 Task: Explore Airbnb accommodation in Laur, Philippines from 5th January 2024 to 13th January 2024 for 6 adults. Place can be entire room with 3 bedrooms having 3 beds and 3 bathrooms. Property type can be house.
Action: Mouse moved to (559, 143)
Screenshot: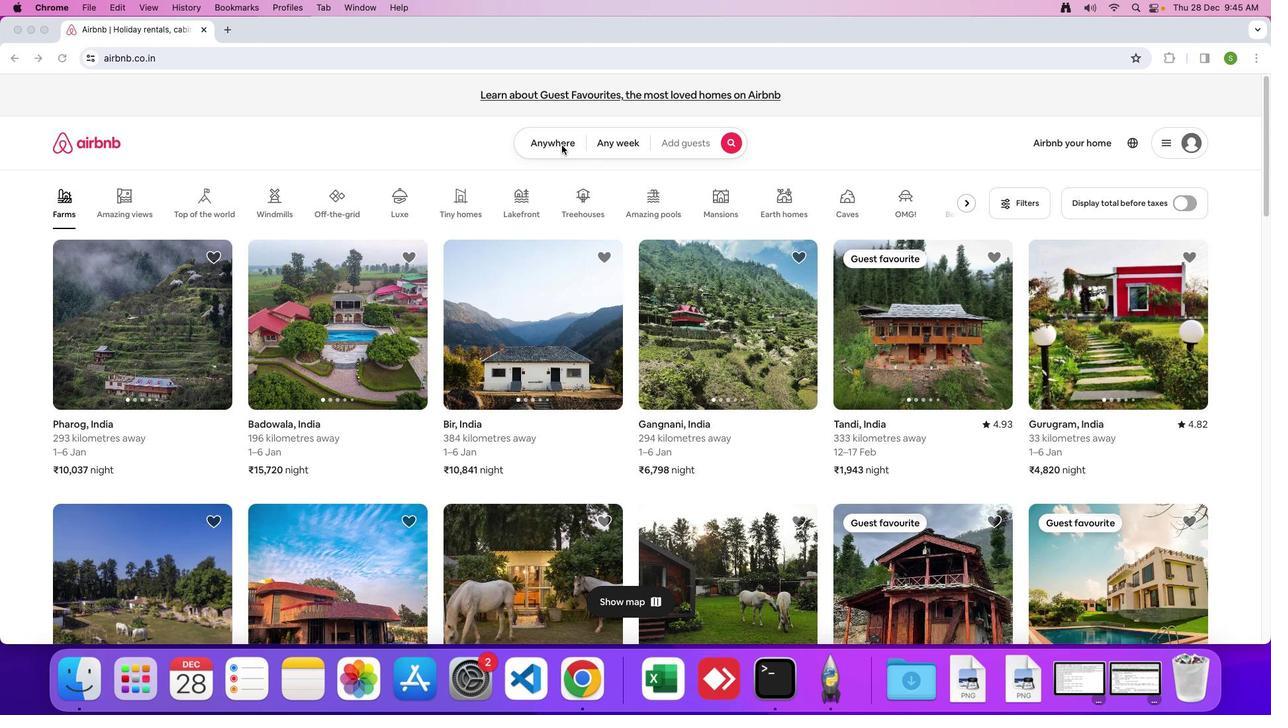 
Action: Mouse pressed left at (559, 143)
Screenshot: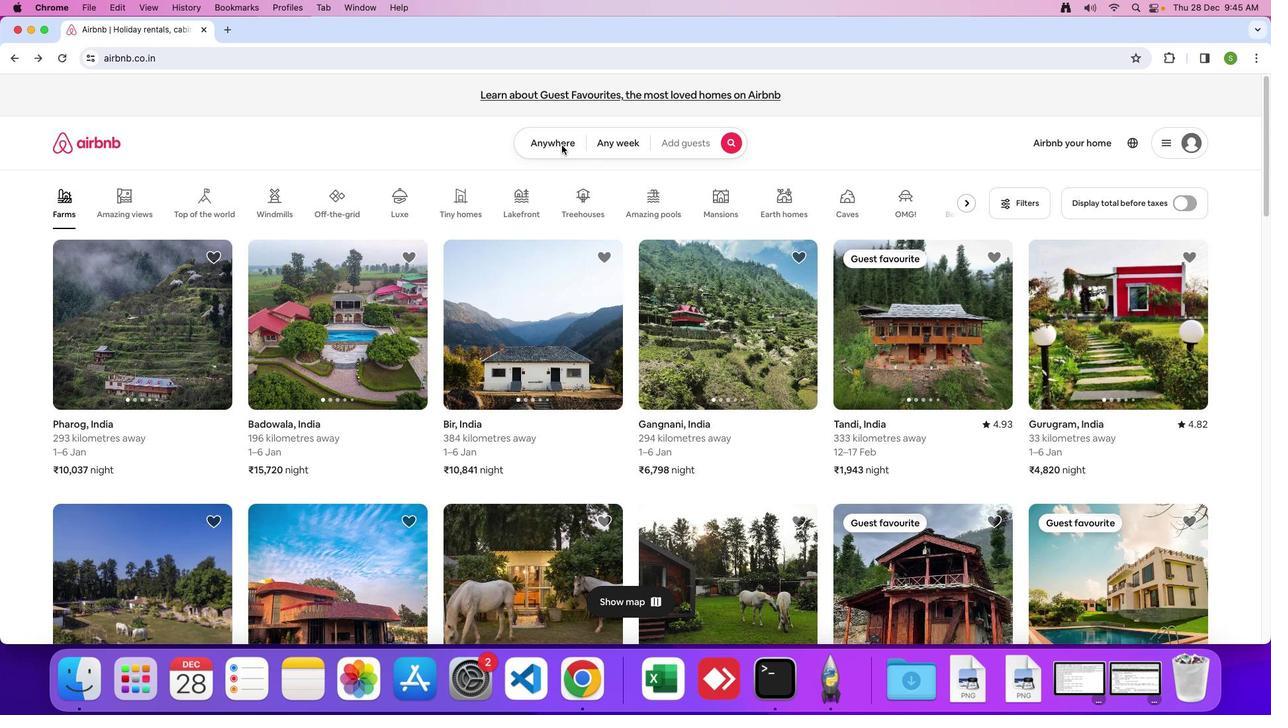 
Action: Mouse moved to (525, 144)
Screenshot: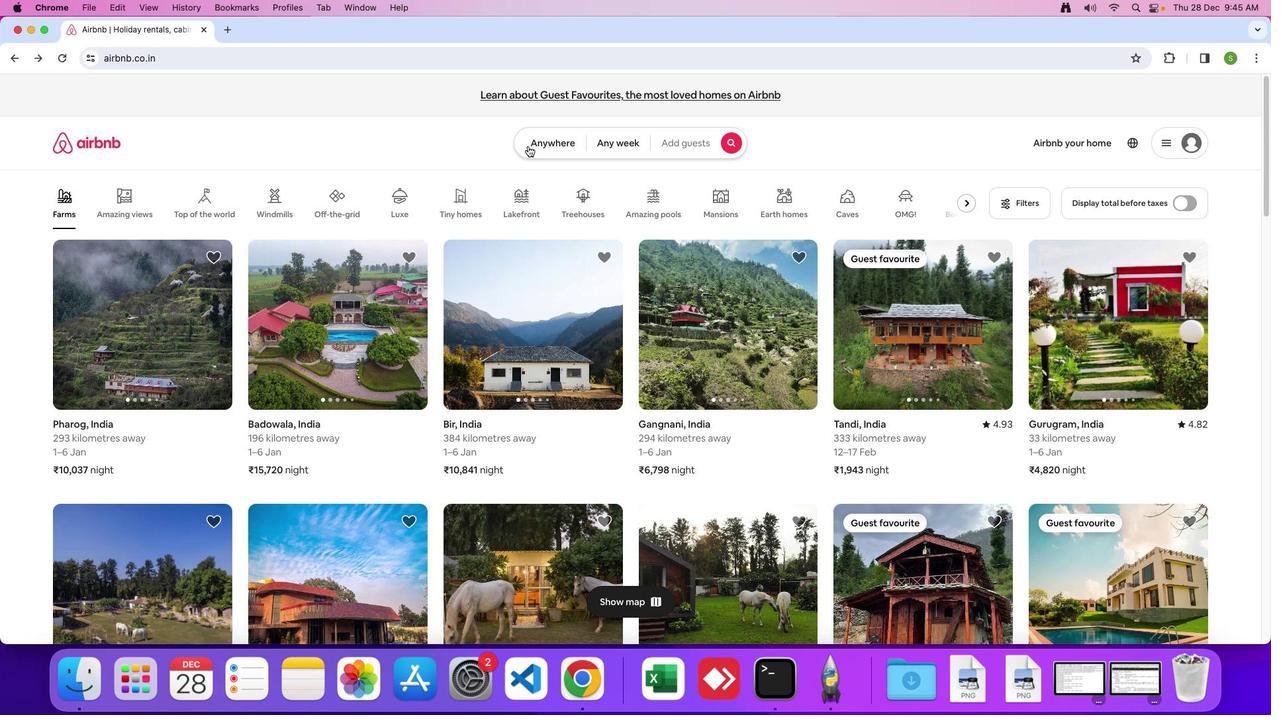 
Action: Mouse pressed left at (525, 144)
Screenshot: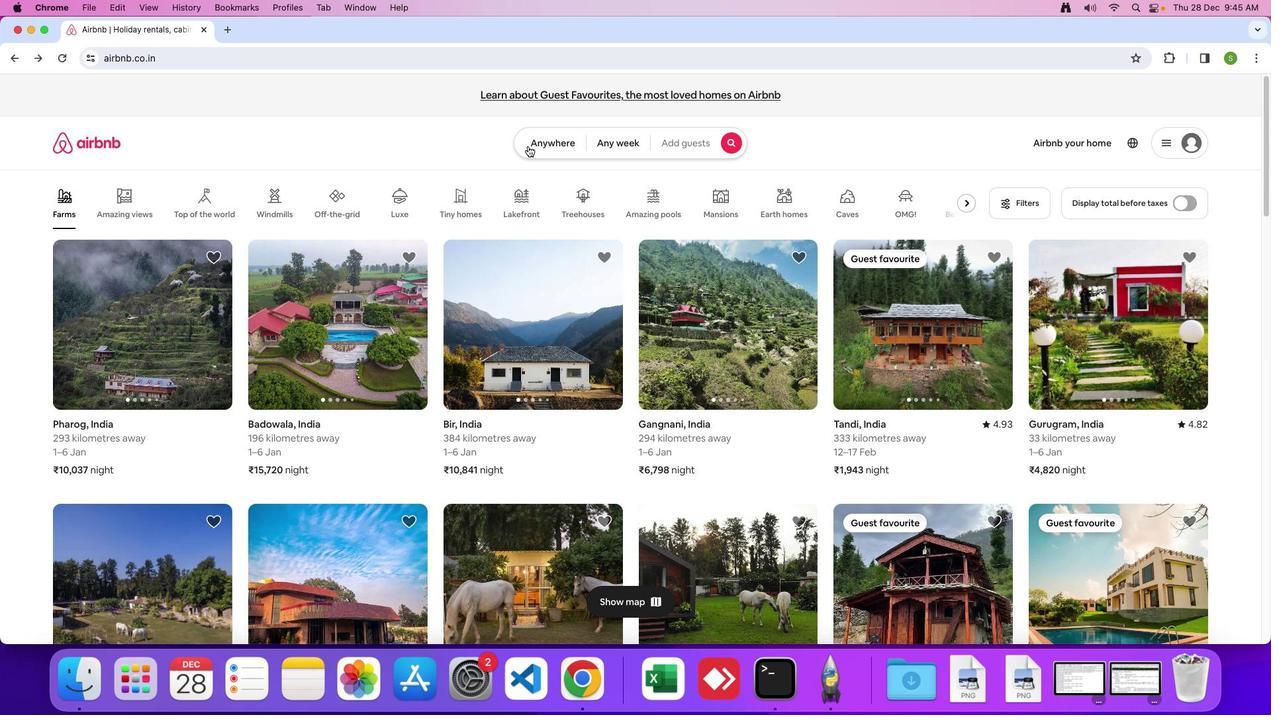 
Action: Mouse moved to (491, 183)
Screenshot: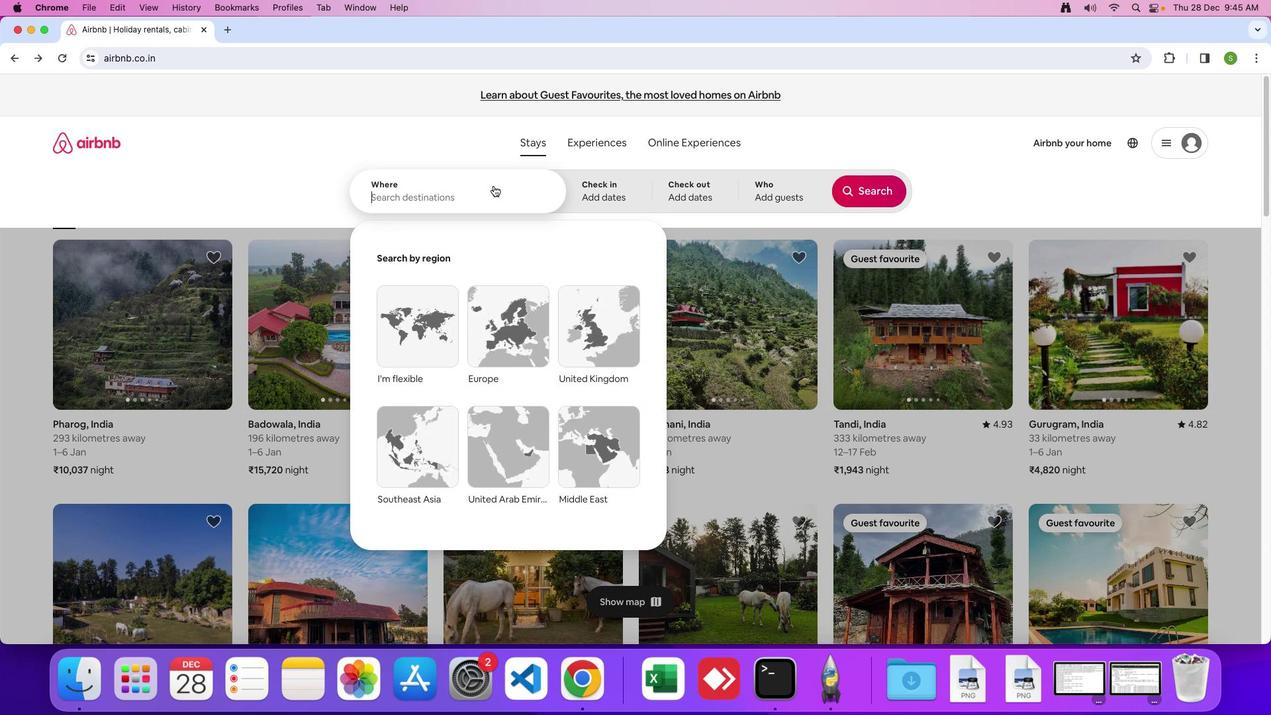 
Action: Mouse pressed left at (491, 183)
Screenshot: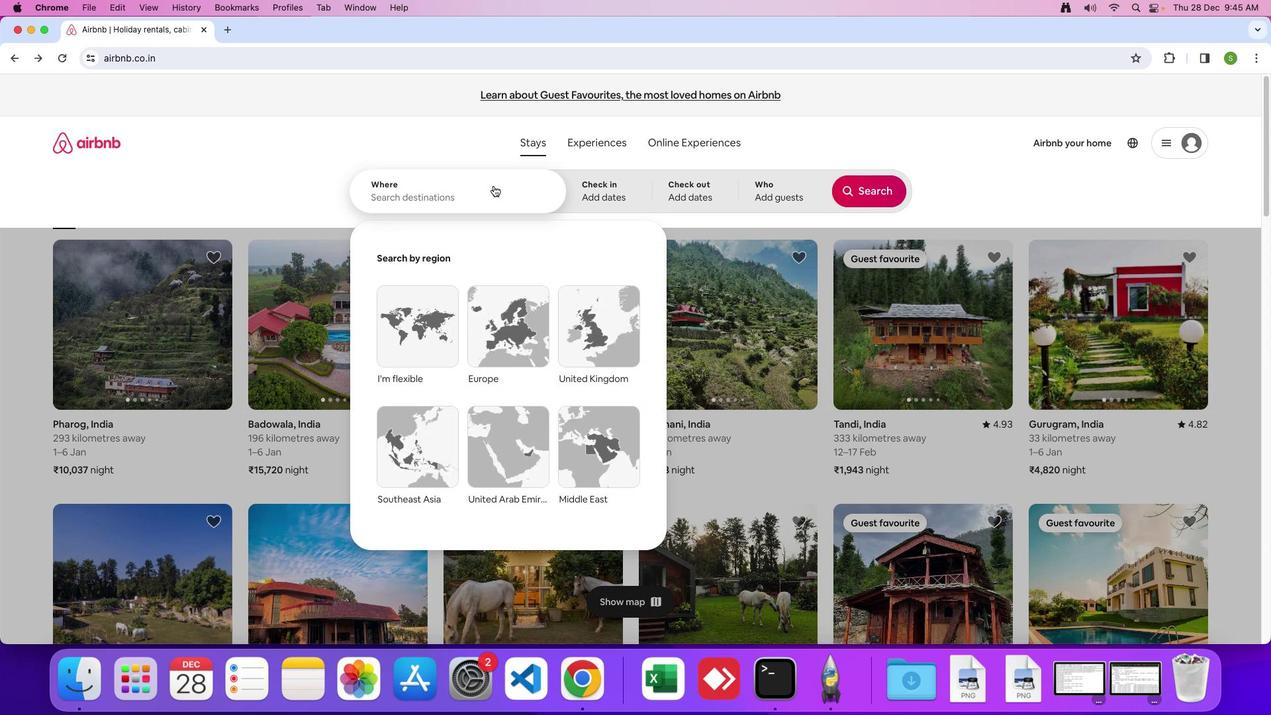 
Action: Key pressed 'L'Key.caps_lock'a''u''r'','Key.spaceKey.shift'P''h''i''l''i''p''p''i''n''e''s'Key.enter
Screenshot: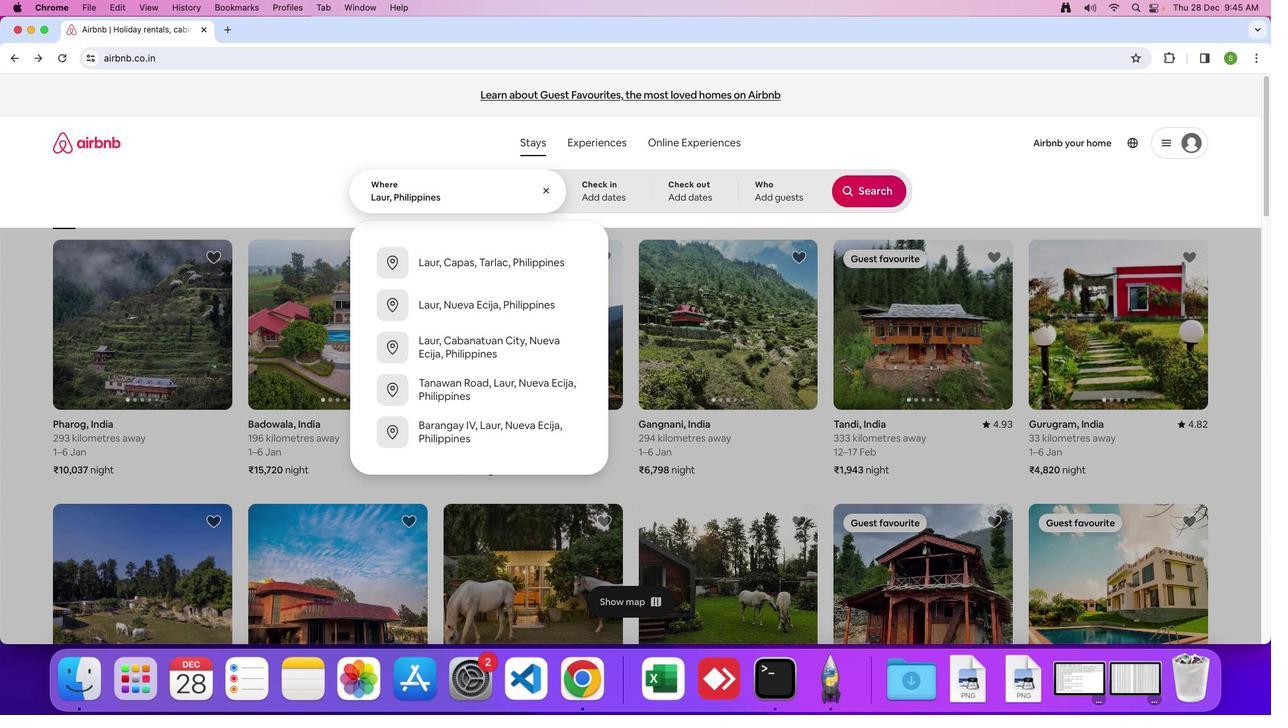 
Action: Mouse moved to (825, 347)
Screenshot: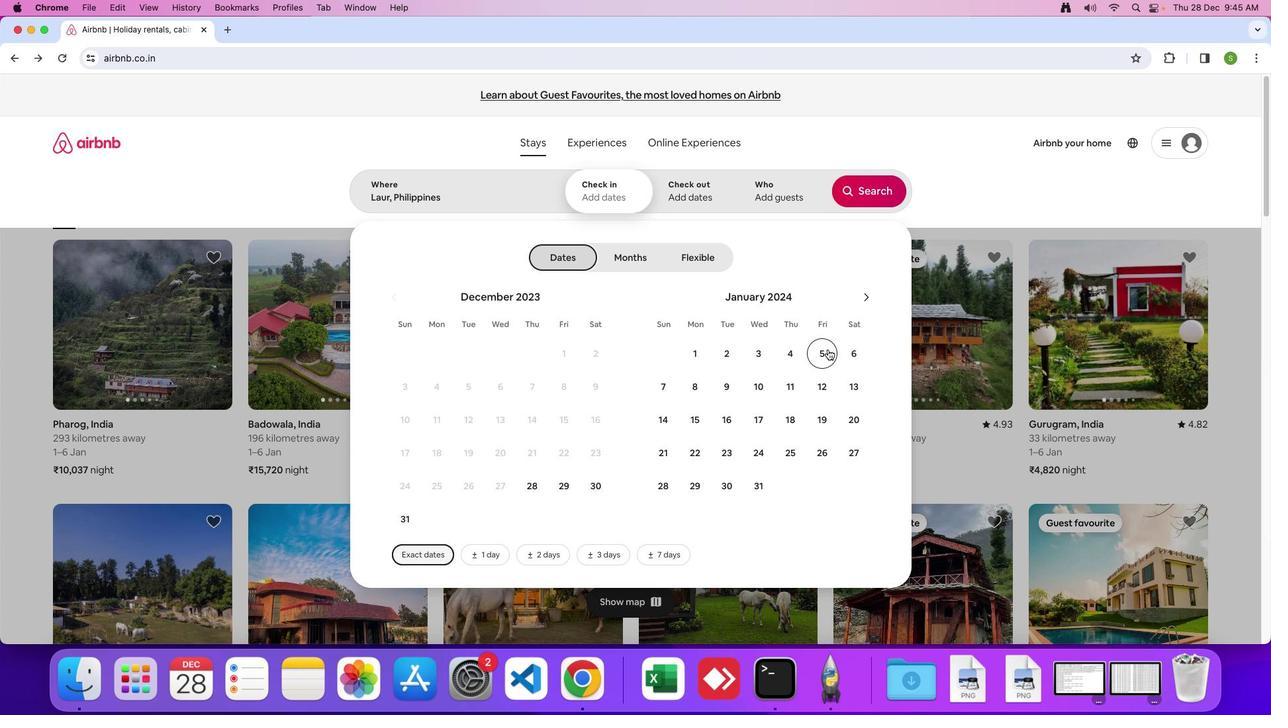 
Action: Mouse pressed left at (825, 347)
Screenshot: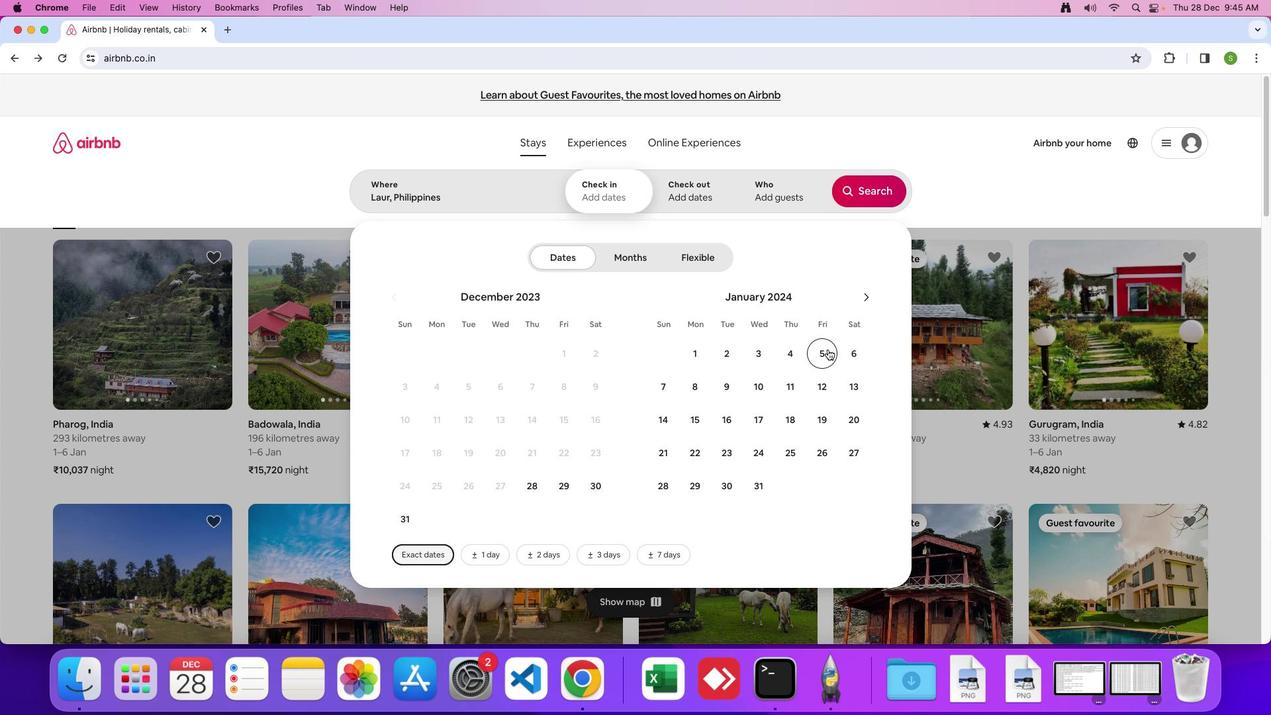
Action: Mouse moved to (841, 381)
Screenshot: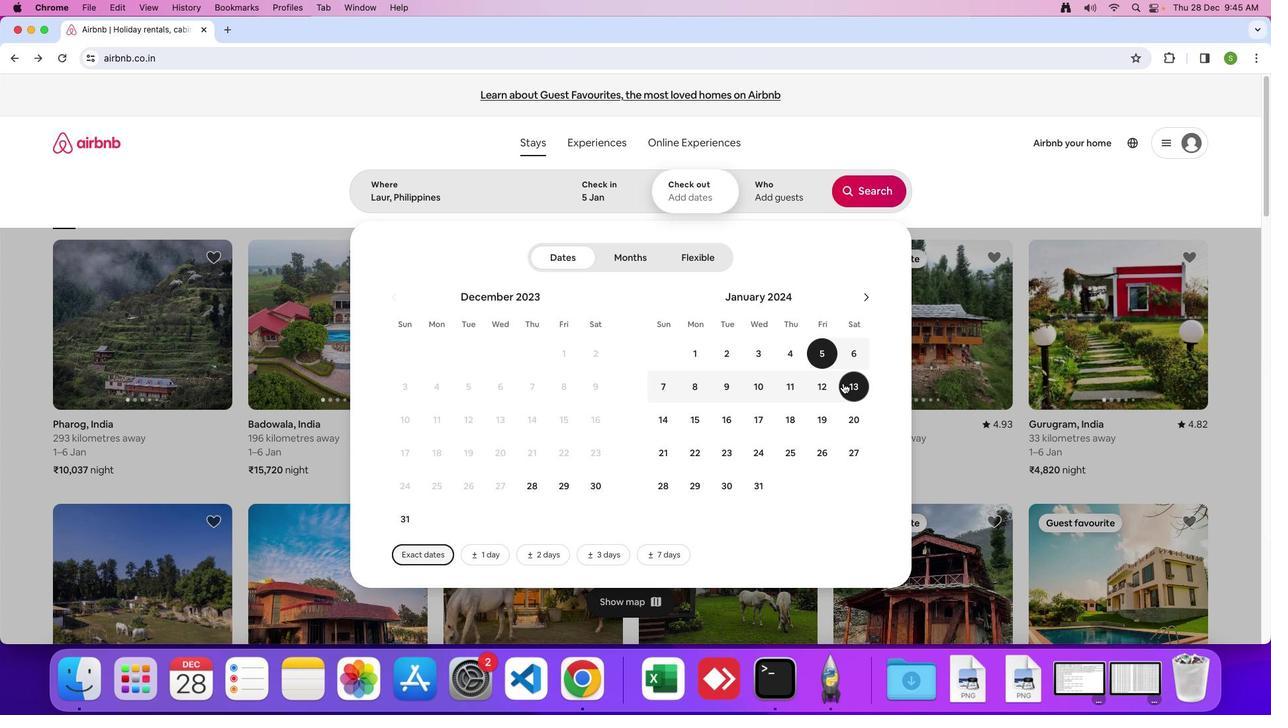
Action: Mouse pressed left at (841, 381)
Screenshot: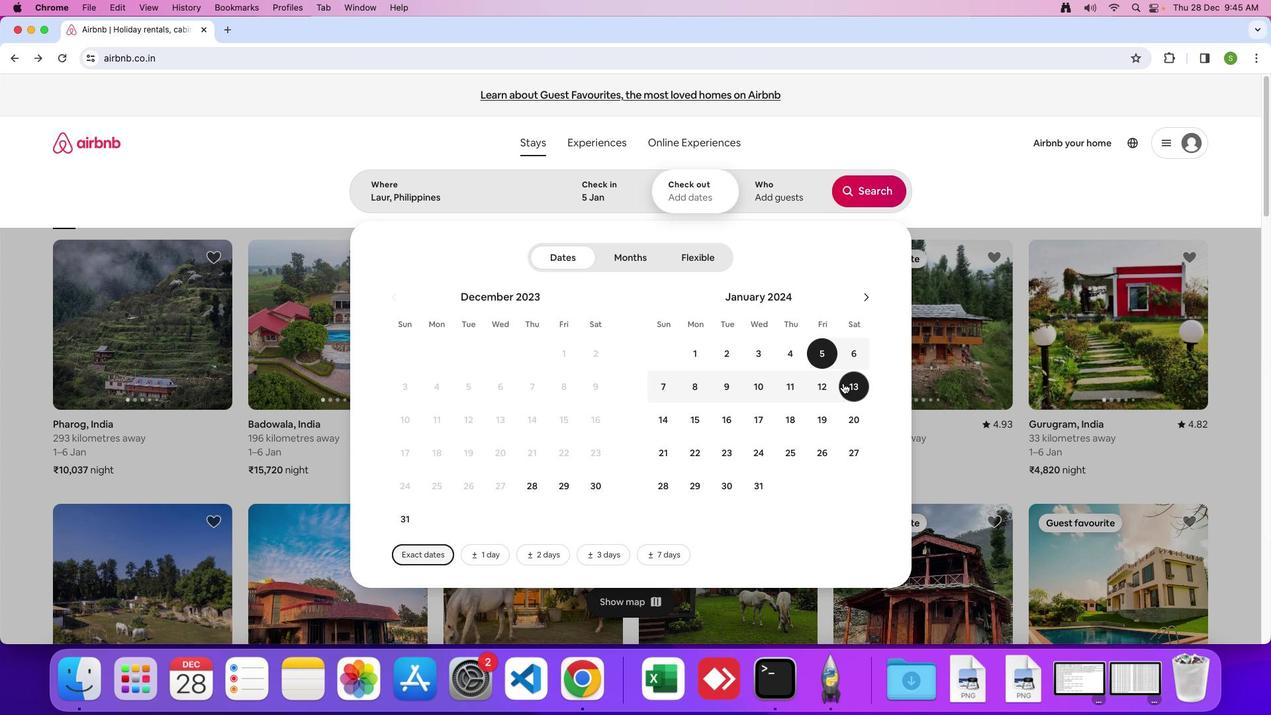 
Action: Mouse moved to (773, 196)
Screenshot: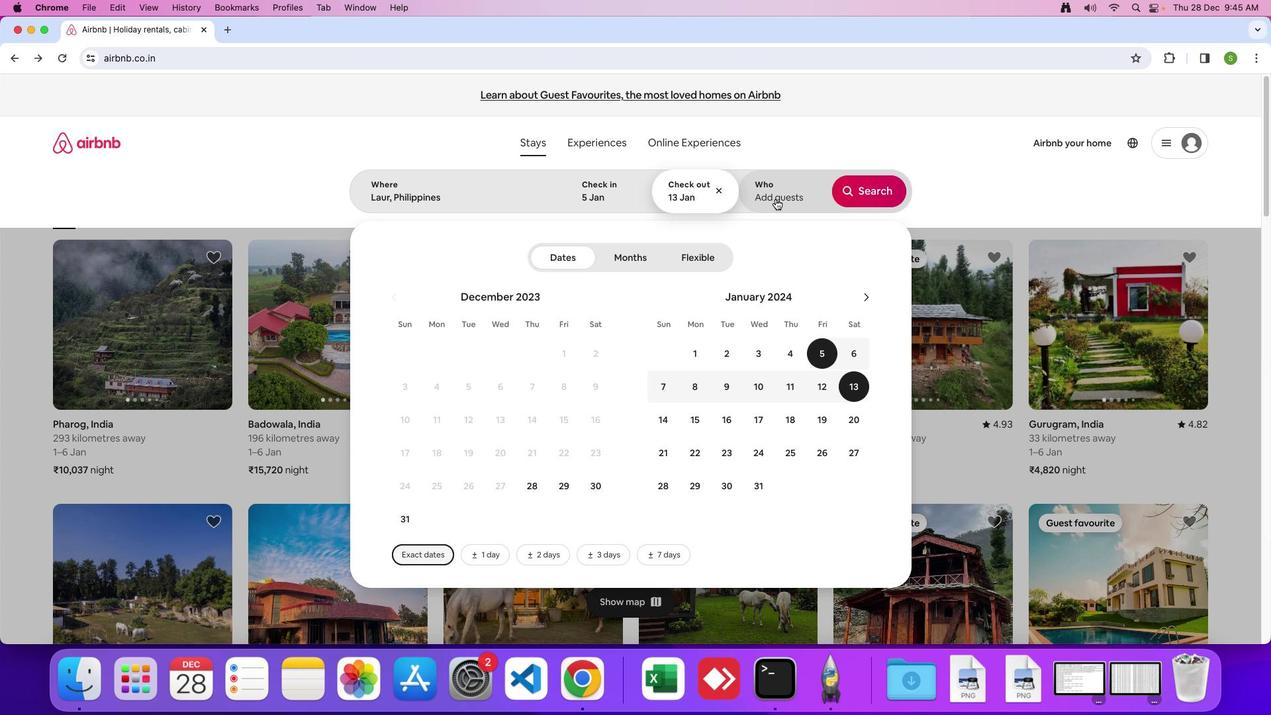 
Action: Mouse pressed left at (773, 196)
Screenshot: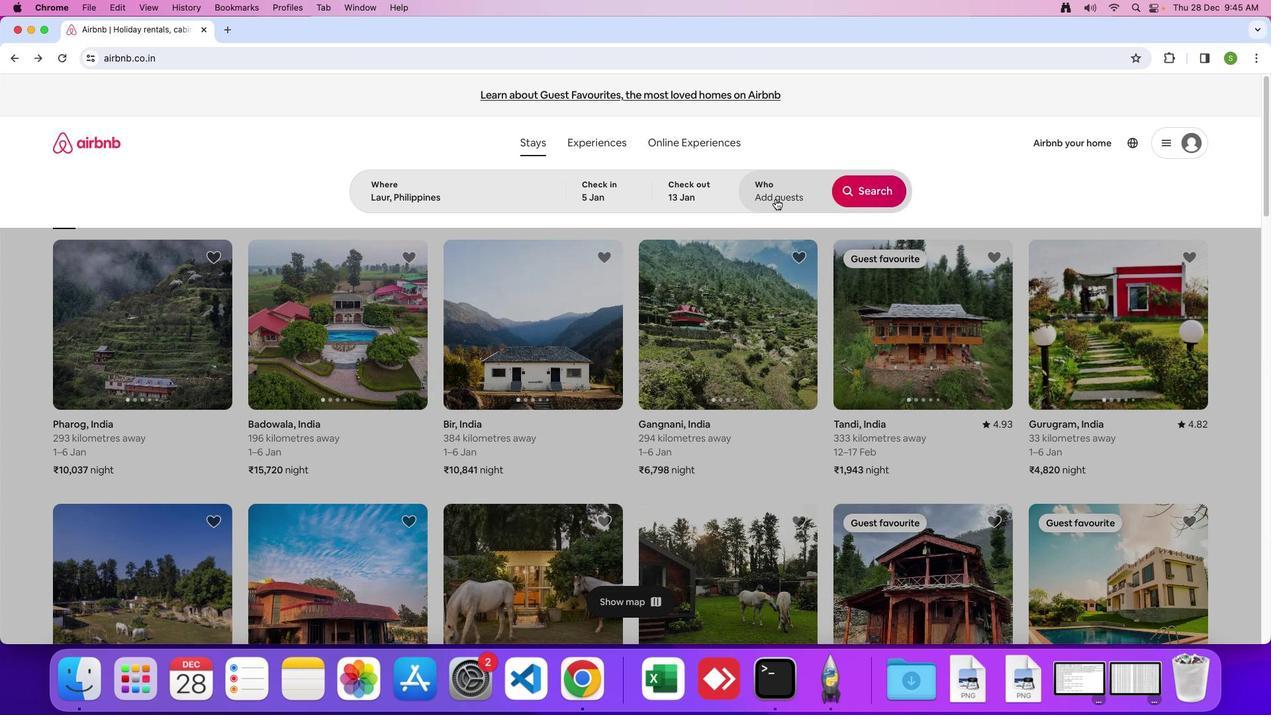 
Action: Mouse moved to (871, 255)
Screenshot: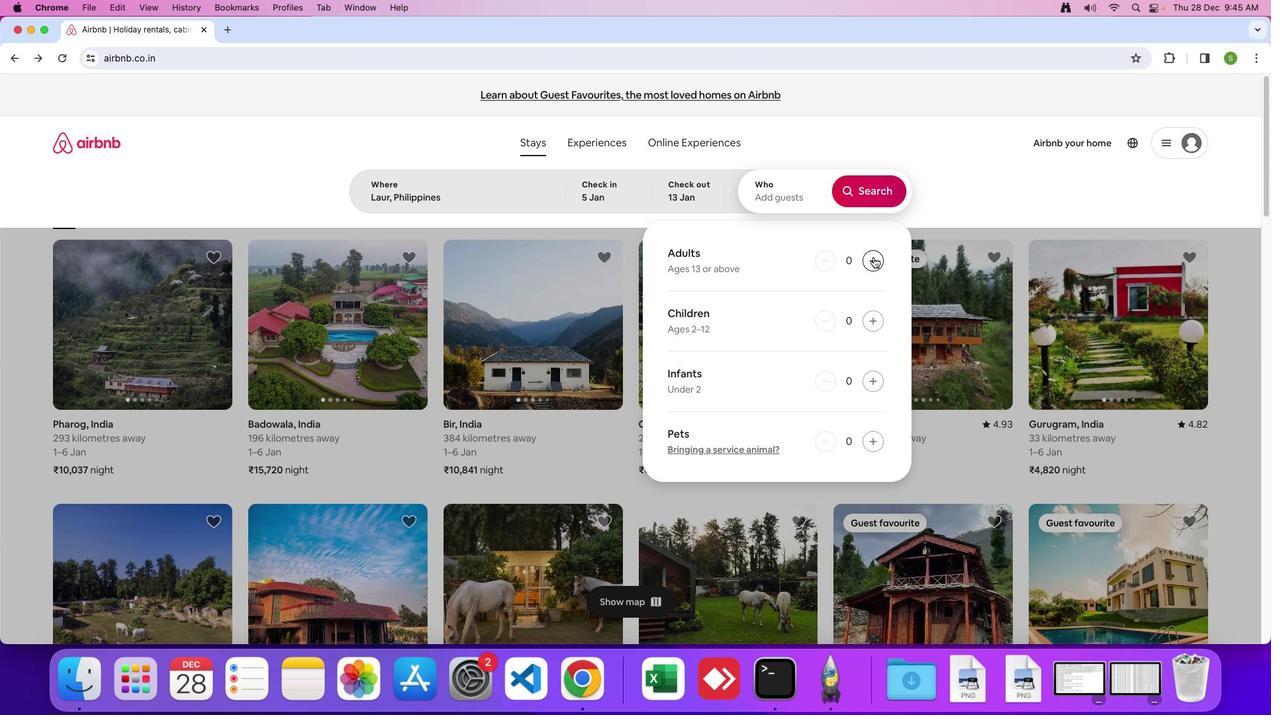 
Action: Mouse pressed left at (871, 255)
Screenshot: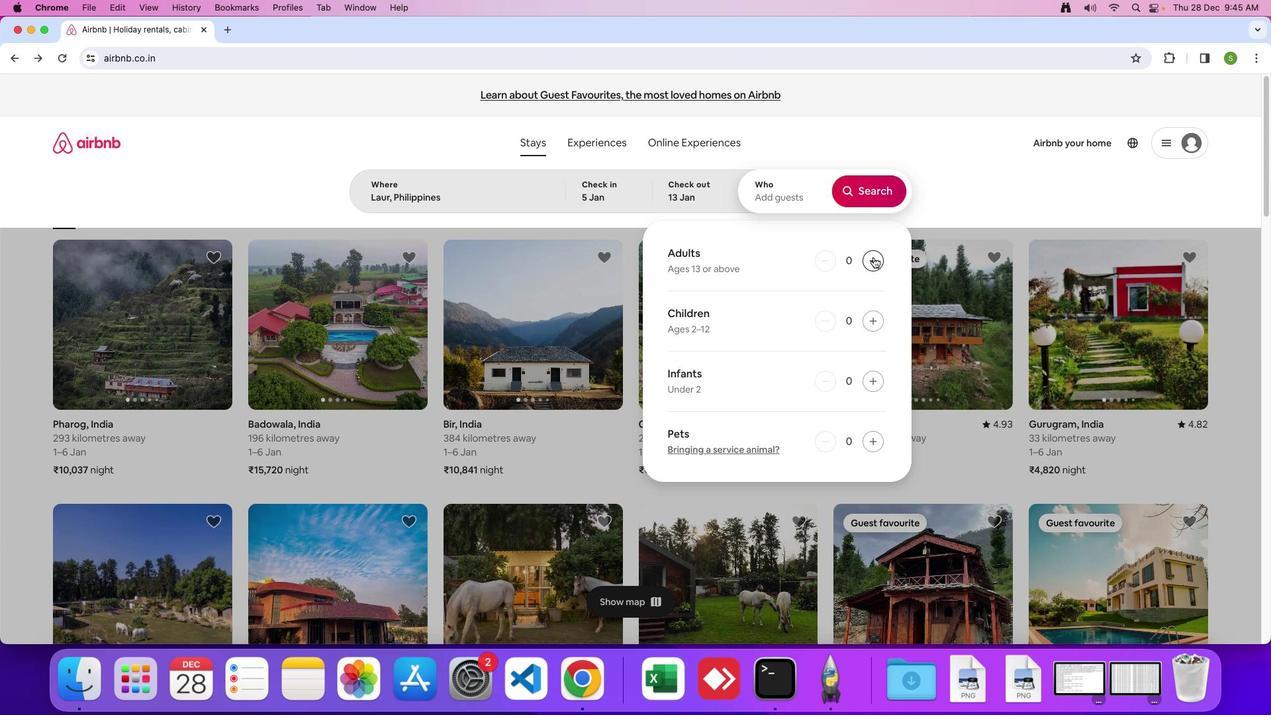 
Action: Mouse pressed left at (871, 255)
Screenshot: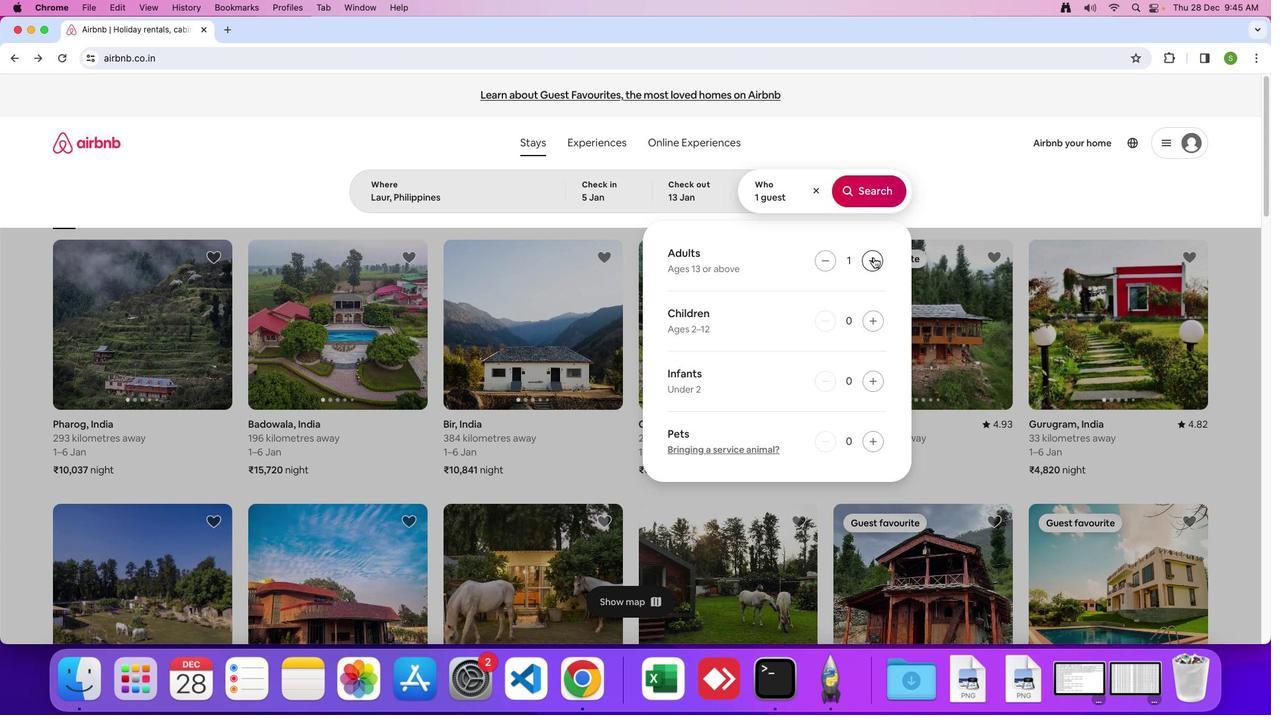 
Action: Mouse pressed left at (871, 255)
Screenshot: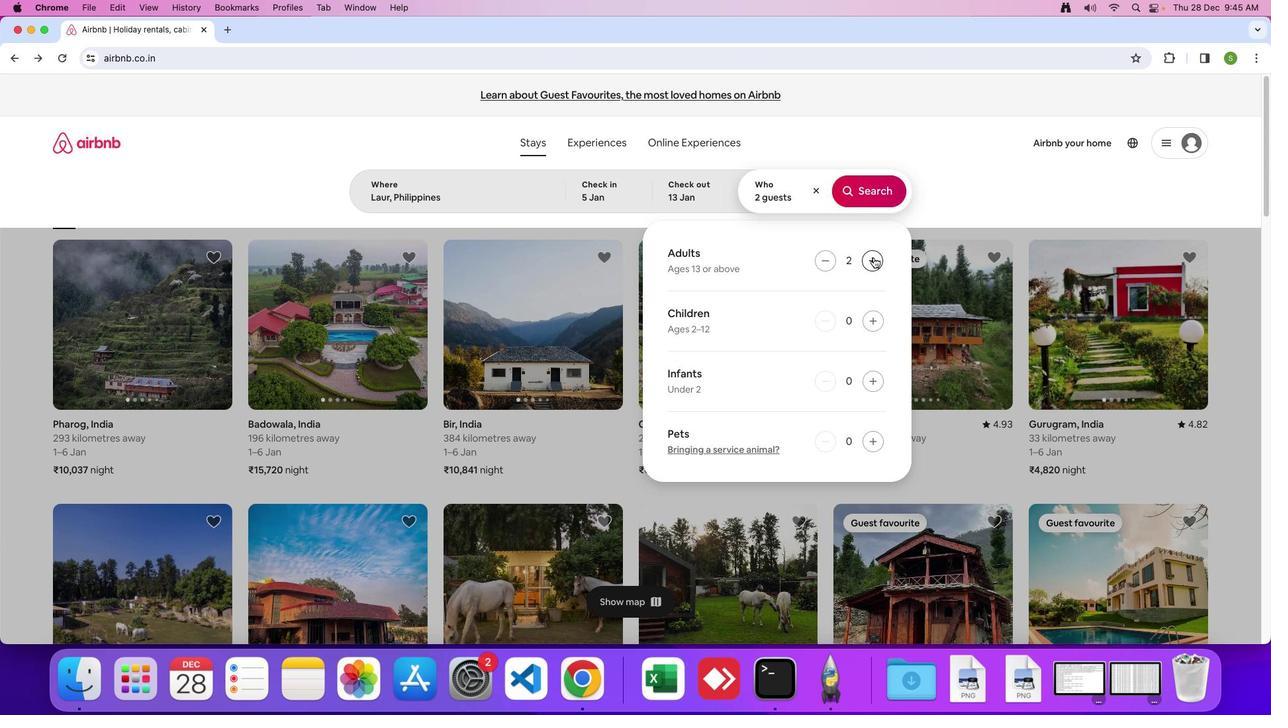 
Action: Mouse pressed left at (871, 255)
Screenshot: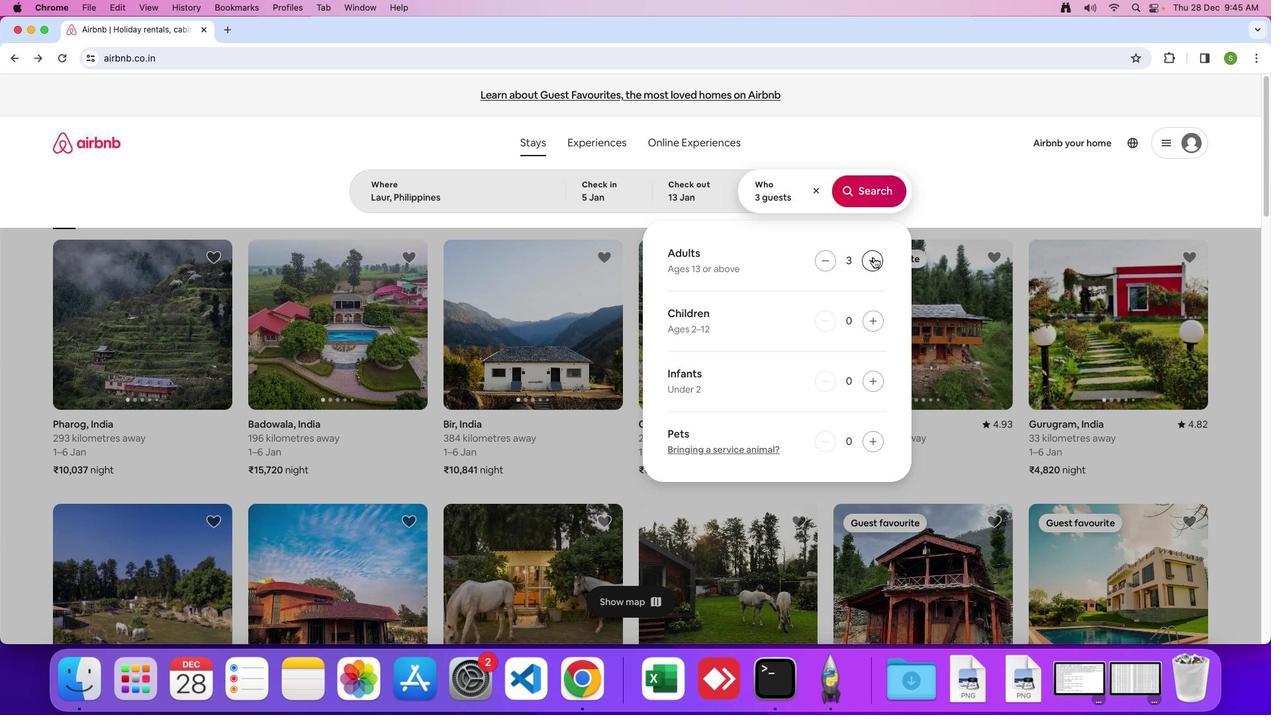 
Action: Mouse pressed left at (871, 255)
Screenshot: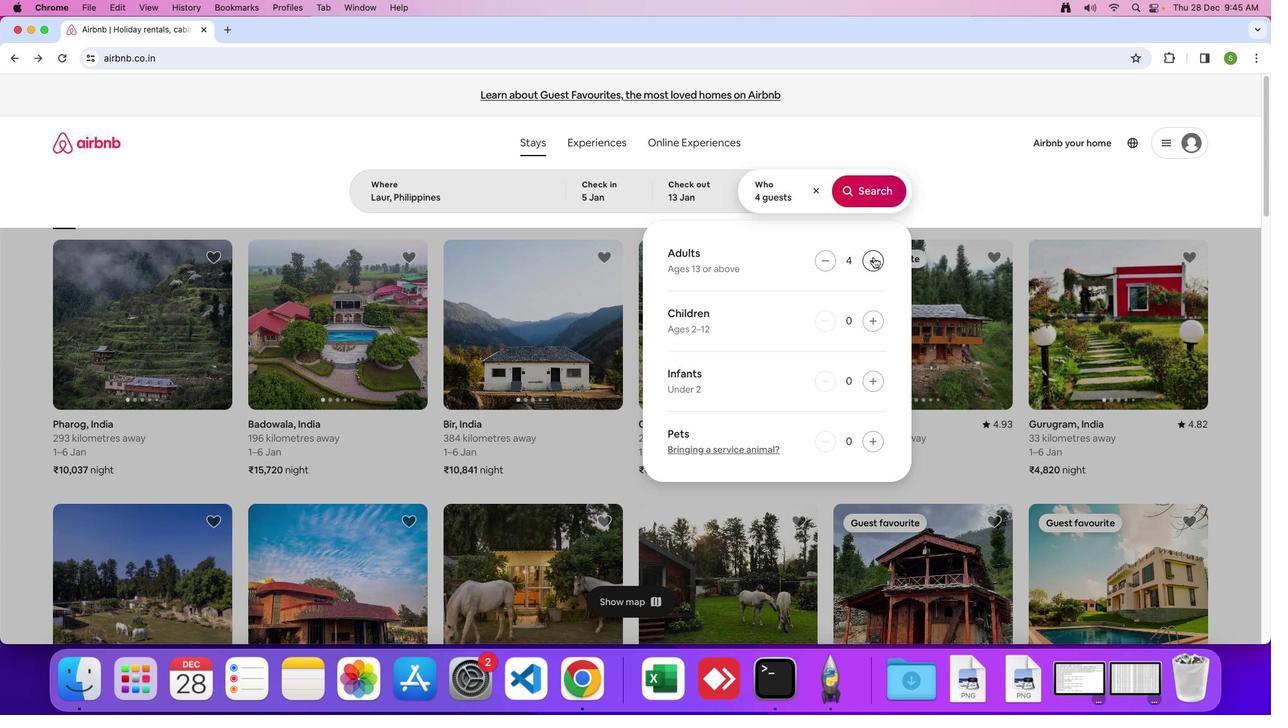 
Action: Mouse pressed left at (871, 255)
Screenshot: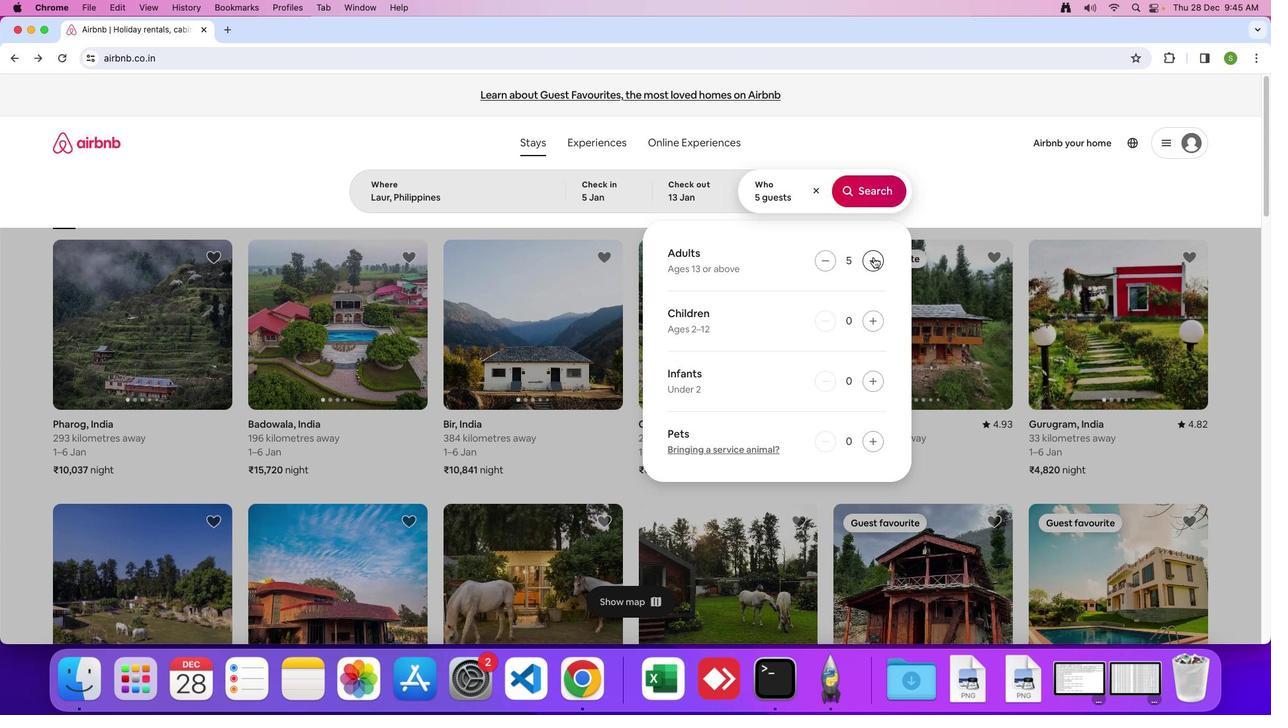 
Action: Mouse moved to (859, 199)
Screenshot: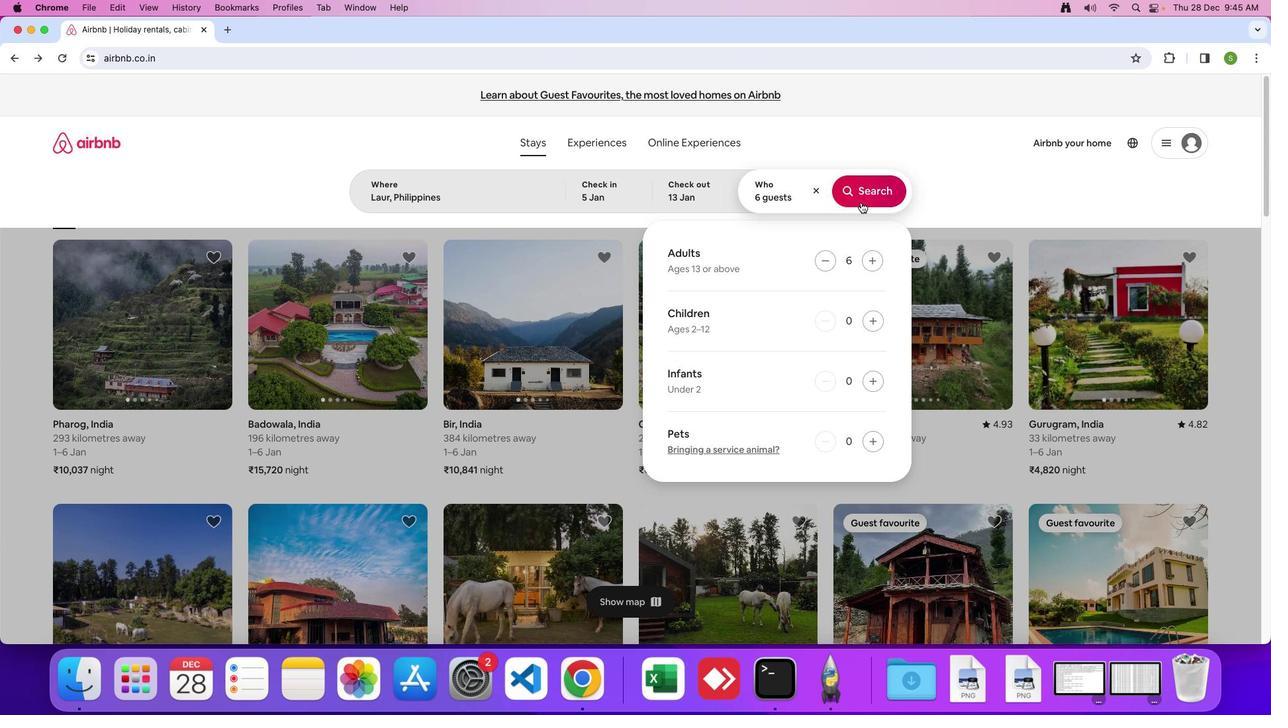 
Action: Mouse pressed left at (859, 199)
Screenshot: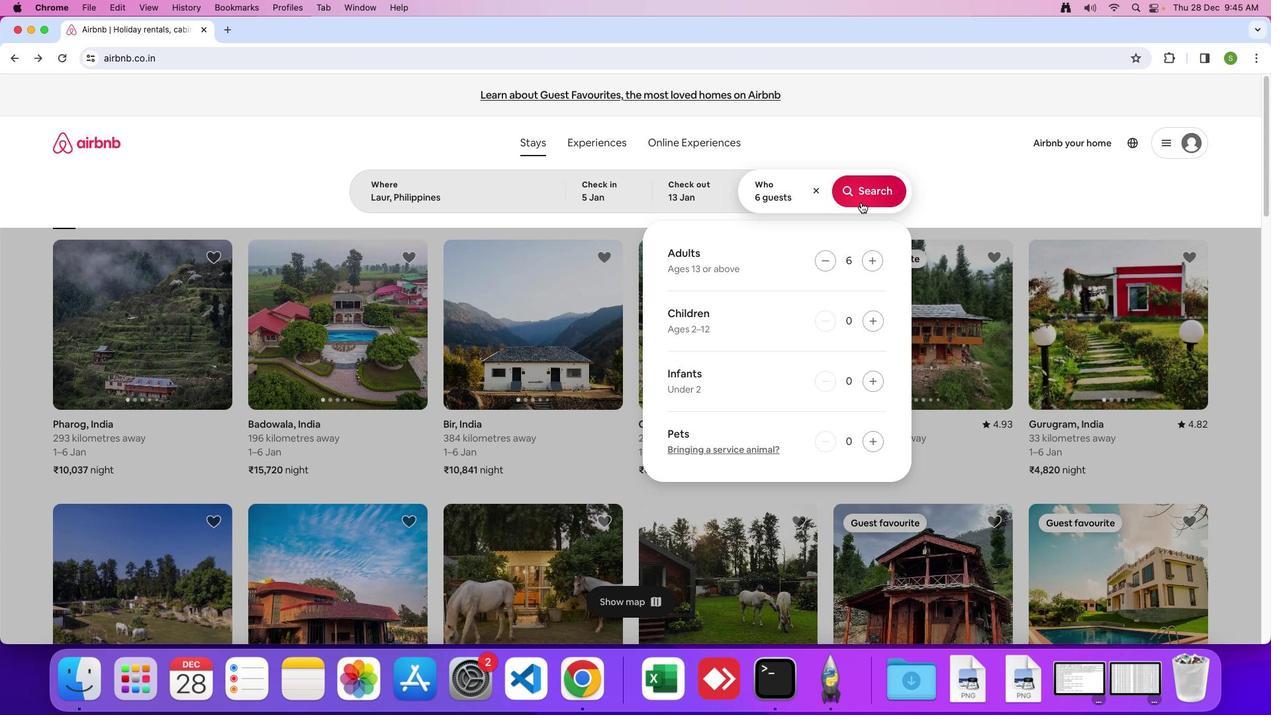 
Action: Mouse moved to (1055, 159)
Screenshot: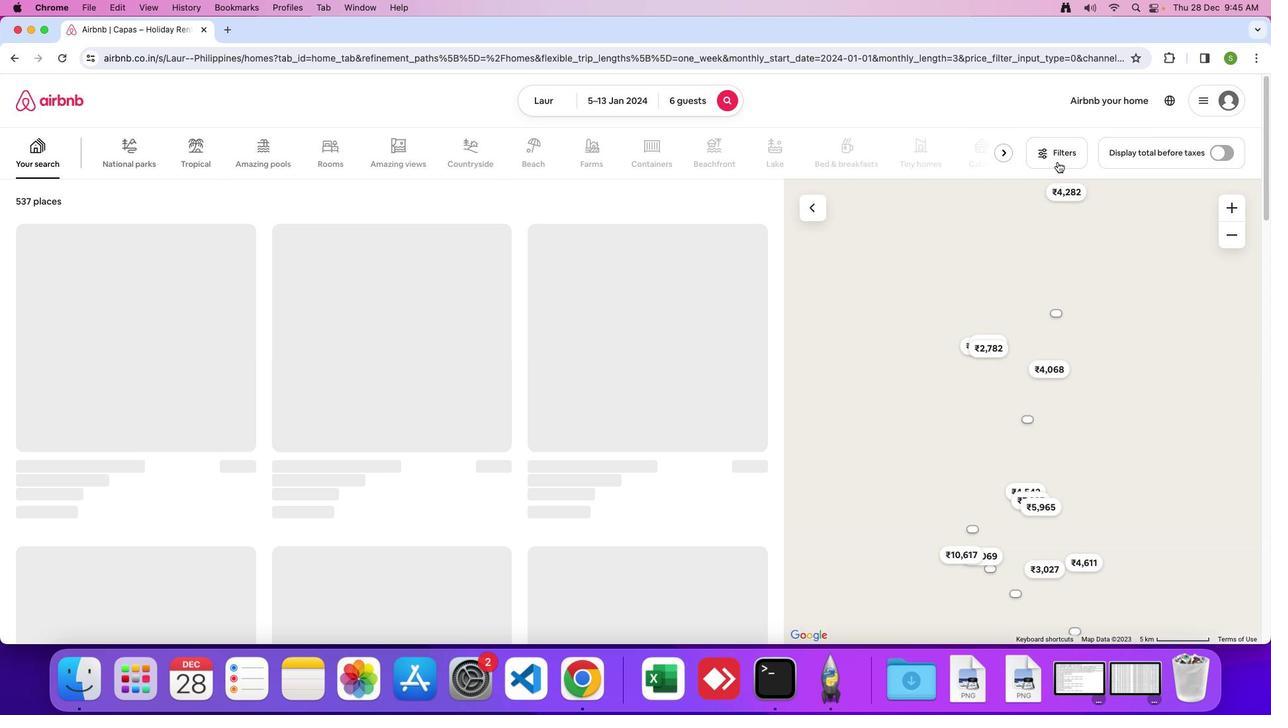 
Action: Mouse pressed left at (1055, 159)
Screenshot: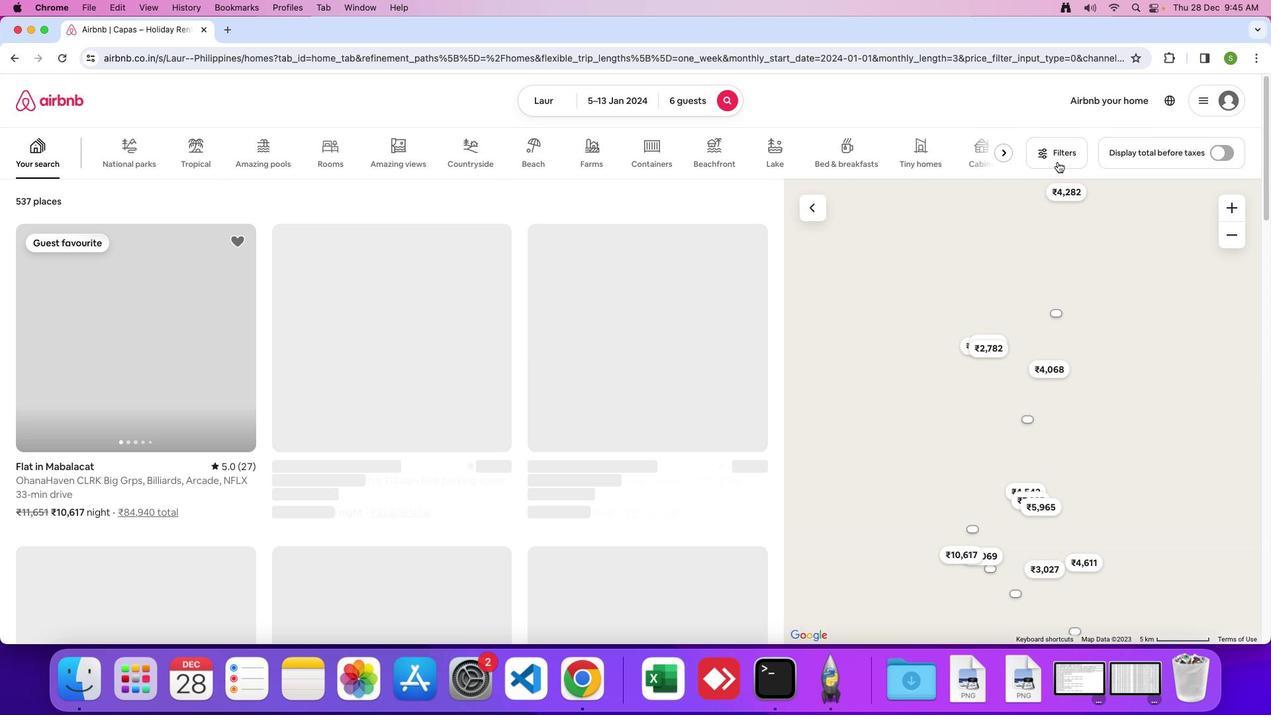 
Action: Mouse moved to (633, 461)
Screenshot: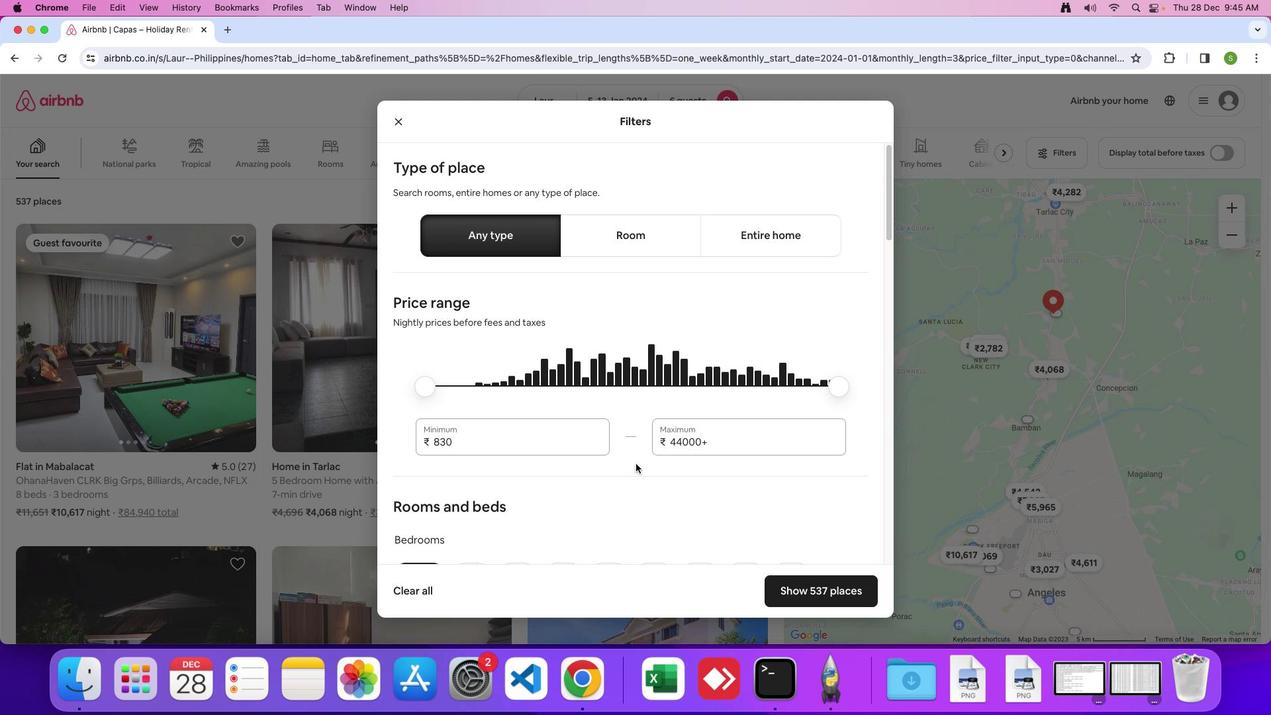 
Action: Mouse scrolled (633, 461) with delta (-1, -1)
Screenshot: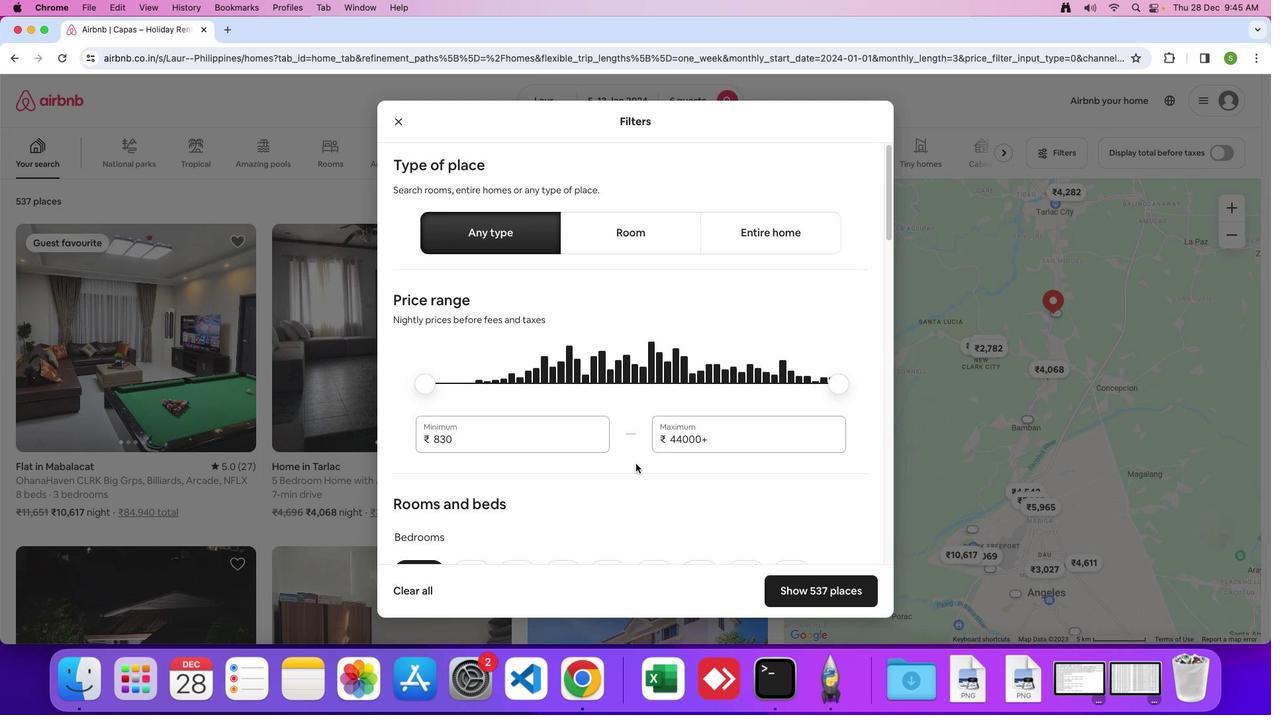 
Action: Mouse scrolled (633, 461) with delta (-1, -1)
Screenshot: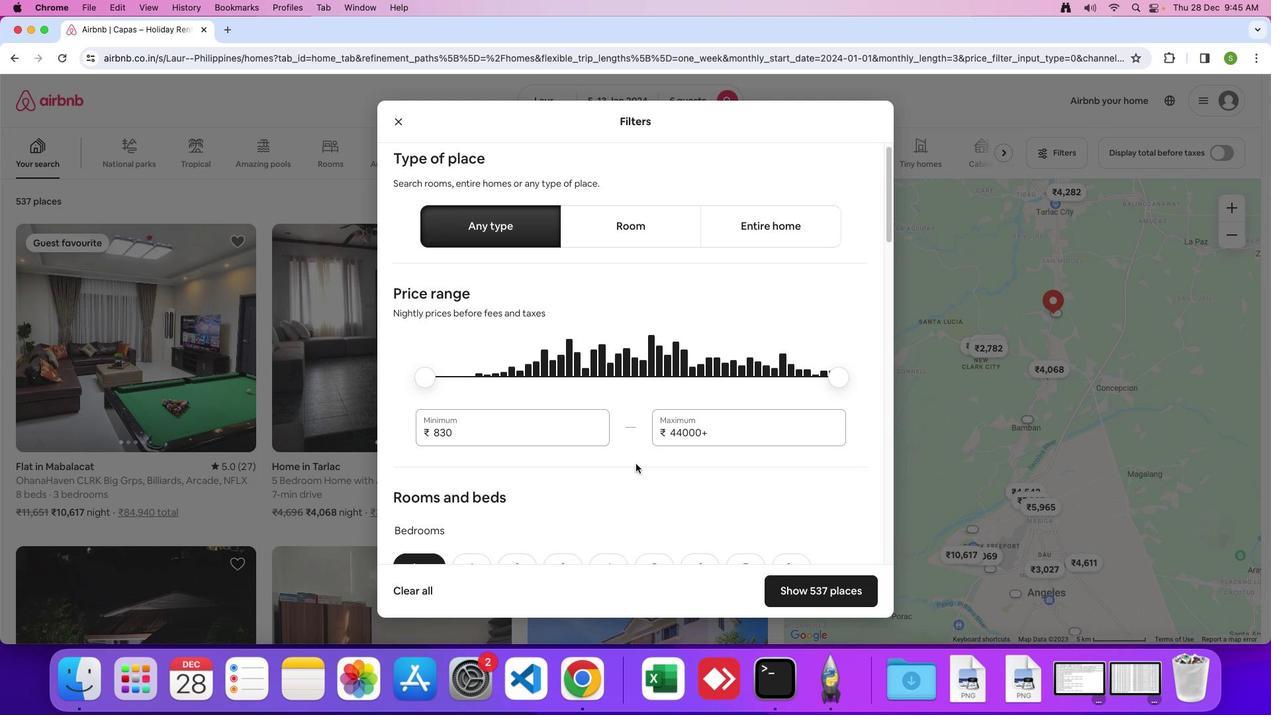 
Action: Mouse scrolled (633, 461) with delta (-1, -1)
Screenshot: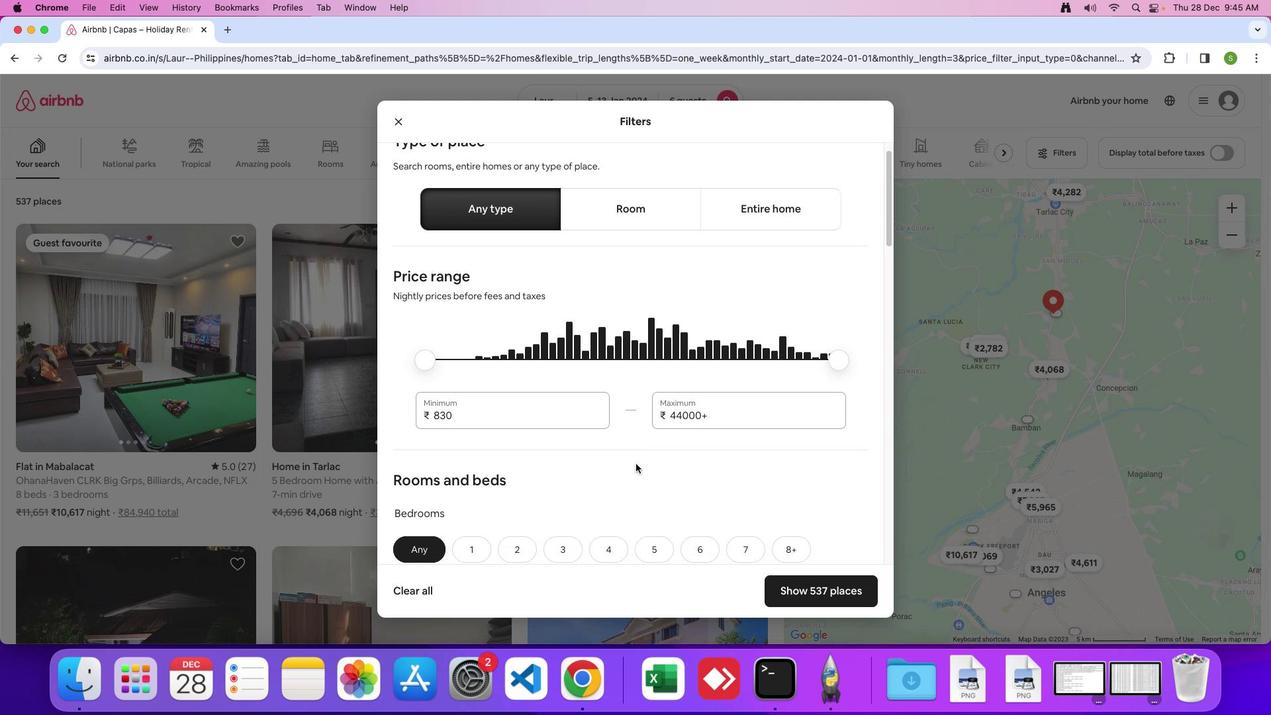 
Action: Mouse scrolled (633, 461) with delta (-1, -1)
Screenshot: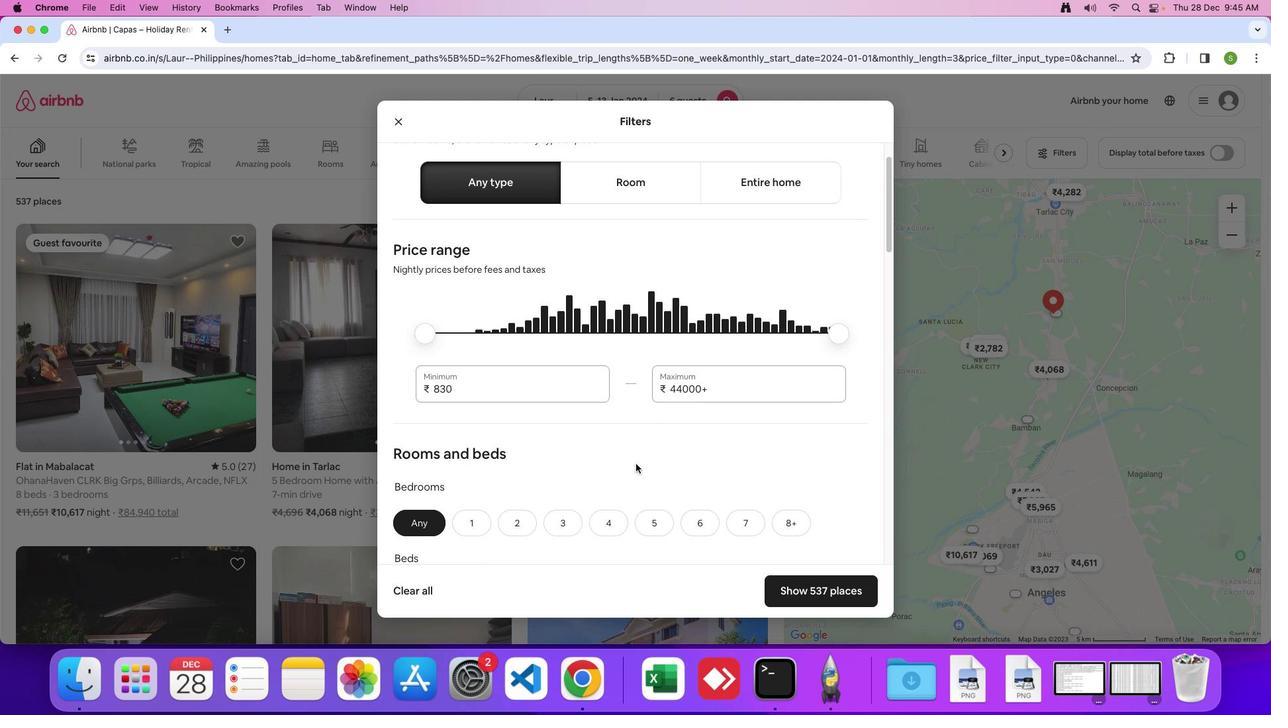 
Action: Mouse scrolled (633, 461) with delta (-1, -1)
Screenshot: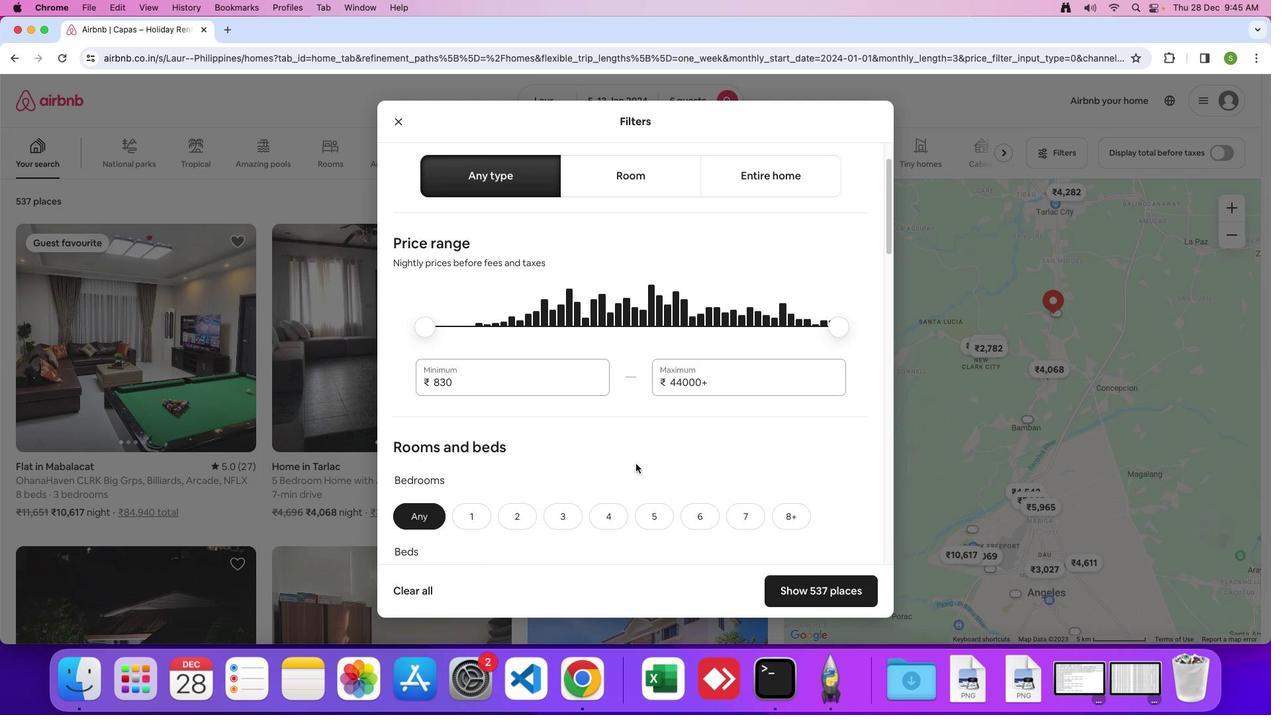 
Action: Mouse scrolled (633, 461) with delta (-1, -1)
Screenshot: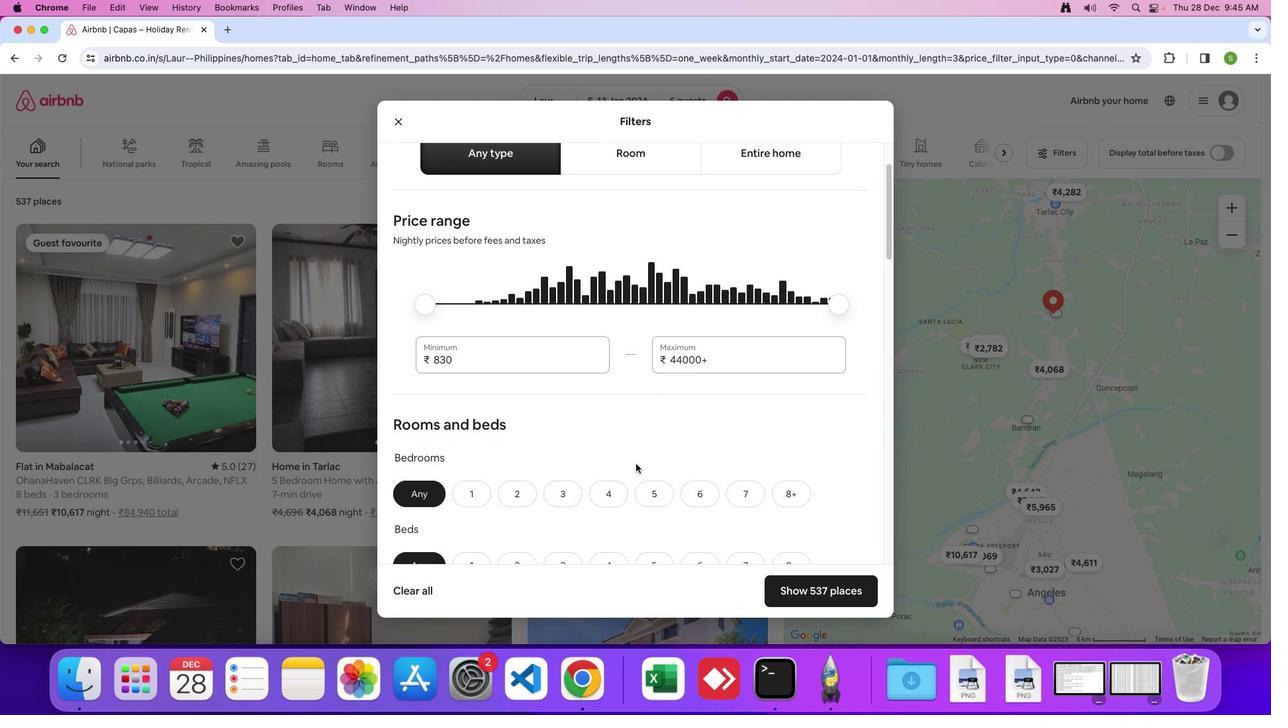 
Action: Mouse scrolled (633, 461) with delta (-1, -1)
Screenshot: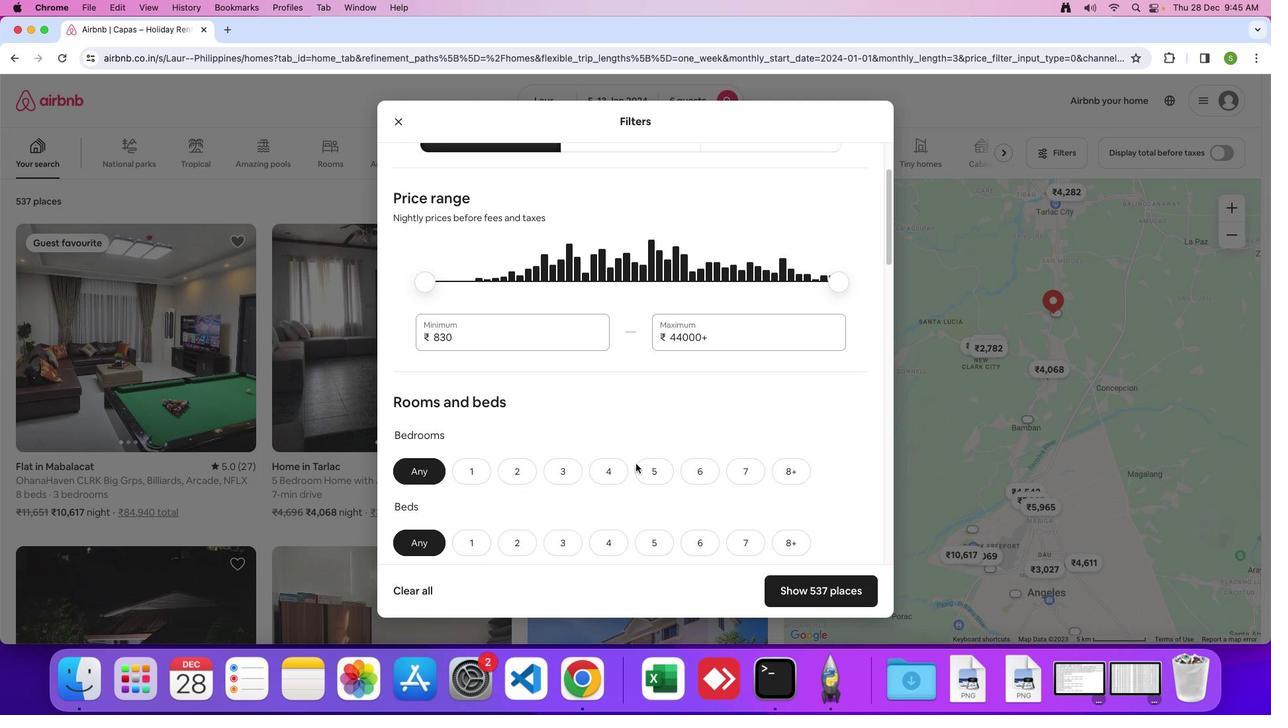 
Action: Mouse scrolled (633, 461) with delta (-1, -1)
Screenshot: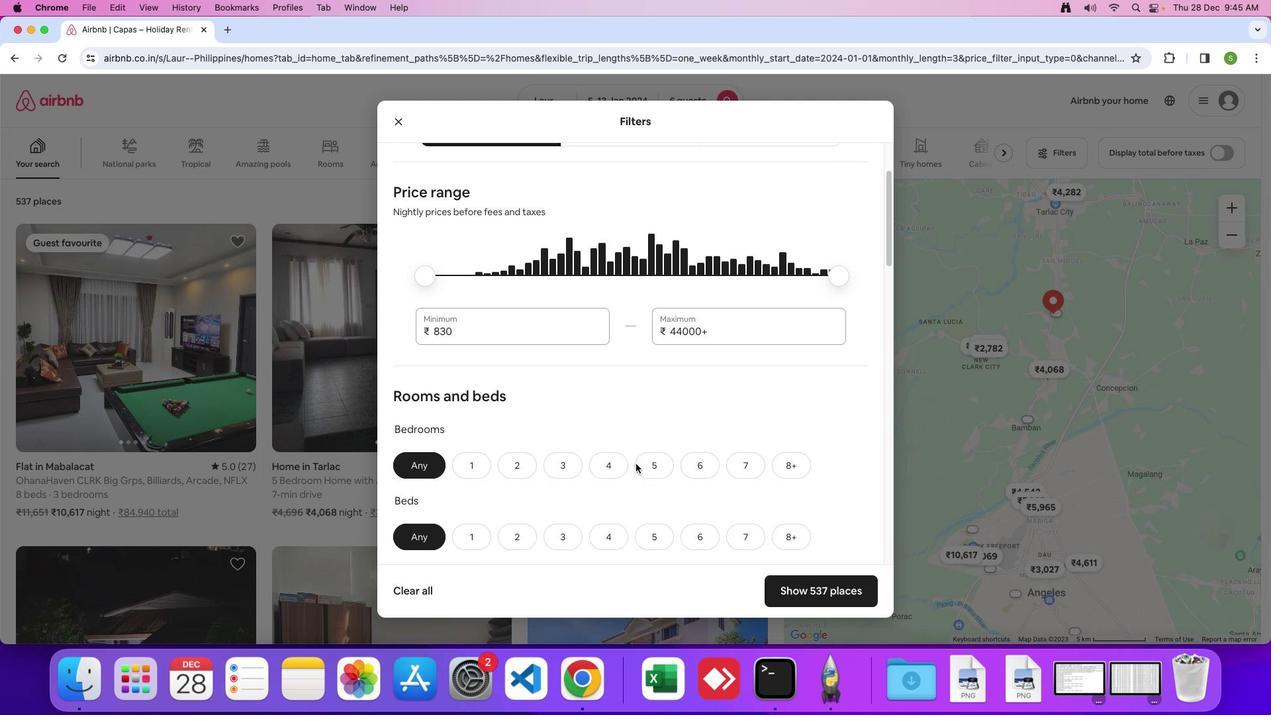 
Action: Mouse scrolled (633, 461) with delta (-1, -1)
Screenshot: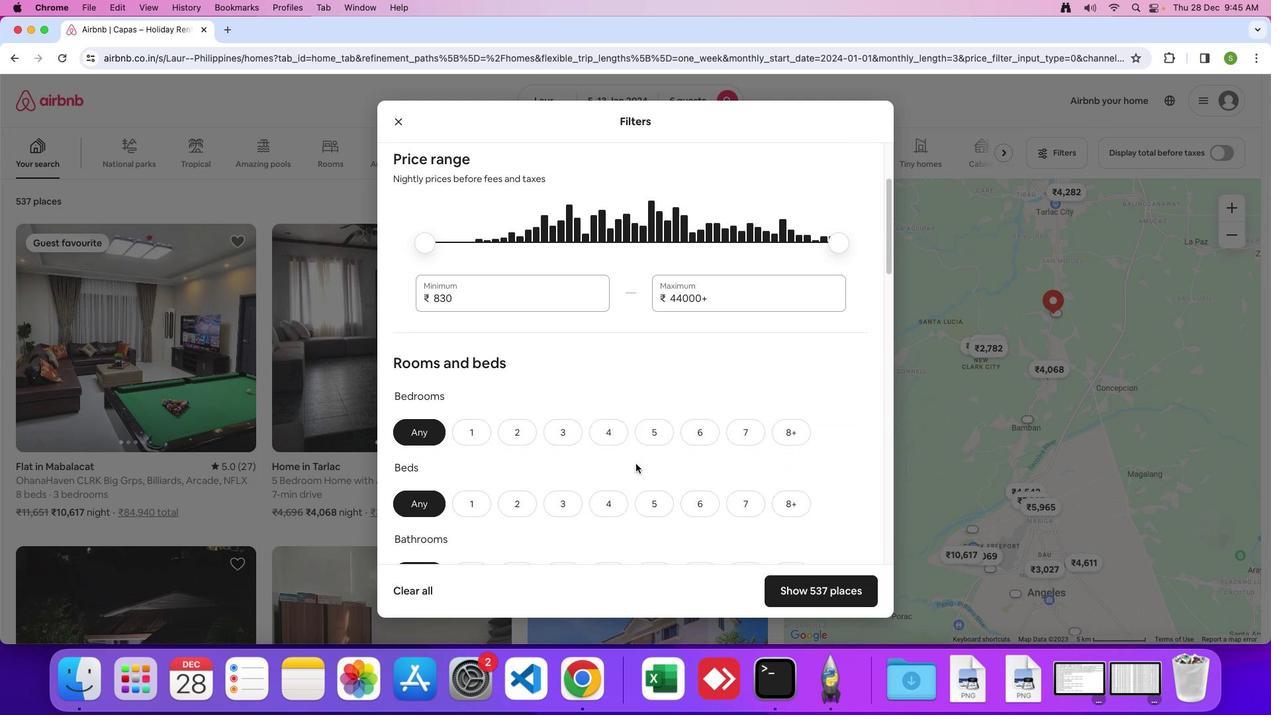 
Action: Mouse scrolled (633, 461) with delta (-1, -1)
Screenshot: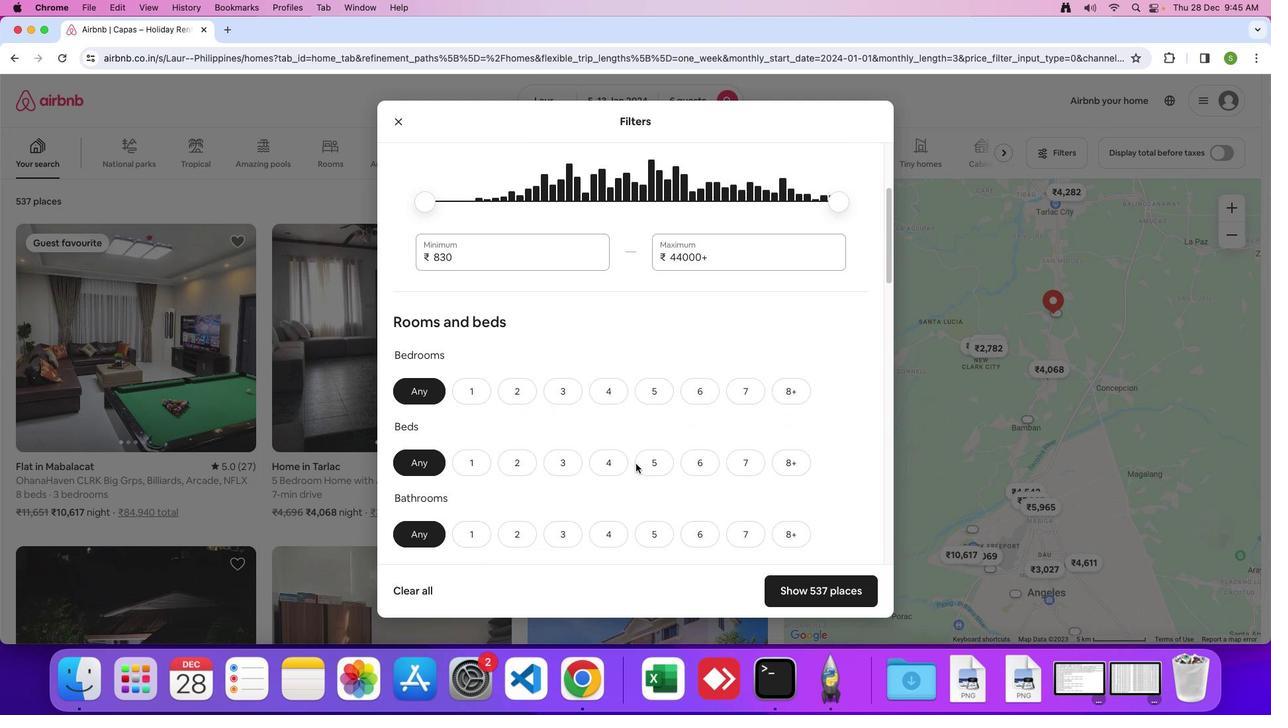 
Action: Mouse scrolled (633, 461) with delta (-1, -1)
Screenshot: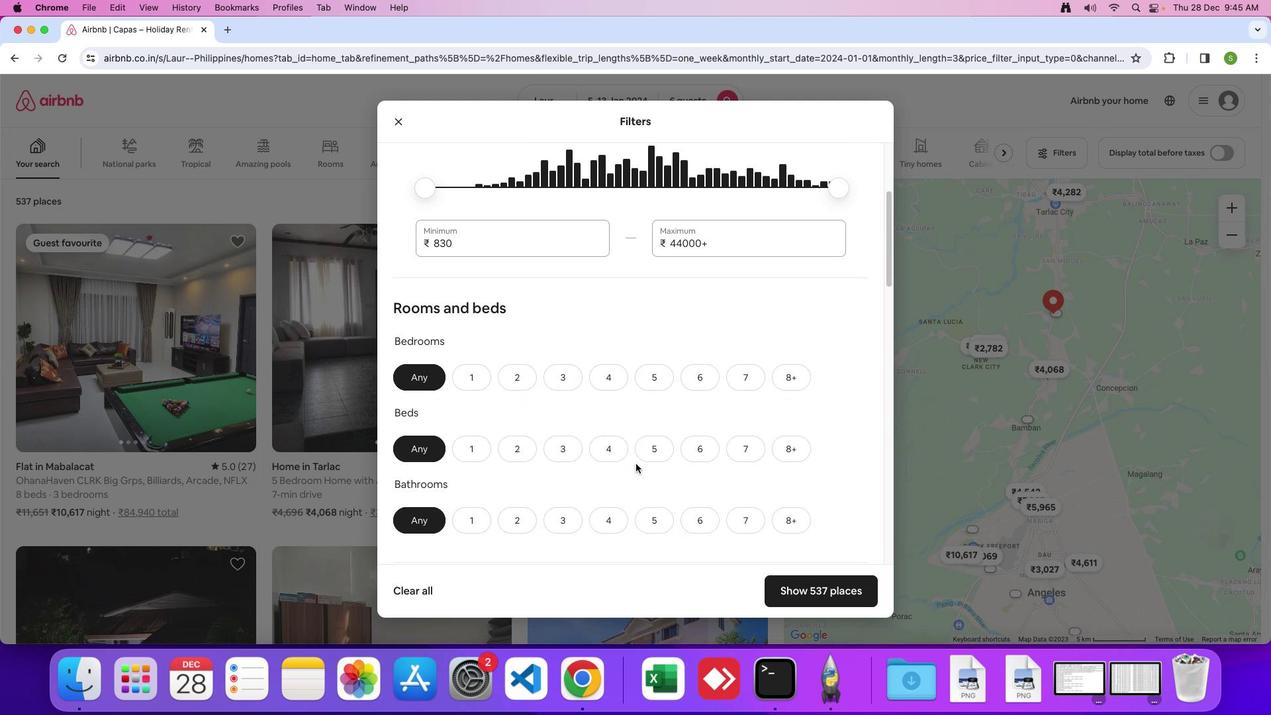 
Action: Mouse scrolled (633, 461) with delta (-1, -3)
Screenshot: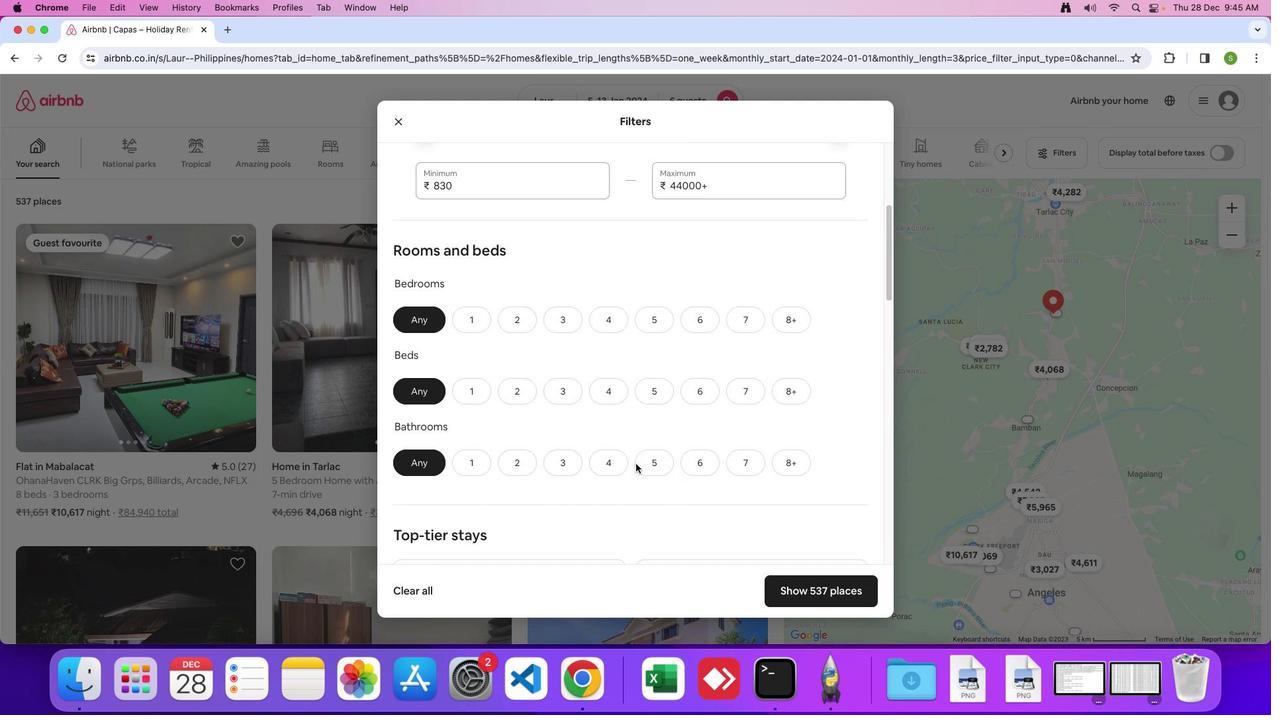 
Action: Mouse moved to (552, 283)
Screenshot: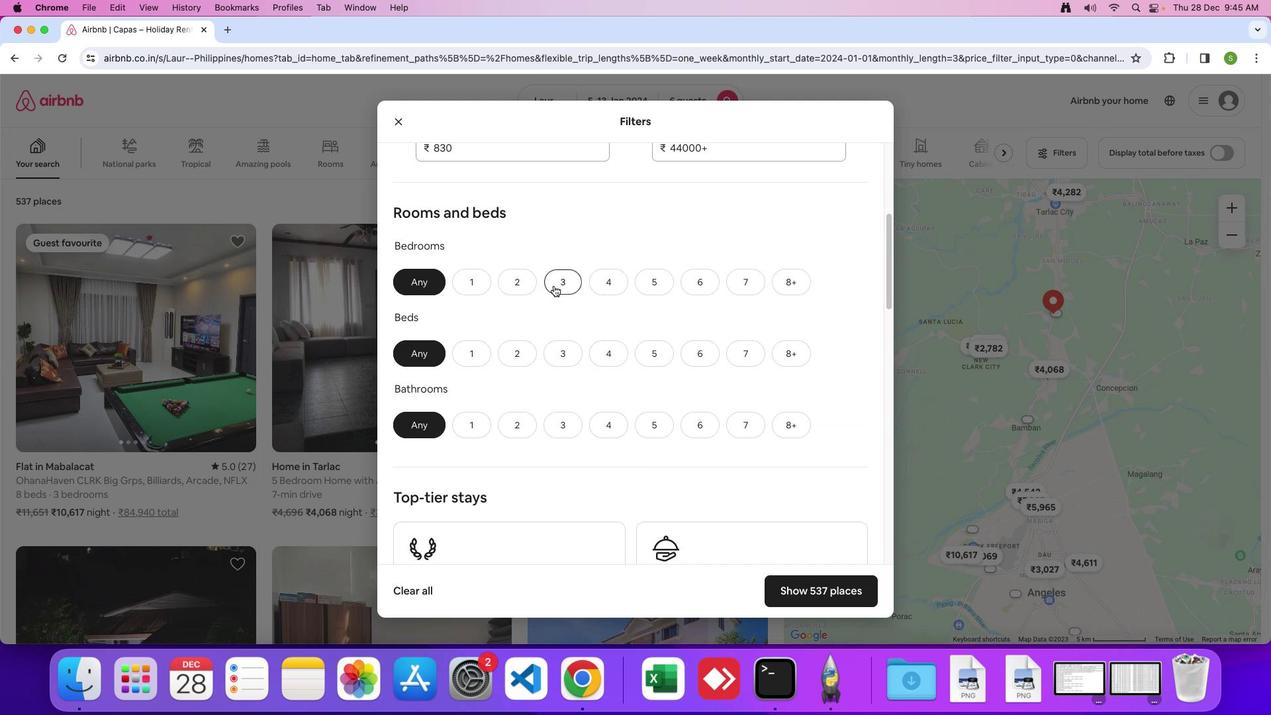
Action: Mouse pressed left at (552, 283)
Screenshot: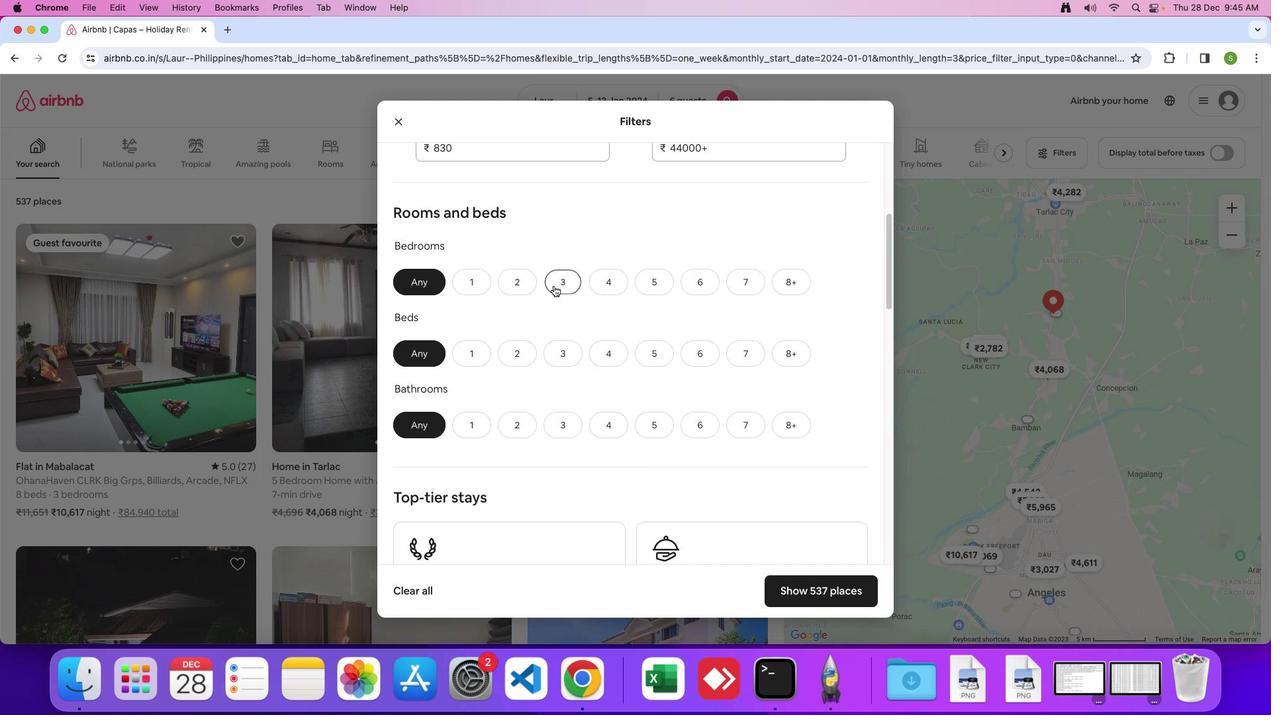 
Action: Mouse moved to (566, 340)
Screenshot: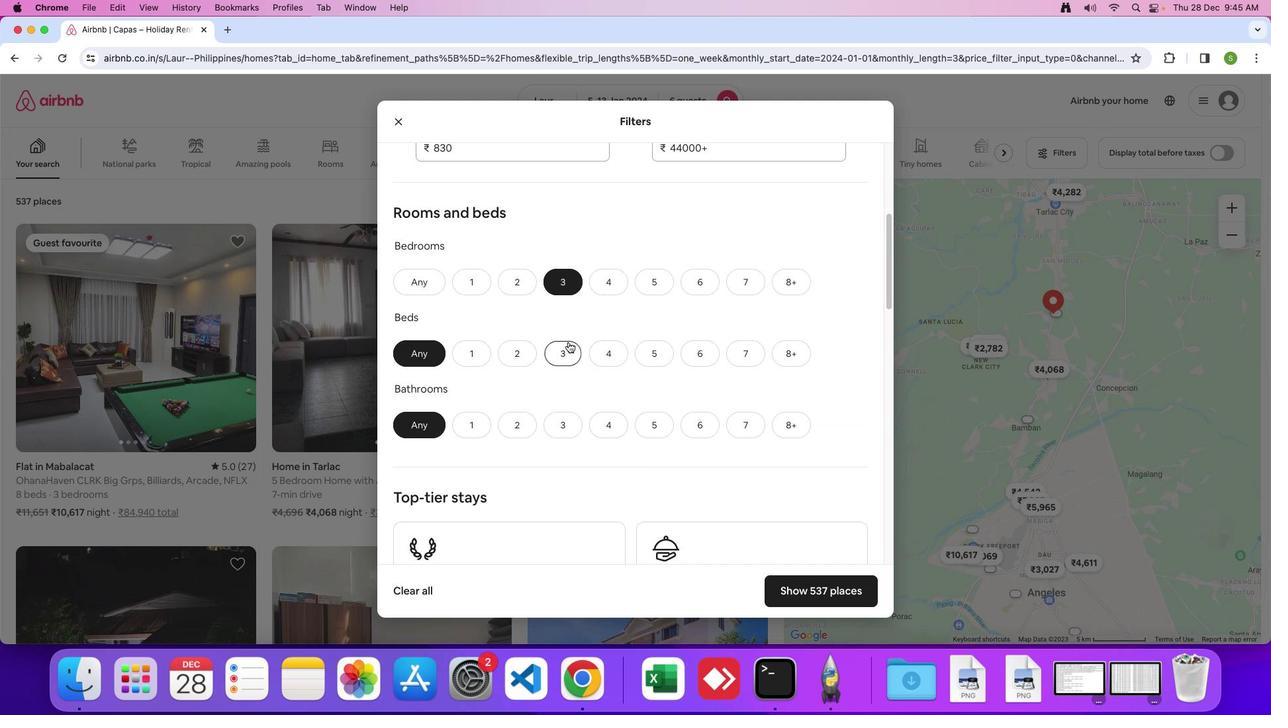 
Action: Mouse pressed left at (566, 340)
Screenshot: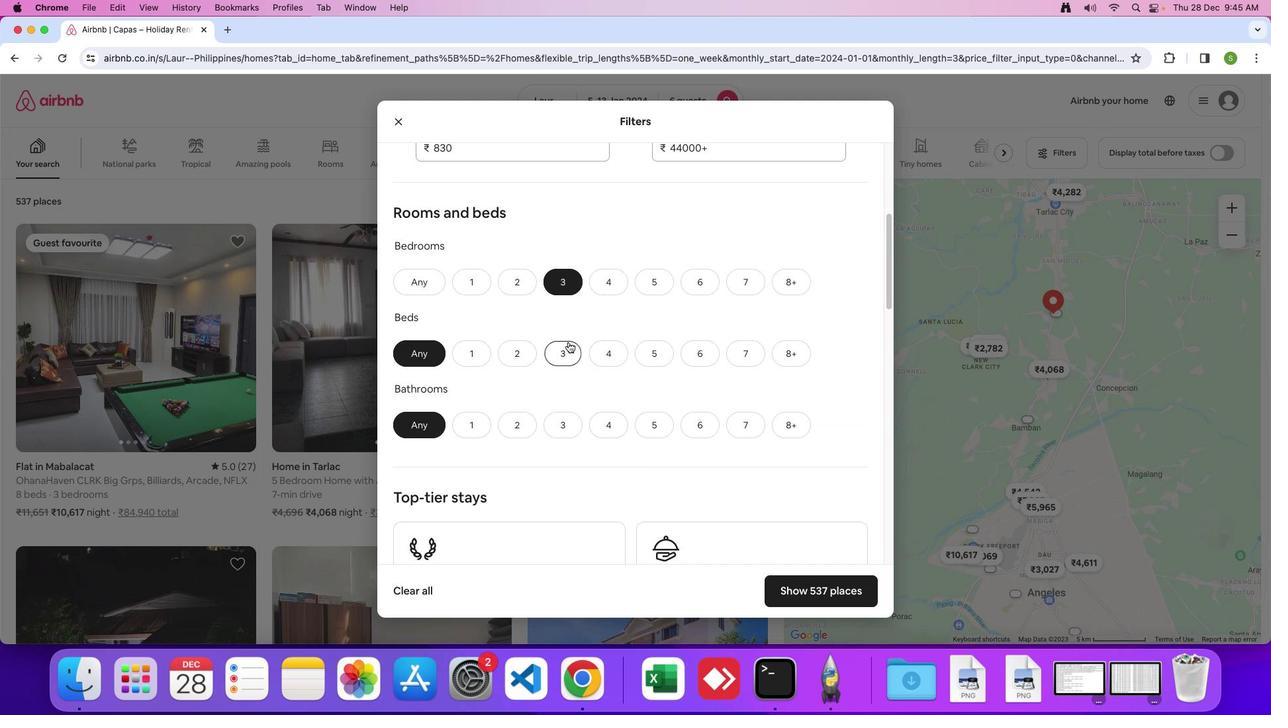 
Action: Mouse moved to (565, 413)
Screenshot: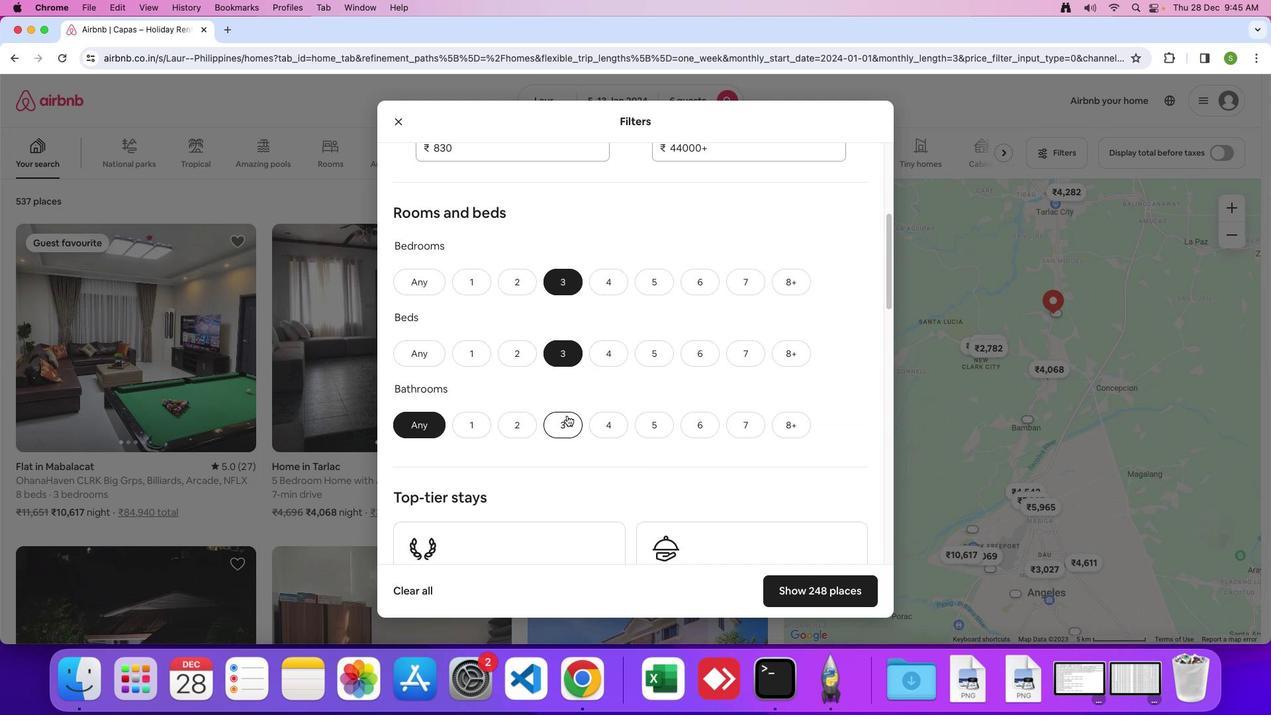 
Action: Mouse pressed left at (565, 413)
Screenshot: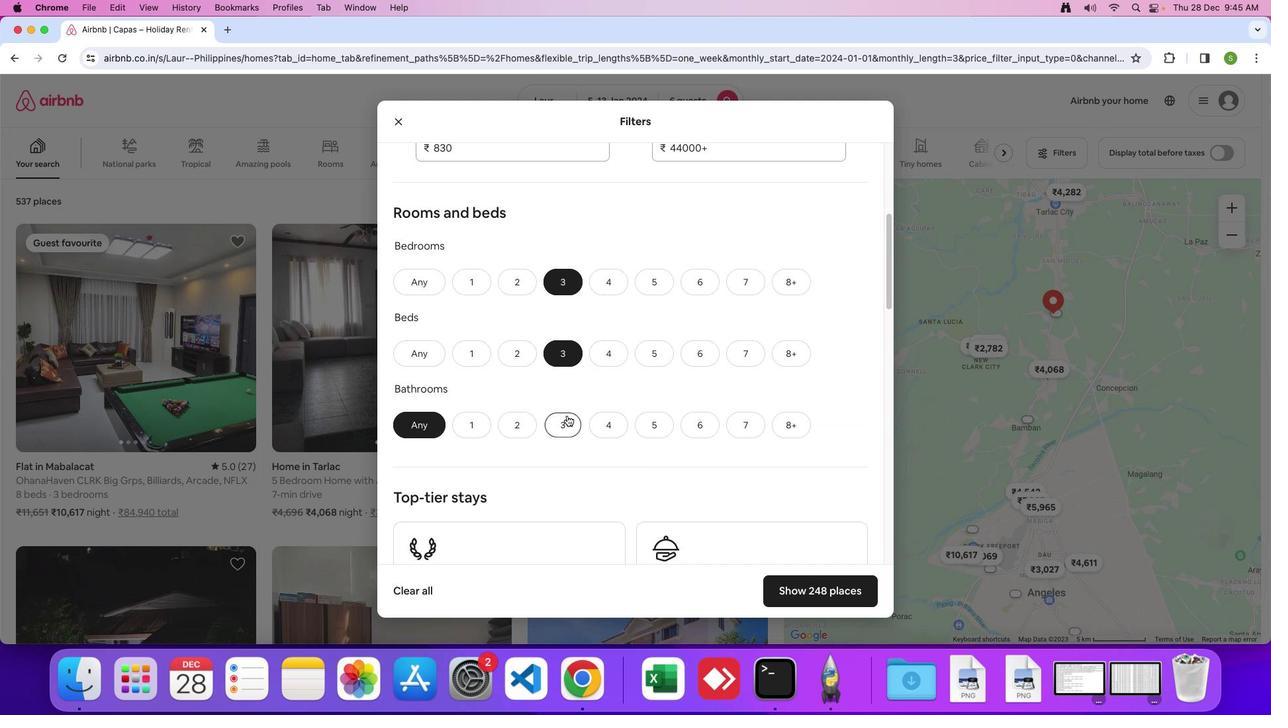 
Action: Mouse moved to (604, 390)
Screenshot: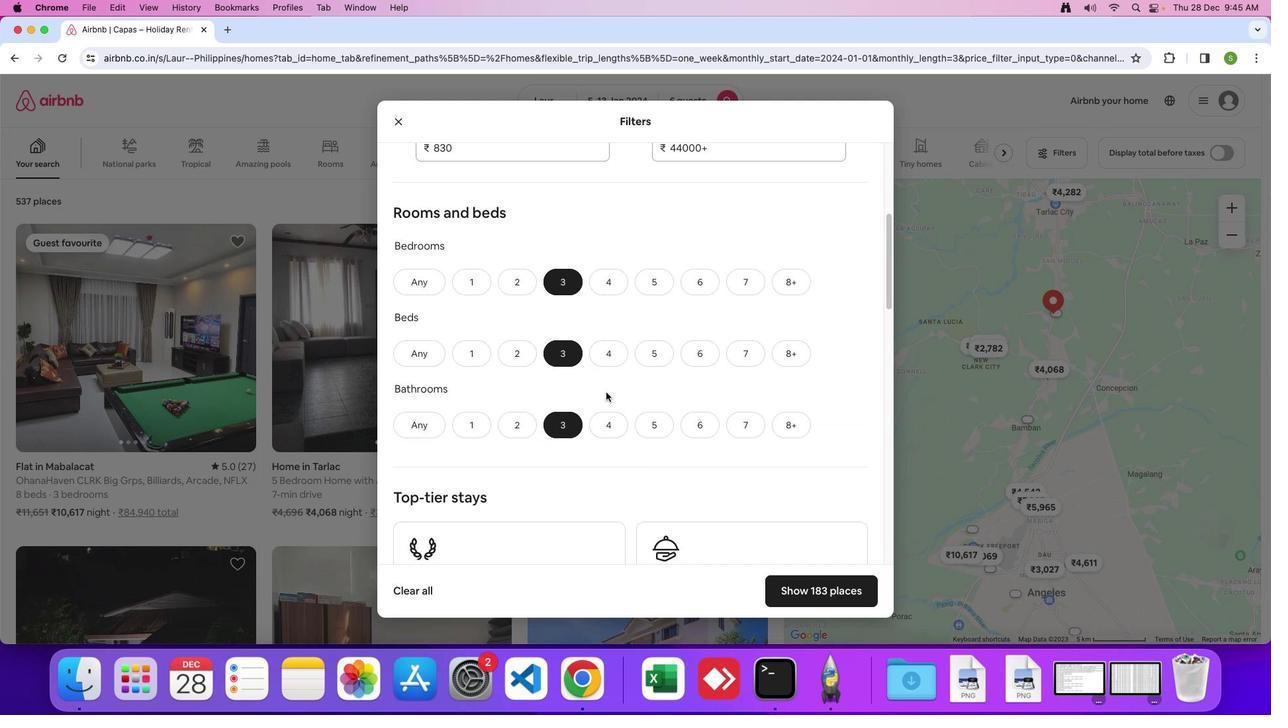 
Action: Mouse scrolled (604, 390) with delta (-1, -1)
Screenshot: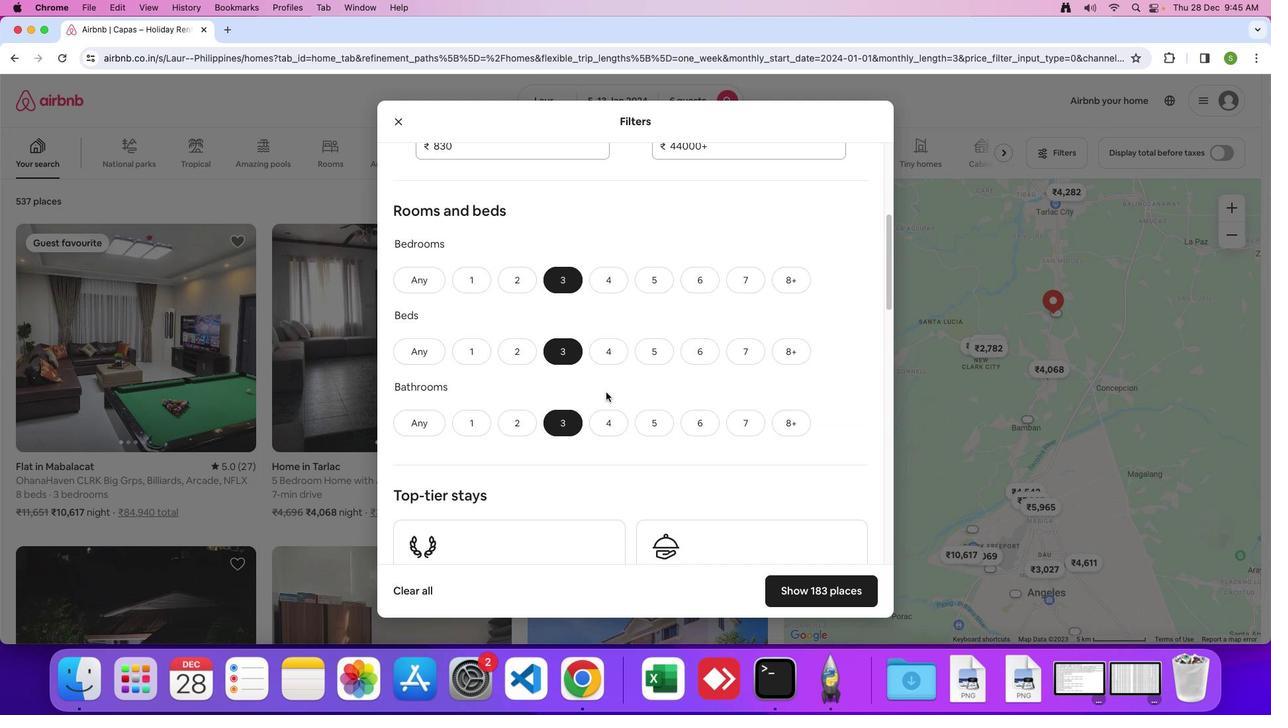 
Action: Mouse scrolled (604, 390) with delta (-1, -1)
Screenshot: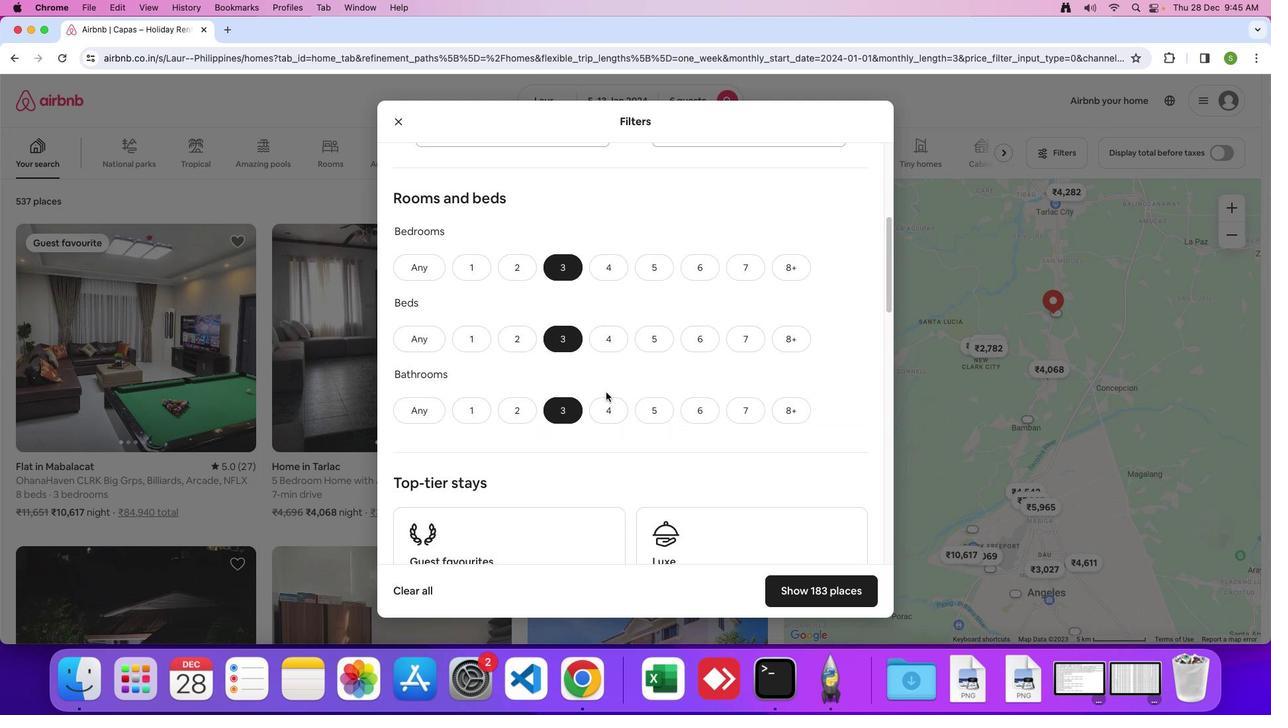
Action: Mouse scrolled (604, 390) with delta (-1, -1)
Screenshot: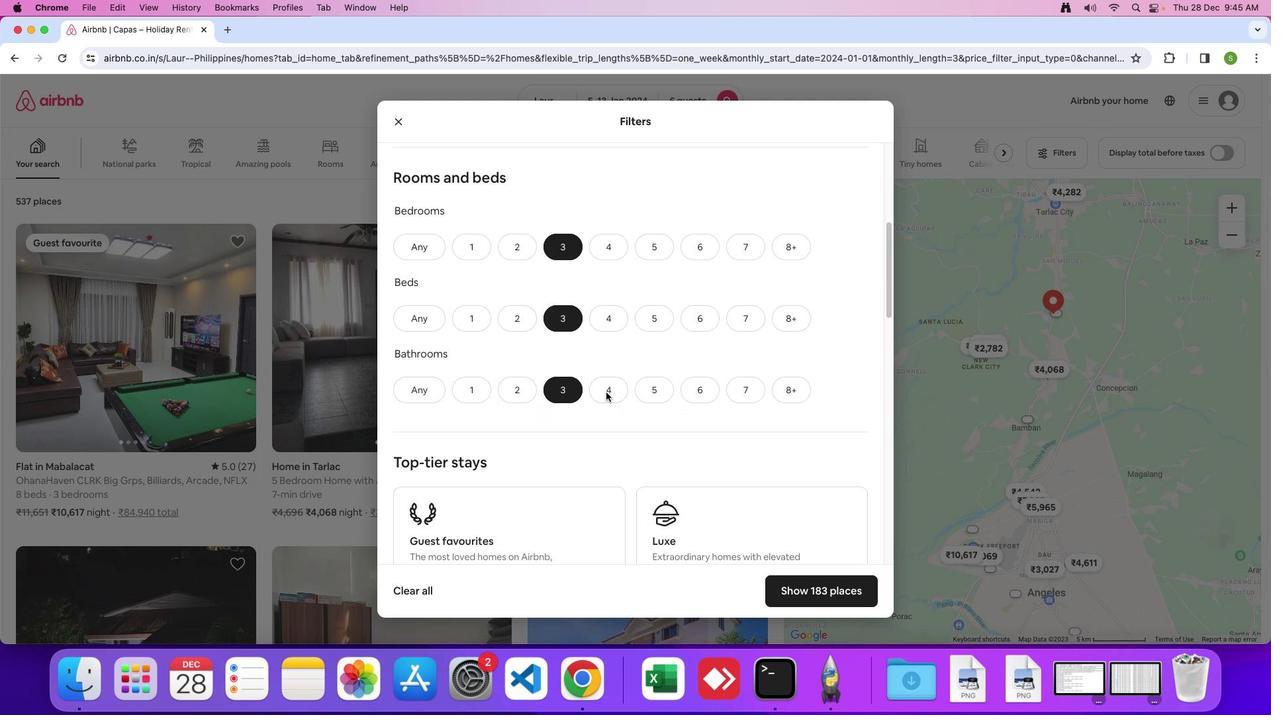 
Action: Mouse scrolled (604, 390) with delta (-1, -1)
Screenshot: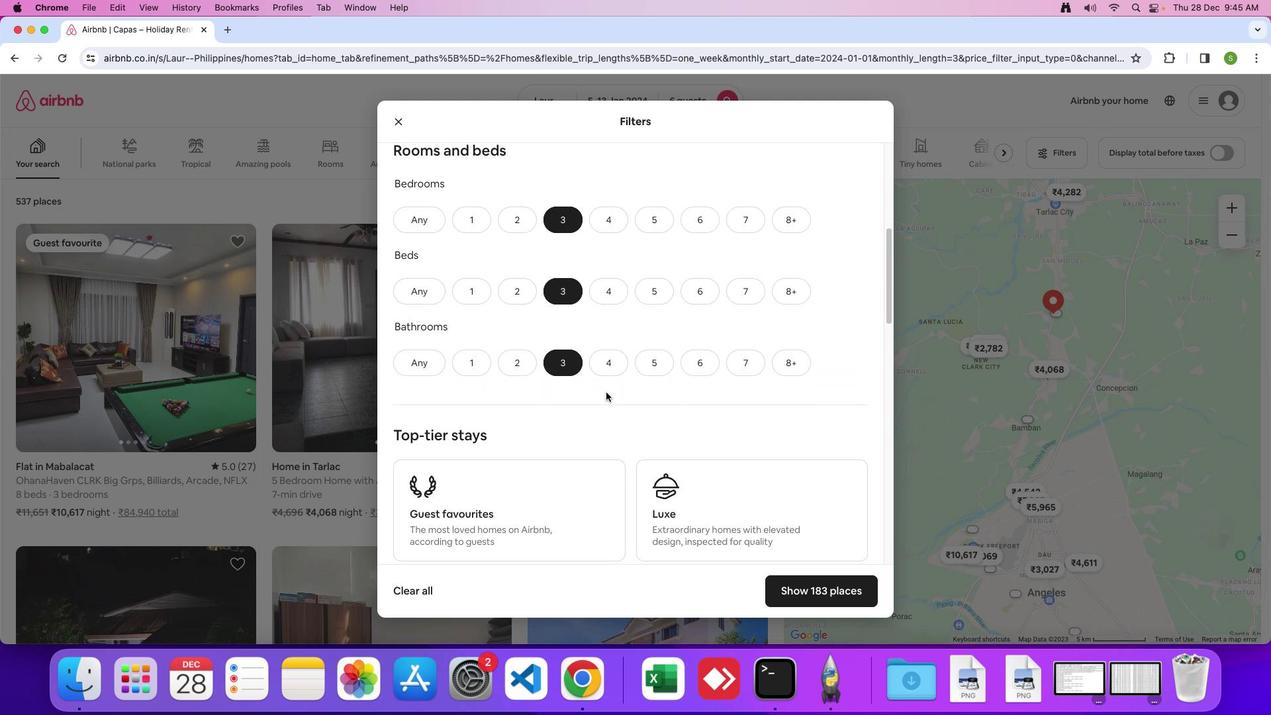 
Action: Mouse scrolled (604, 390) with delta (-1, -1)
Screenshot: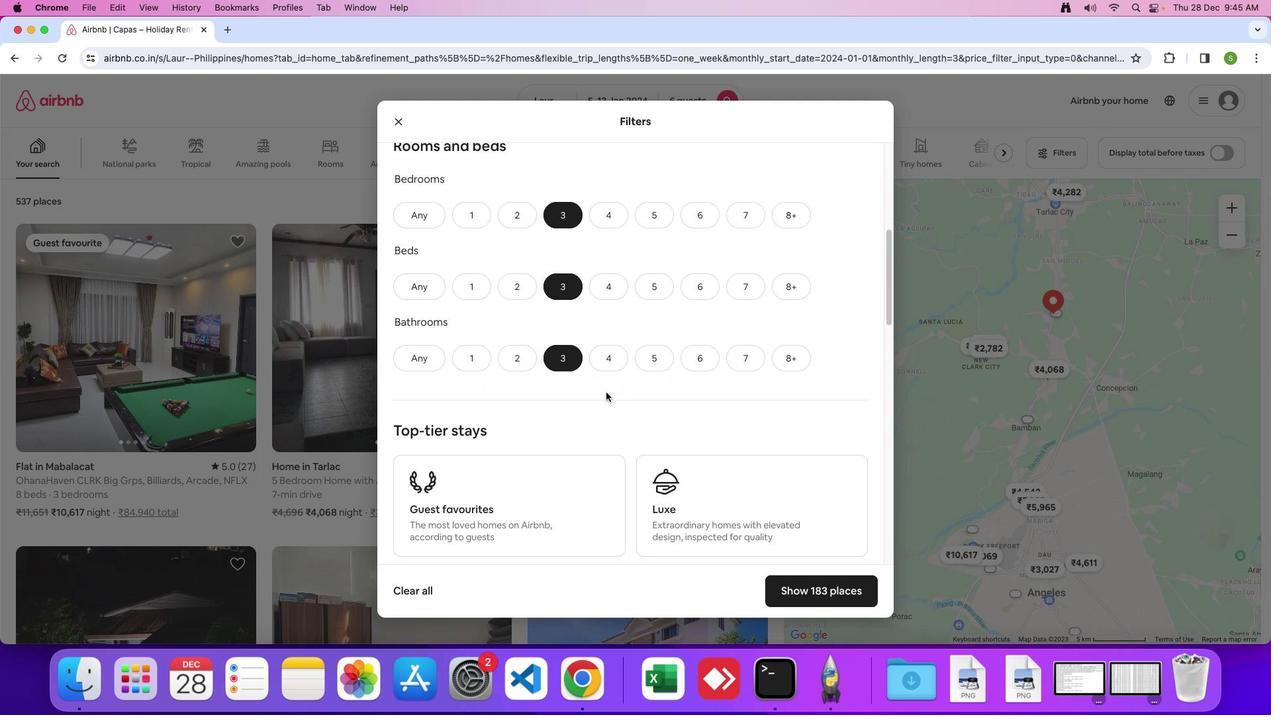 
Action: Mouse scrolled (604, 390) with delta (-1, -1)
Screenshot: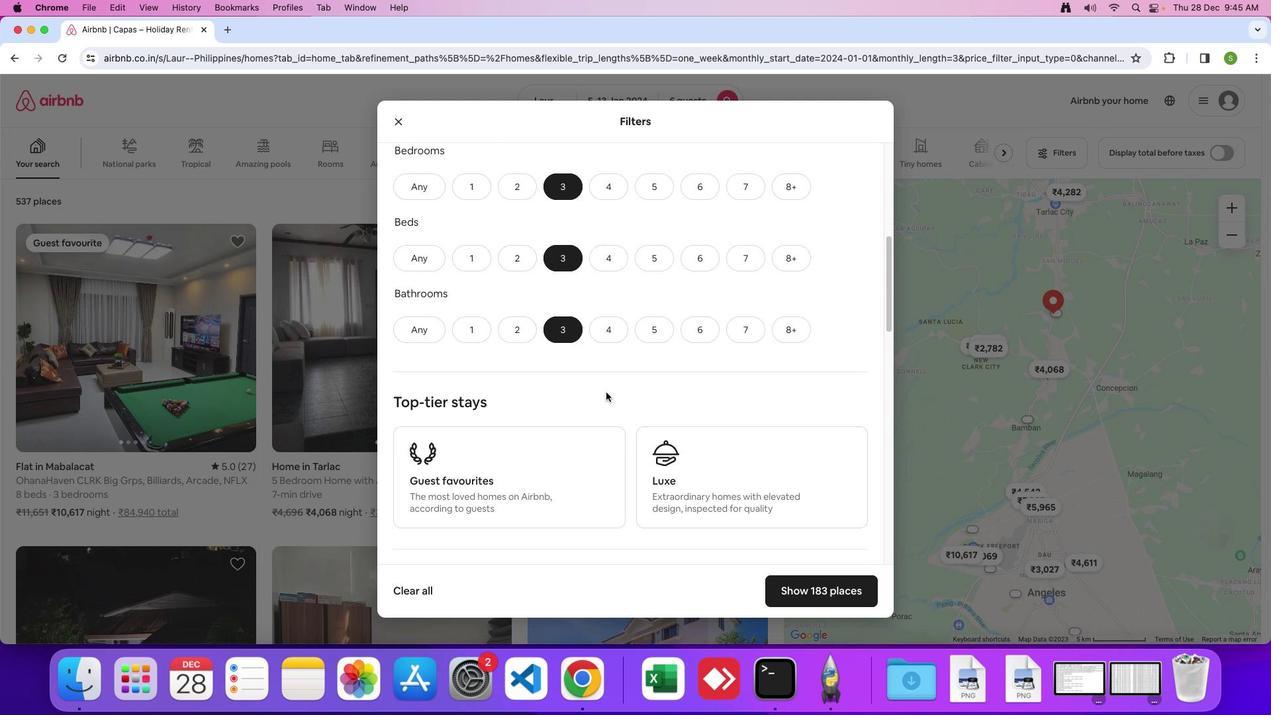 
Action: Mouse scrolled (604, 390) with delta (-1, -1)
Screenshot: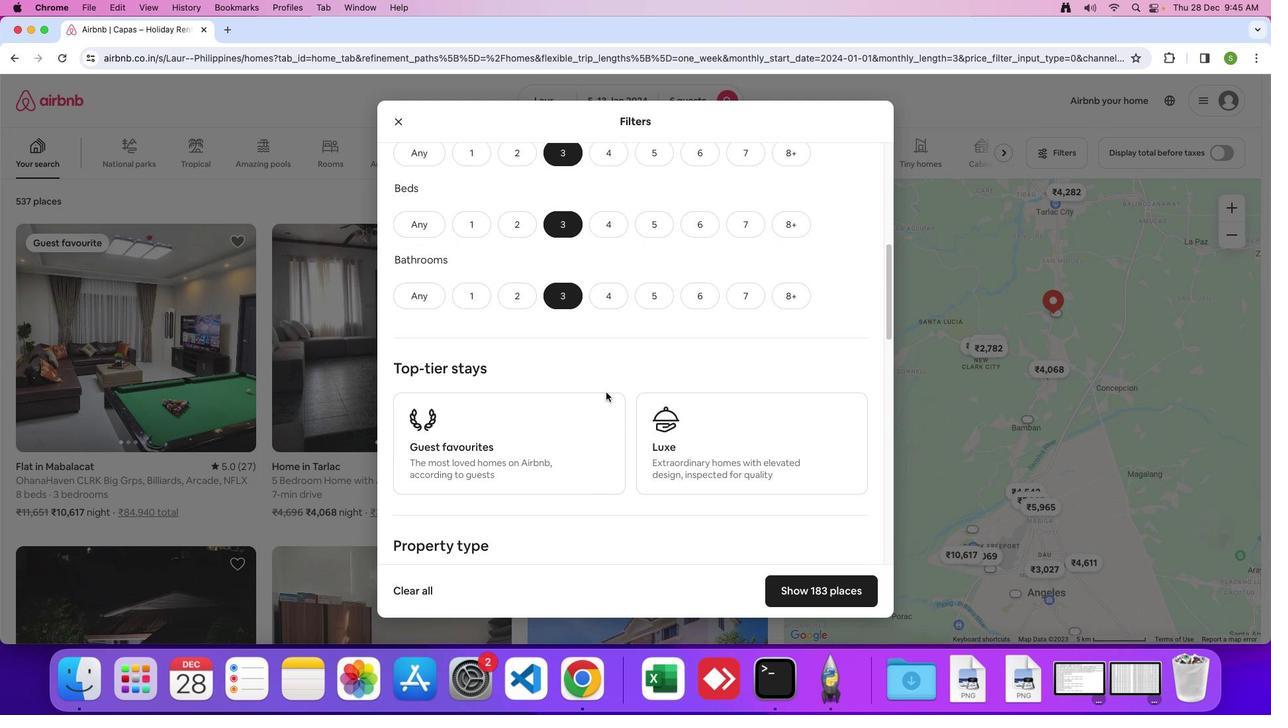 
Action: Mouse scrolled (604, 390) with delta (-1, -1)
Screenshot: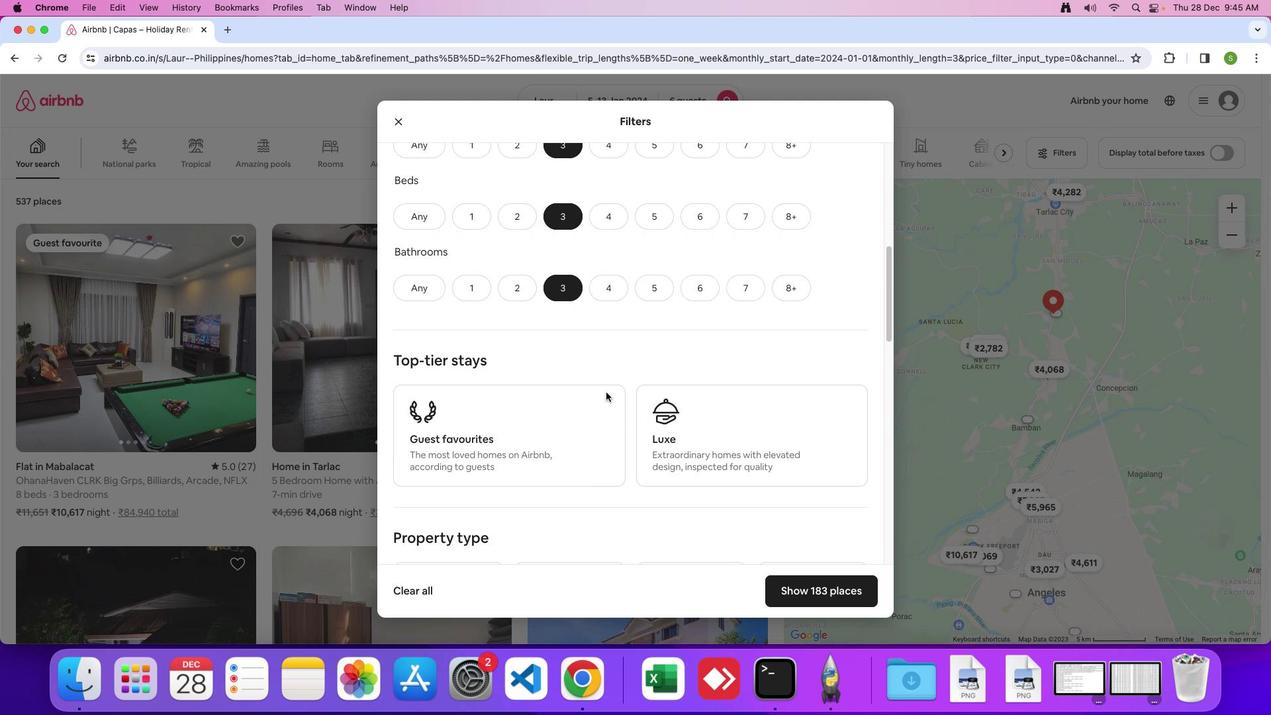
Action: Mouse scrolled (604, 390) with delta (-1, -1)
Screenshot: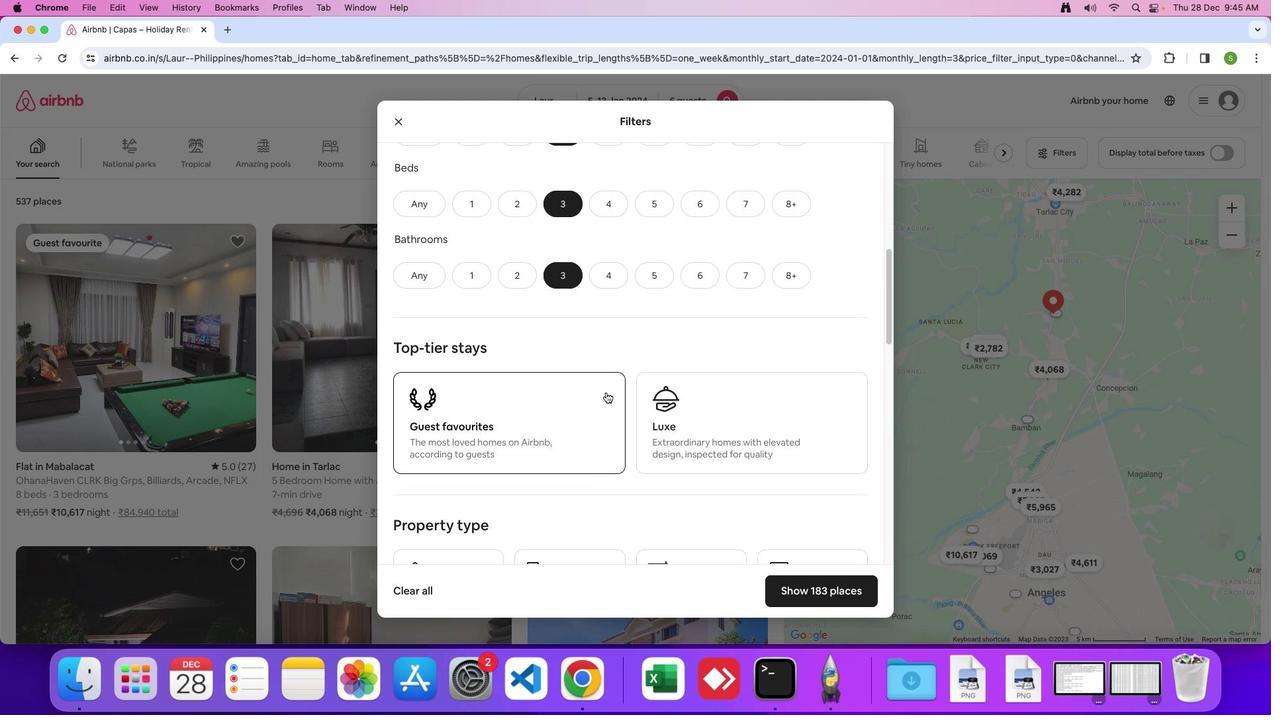 
Action: Mouse scrolled (604, 390) with delta (-1, -1)
Screenshot: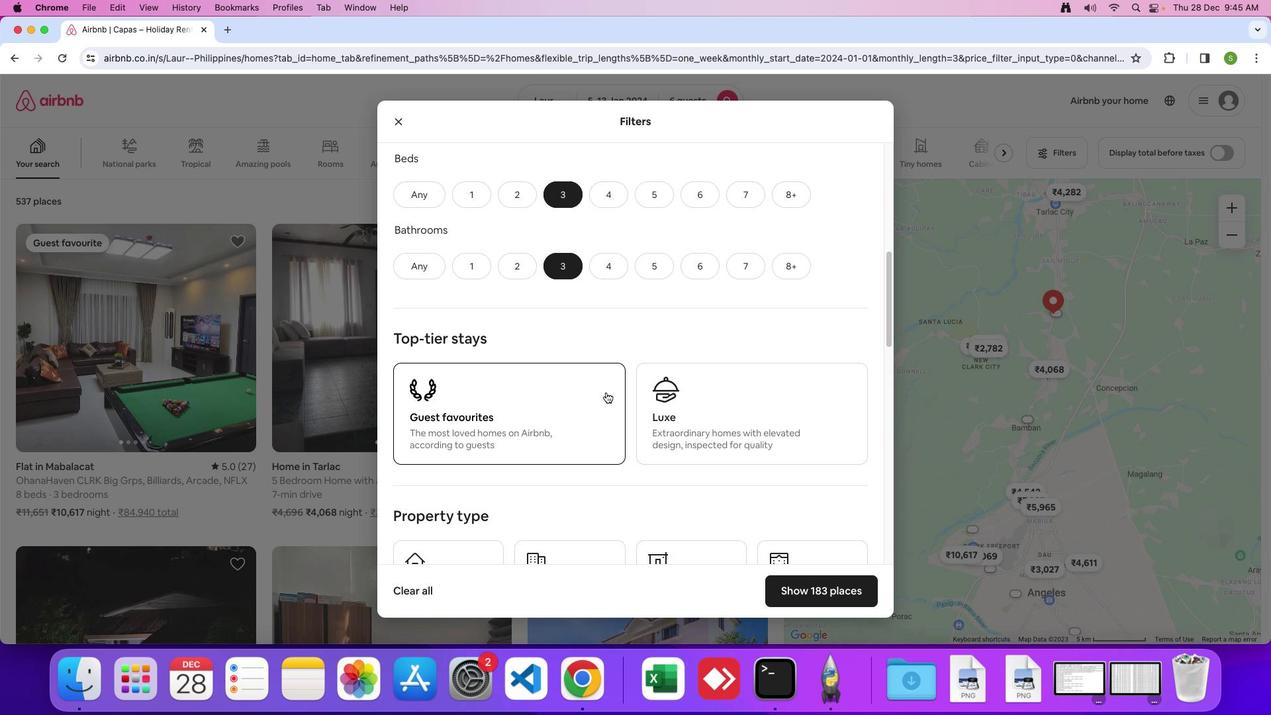
Action: Mouse scrolled (604, 390) with delta (-1, -1)
Screenshot: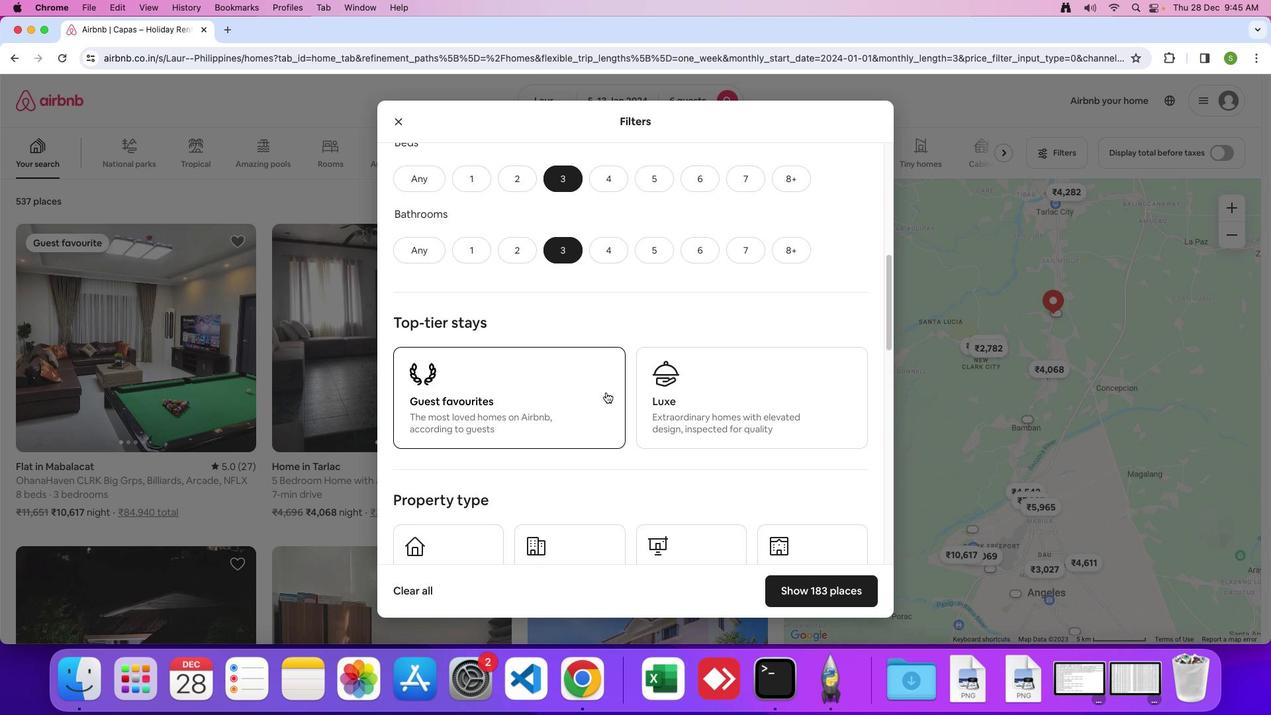 
Action: Mouse scrolled (604, 390) with delta (-1, -1)
Screenshot: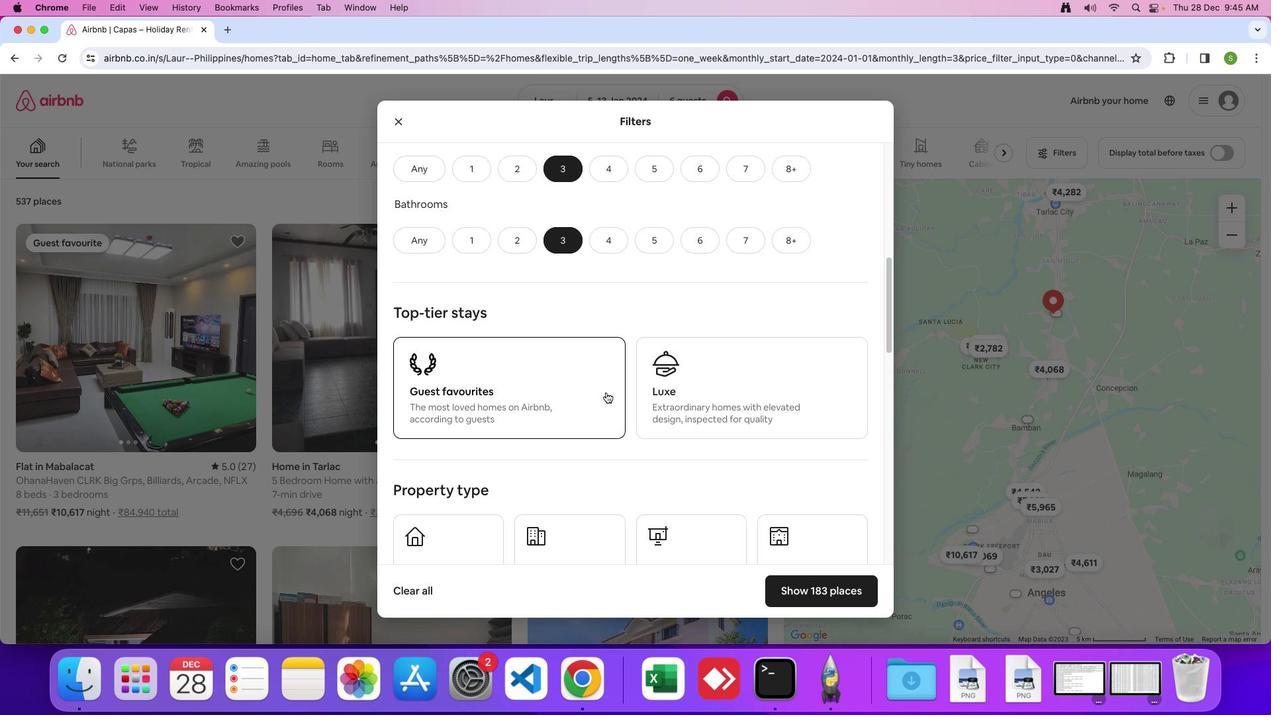 
Action: Mouse scrolled (604, 390) with delta (-1, -2)
Screenshot: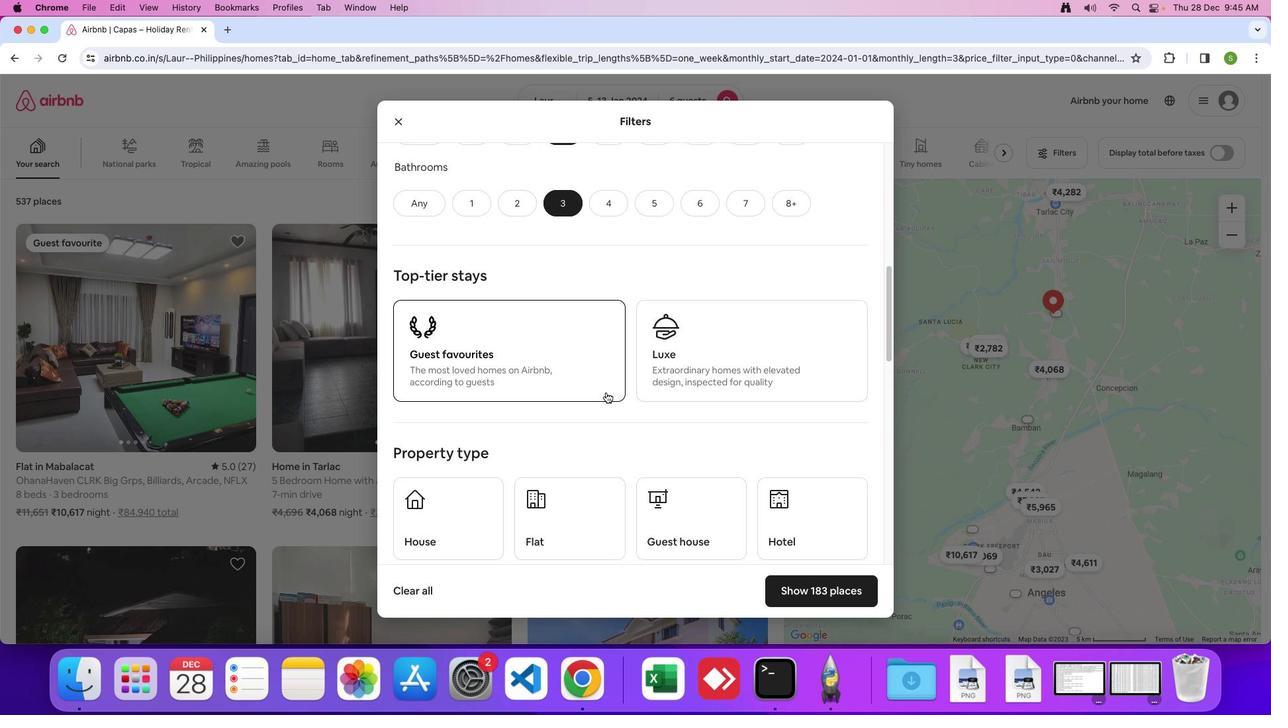 
Action: Mouse scrolled (604, 390) with delta (-1, -1)
Screenshot: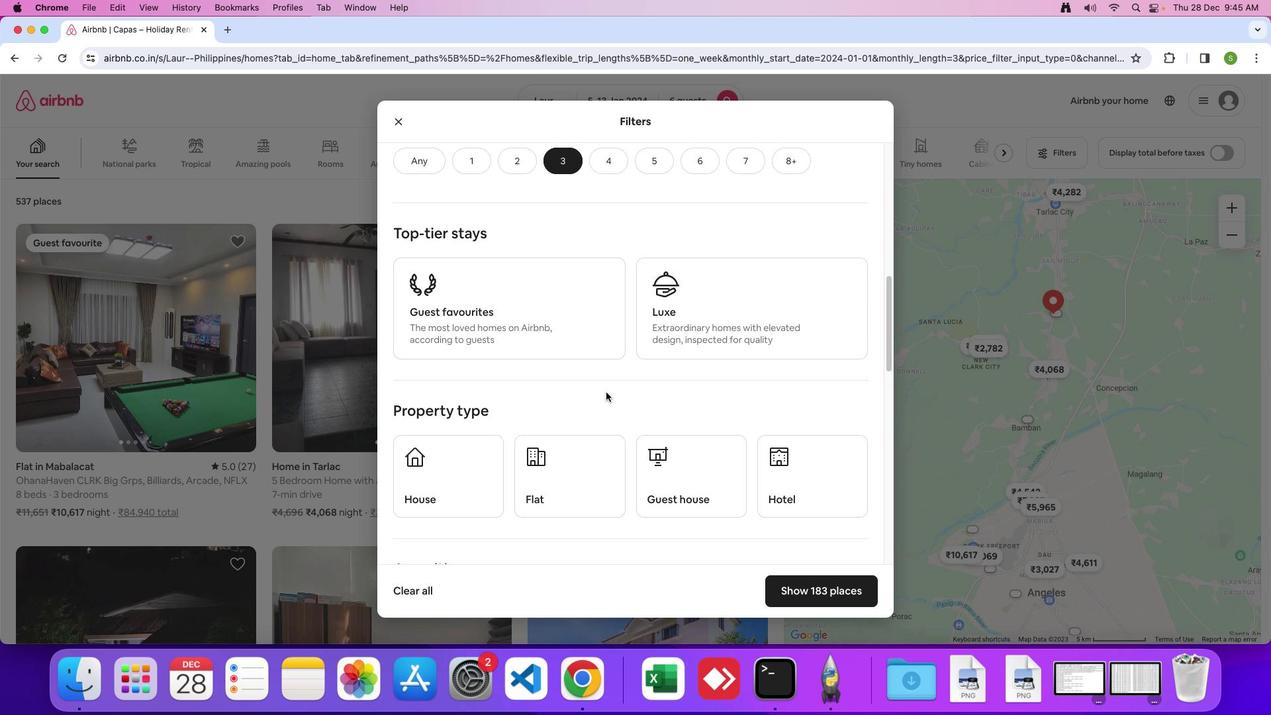 
Action: Mouse scrolled (604, 390) with delta (-1, -1)
Screenshot: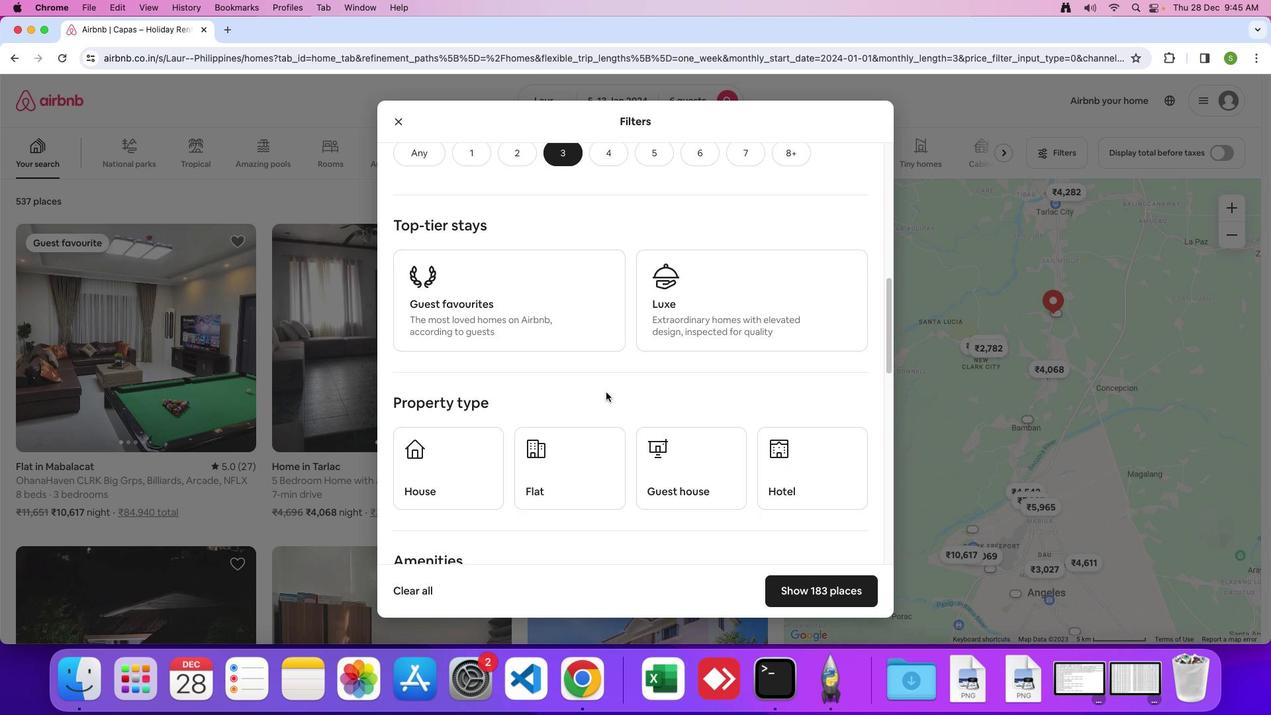 
Action: Mouse scrolled (604, 390) with delta (-1, -1)
Screenshot: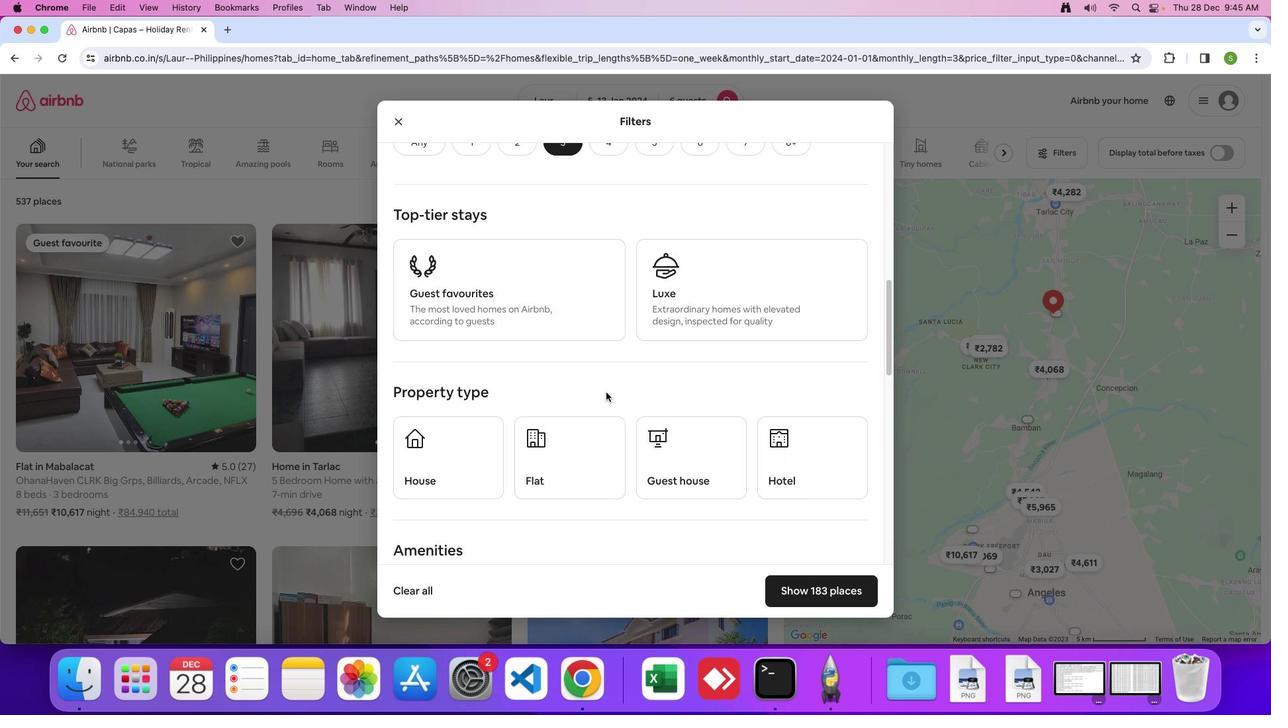 
Action: Mouse scrolled (604, 390) with delta (-1, -1)
Screenshot: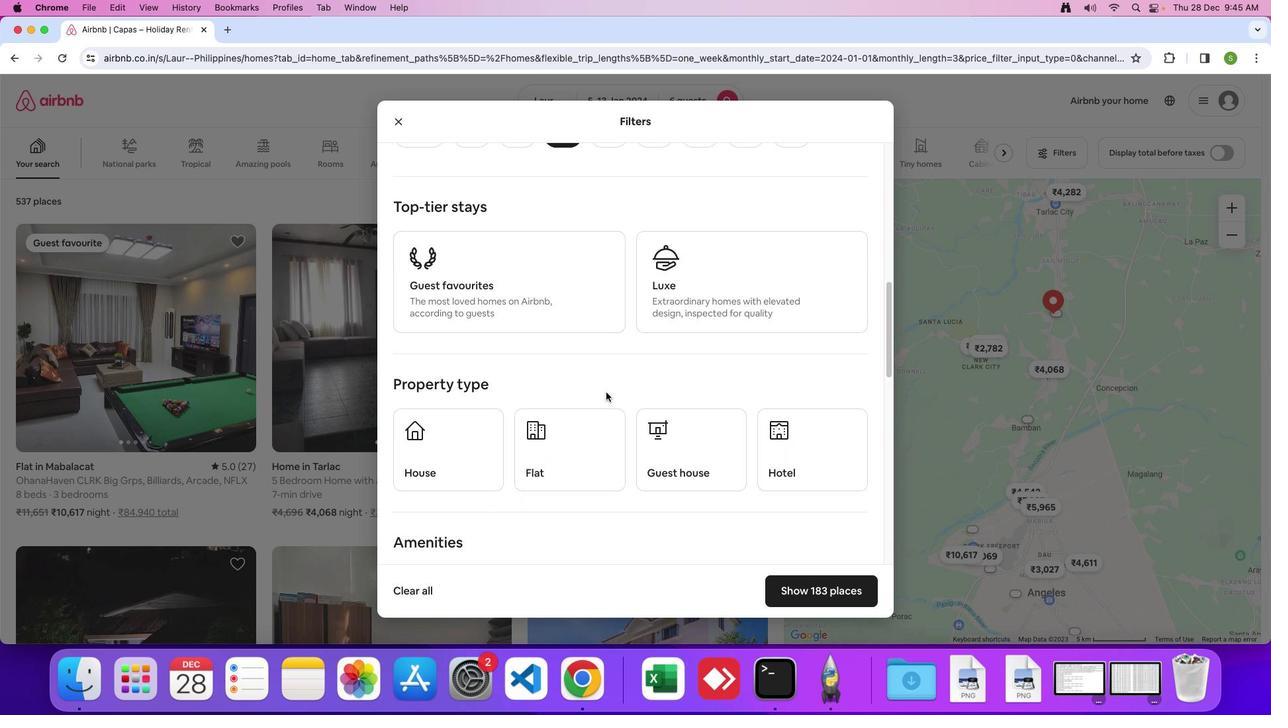 
Action: Mouse moved to (431, 446)
Screenshot: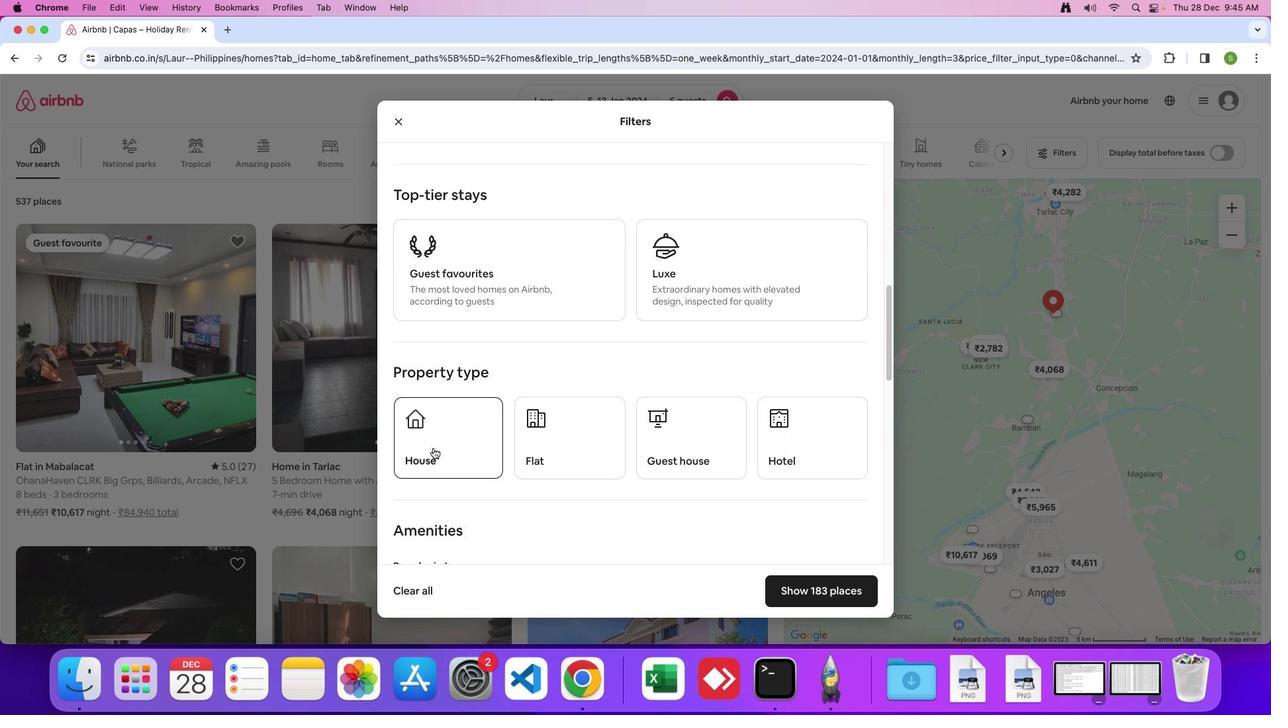 
Action: Mouse pressed left at (431, 446)
Screenshot: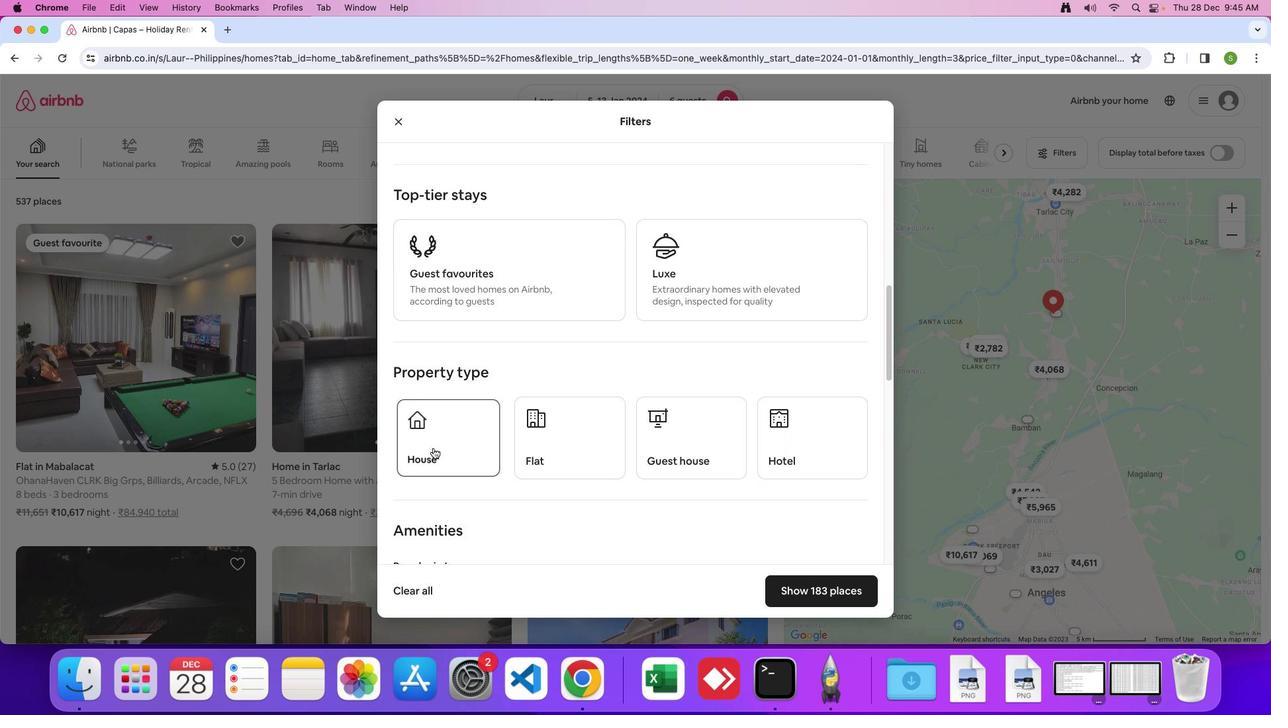 
Action: Mouse moved to (634, 464)
Screenshot: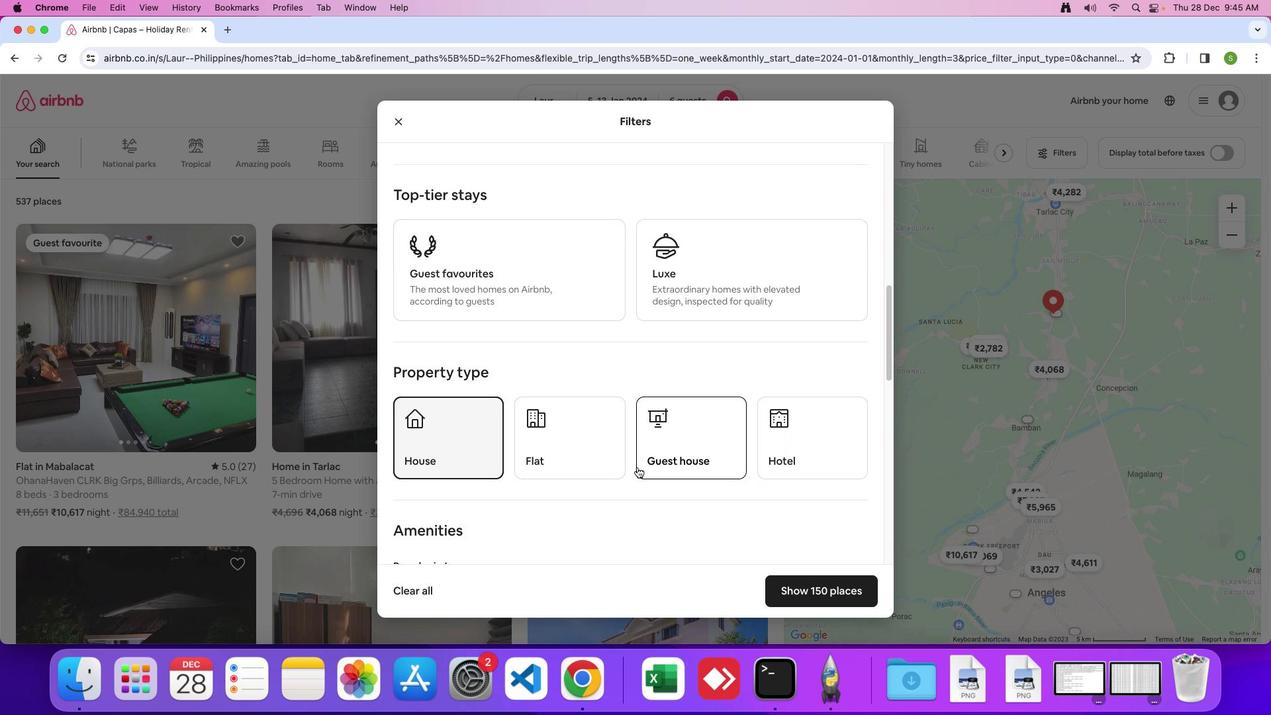
Action: Mouse scrolled (634, 464) with delta (-1, -1)
Screenshot: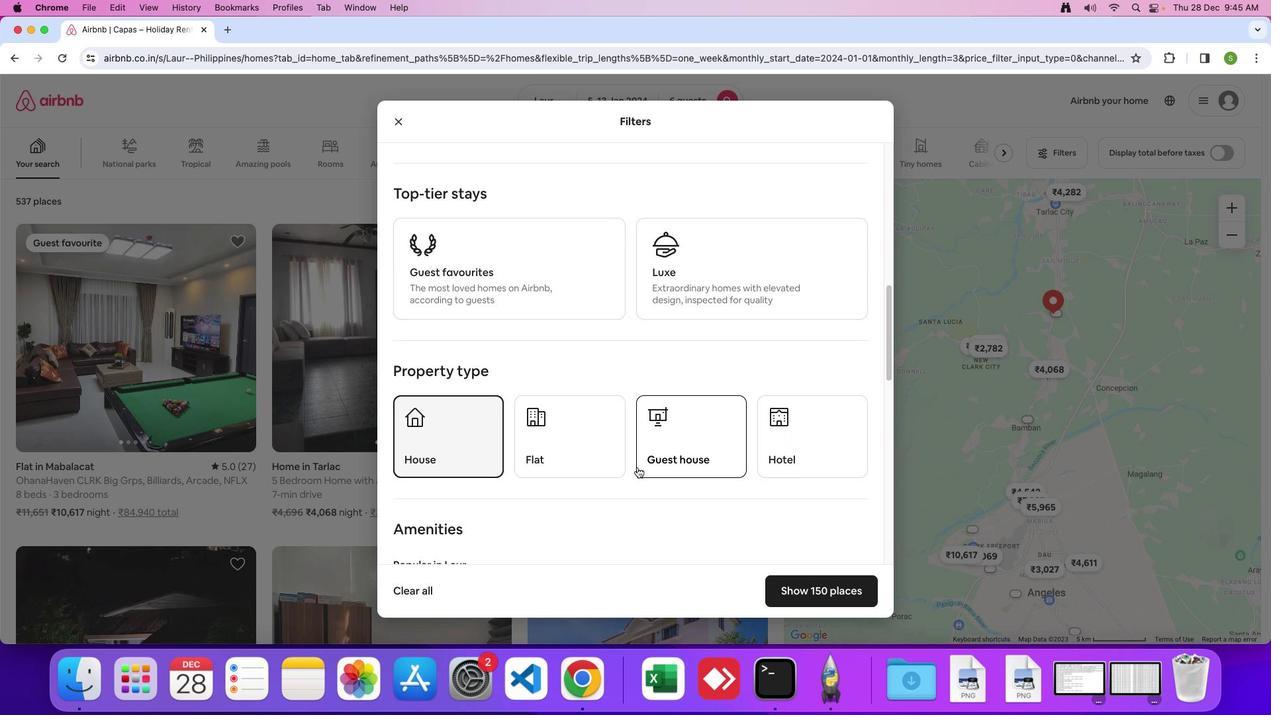
Action: Mouse scrolled (634, 464) with delta (-1, -1)
Screenshot: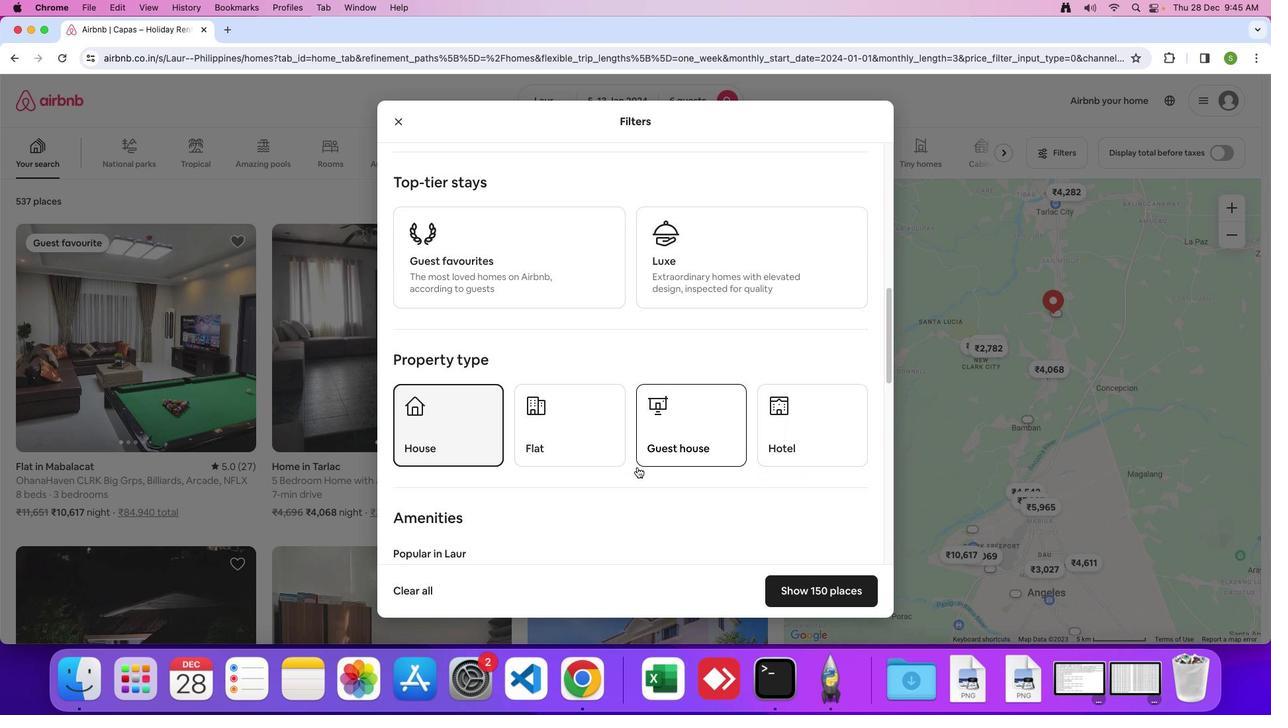 
Action: Mouse scrolled (634, 464) with delta (-1, -1)
Screenshot: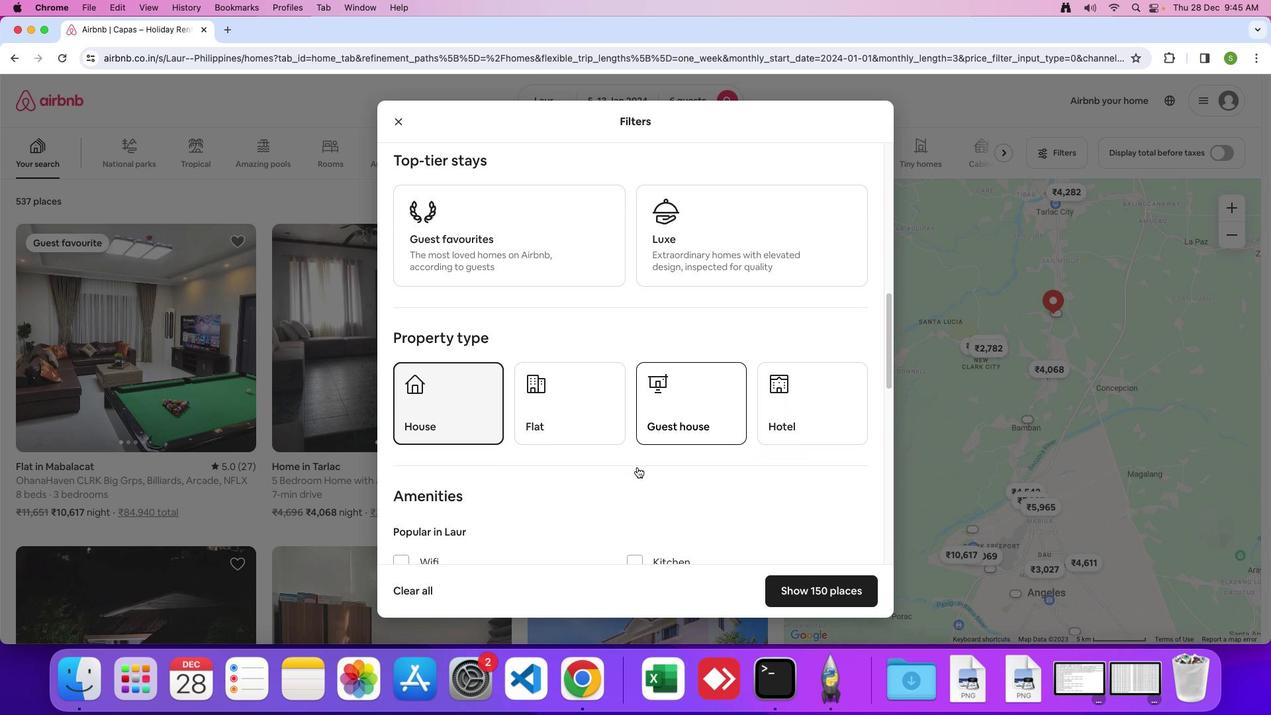 
Action: Mouse moved to (559, 444)
Screenshot: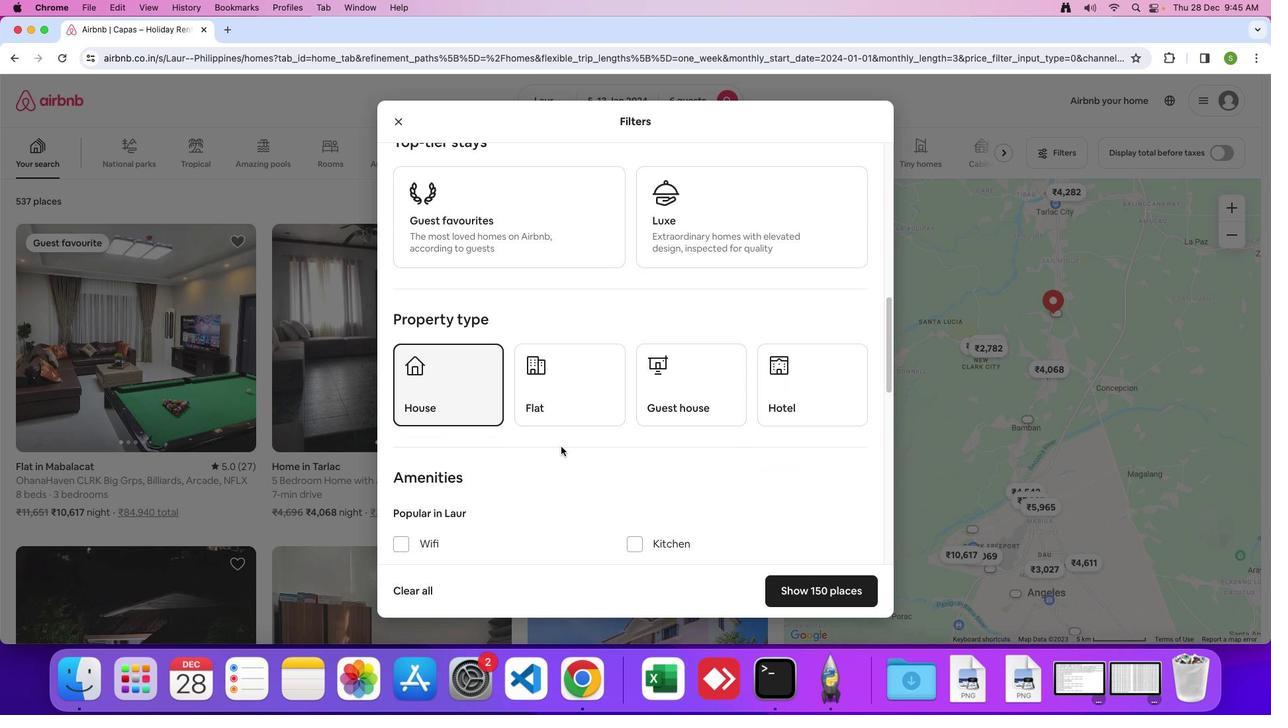 
Action: Mouse scrolled (559, 444) with delta (-1, -1)
Screenshot: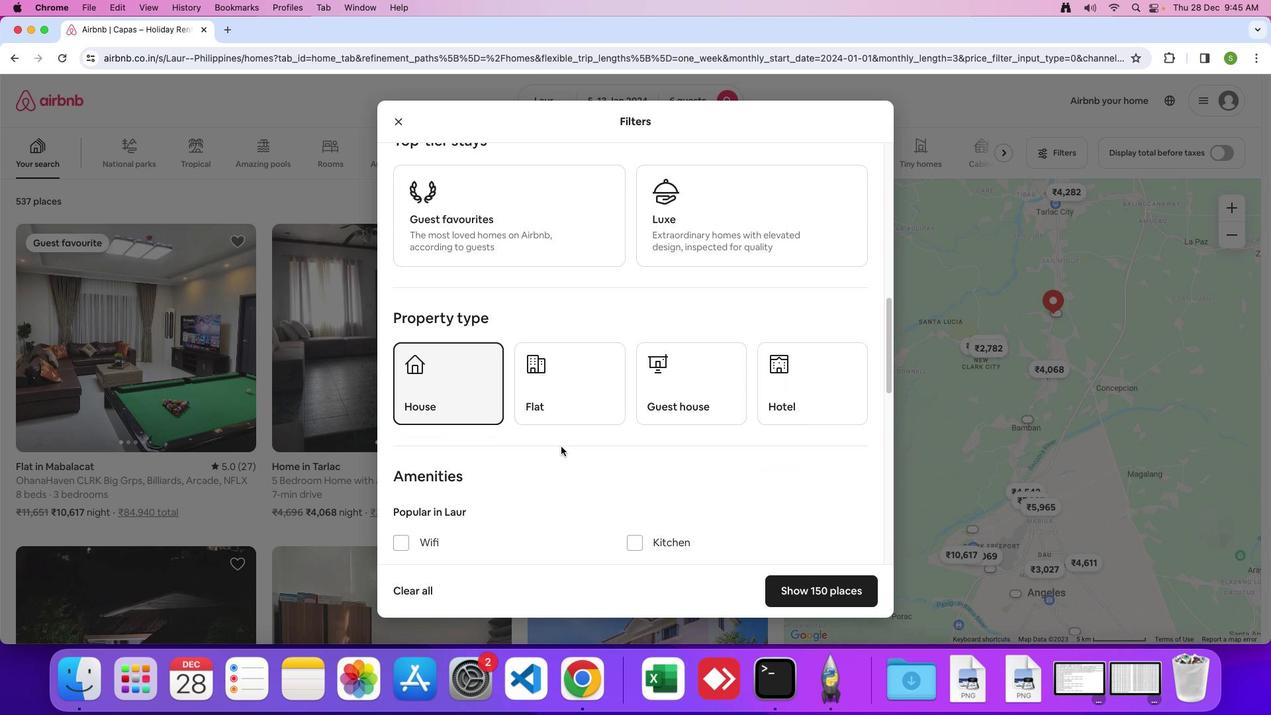 
Action: Mouse scrolled (559, 444) with delta (-1, -1)
Screenshot: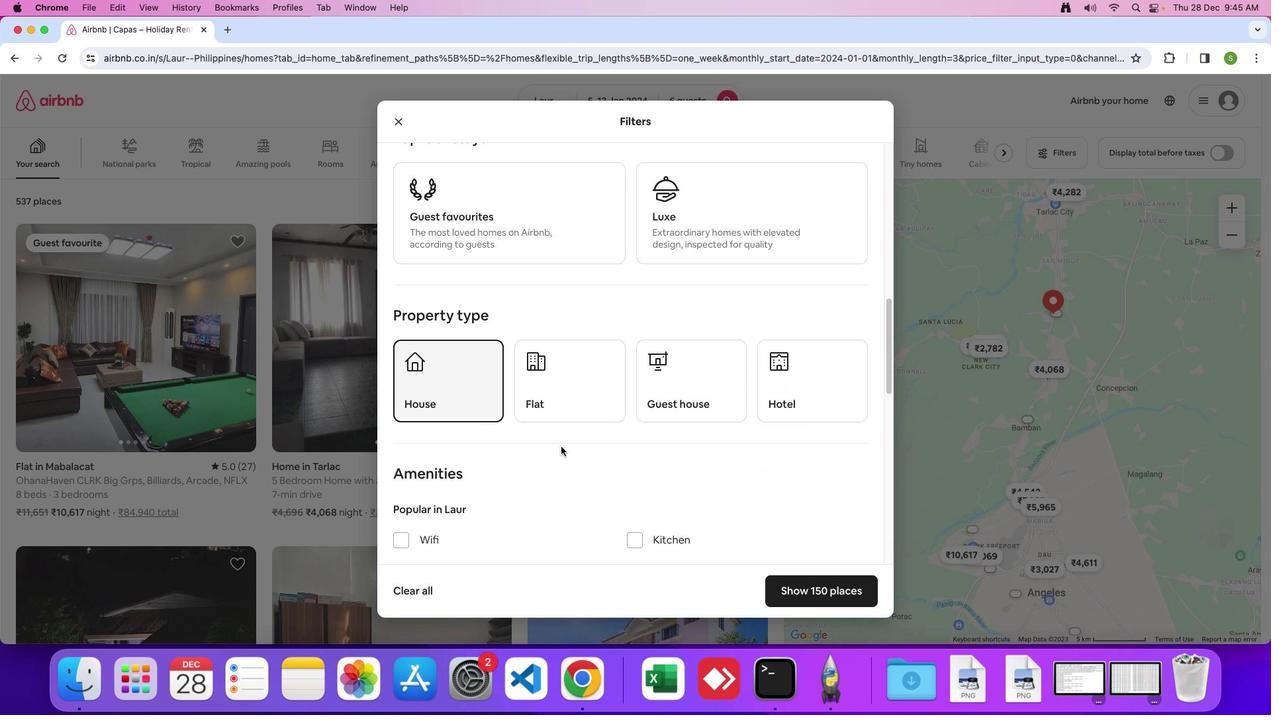 
Action: Mouse scrolled (559, 444) with delta (-1, -1)
Screenshot: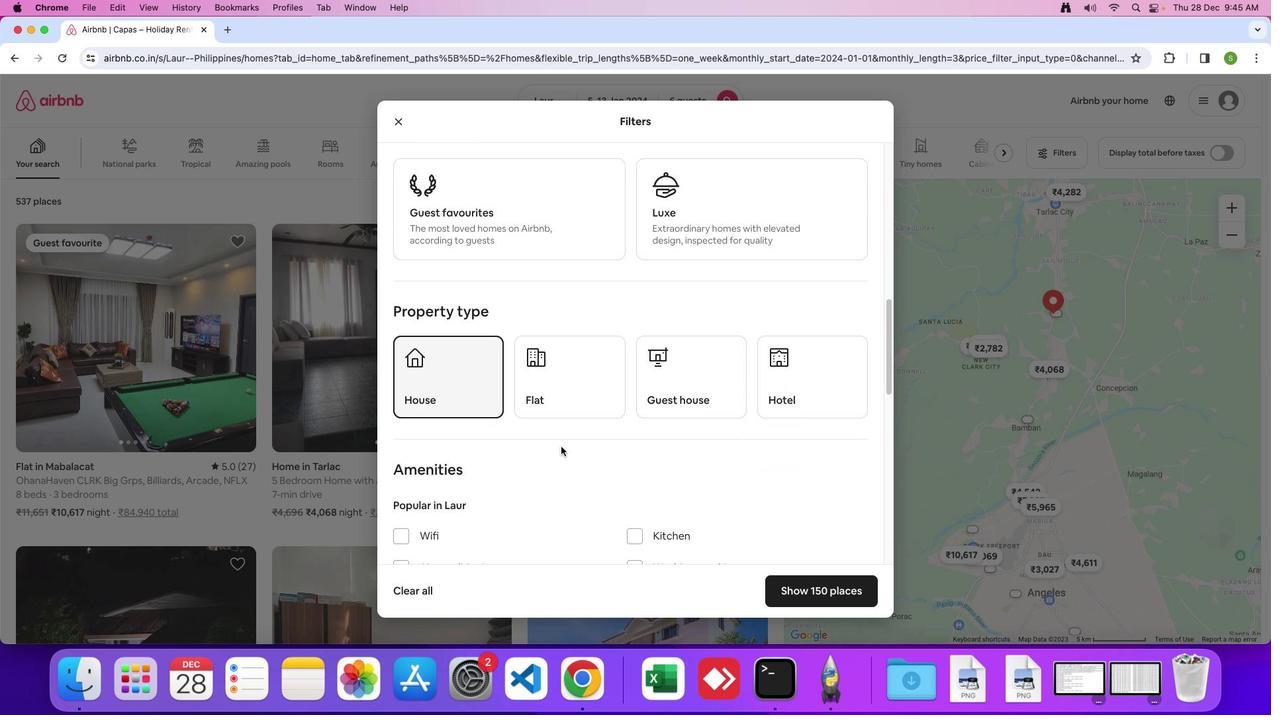 
Action: Mouse scrolled (559, 444) with delta (-1, -1)
Screenshot: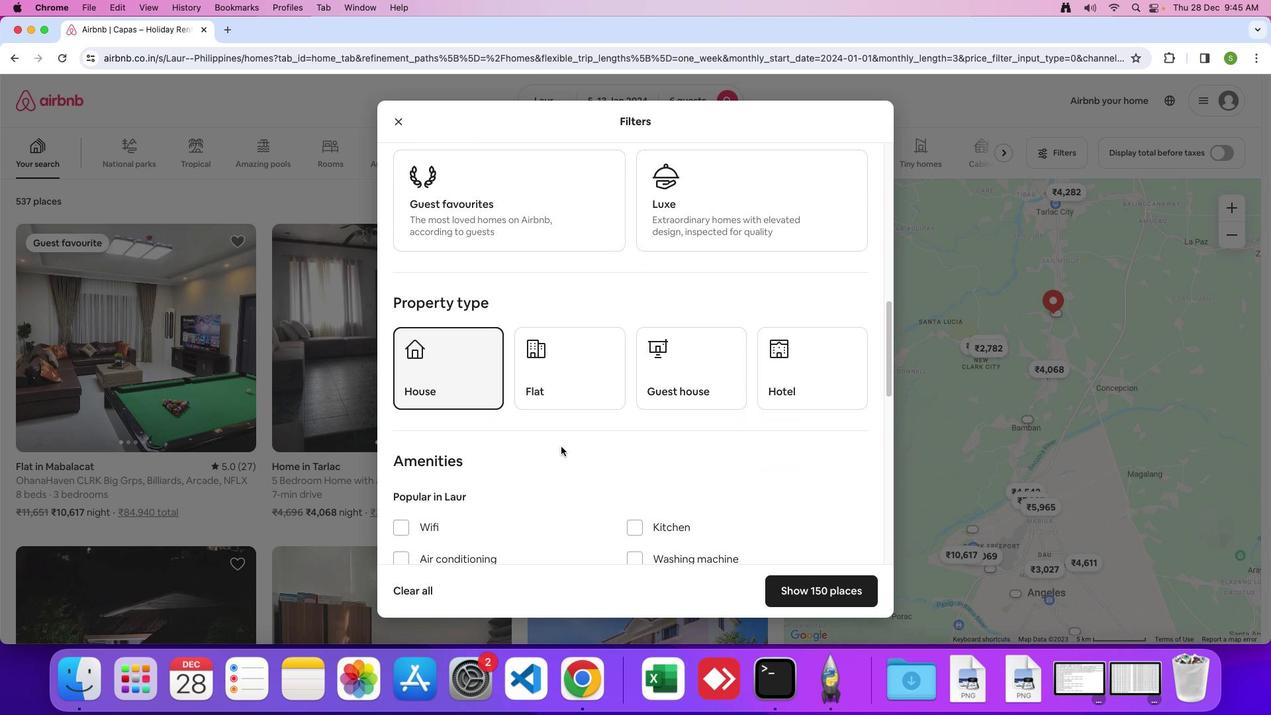 
Action: Mouse scrolled (559, 444) with delta (-1, -1)
Screenshot: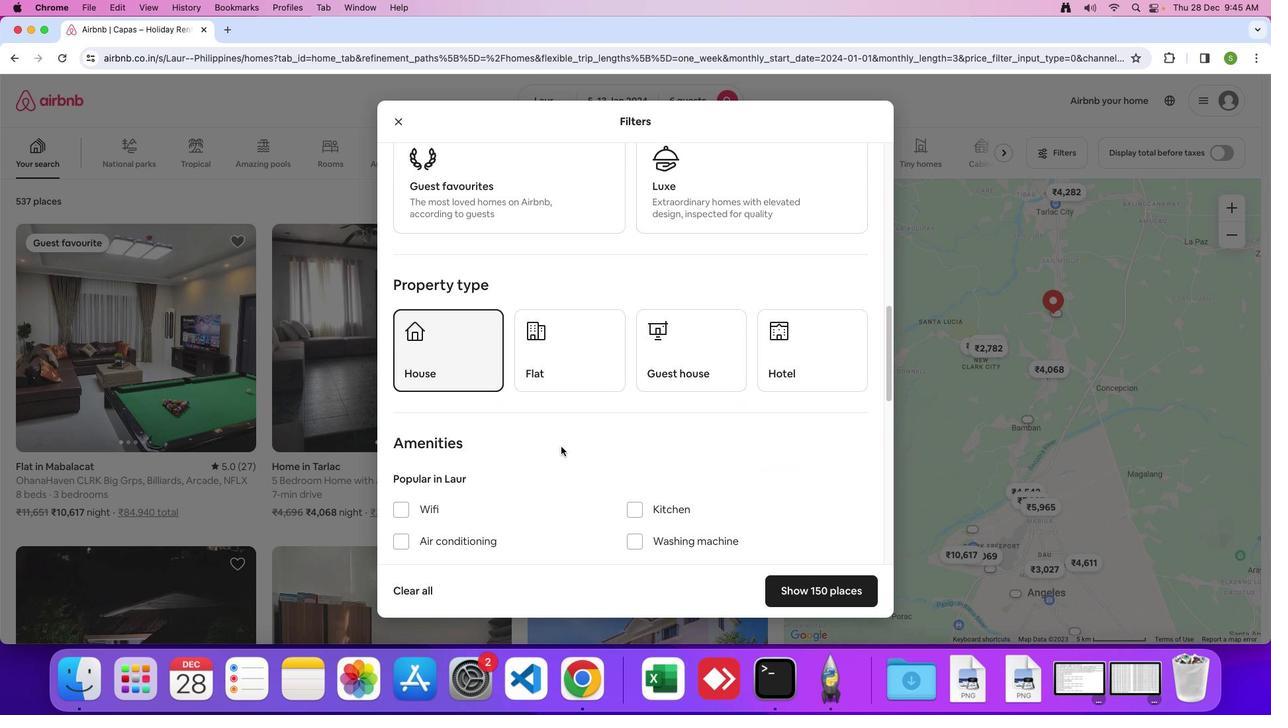 
Action: Mouse scrolled (559, 444) with delta (-1, -1)
Screenshot: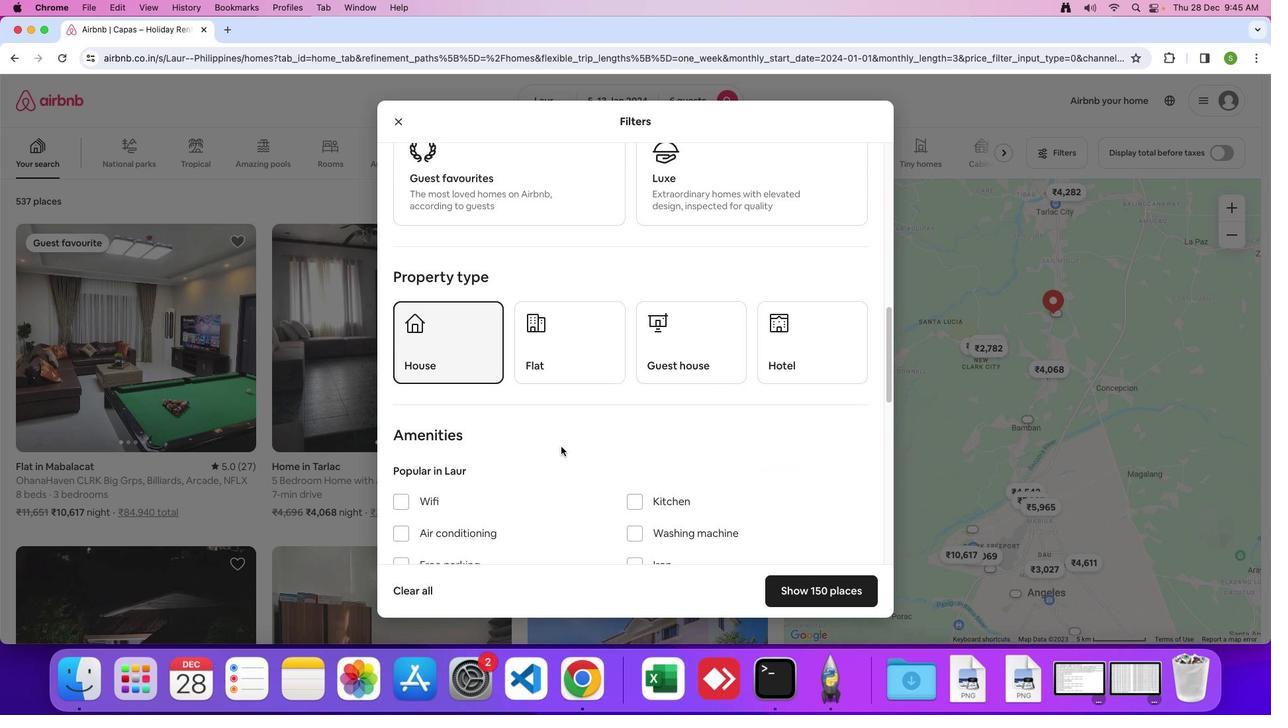 
Action: Mouse scrolled (559, 444) with delta (-1, -1)
Screenshot: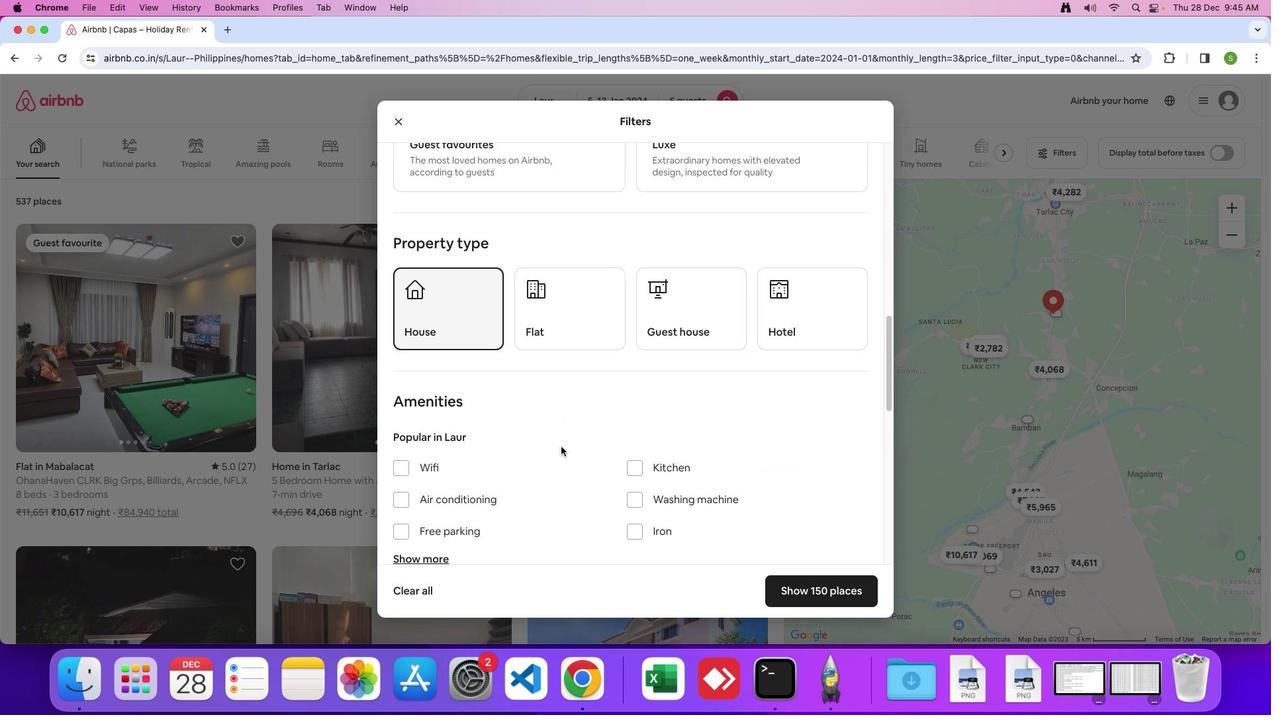 
Action: Mouse scrolled (559, 444) with delta (-1, -1)
Screenshot: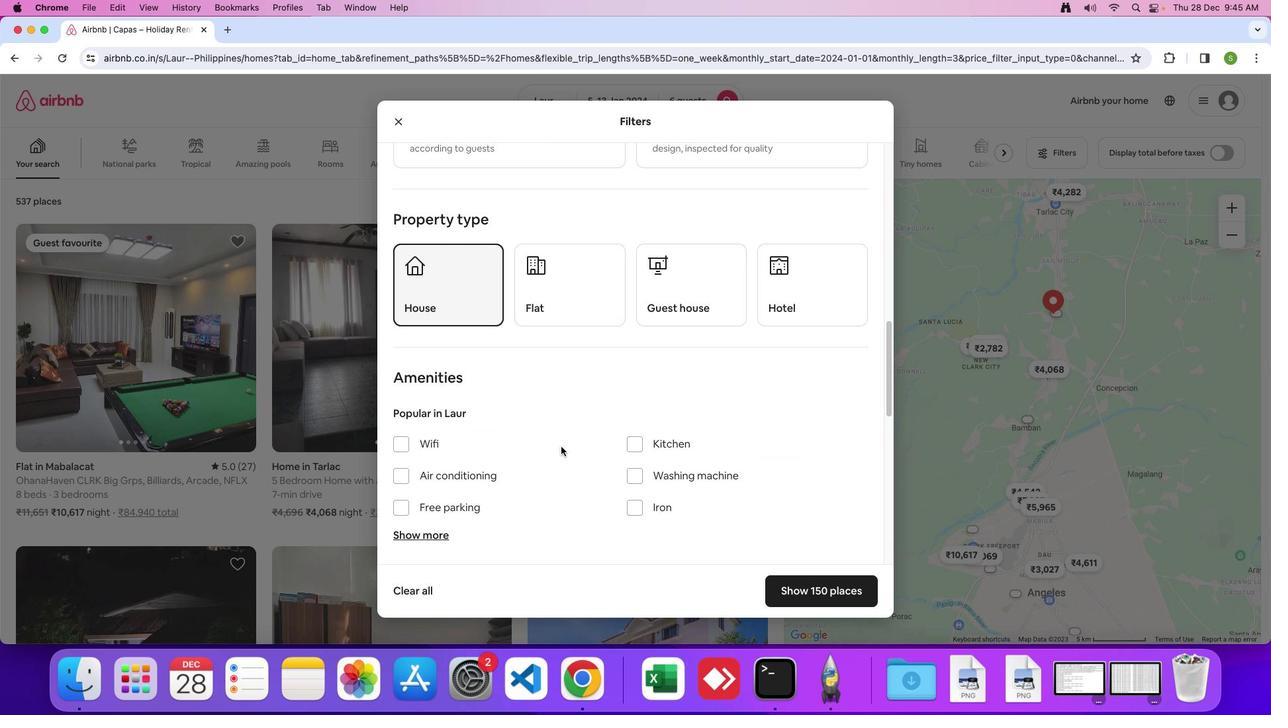 
Action: Mouse scrolled (559, 444) with delta (-1, -1)
Screenshot: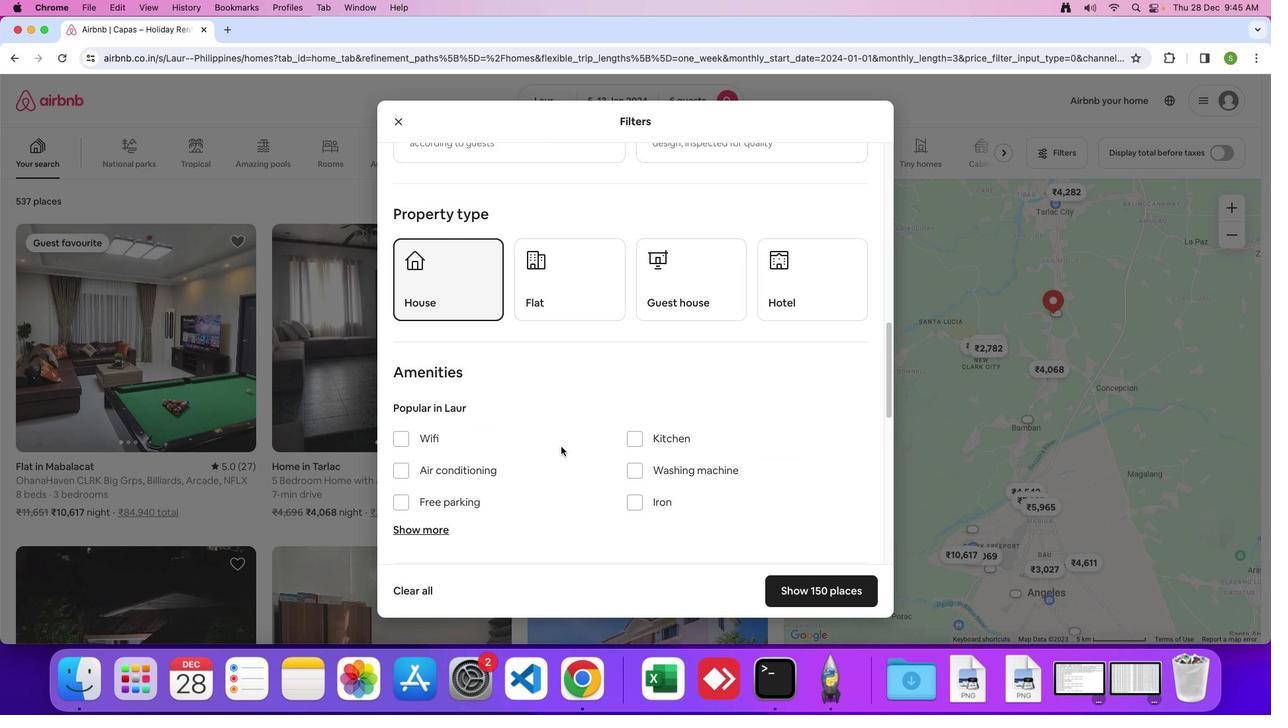 
Action: Mouse scrolled (559, 444) with delta (-1, -1)
Screenshot: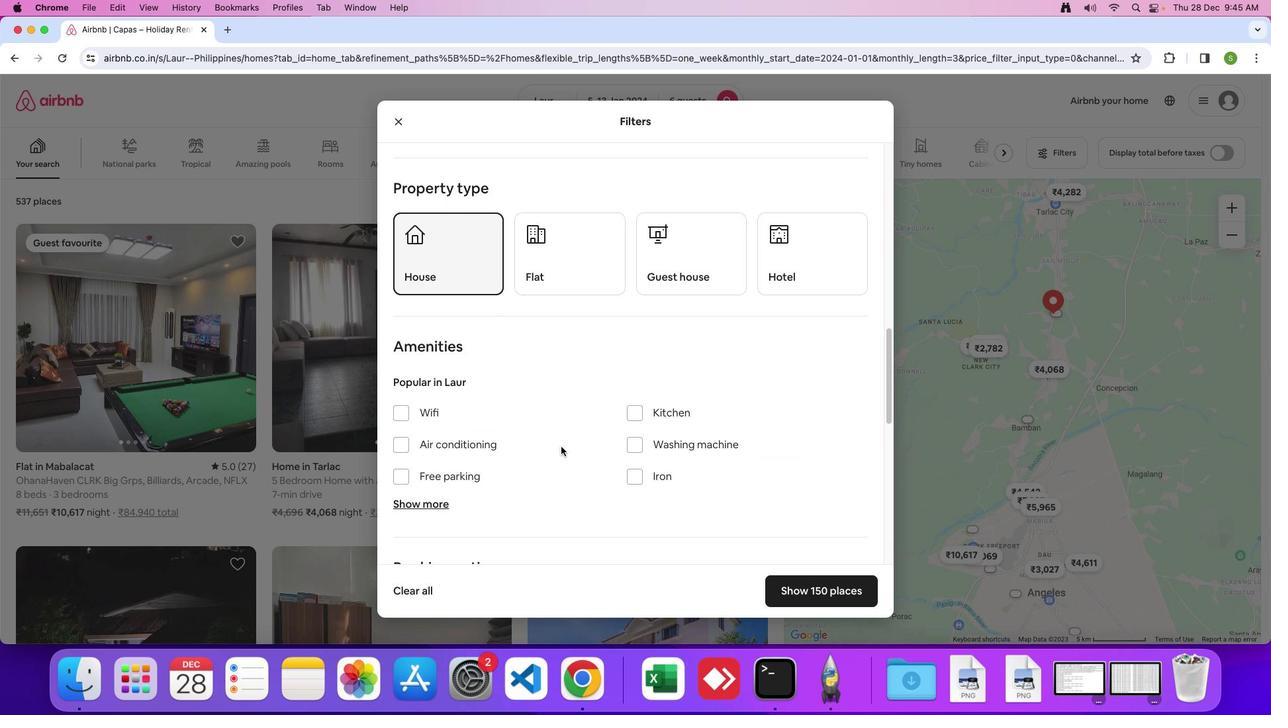 
Action: Mouse scrolled (559, 444) with delta (-1, -1)
Screenshot: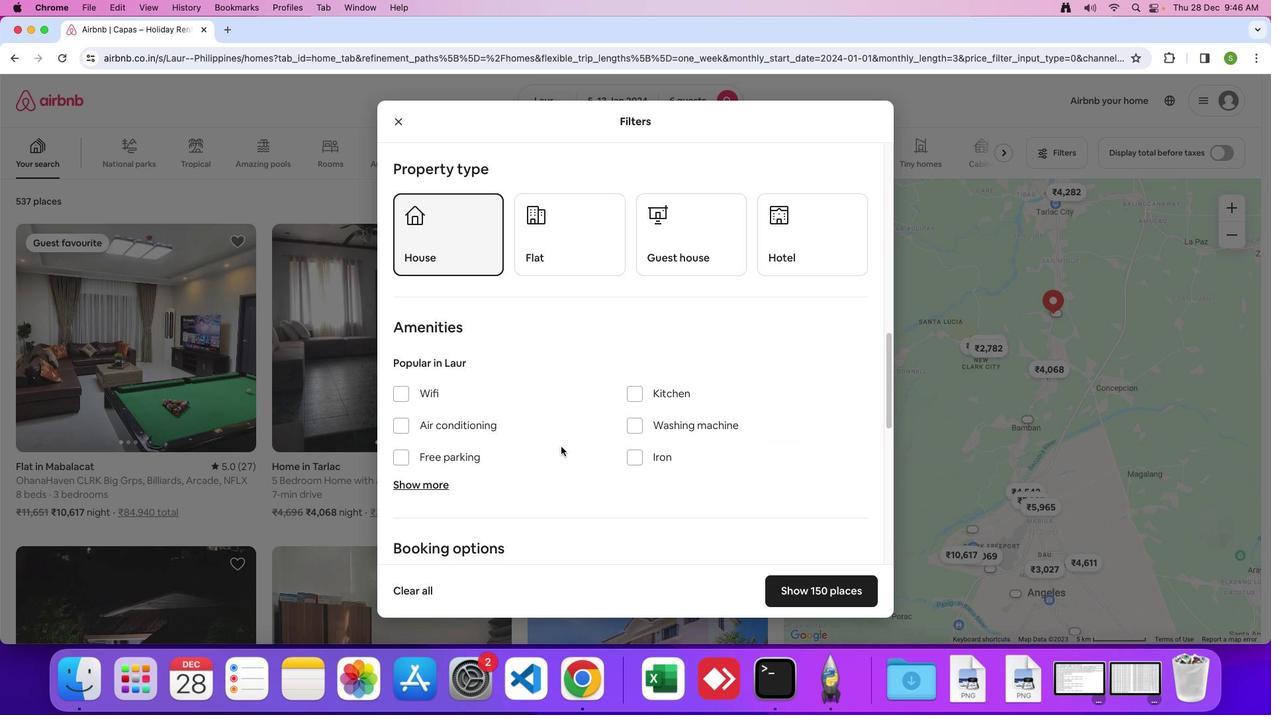 
Action: Mouse scrolled (559, 444) with delta (-1, -1)
Screenshot: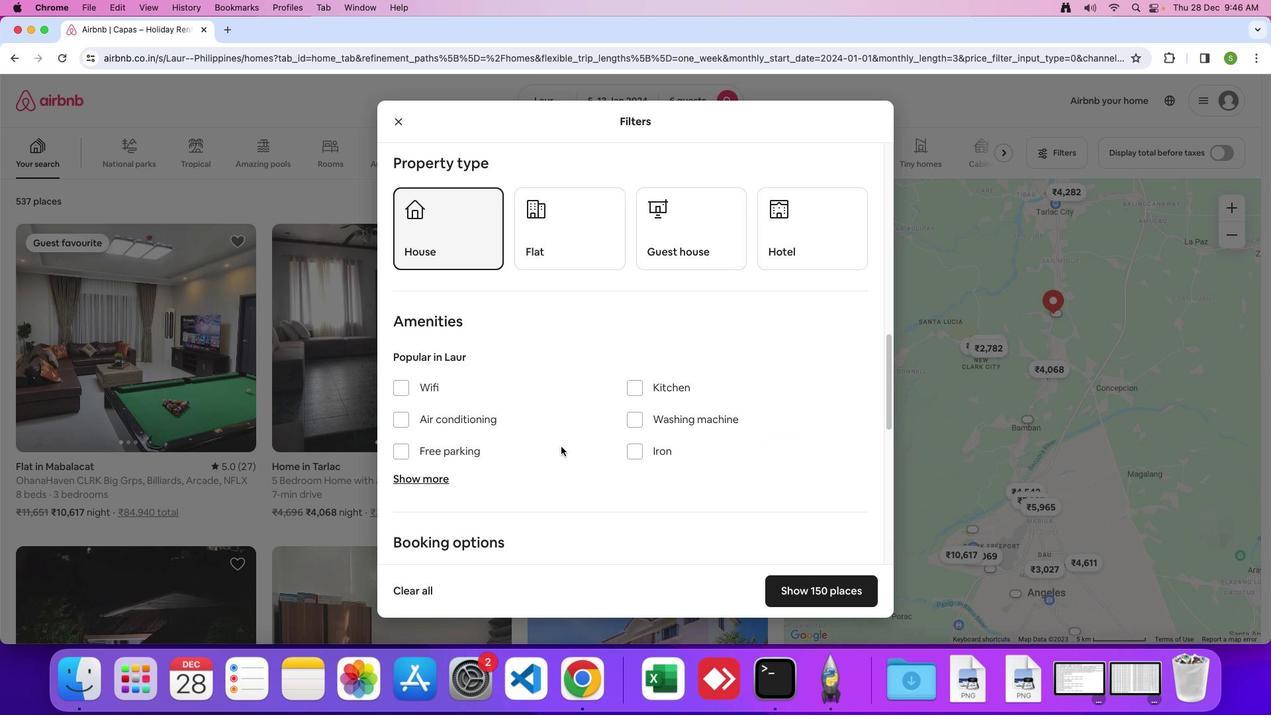 
Action: Mouse moved to (560, 442)
Screenshot: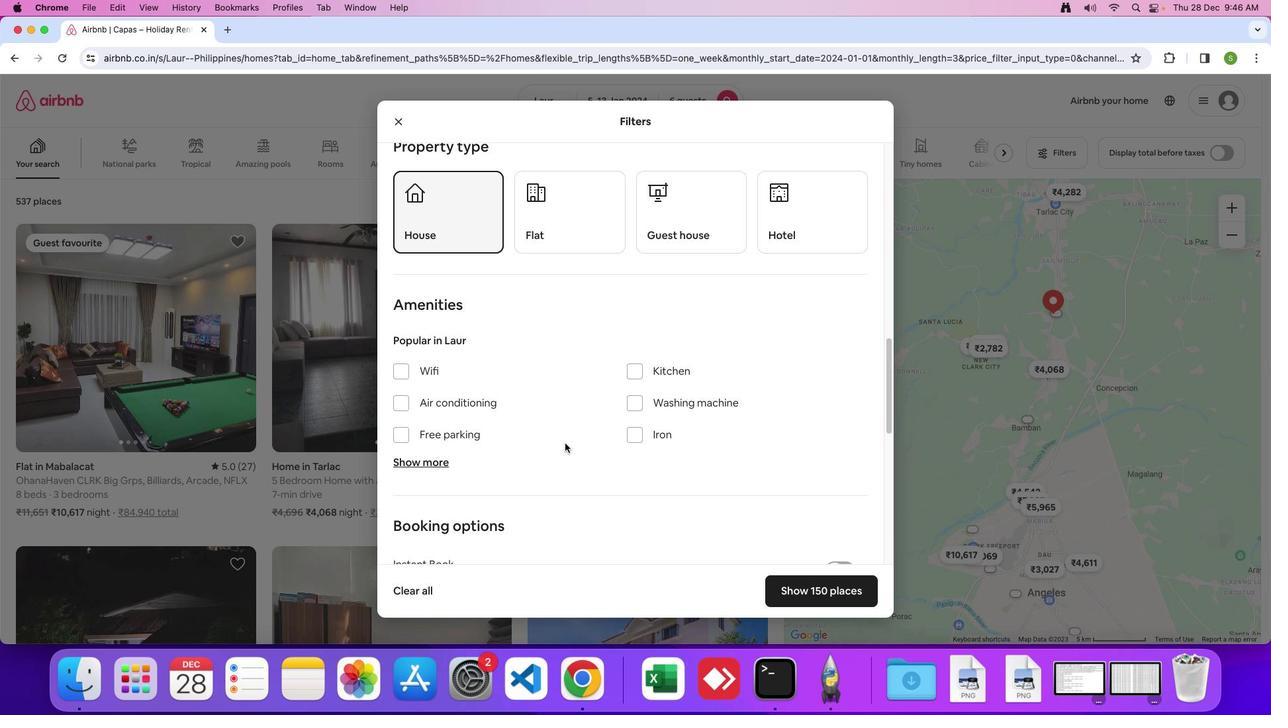 
Action: Mouse scrolled (560, 442) with delta (-1, -1)
Screenshot: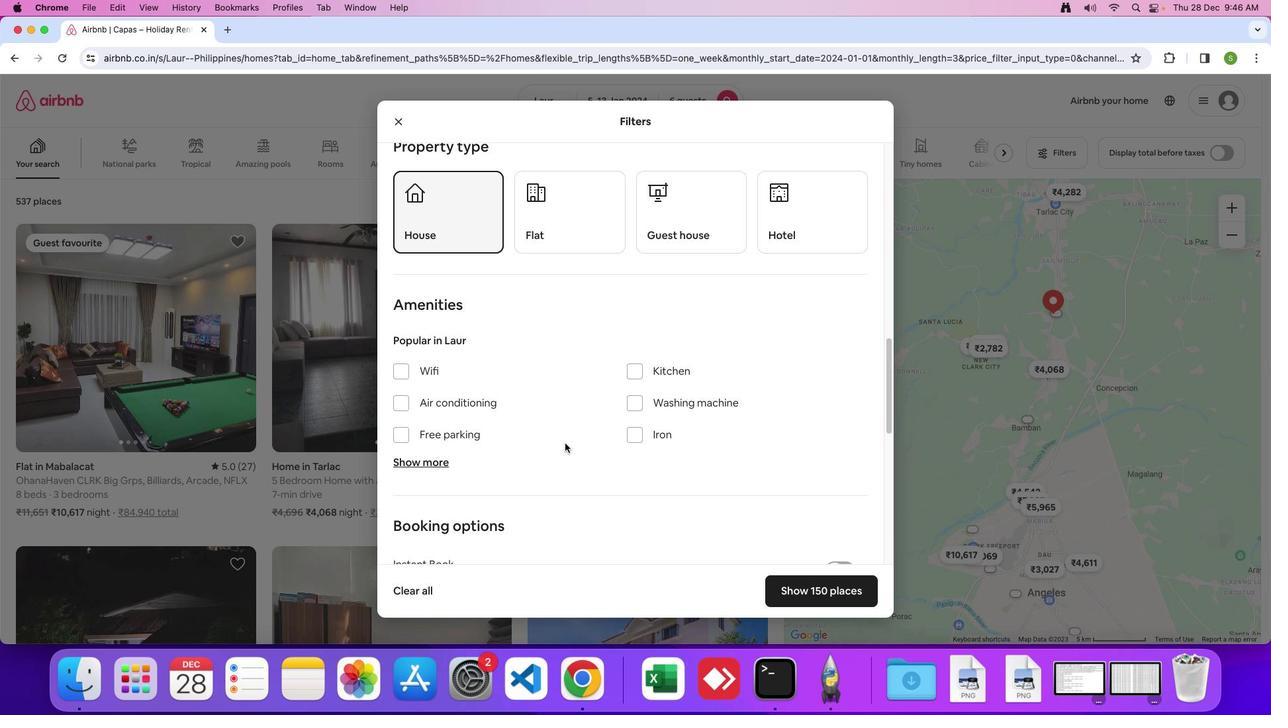 
Action: Mouse moved to (562, 441)
Screenshot: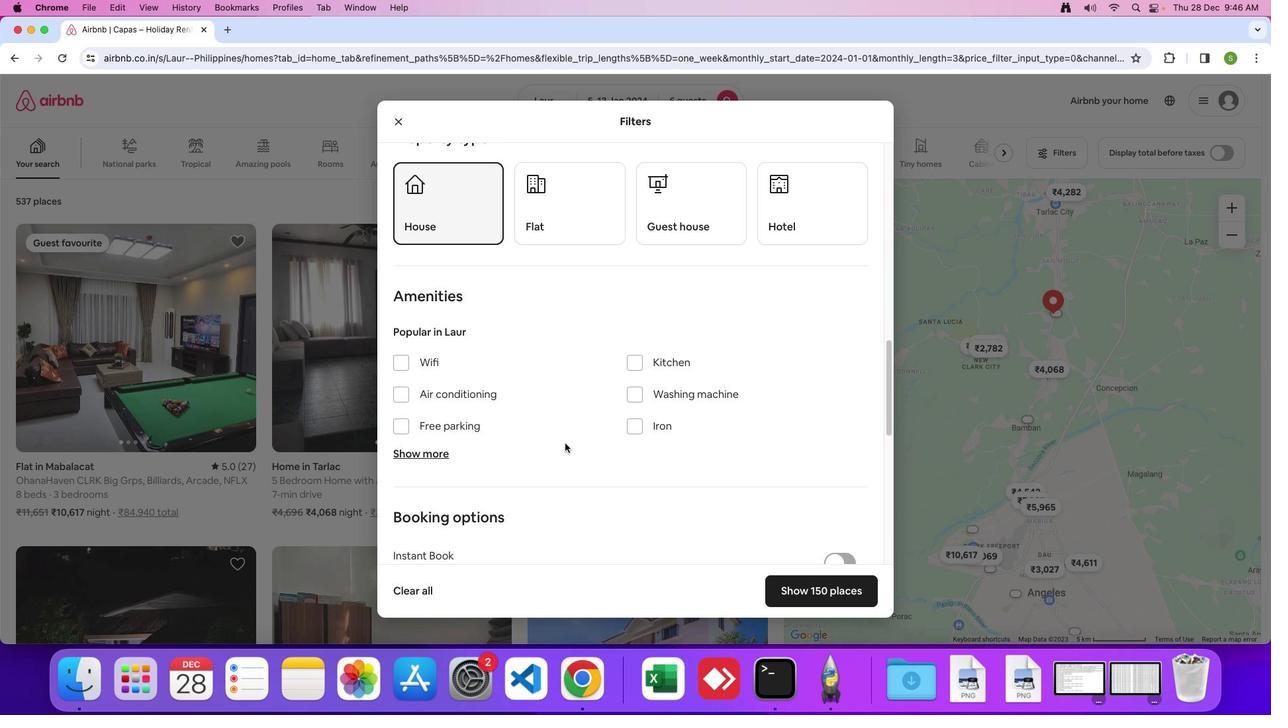 
Action: Mouse scrolled (562, 441) with delta (-1, -1)
Screenshot: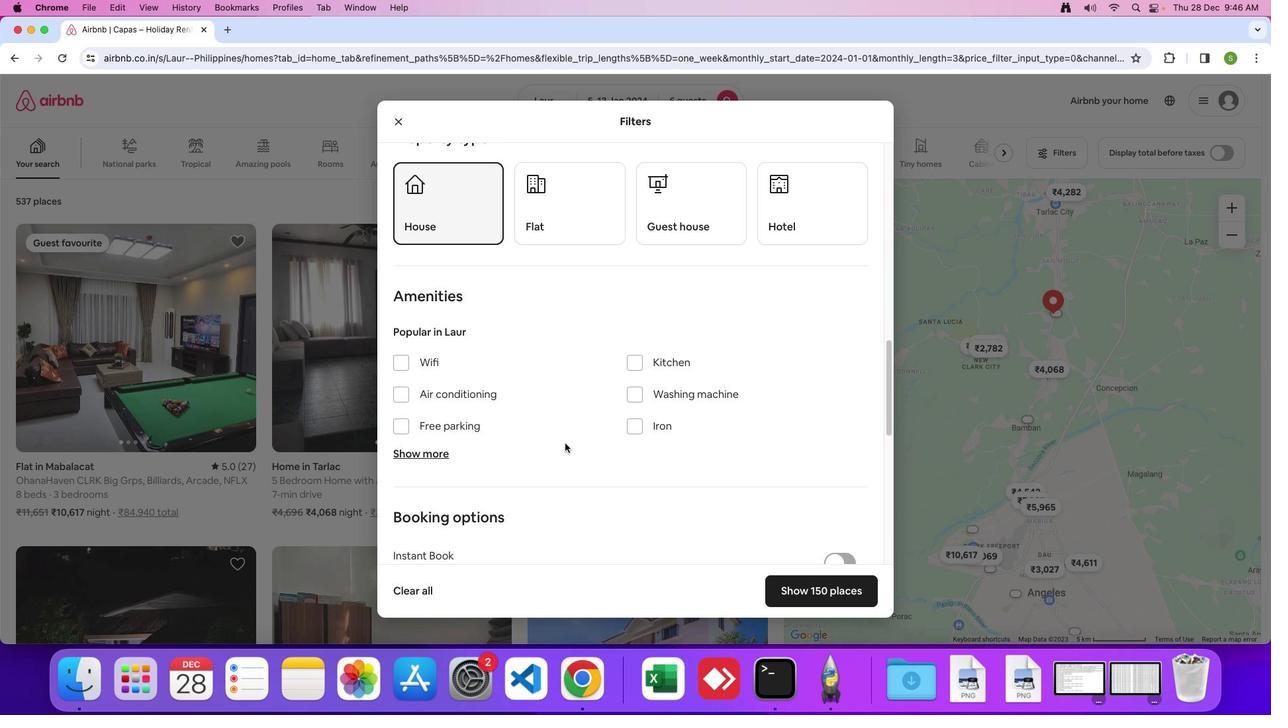 
Action: Mouse moved to (563, 441)
Screenshot: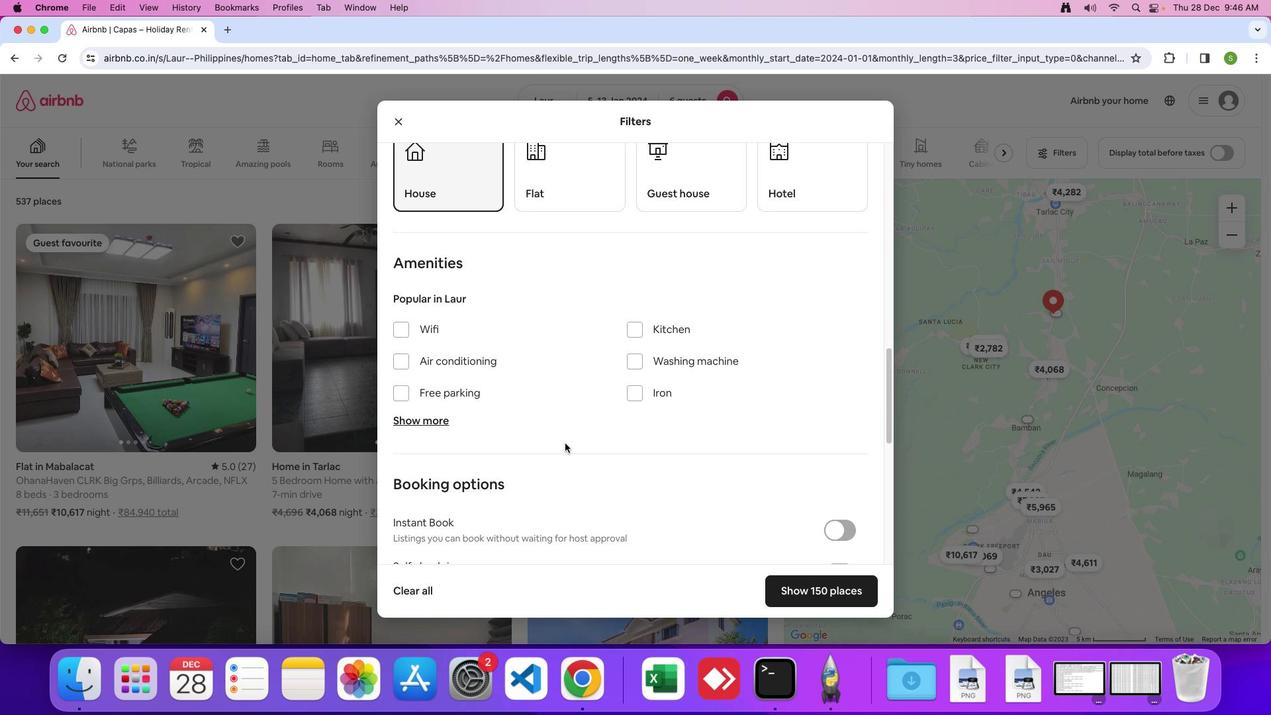 
Action: Mouse scrolled (563, 441) with delta (-1, -2)
Screenshot: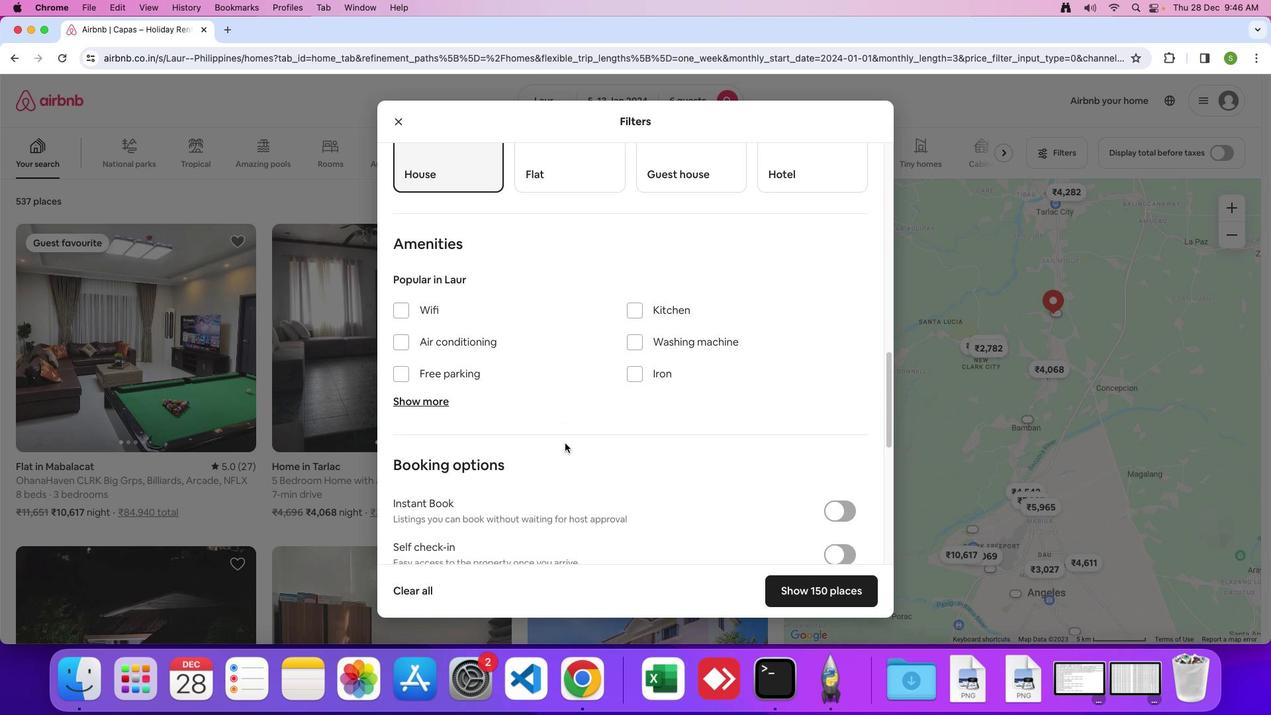 
Action: Mouse moved to (632, 442)
Screenshot: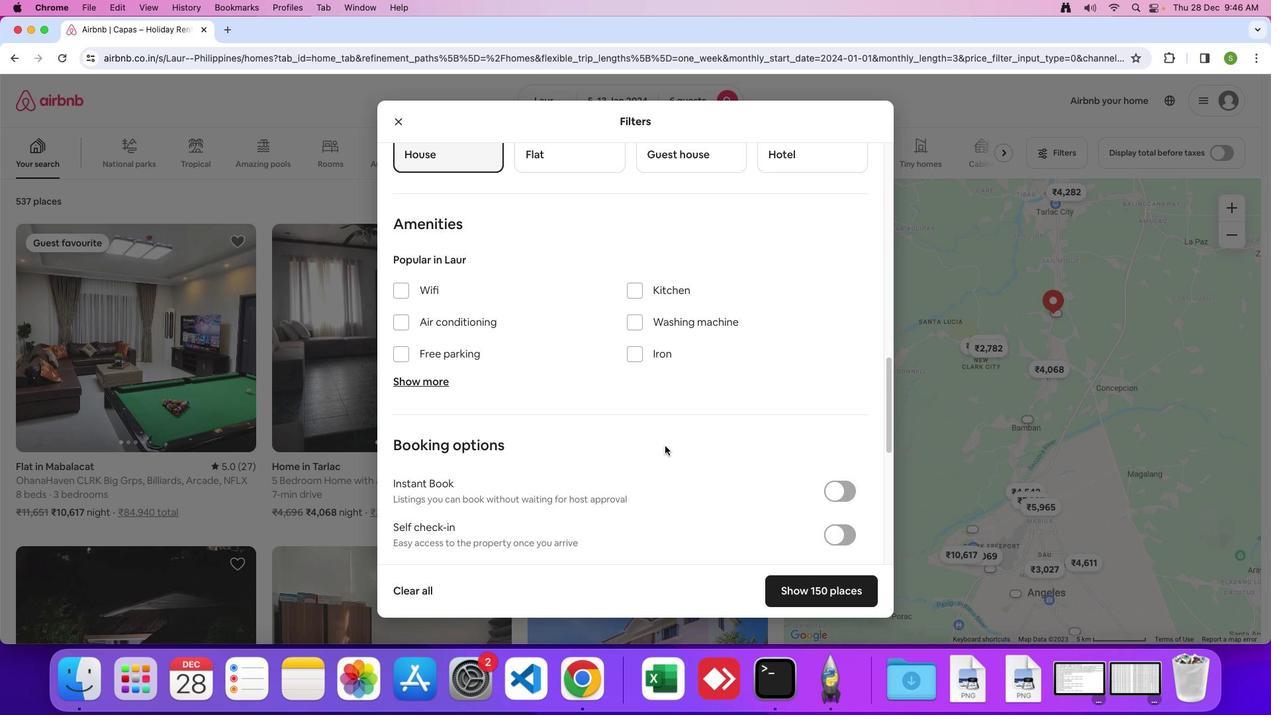 
Action: Mouse scrolled (632, 442) with delta (-1, -1)
Screenshot: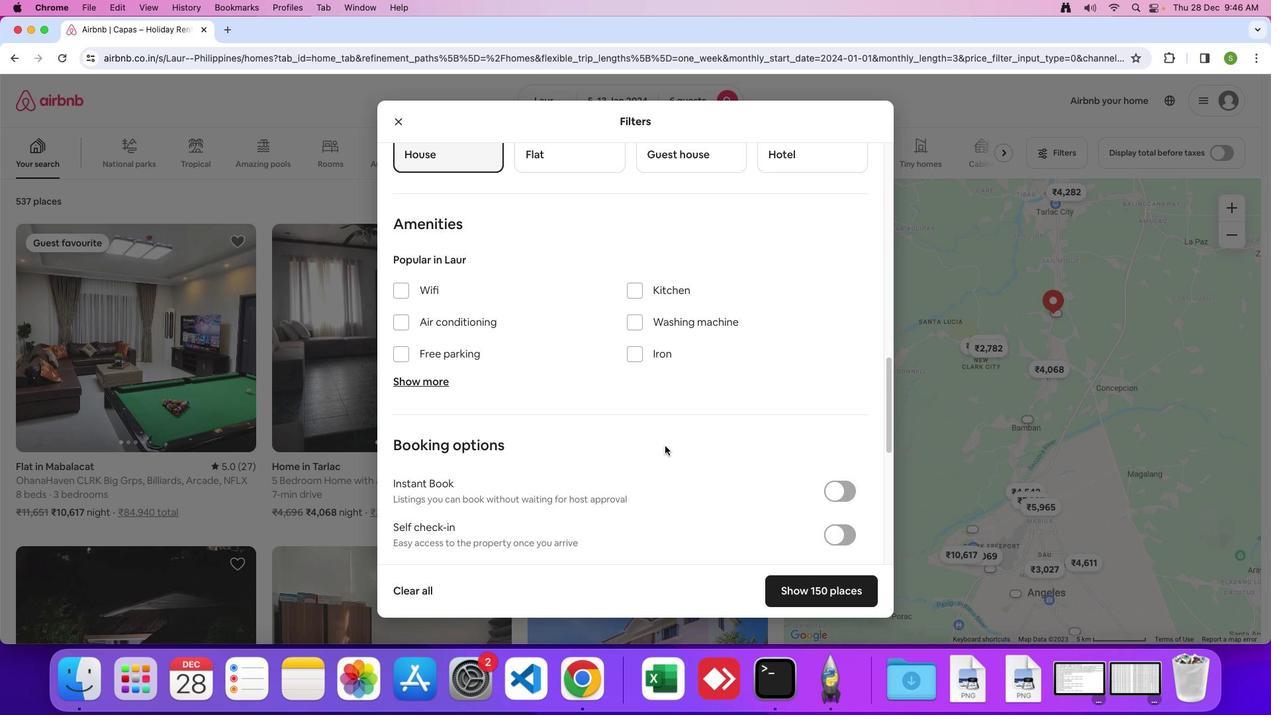 
Action: Mouse moved to (662, 443)
Screenshot: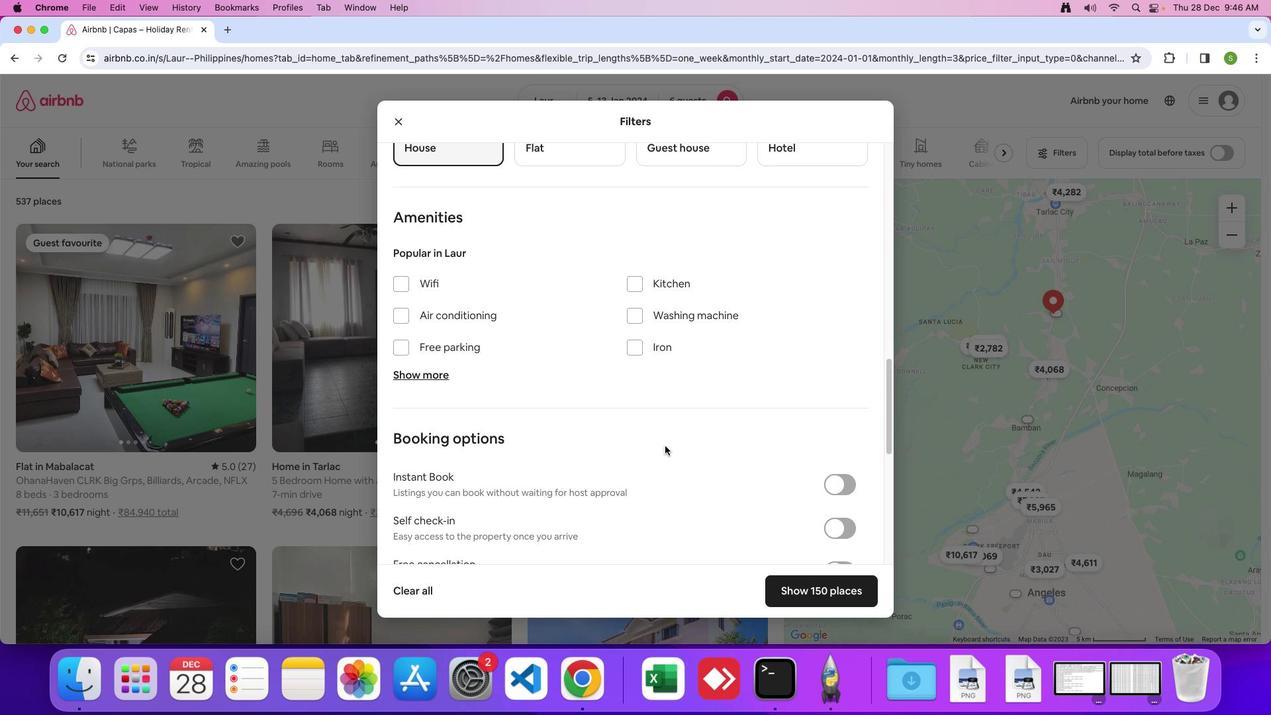 
Action: Mouse scrolled (662, 443) with delta (-1, -1)
Screenshot: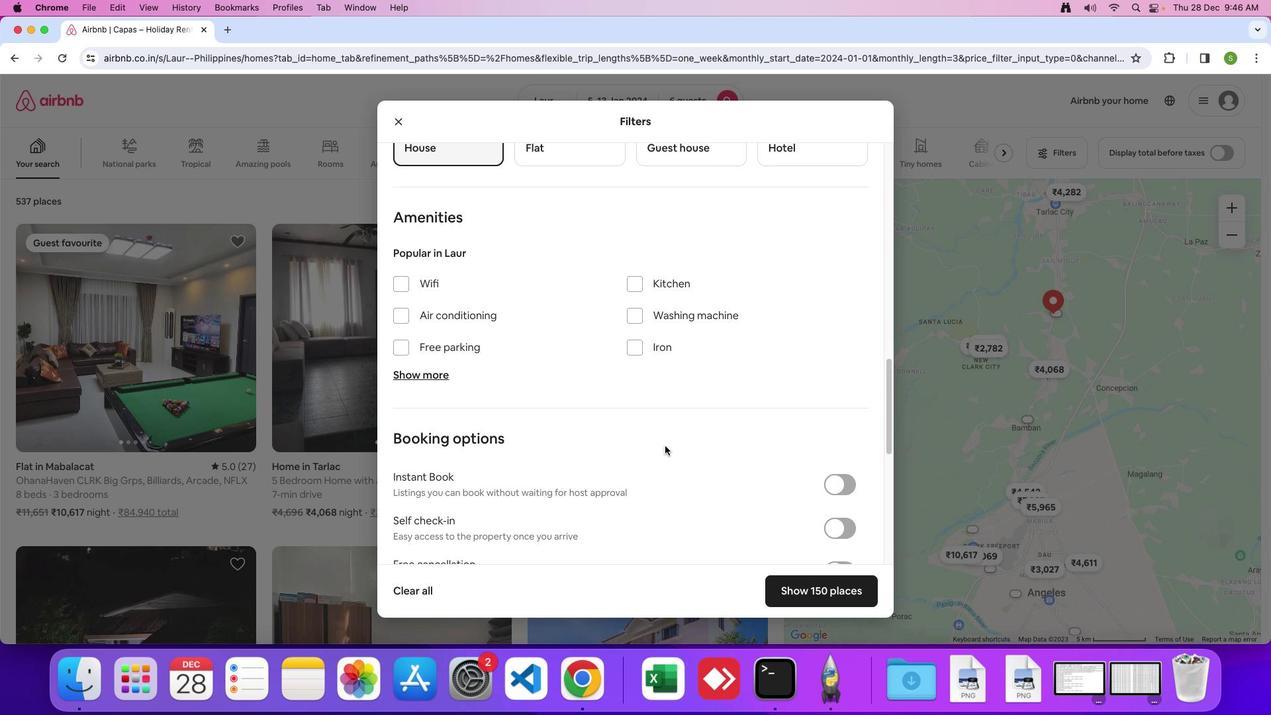 
Action: Mouse moved to (666, 447)
Screenshot: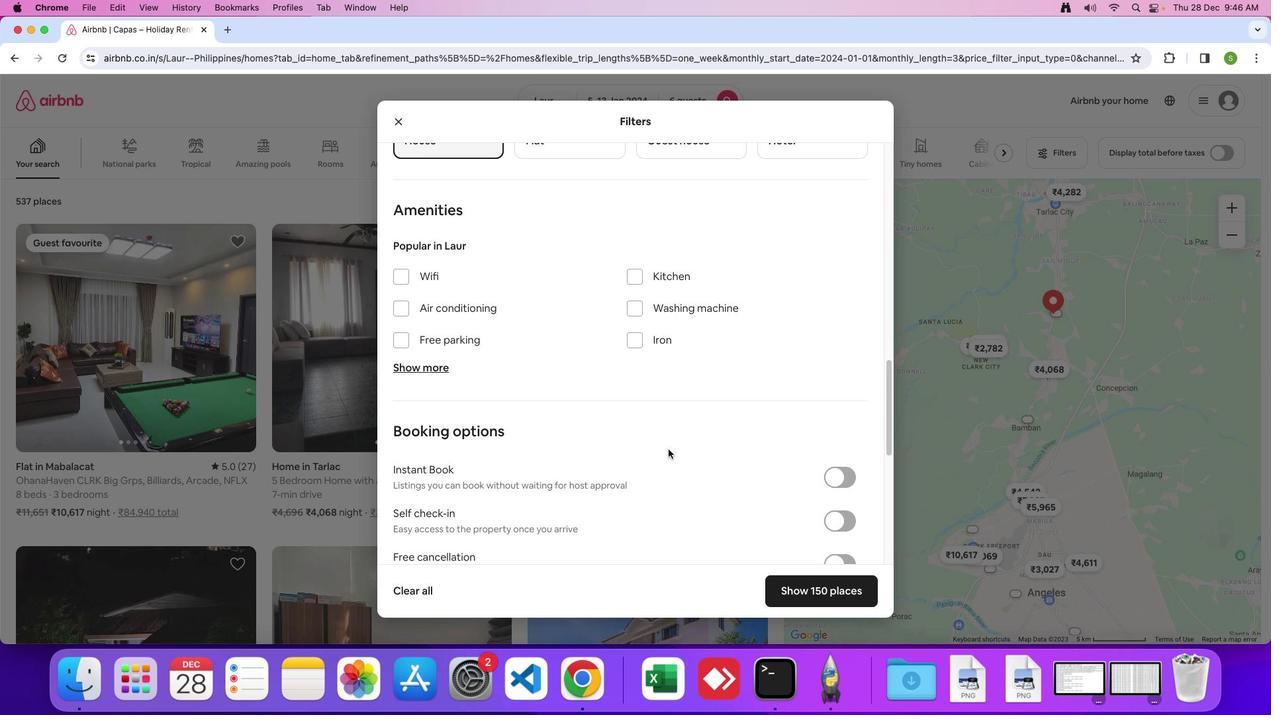 
Action: Mouse scrolled (666, 447) with delta (-1, -1)
Screenshot: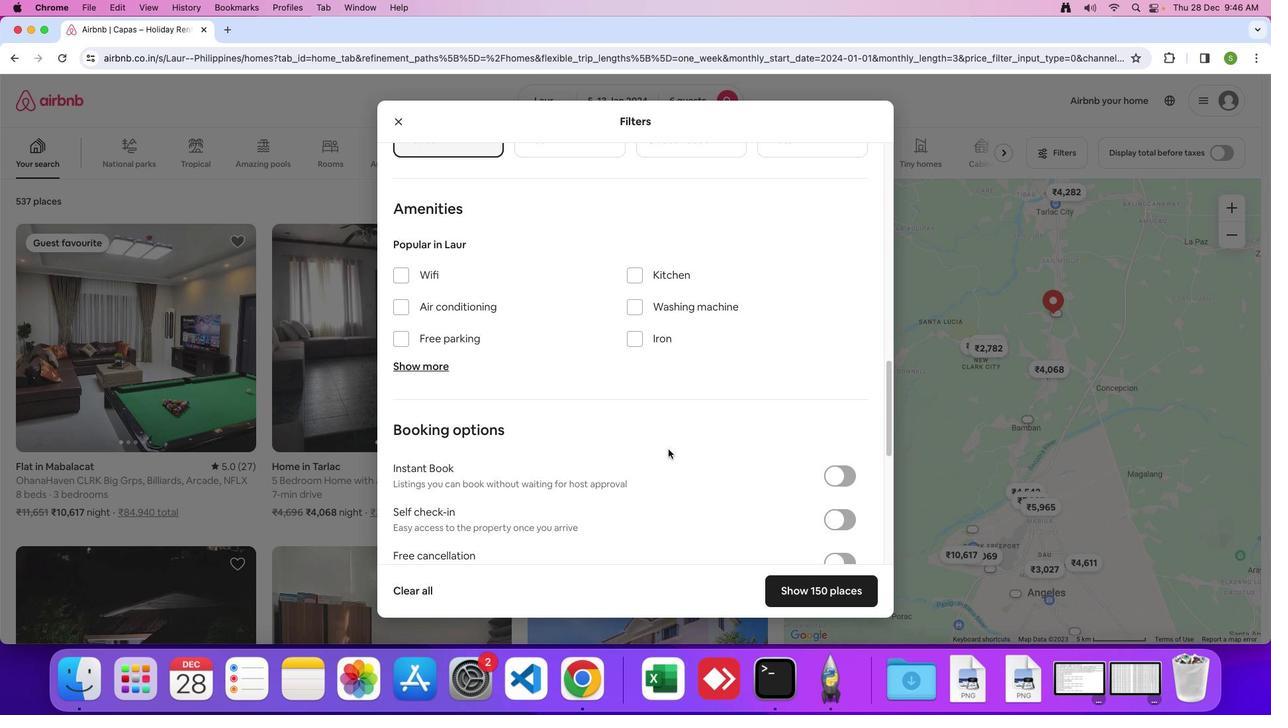 
Action: Mouse scrolled (666, 447) with delta (-1, -1)
Screenshot: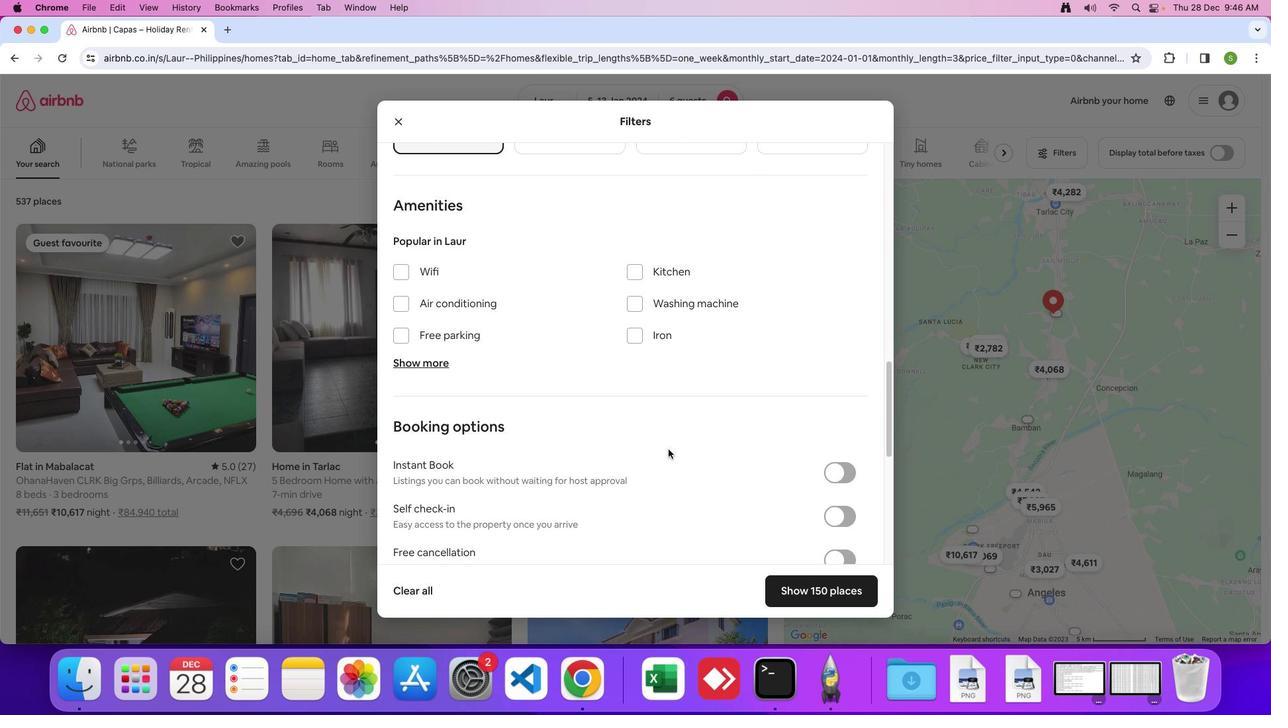 
Action: Mouse moved to (666, 452)
Screenshot: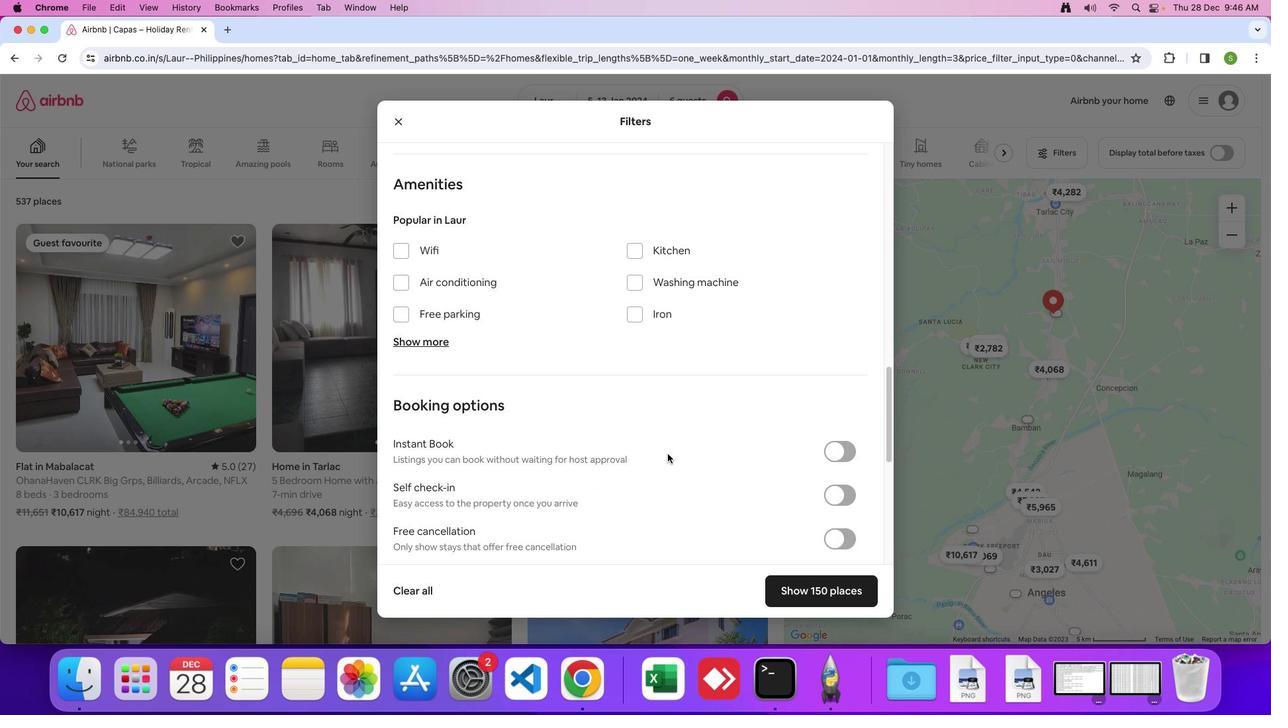 
Action: Mouse scrolled (666, 452) with delta (-1, -1)
Screenshot: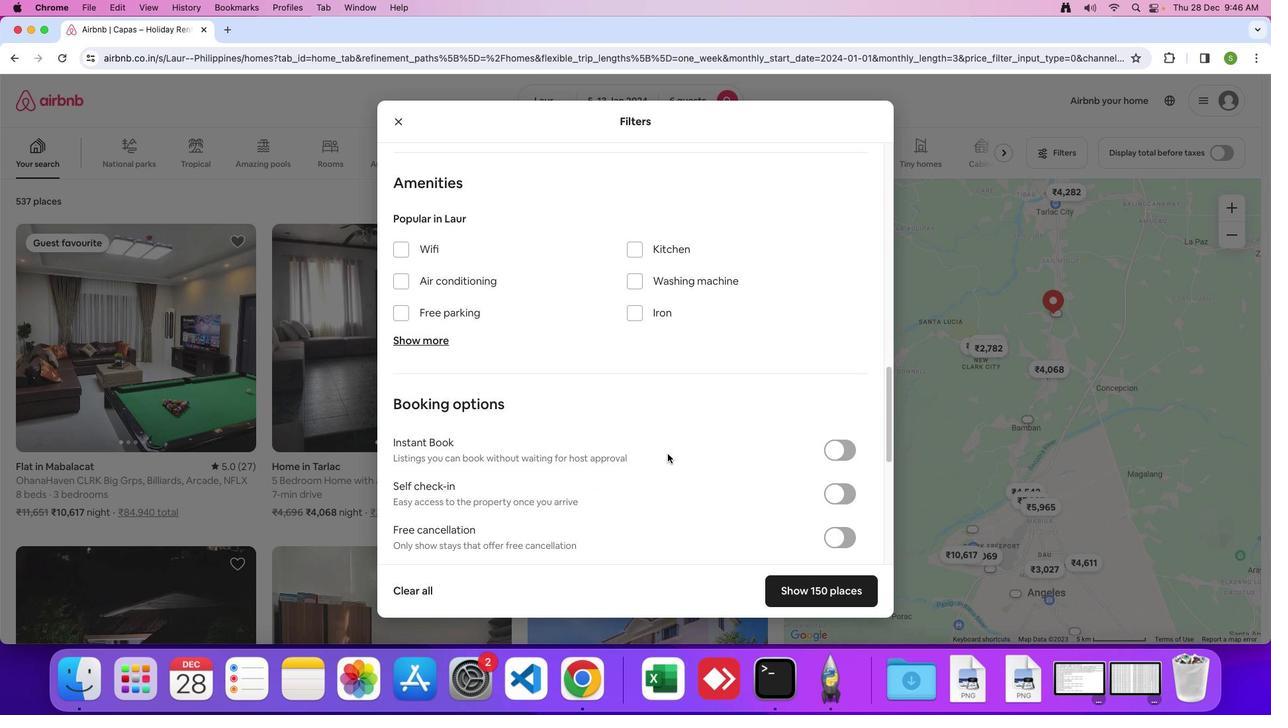 
Action: Mouse scrolled (666, 452) with delta (-1, -1)
Screenshot: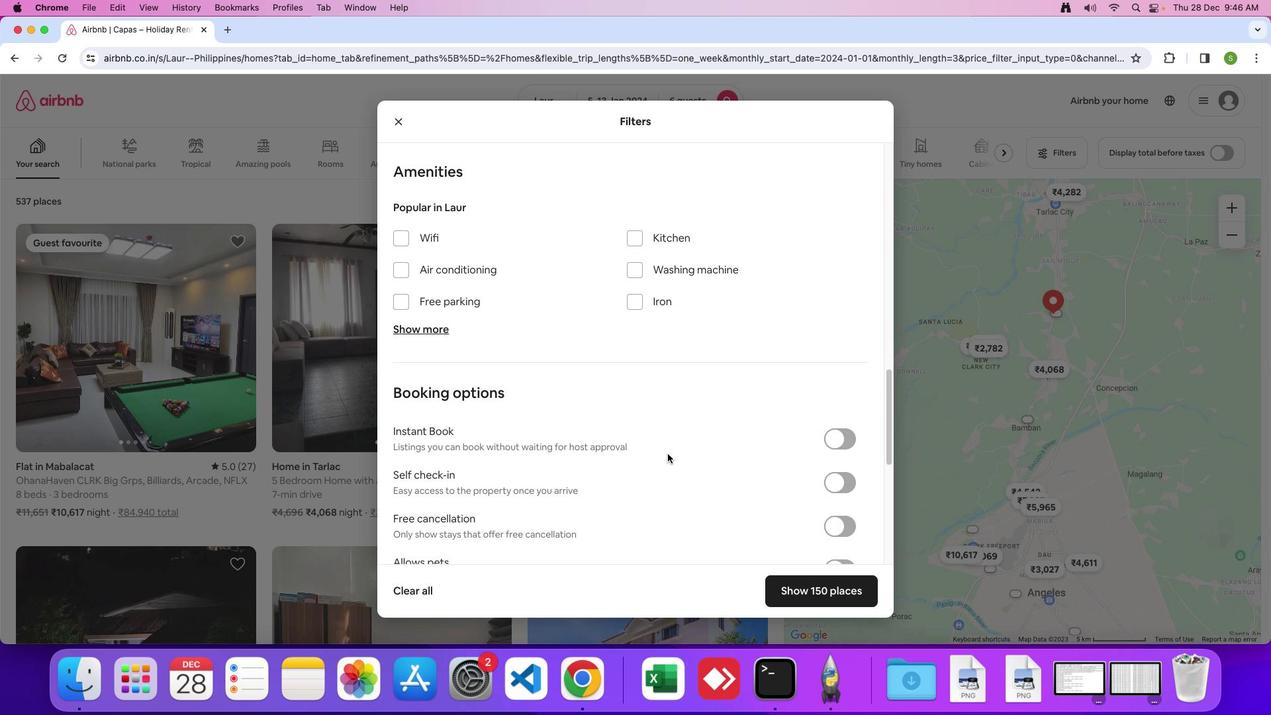 
Action: Mouse scrolled (666, 452) with delta (-1, -2)
Screenshot: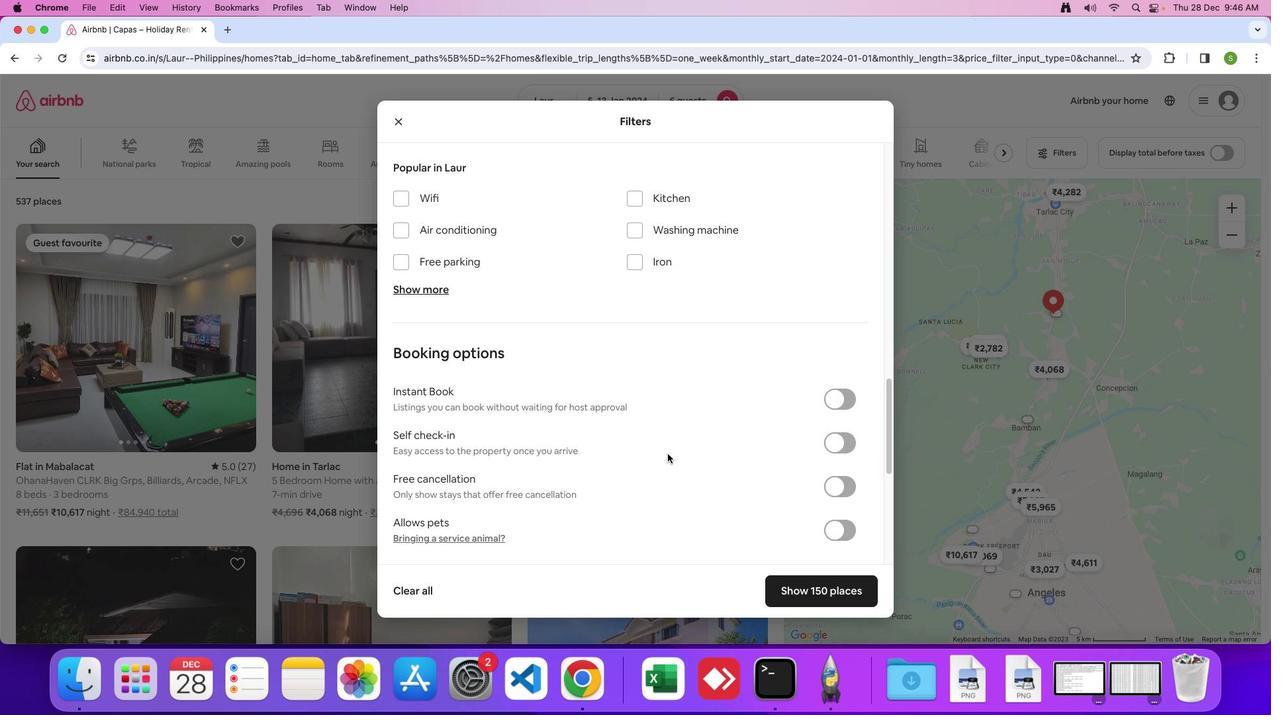 
Action: Mouse scrolled (666, 452) with delta (-1, -1)
Screenshot: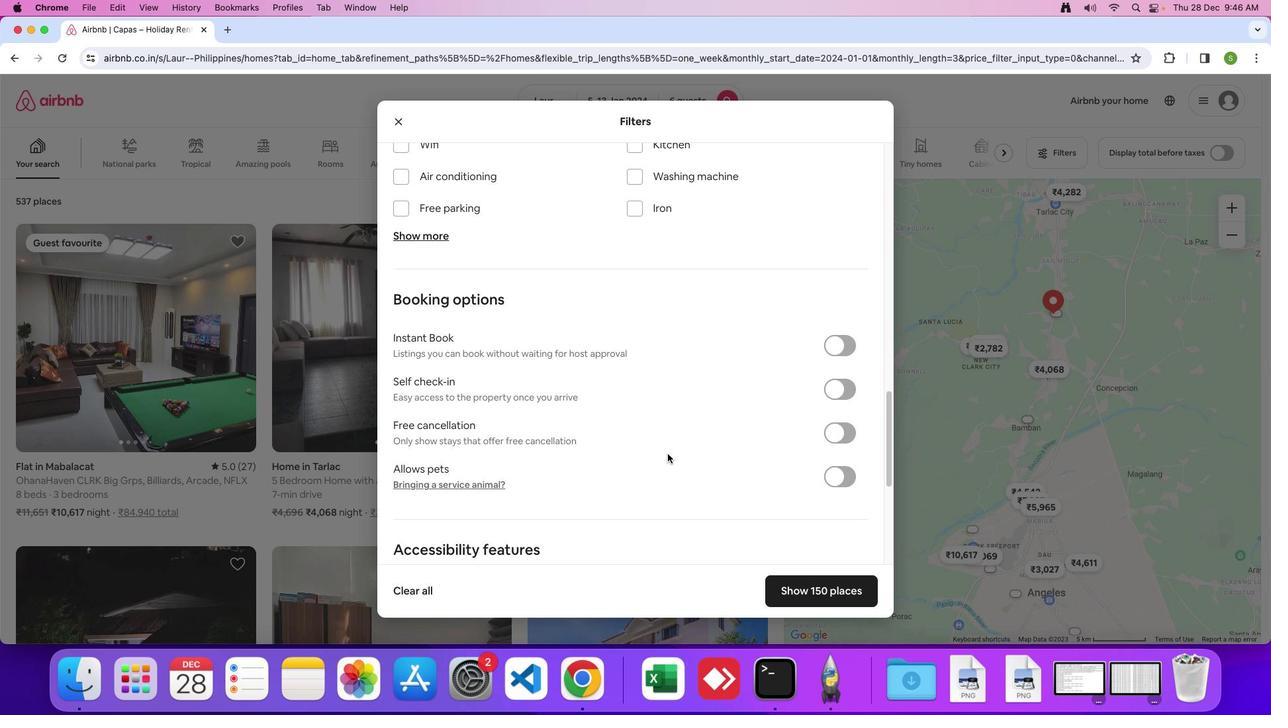 
Action: Mouse scrolled (666, 452) with delta (-1, -1)
Screenshot: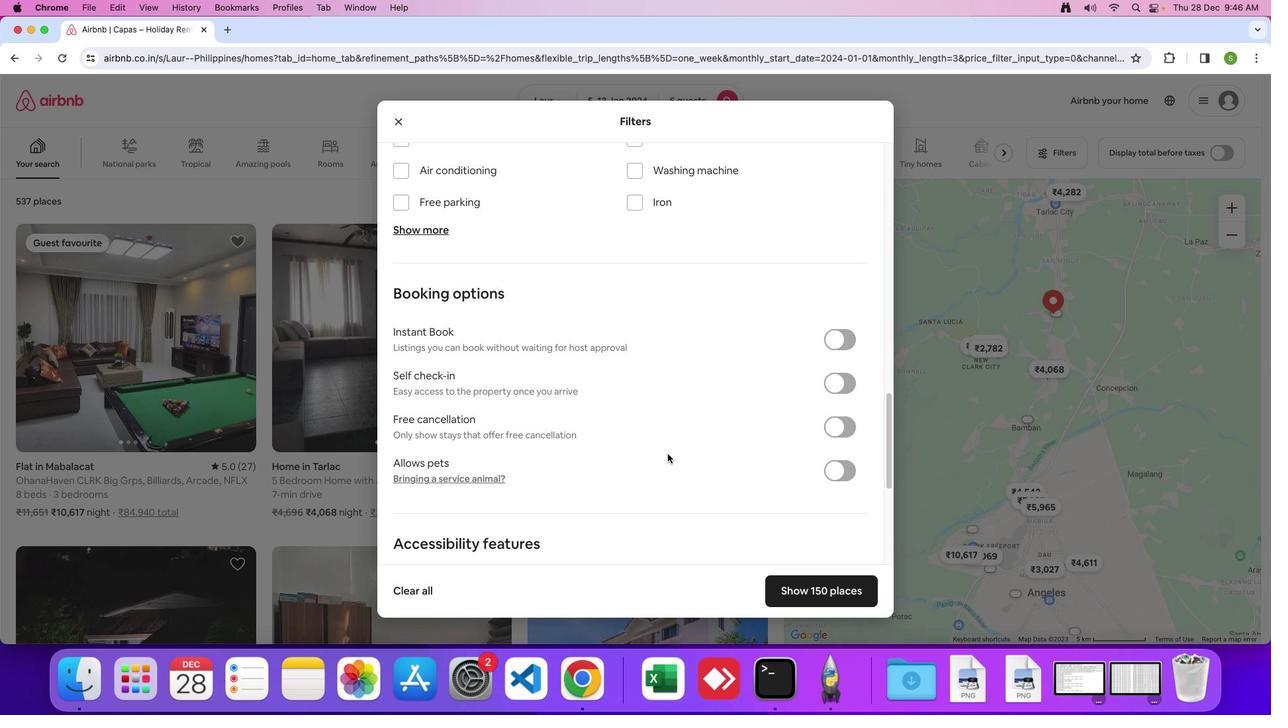 
Action: Mouse scrolled (666, 452) with delta (-1, -1)
Screenshot: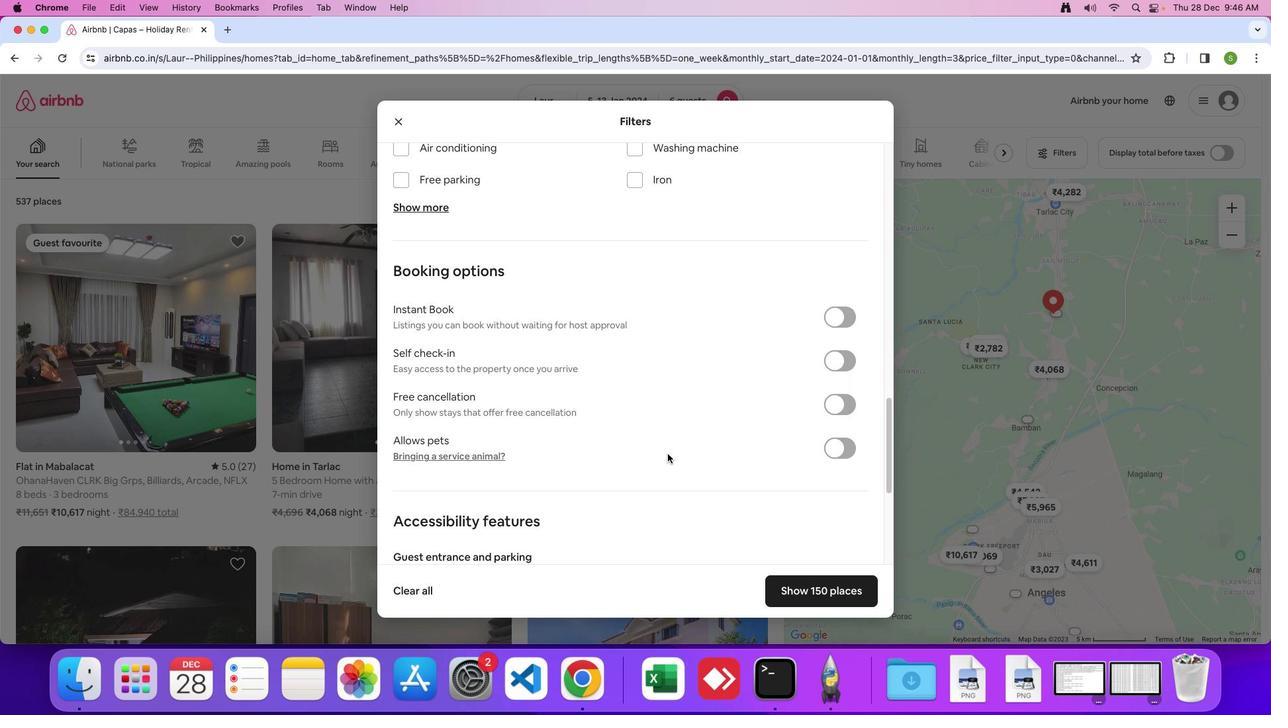 
Action: Mouse scrolled (666, 452) with delta (-1, -1)
Screenshot: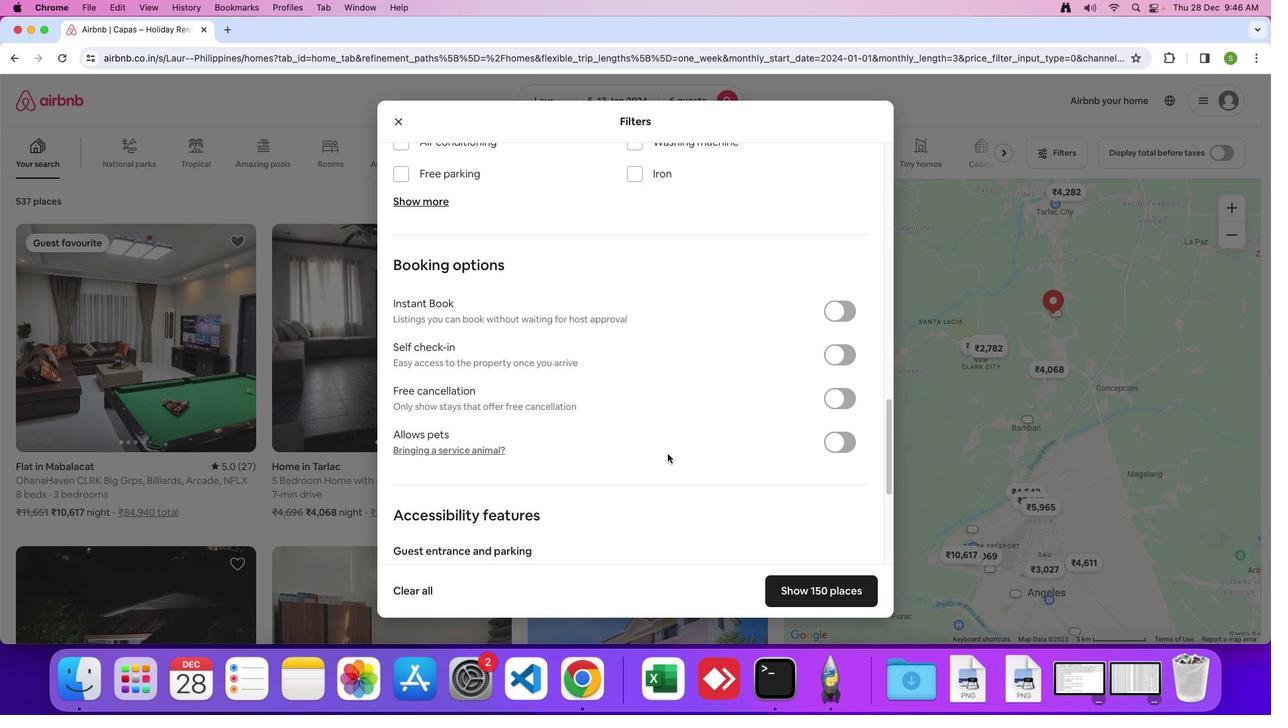 
Action: Mouse scrolled (666, 452) with delta (-1, -3)
Screenshot: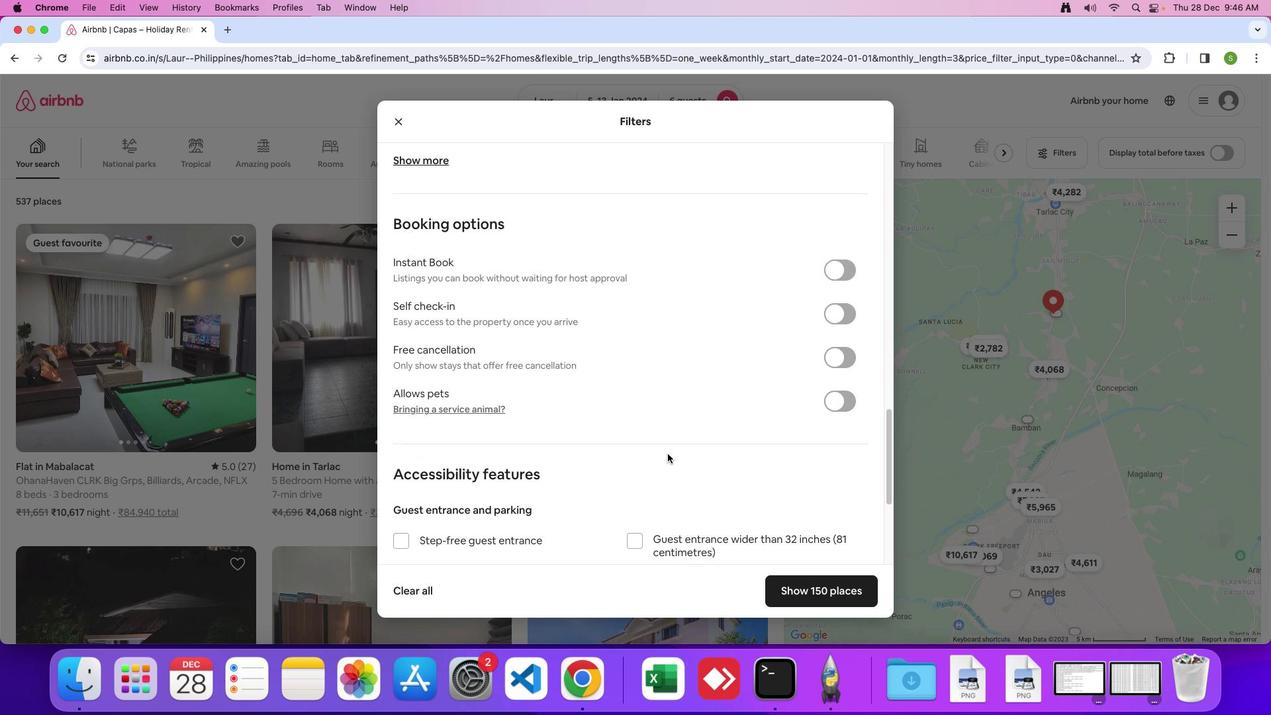 
Action: Mouse moved to (579, 446)
Screenshot: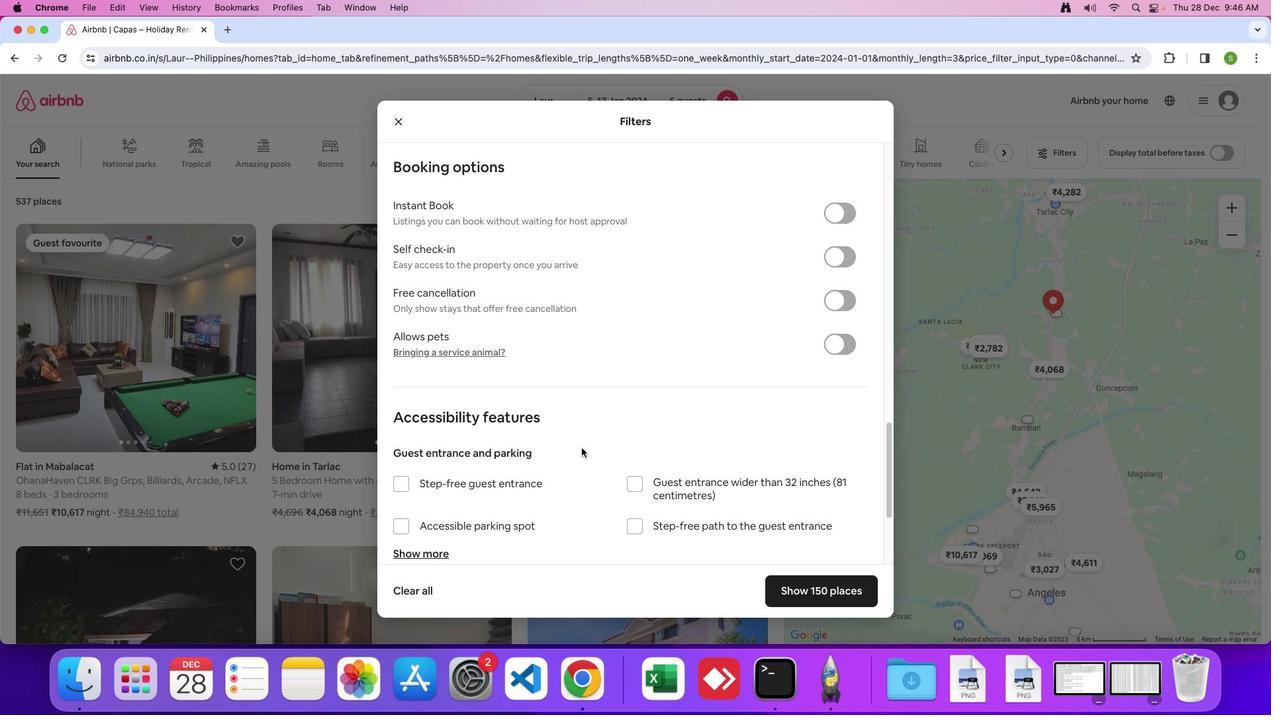 
Action: Mouse scrolled (579, 446) with delta (-1, -1)
Screenshot: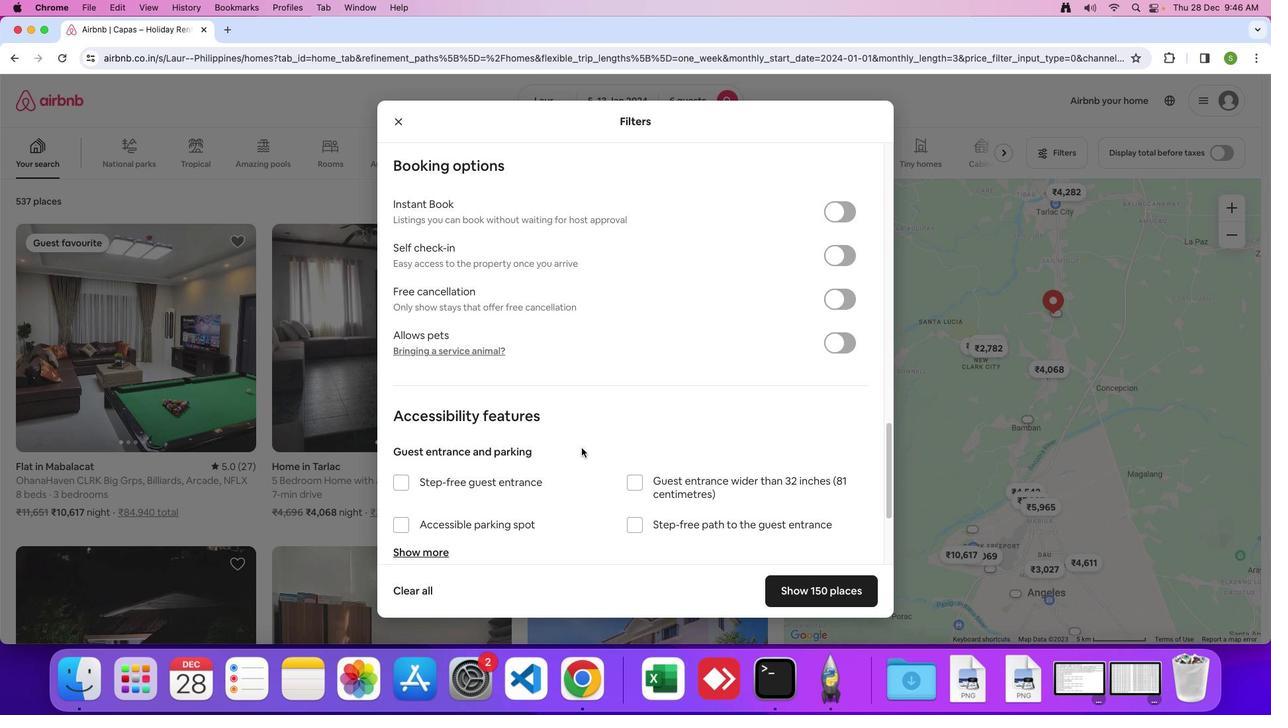 
Action: Mouse scrolled (579, 446) with delta (-1, -1)
Screenshot: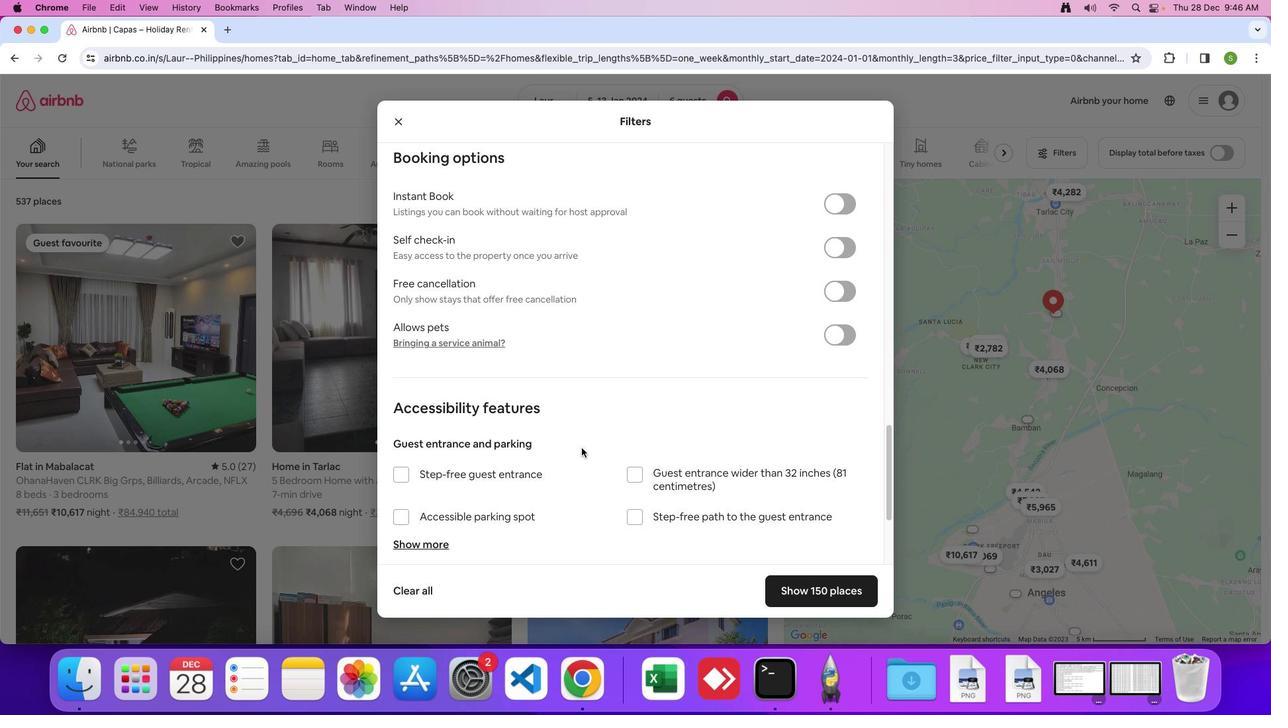 
Action: Mouse scrolled (579, 446) with delta (-1, -1)
Screenshot: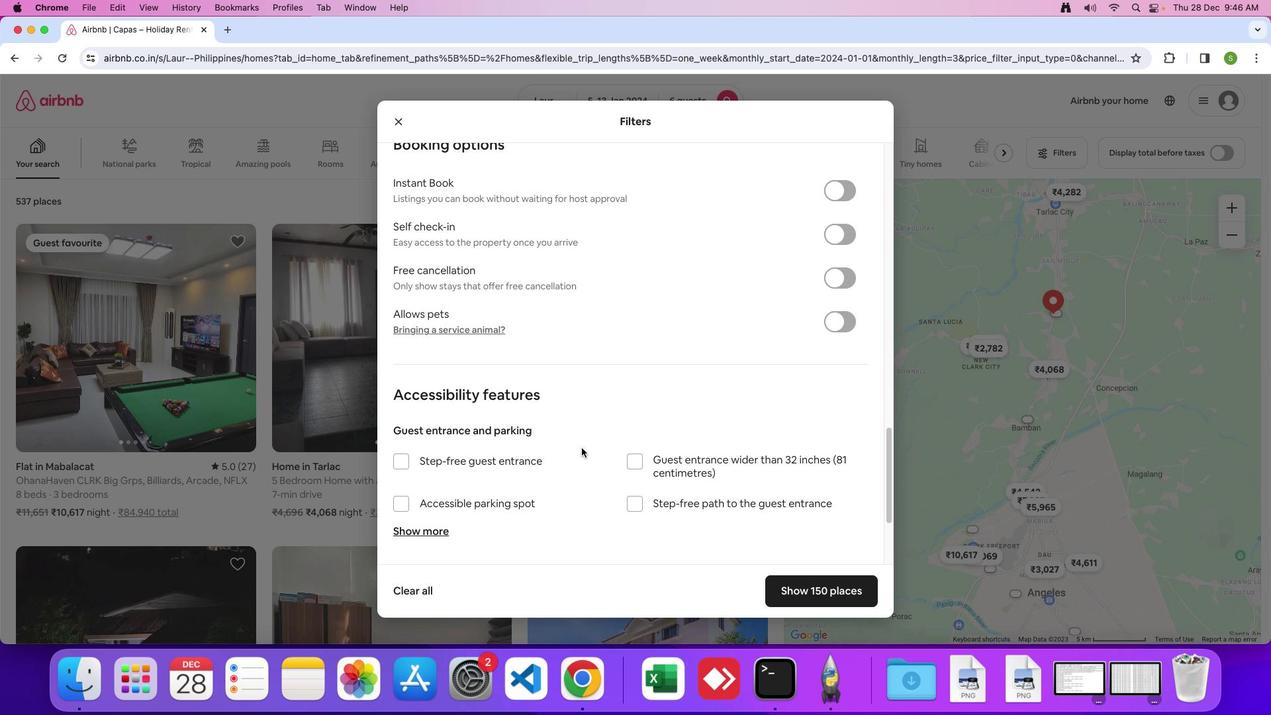 
Action: Mouse scrolled (579, 446) with delta (-1, -1)
Screenshot: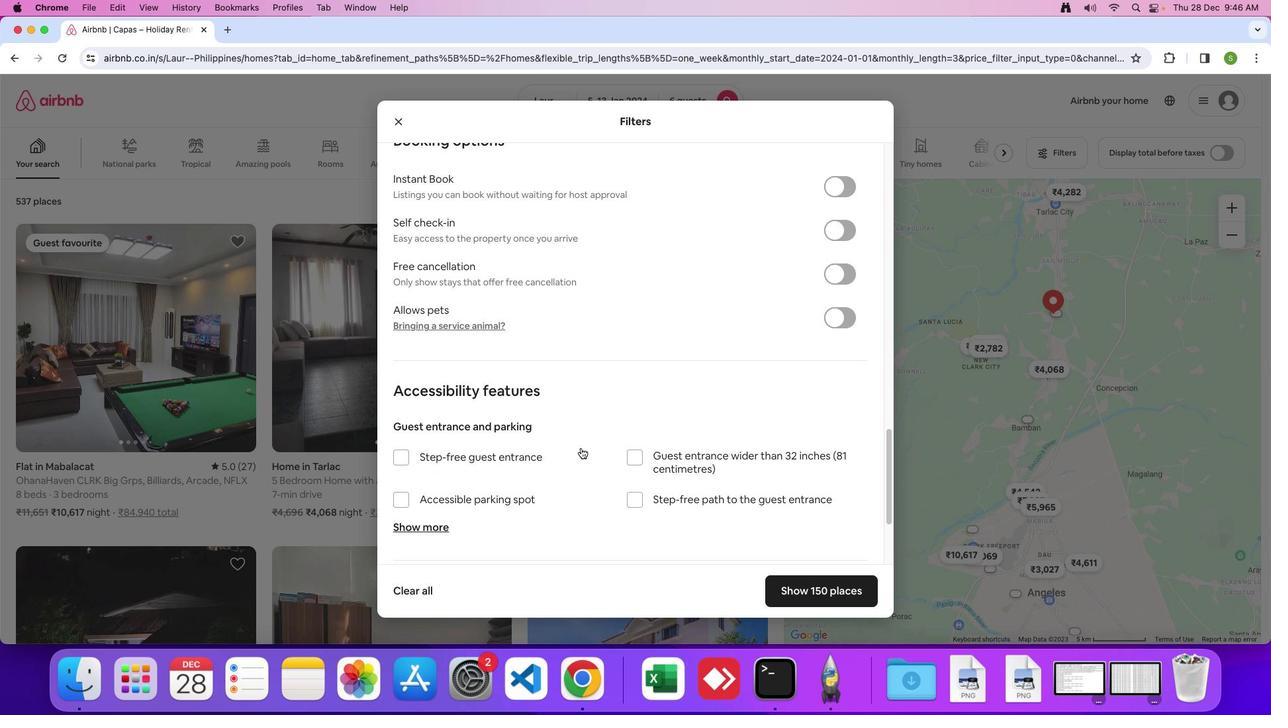 
Action: Mouse scrolled (579, 446) with delta (-1, -1)
Screenshot: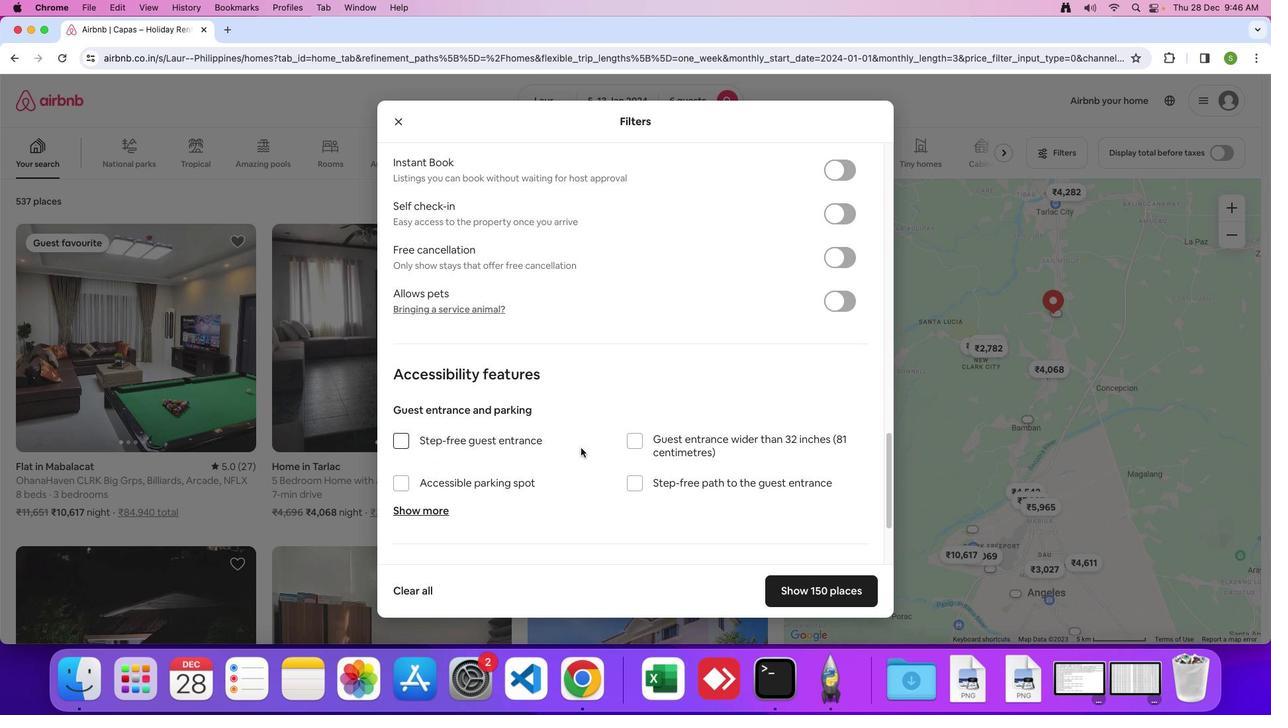 
Action: Mouse moved to (579, 445)
Screenshot: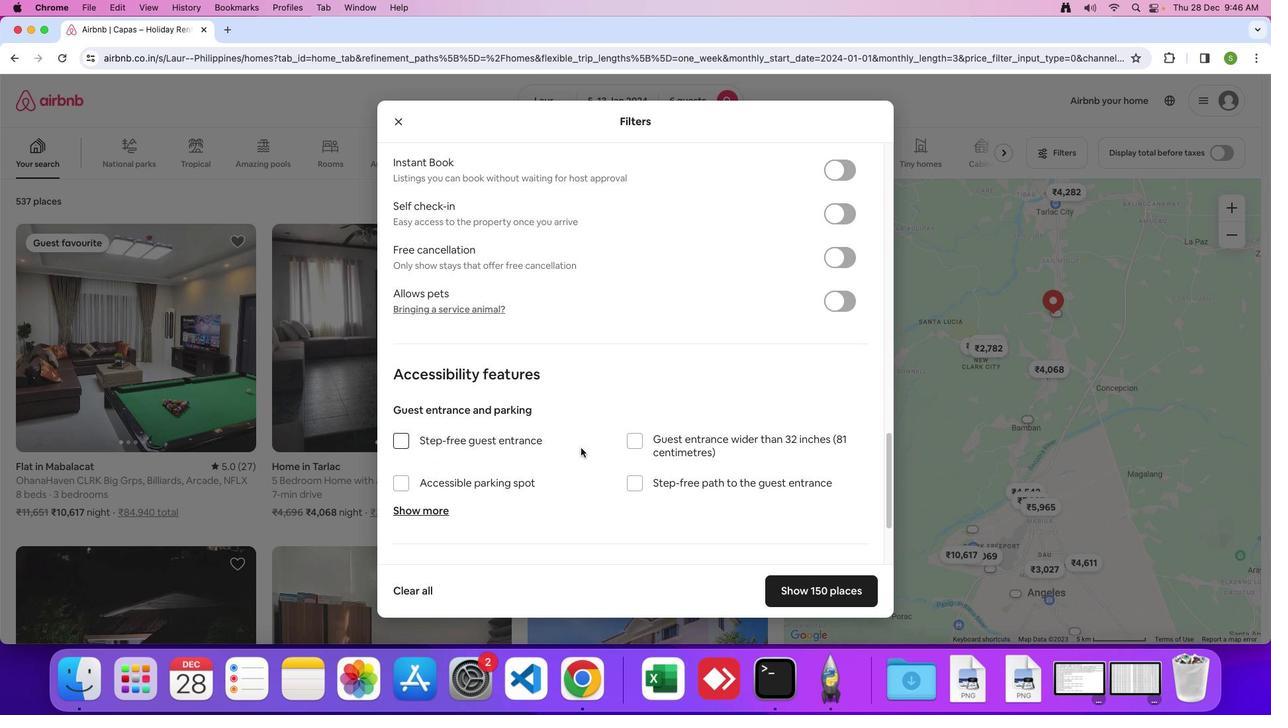 
Action: Mouse scrolled (579, 445) with delta (-1, -1)
Screenshot: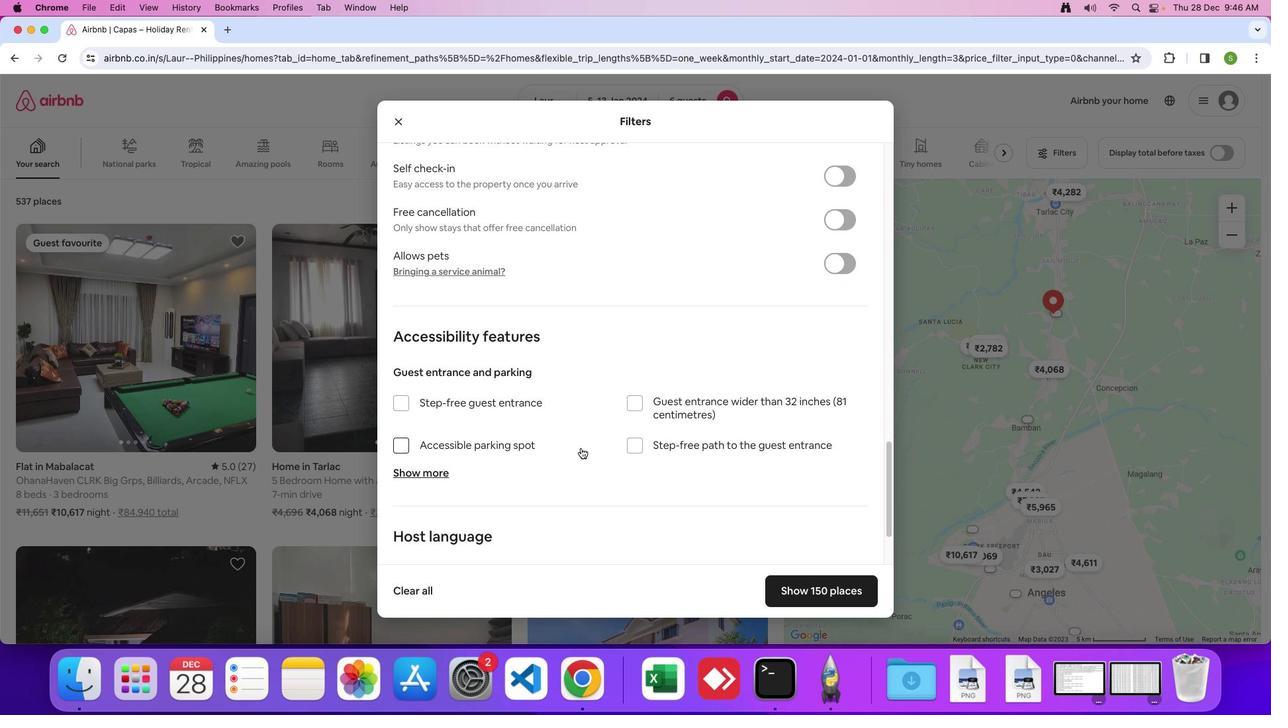 
Action: Mouse scrolled (579, 445) with delta (-1, -1)
Screenshot: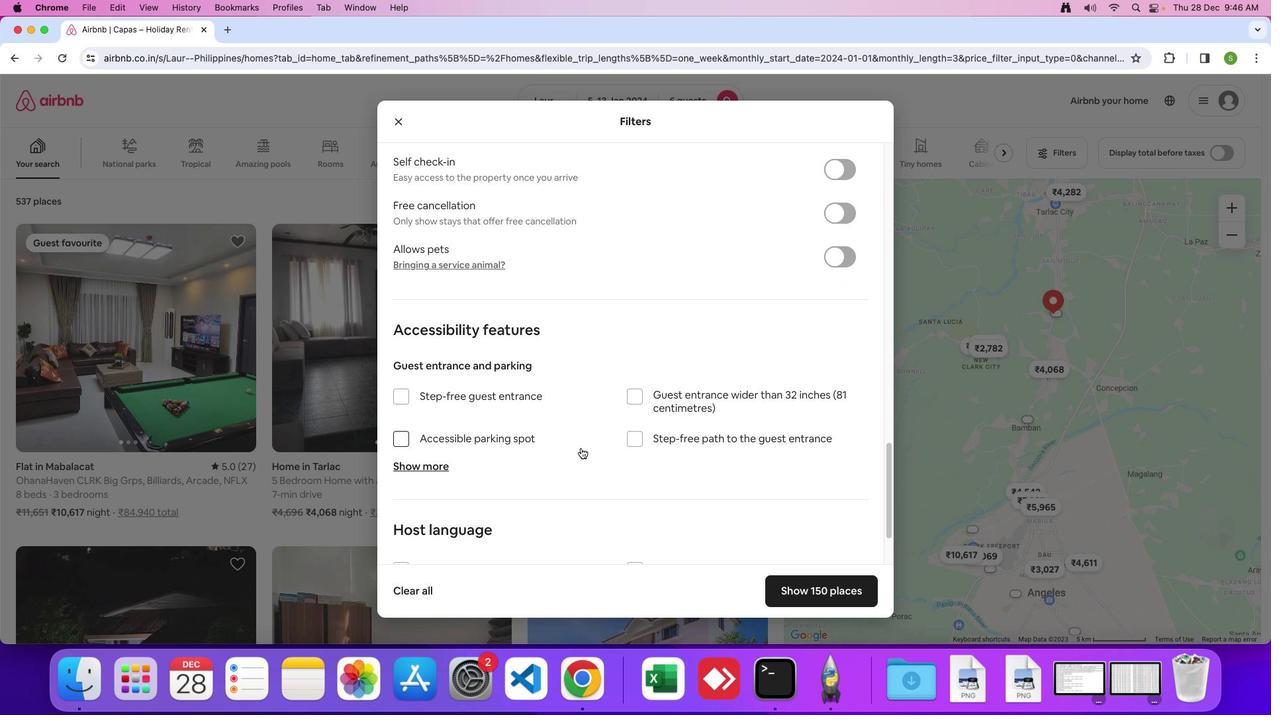 
Action: Mouse scrolled (579, 445) with delta (-1, -1)
Screenshot: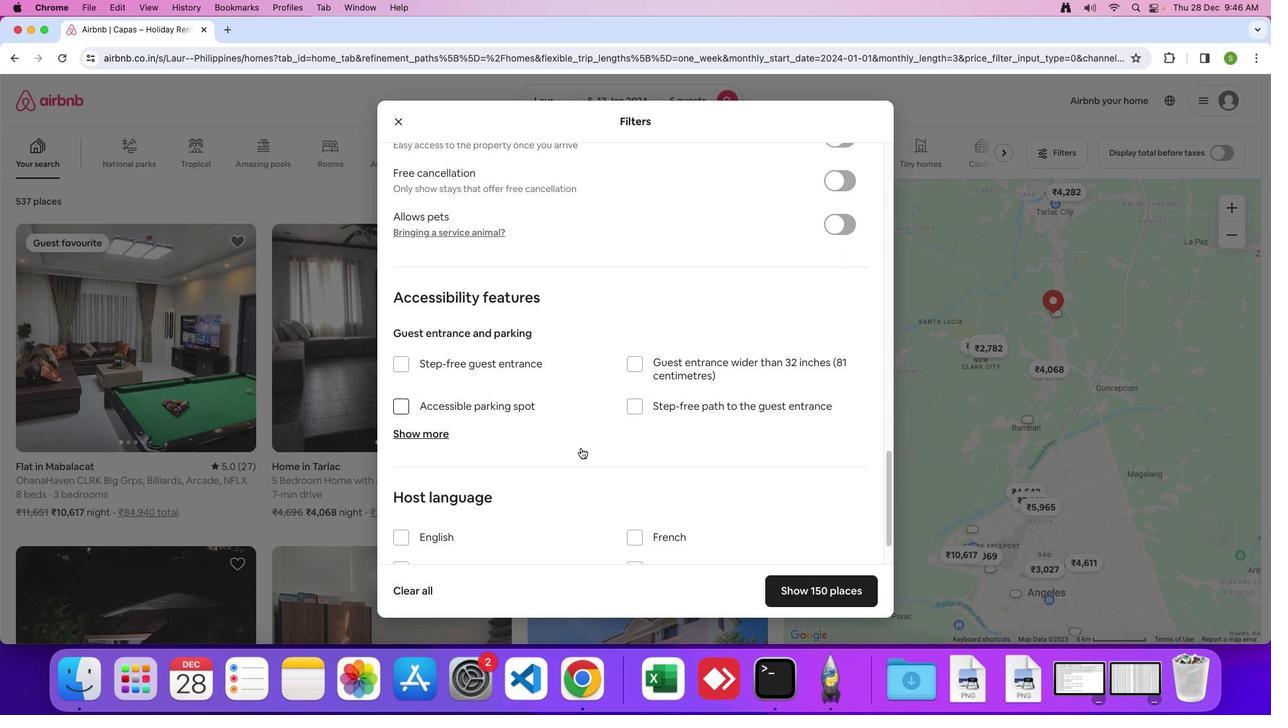 
Action: Mouse scrolled (579, 445) with delta (-1, -1)
Screenshot: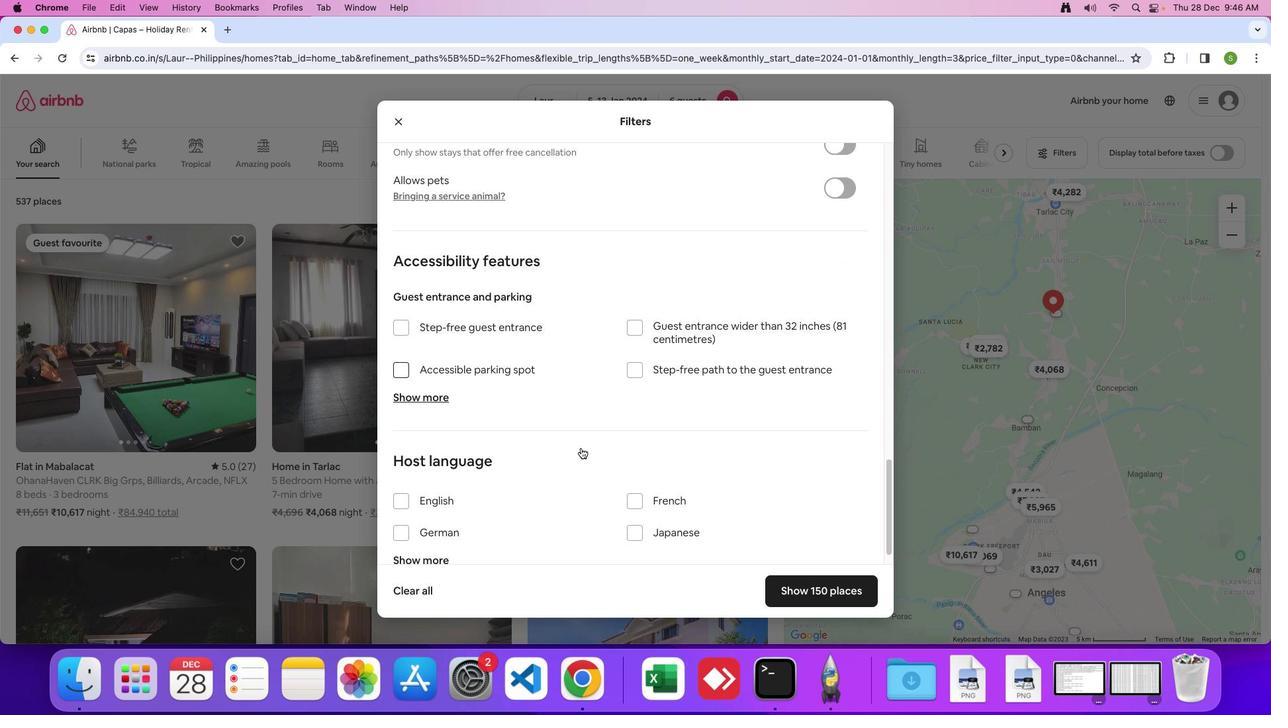 
Action: Mouse scrolled (579, 445) with delta (-1, -1)
Screenshot: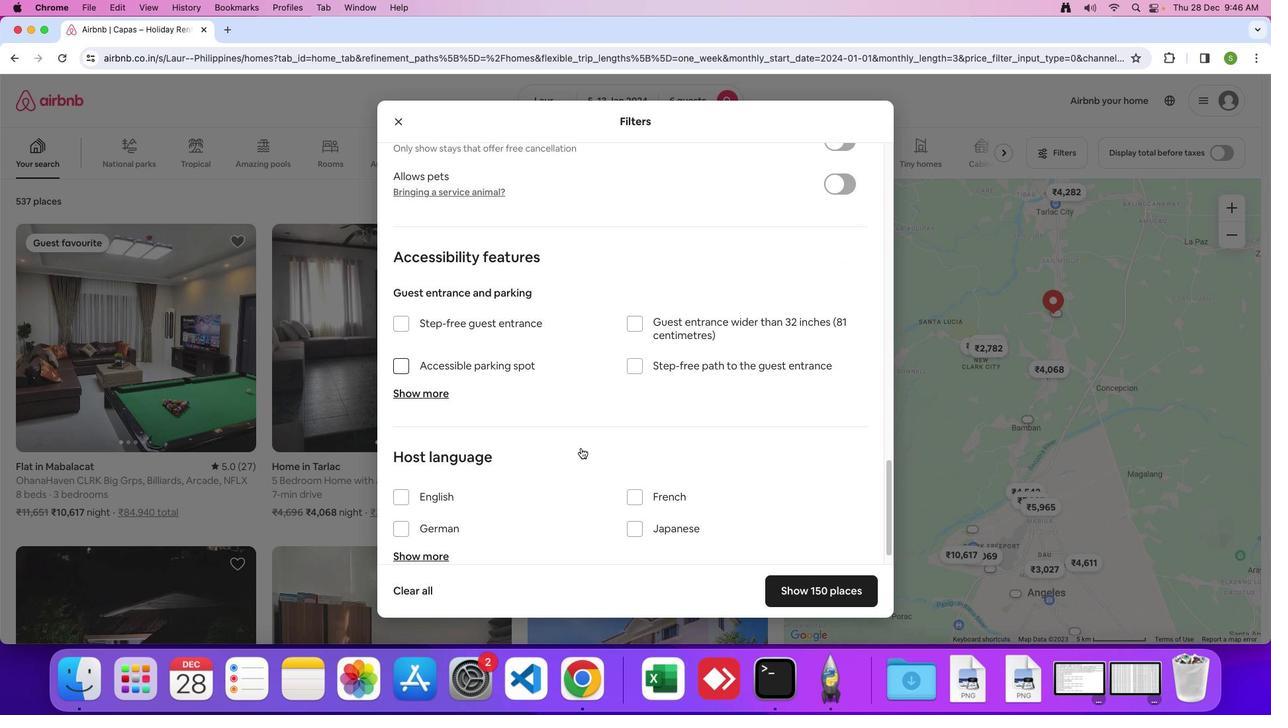 
Action: Mouse scrolled (579, 445) with delta (-1, -2)
Screenshot: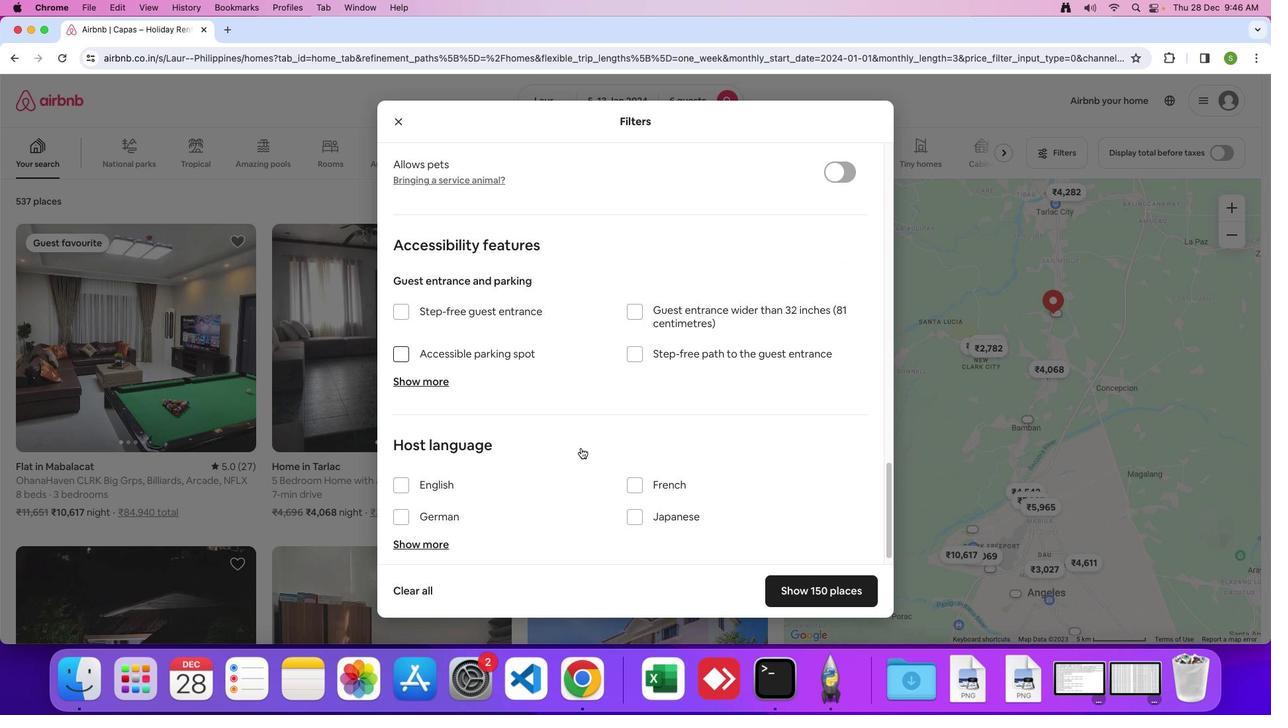 
Action: Mouse scrolled (579, 445) with delta (-1, -1)
Screenshot: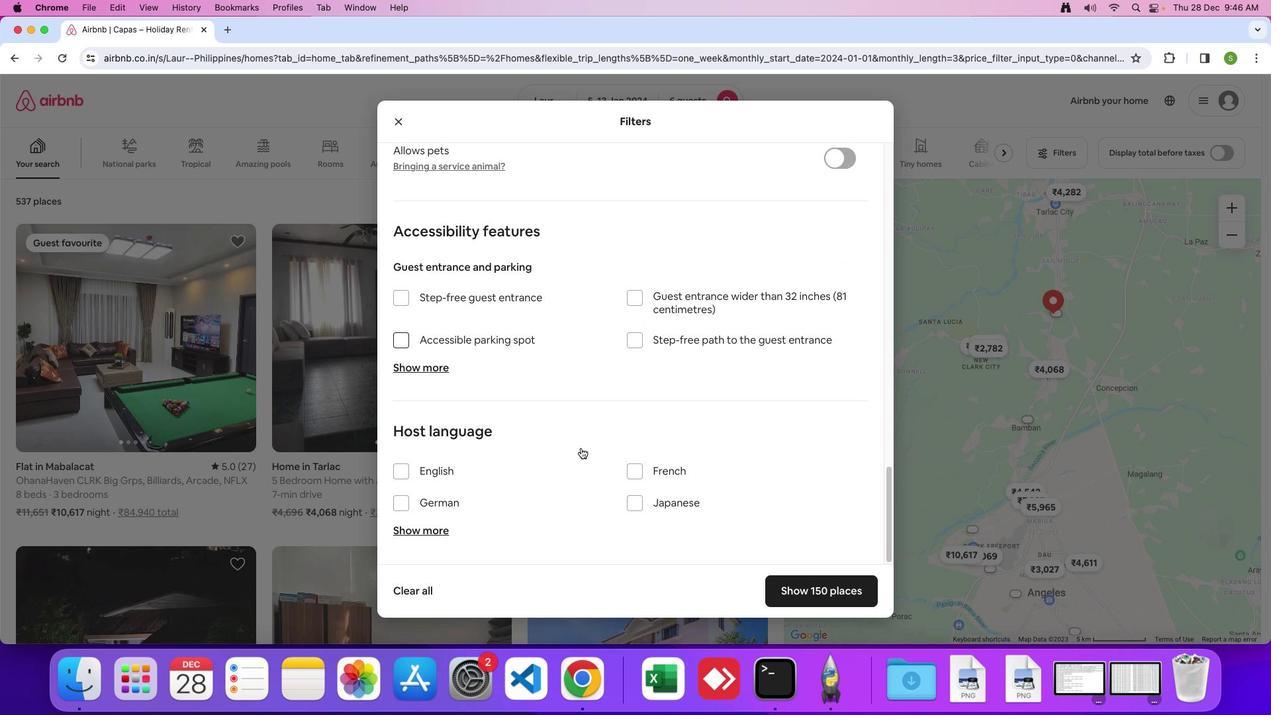 
Action: Mouse scrolled (579, 445) with delta (-1, -1)
Screenshot: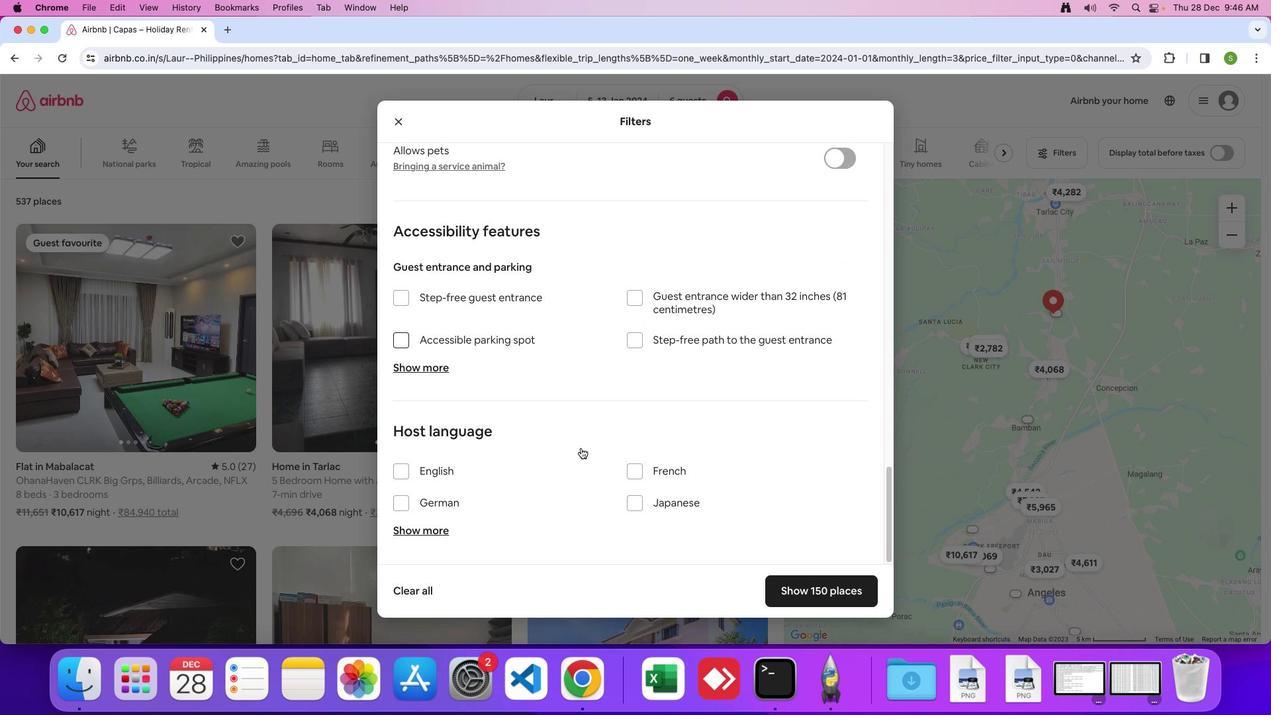 
Action: Mouse scrolled (579, 445) with delta (-1, -2)
Screenshot: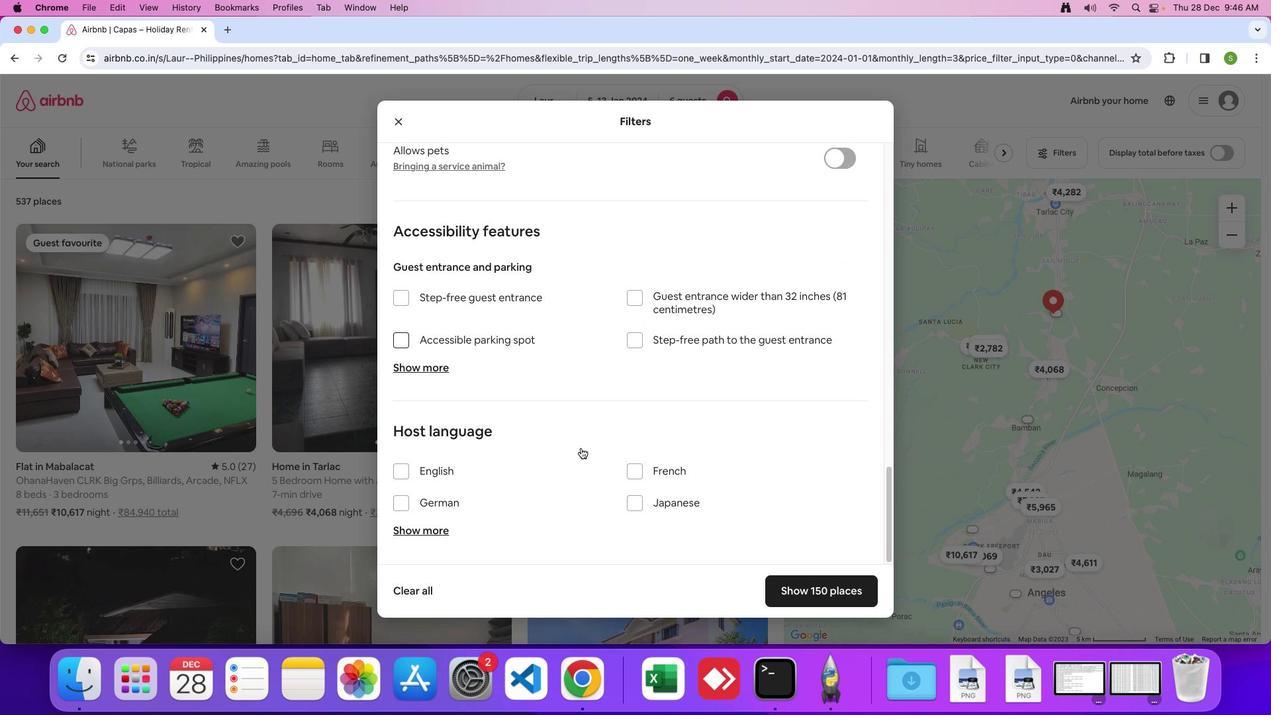 
Action: Mouse moved to (844, 585)
Screenshot: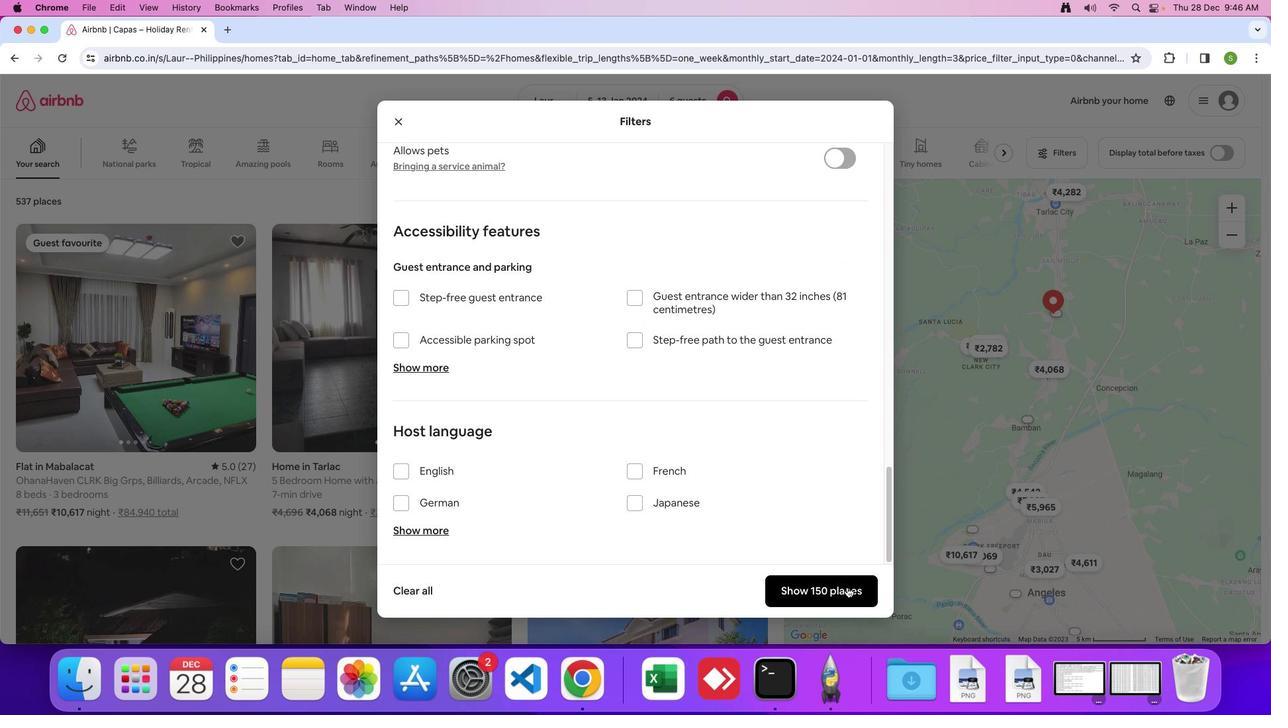 
Action: Mouse pressed left at (844, 585)
Screenshot: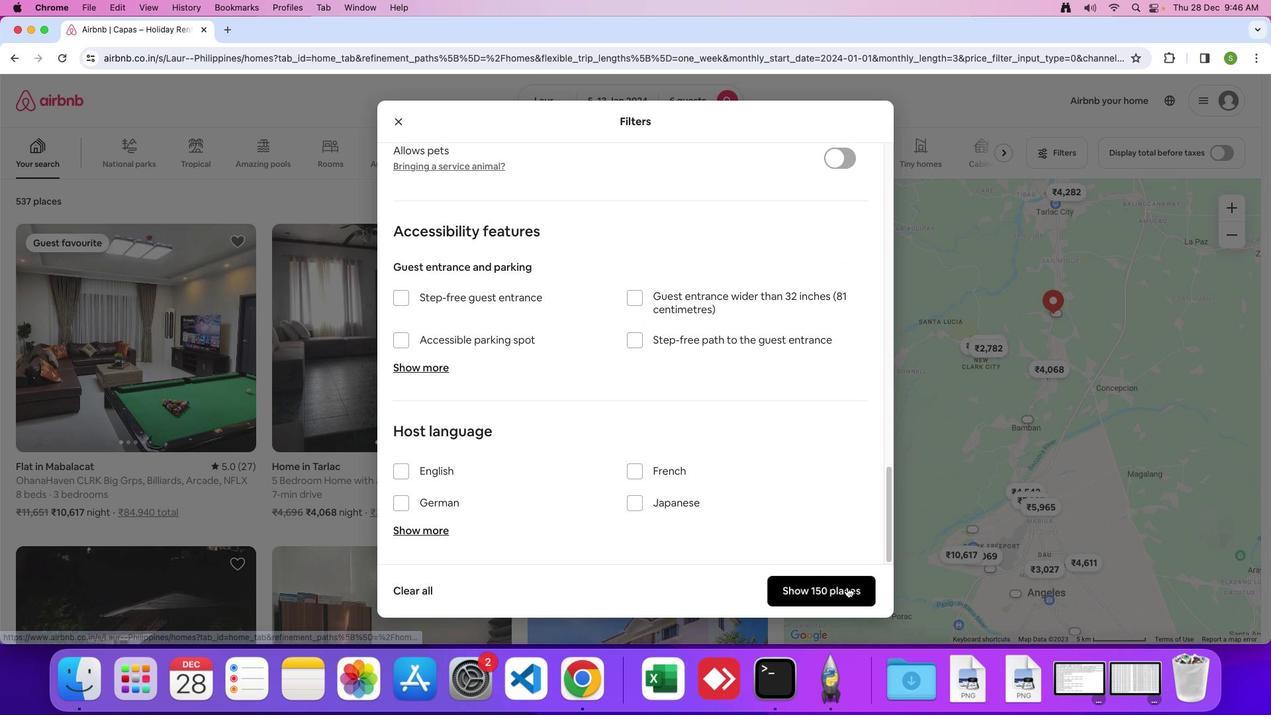 
Action: Mouse moved to (154, 317)
Screenshot: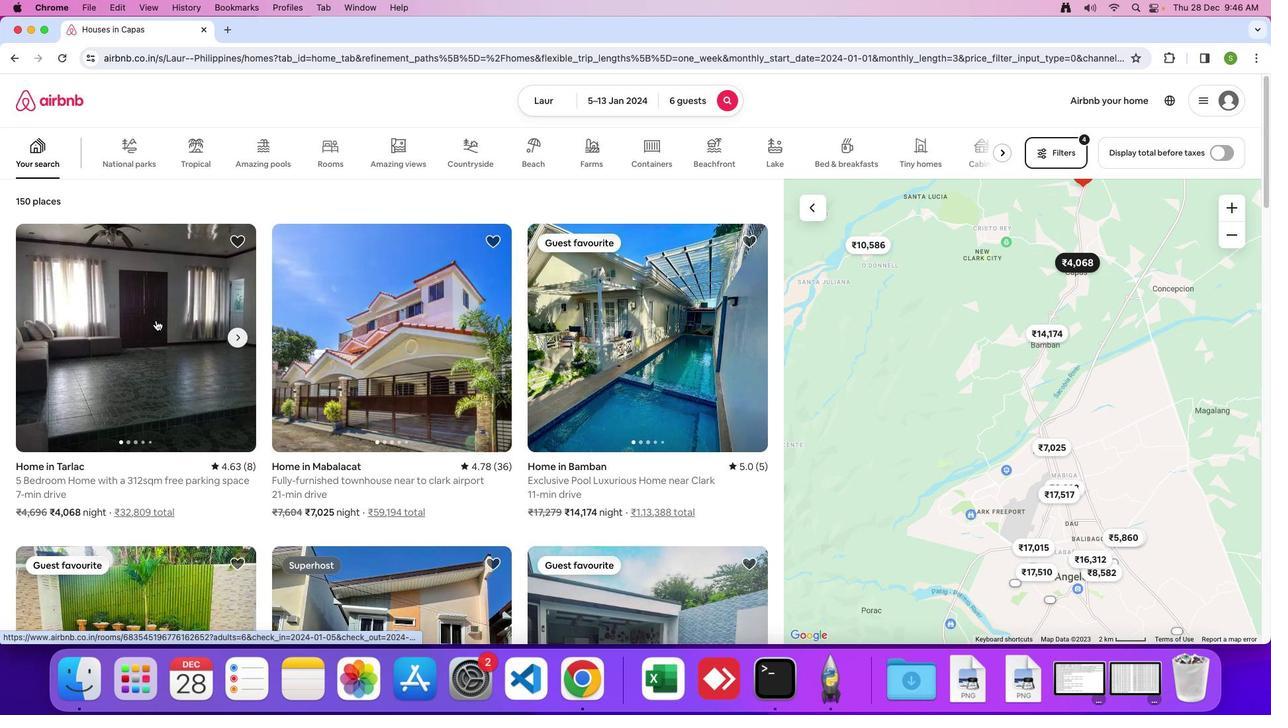 
Action: Mouse pressed left at (154, 317)
Screenshot: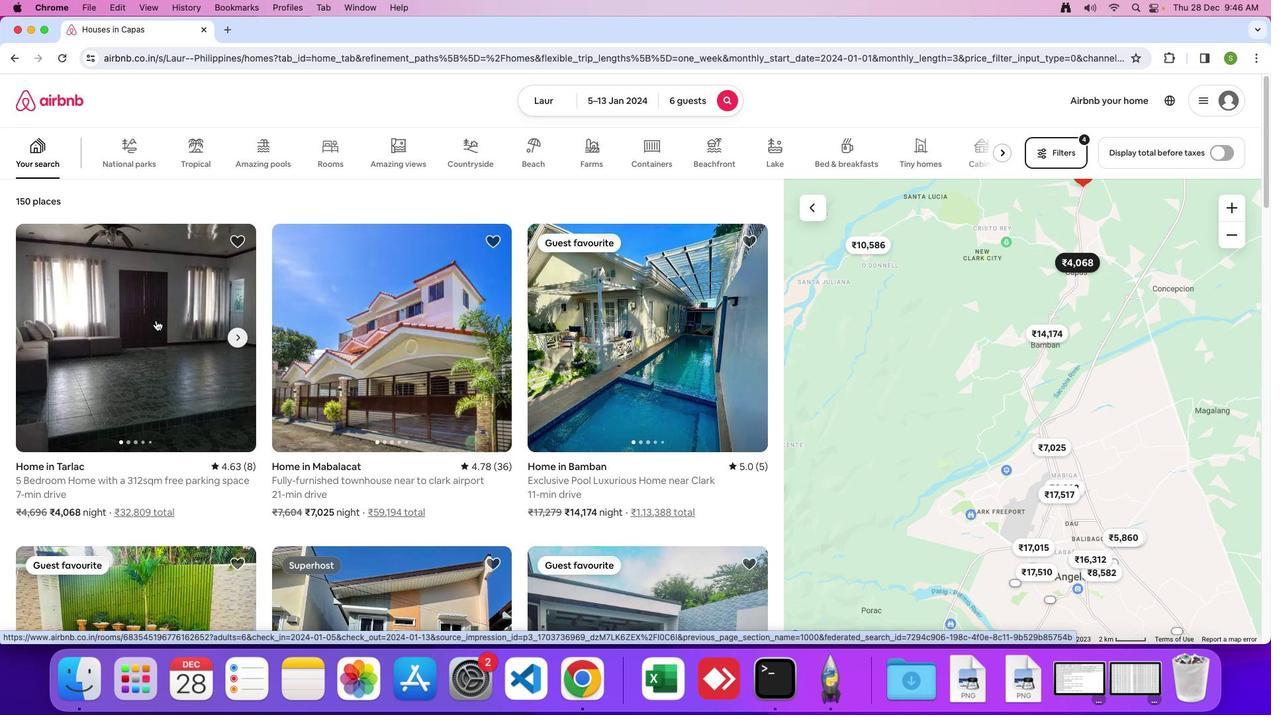 
Action: Mouse moved to (412, 357)
Screenshot: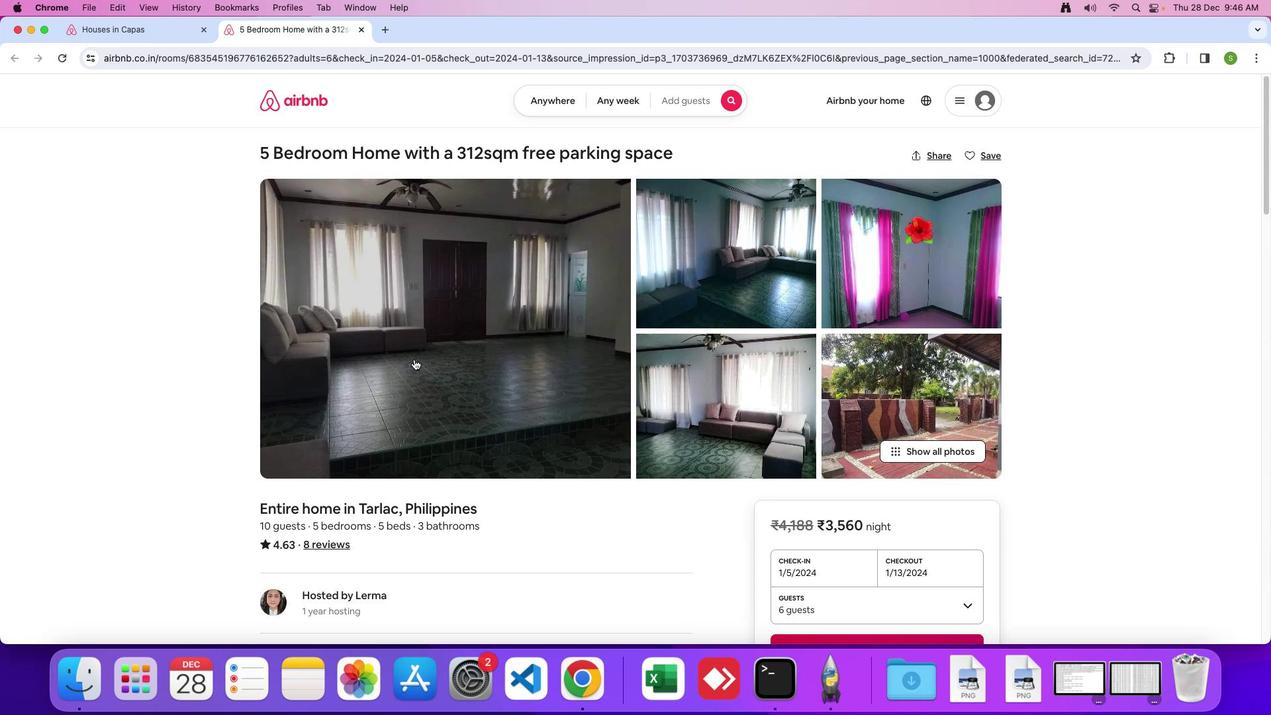 
Action: Mouse pressed left at (412, 357)
Screenshot: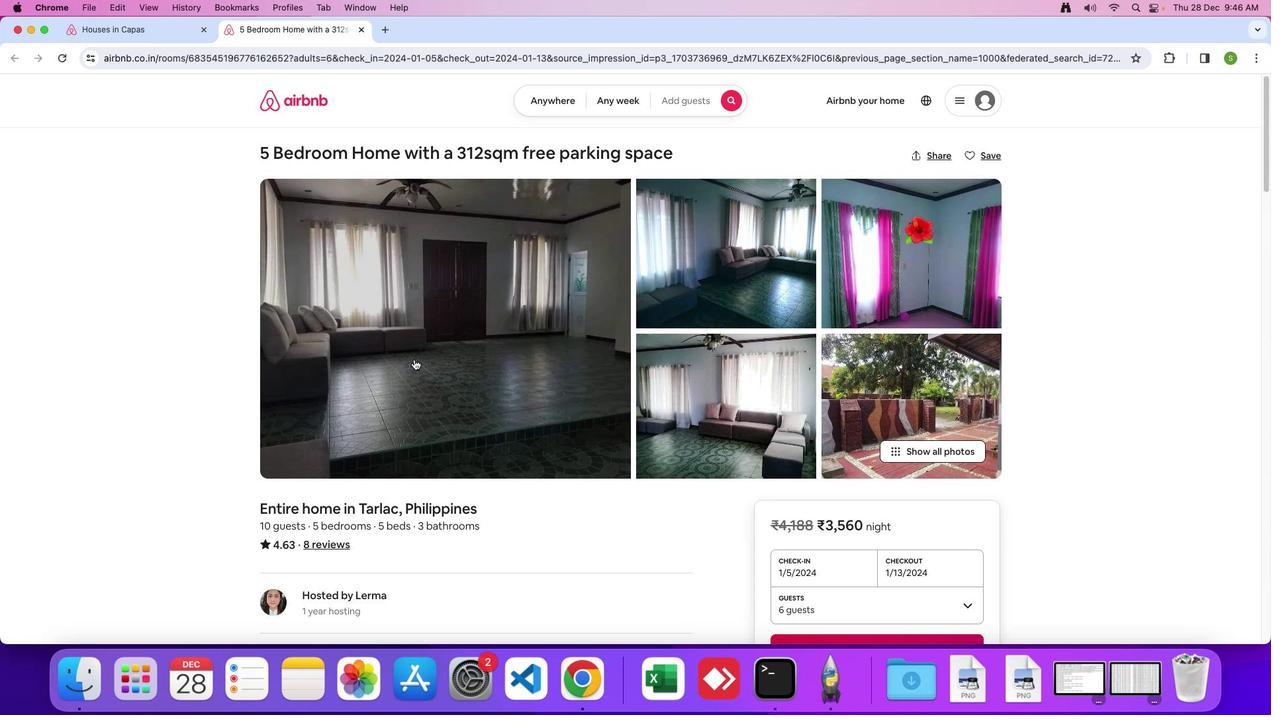 
Action: Mouse moved to (642, 446)
Screenshot: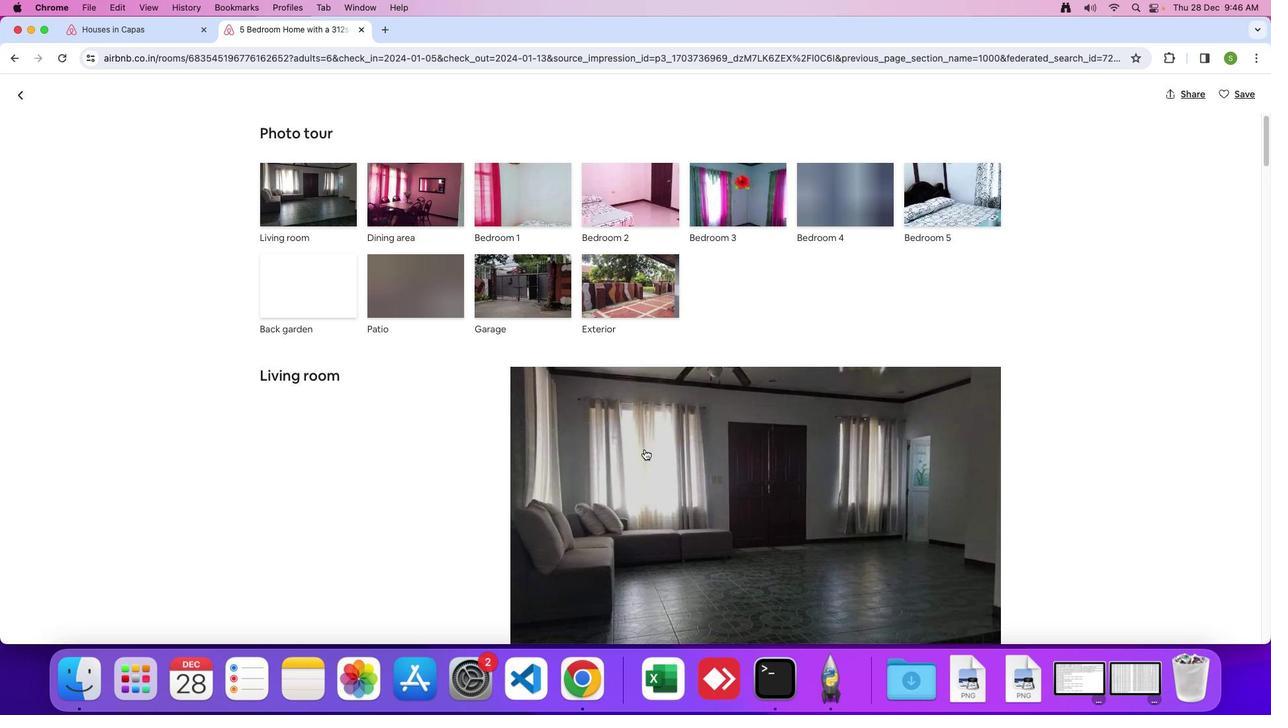 
Action: Mouse scrolled (642, 446) with delta (-1, -1)
Screenshot: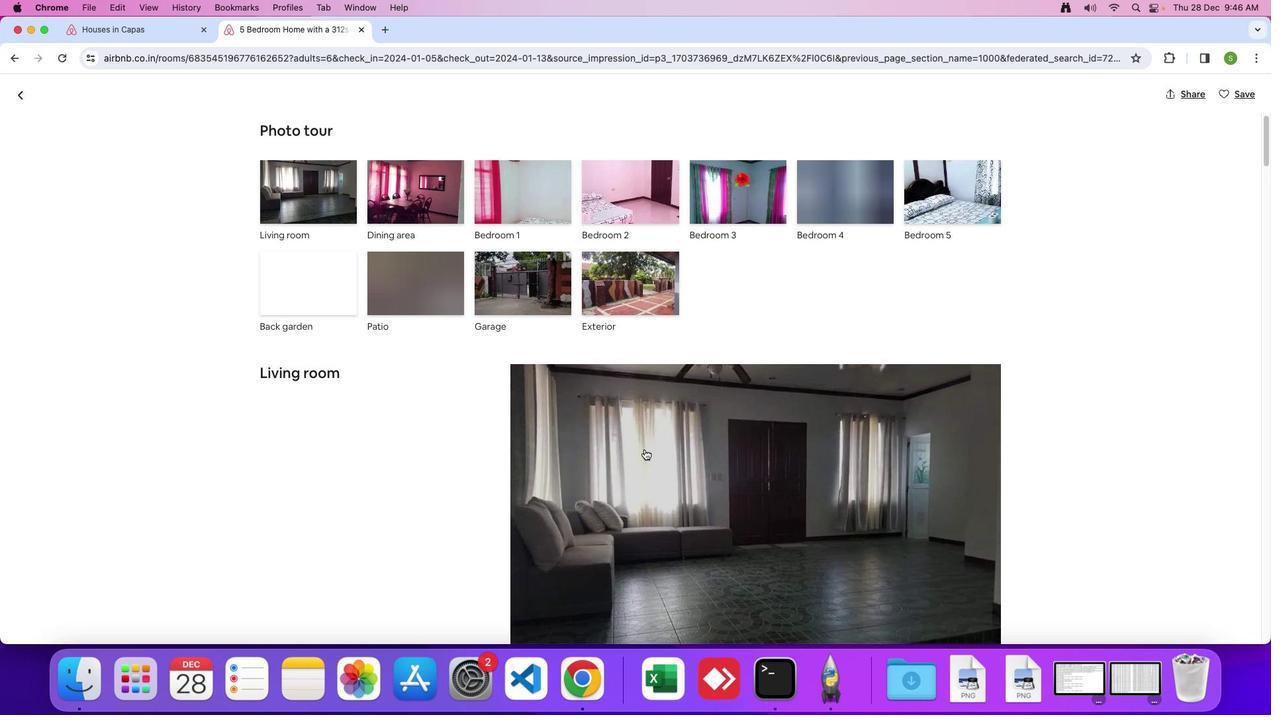 
Action: Mouse scrolled (642, 446) with delta (-1, -1)
Screenshot: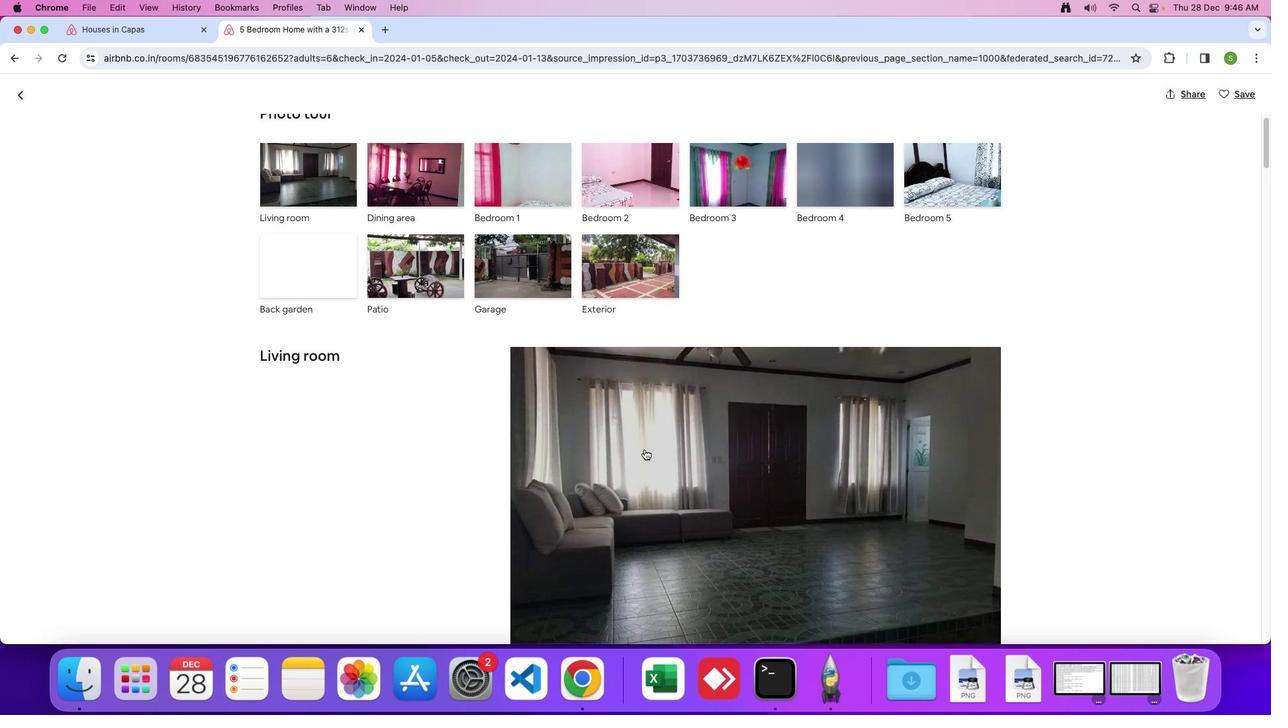 
Action: Mouse scrolled (642, 446) with delta (-1, -1)
Screenshot: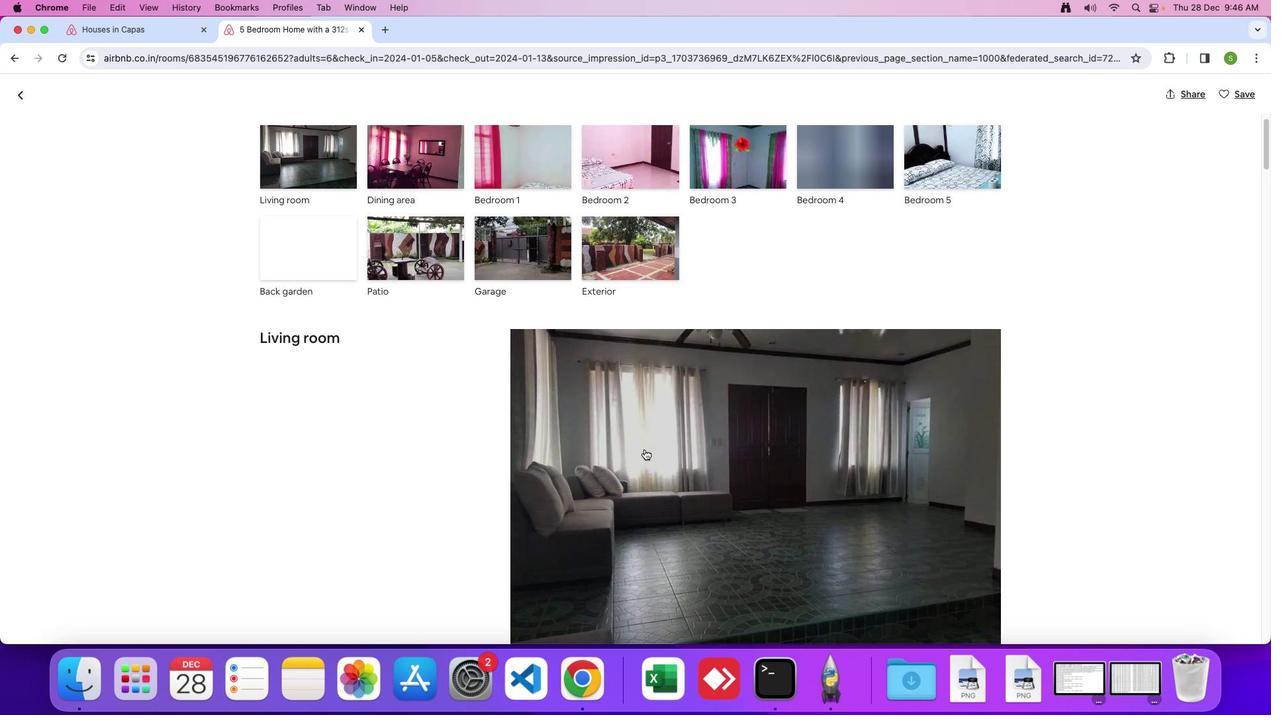 
Action: Mouse scrolled (642, 446) with delta (-1, -1)
Screenshot: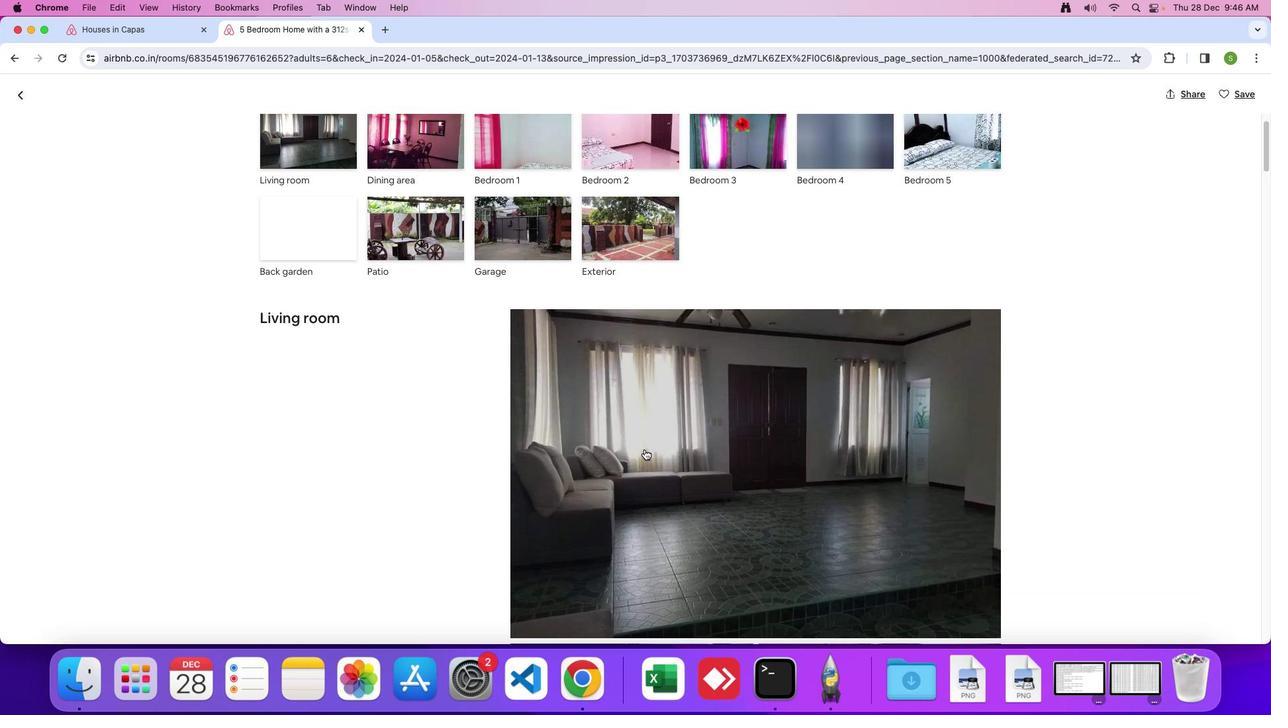
Action: Mouse scrolled (642, 446) with delta (-1, -1)
Screenshot: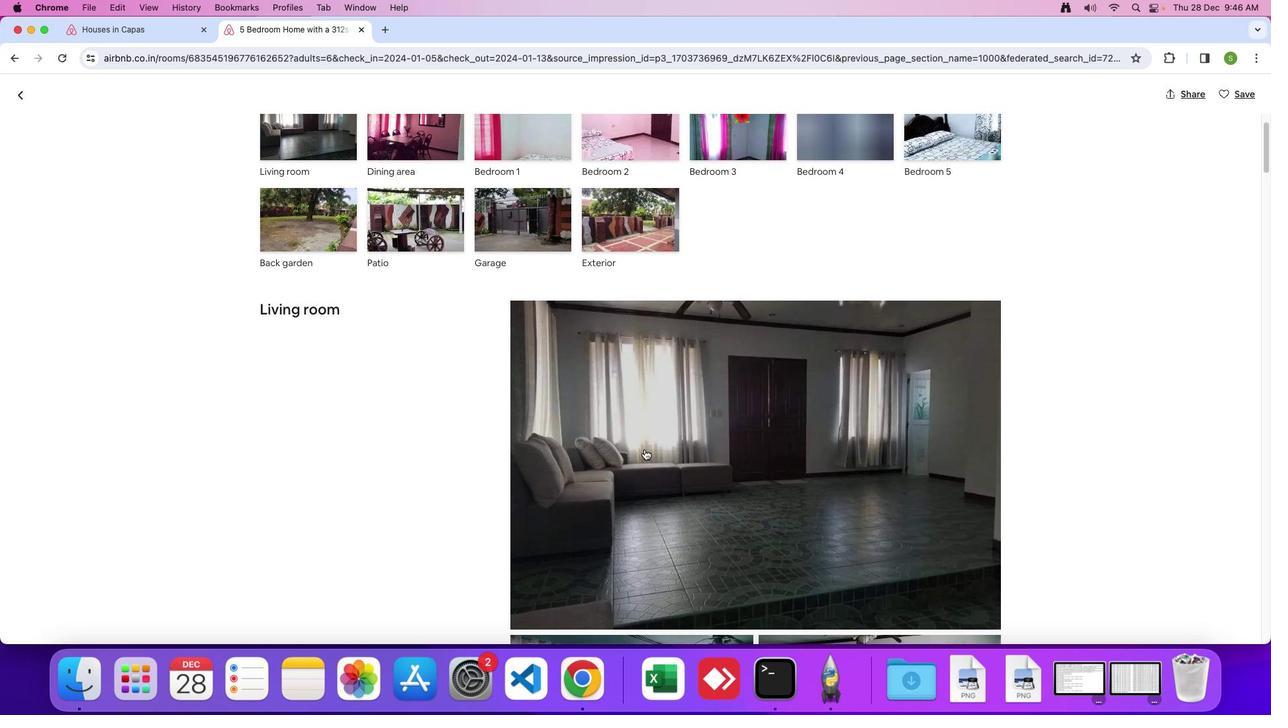
Action: Mouse scrolled (642, 446) with delta (-1, -1)
Screenshot: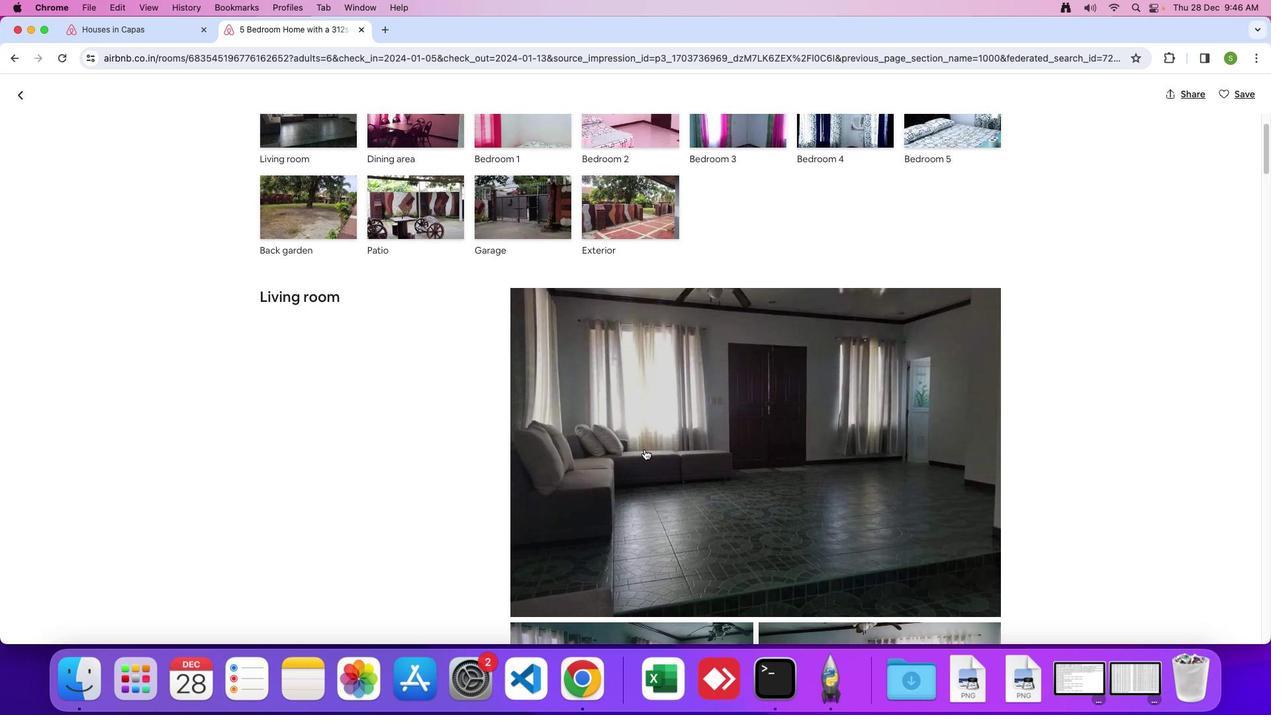 
Action: Mouse scrolled (642, 446) with delta (-1, -1)
Screenshot: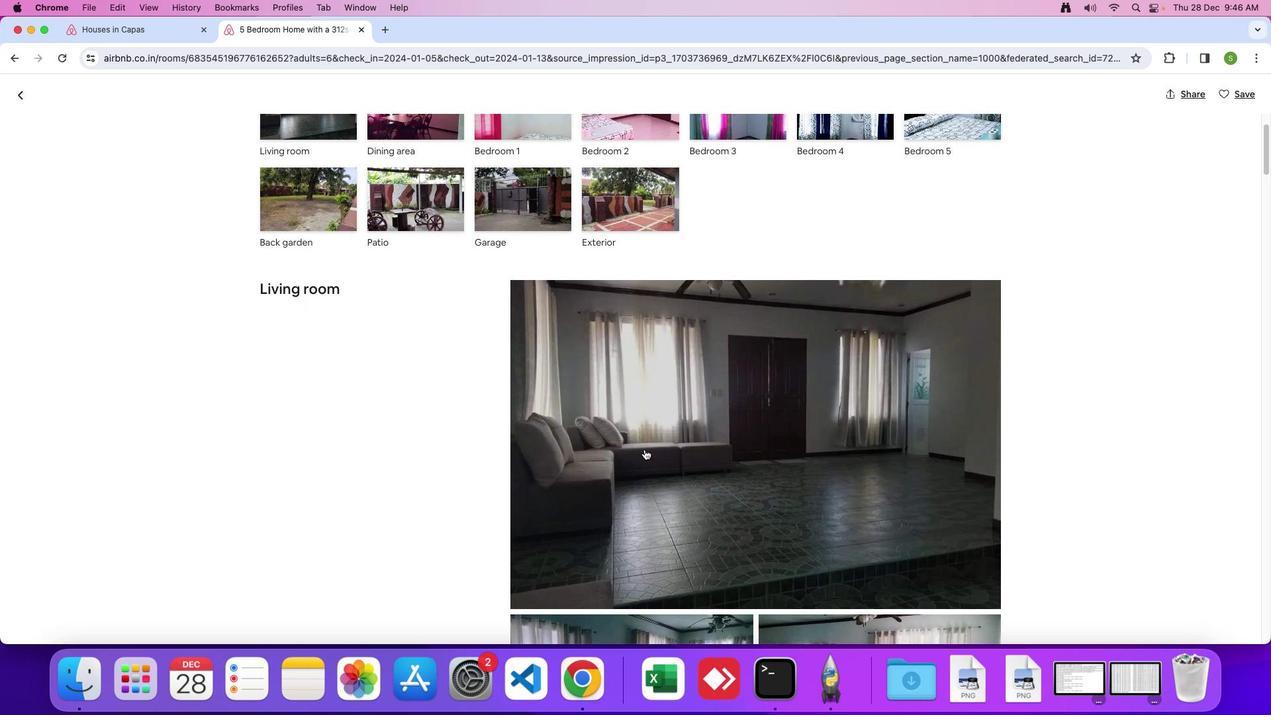 
Action: Mouse scrolled (642, 446) with delta (-1, -1)
Screenshot: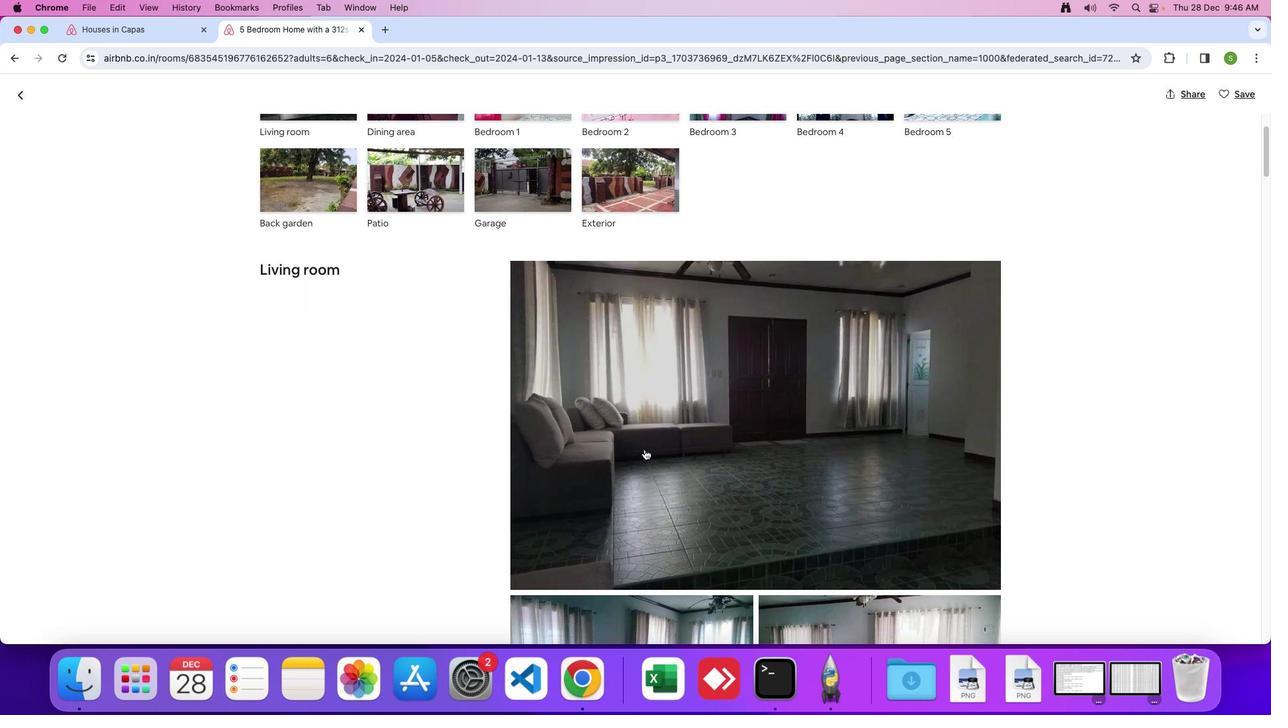 
Action: Mouse scrolled (642, 446) with delta (-1, -1)
Screenshot: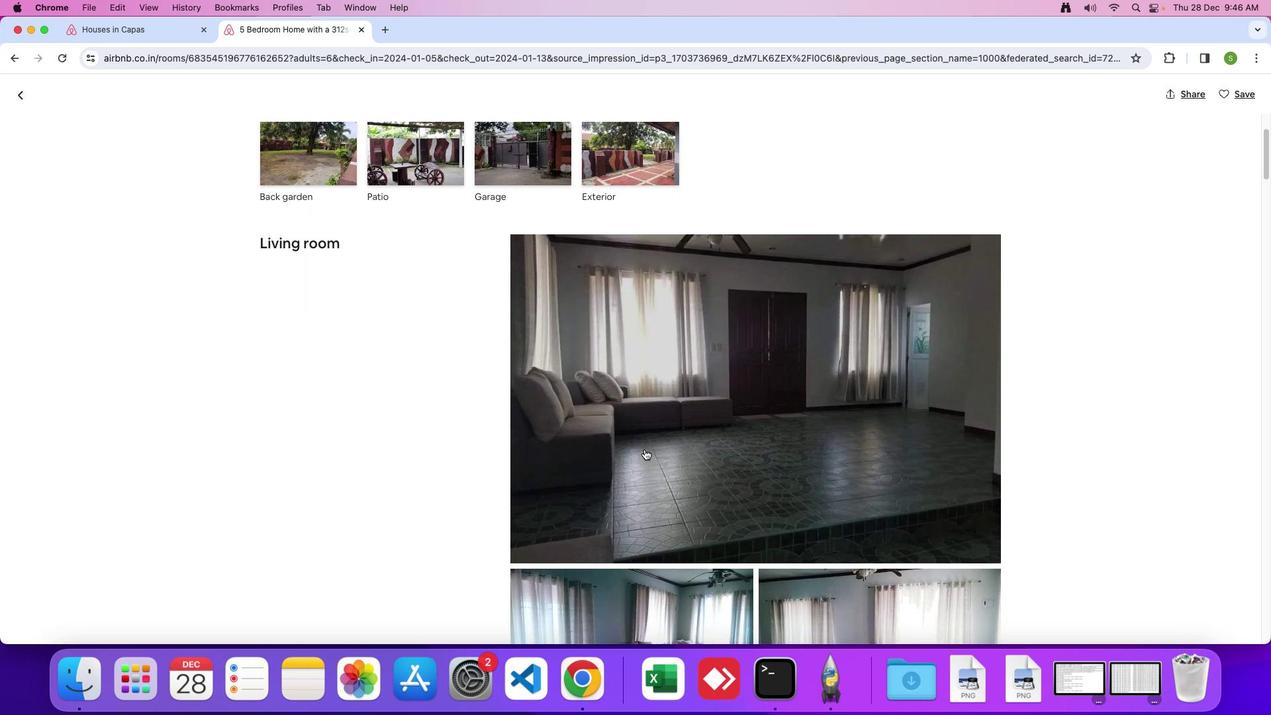
Action: Mouse scrolled (642, 446) with delta (-1, -1)
Screenshot: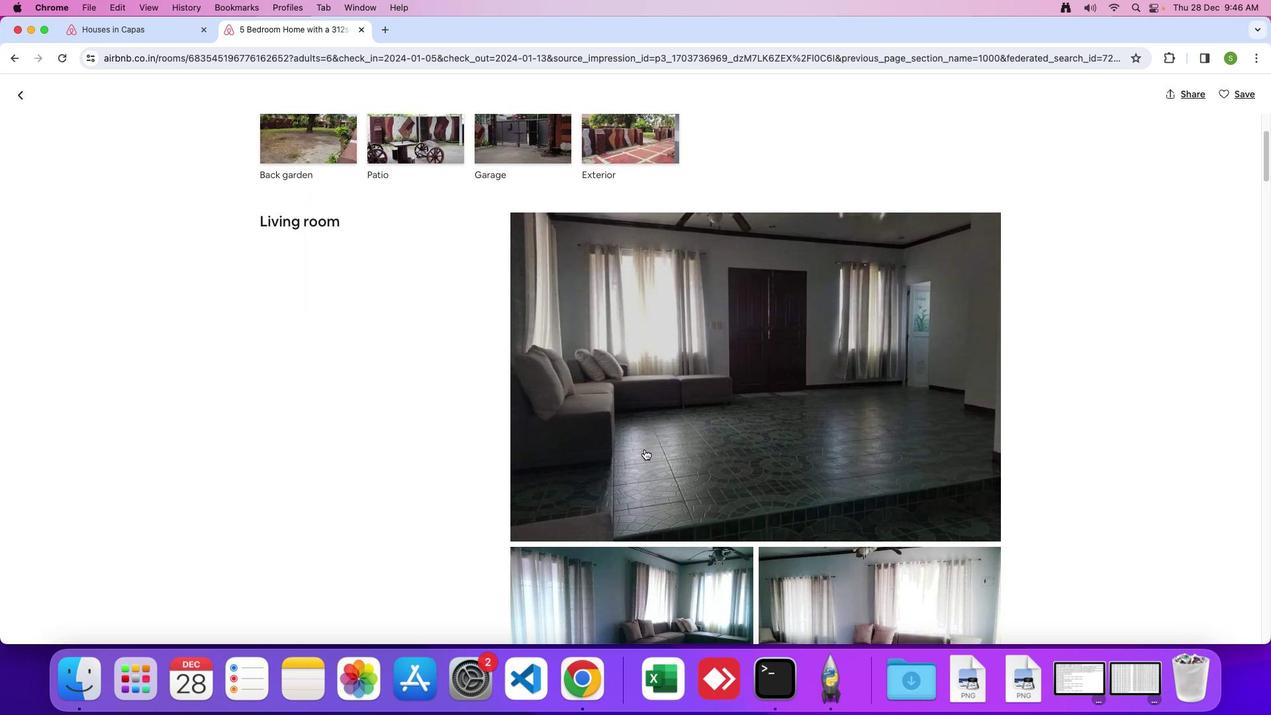 
Action: Mouse scrolled (642, 446) with delta (-1, -1)
Screenshot: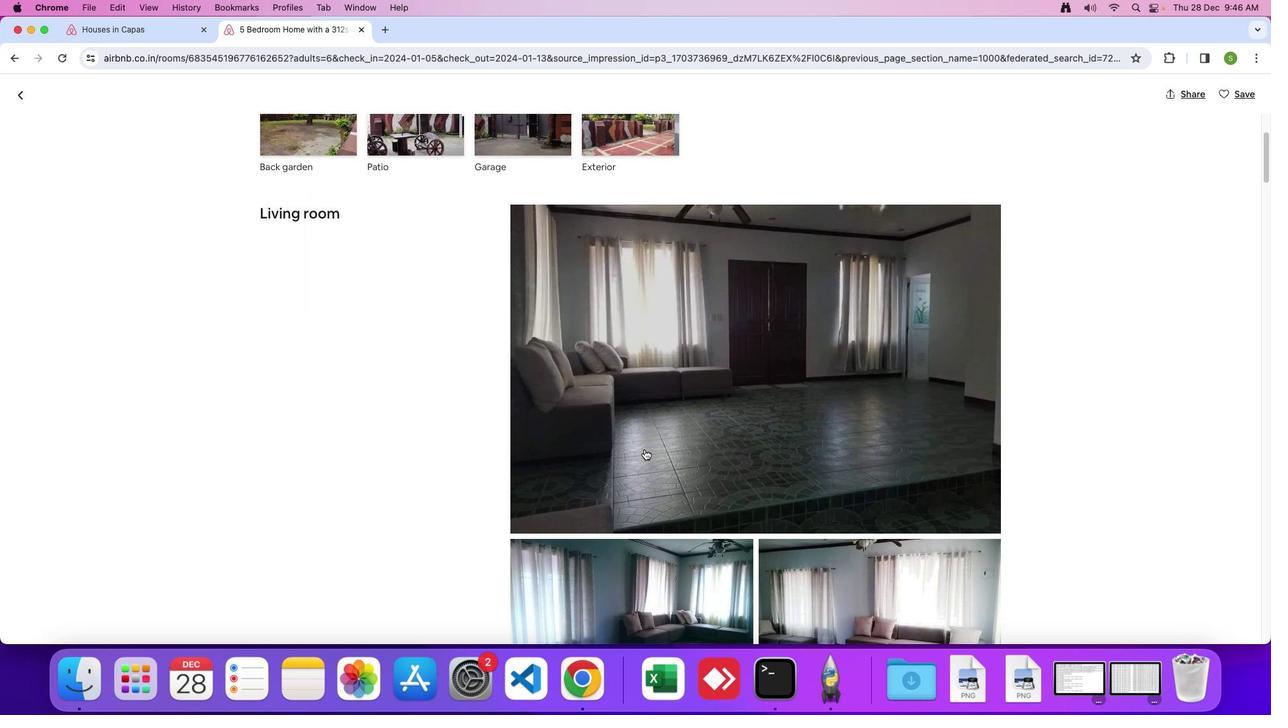 
Action: Mouse scrolled (642, 446) with delta (-1, -1)
Screenshot: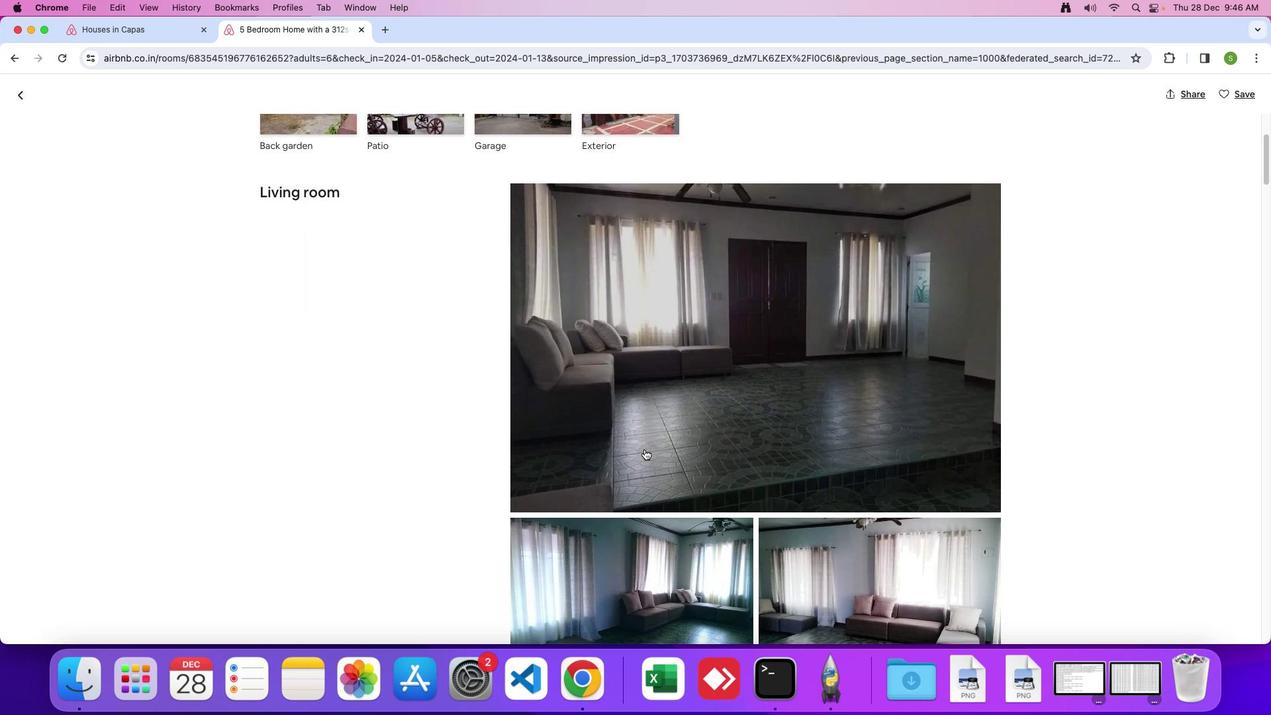 
Action: Mouse scrolled (642, 446) with delta (-1, -1)
Screenshot: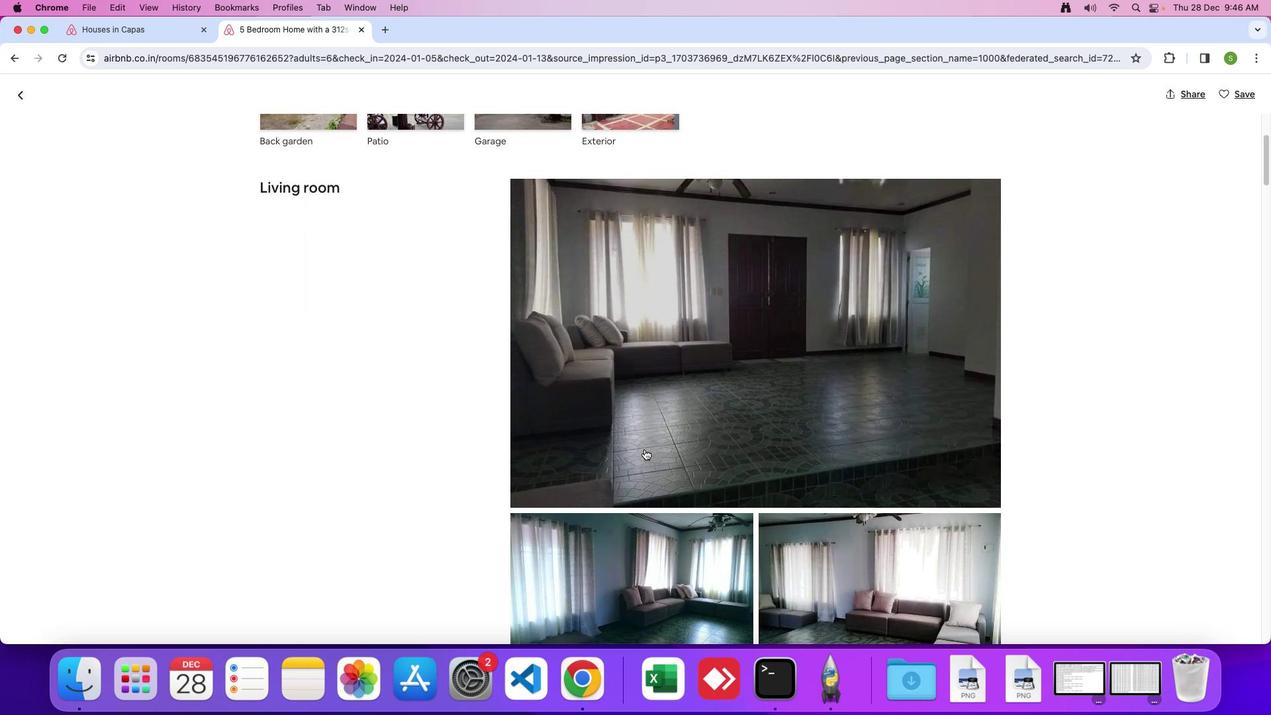 
Action: Mouse scrolled (642, 446) with delta (-1, -1)
Screenshot: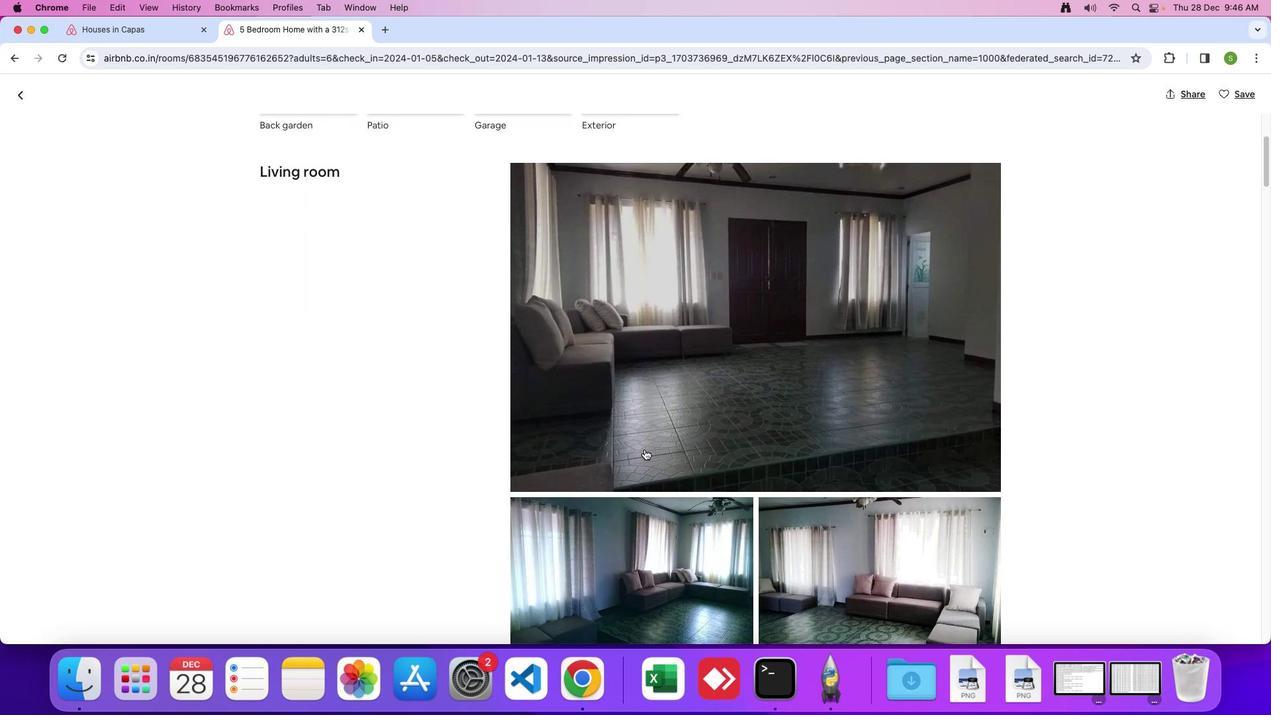 
Action: Mouse scrolled (642, 446) with delta (-1, -1)
Screenshot: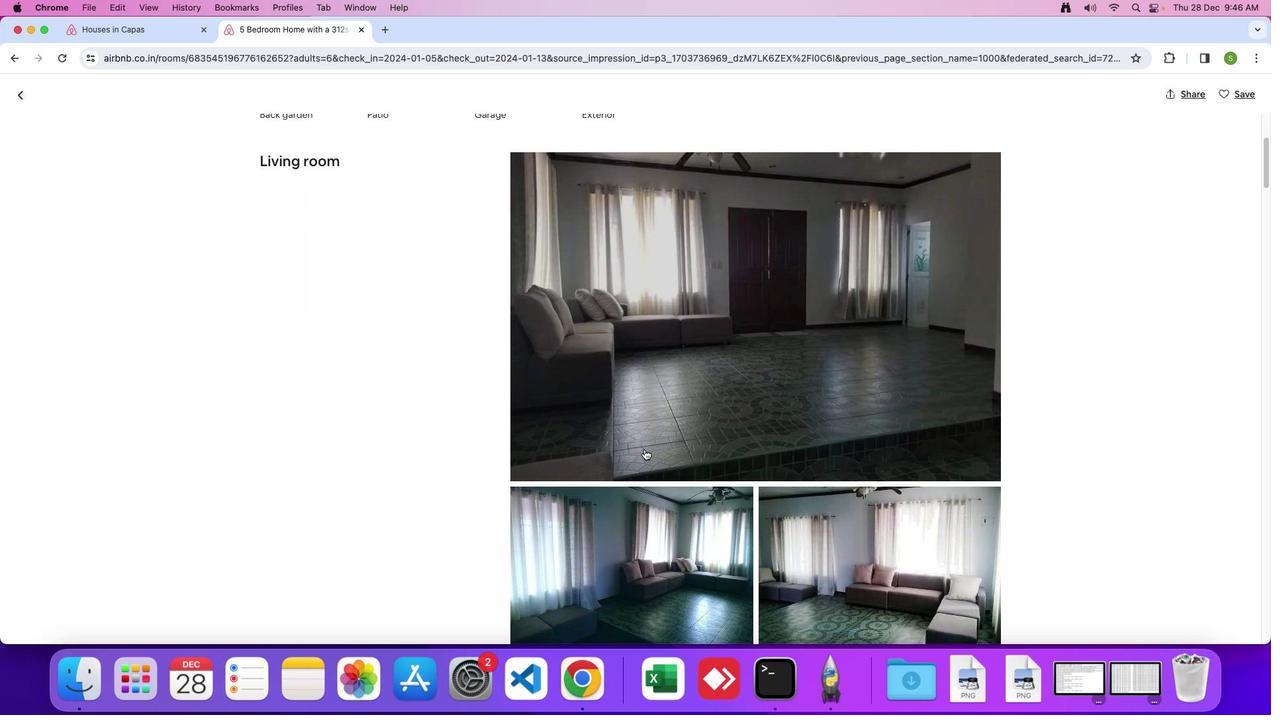 
Action: Mouse scrolled (642, 446) with delta (-1, -2)
Screenshot: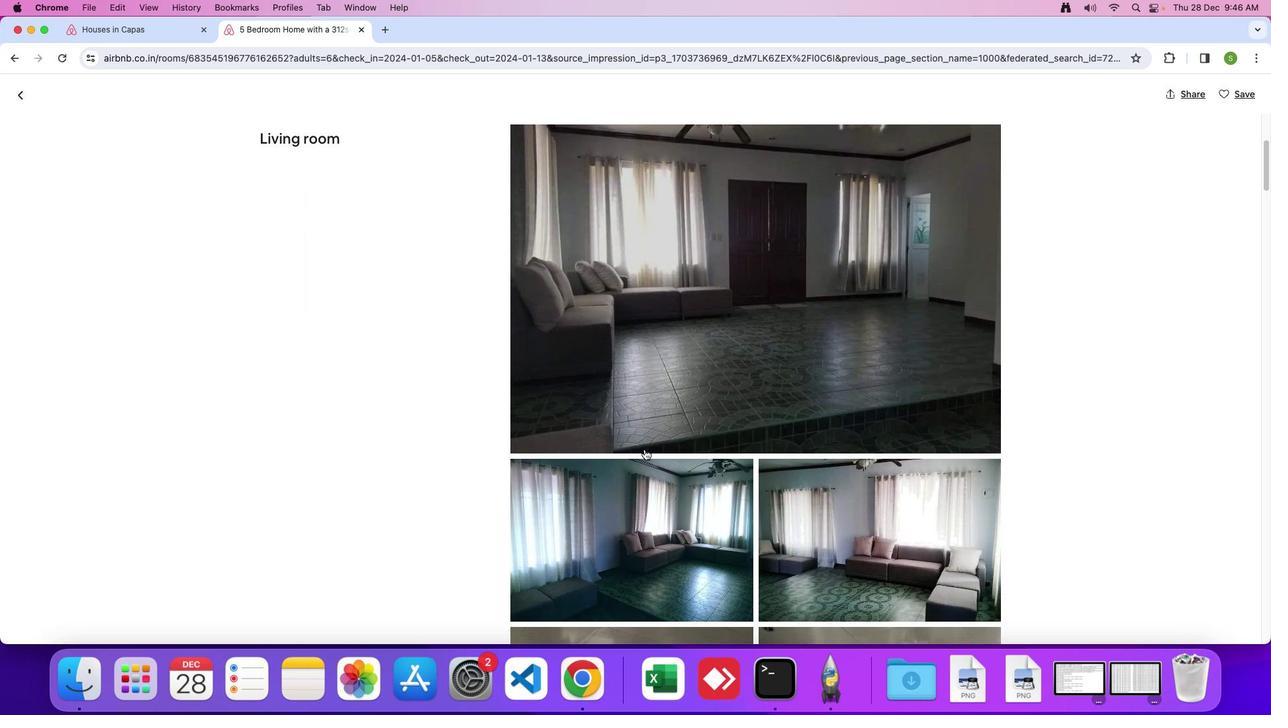 
Action: Mouse scrolled (642, 446) with delta (-1, -1)
Screenshot: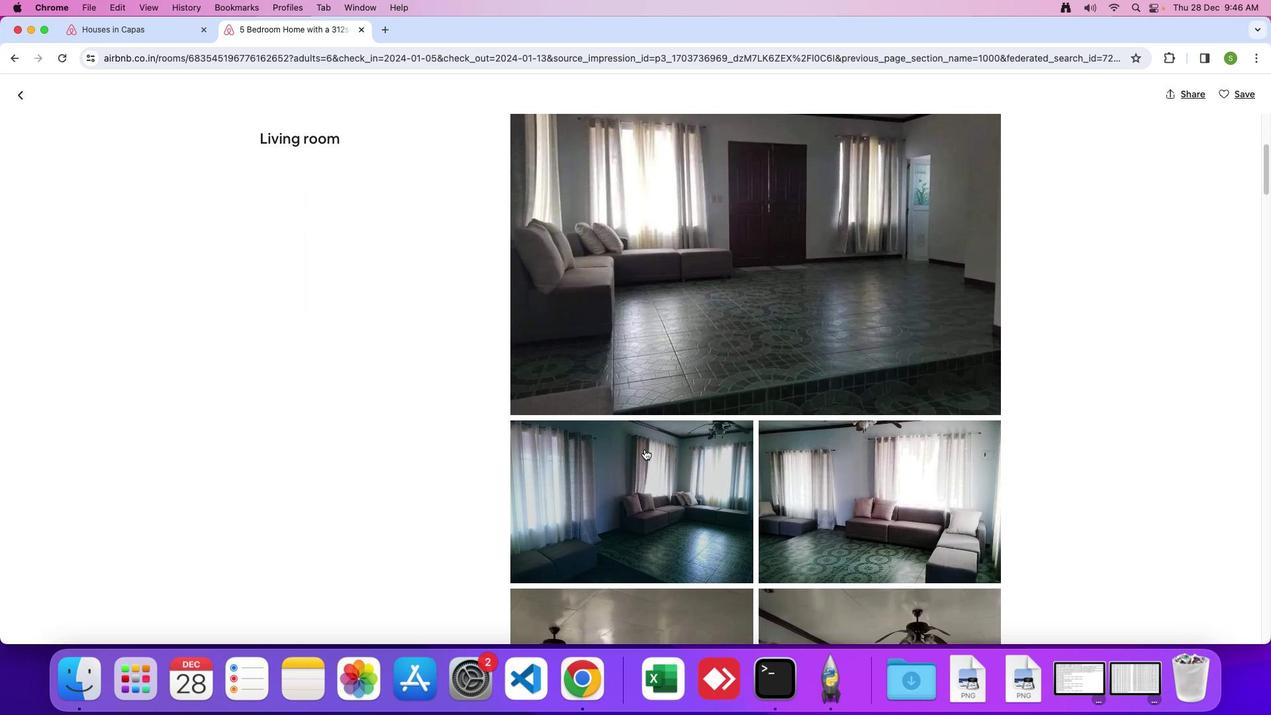 
Action: Mouse scrolled (642, 446) with delta (-1, -1)
Screenshot: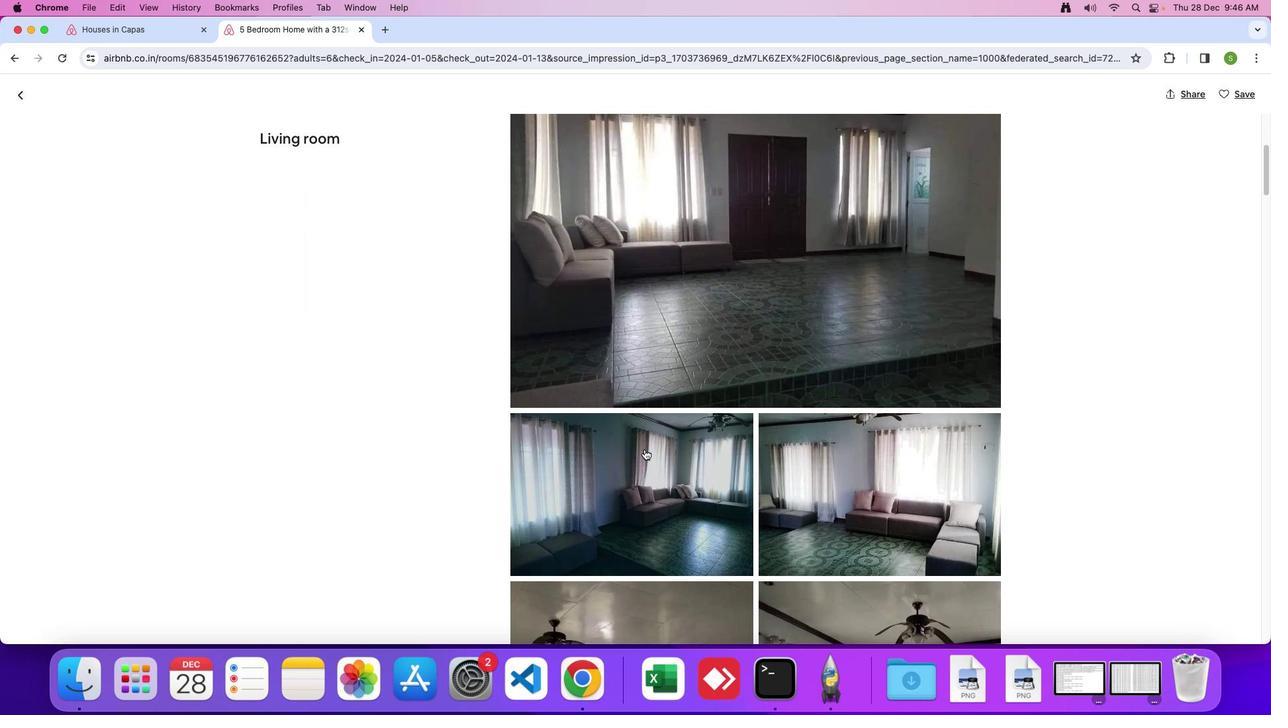 
Action: Mouse scrolled (642, 446) with delta (-1, -1)
Screenshot: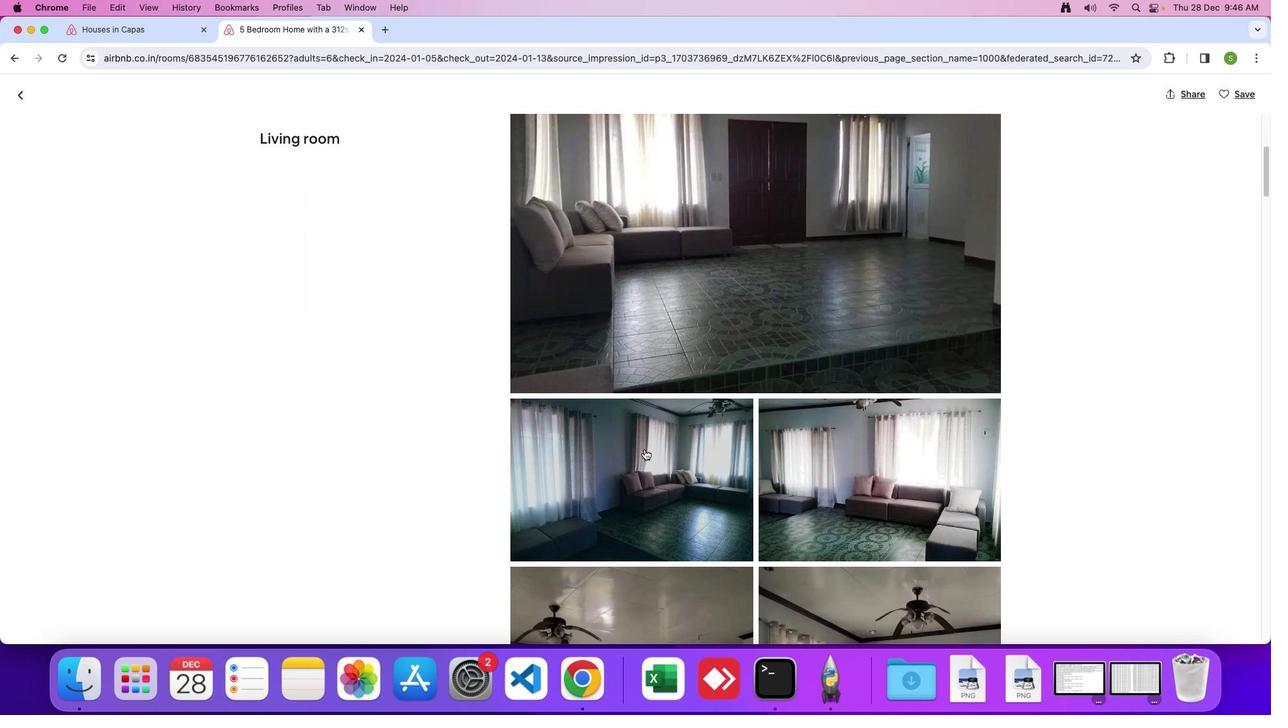 
Action: Mouse scrolled (642, 446) with delta (-1, -1)
Screenshot: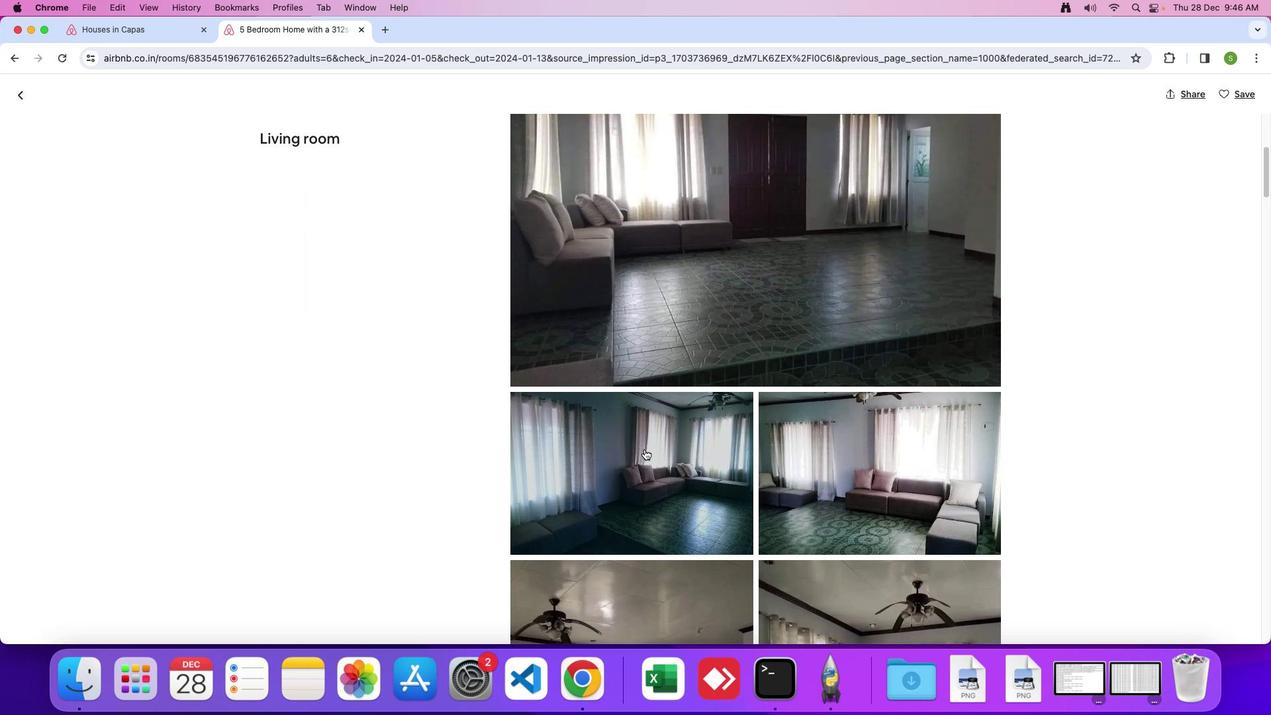 
Action: Mouse scrolled (642, 446) with delta (-1, -1)
Screenshot: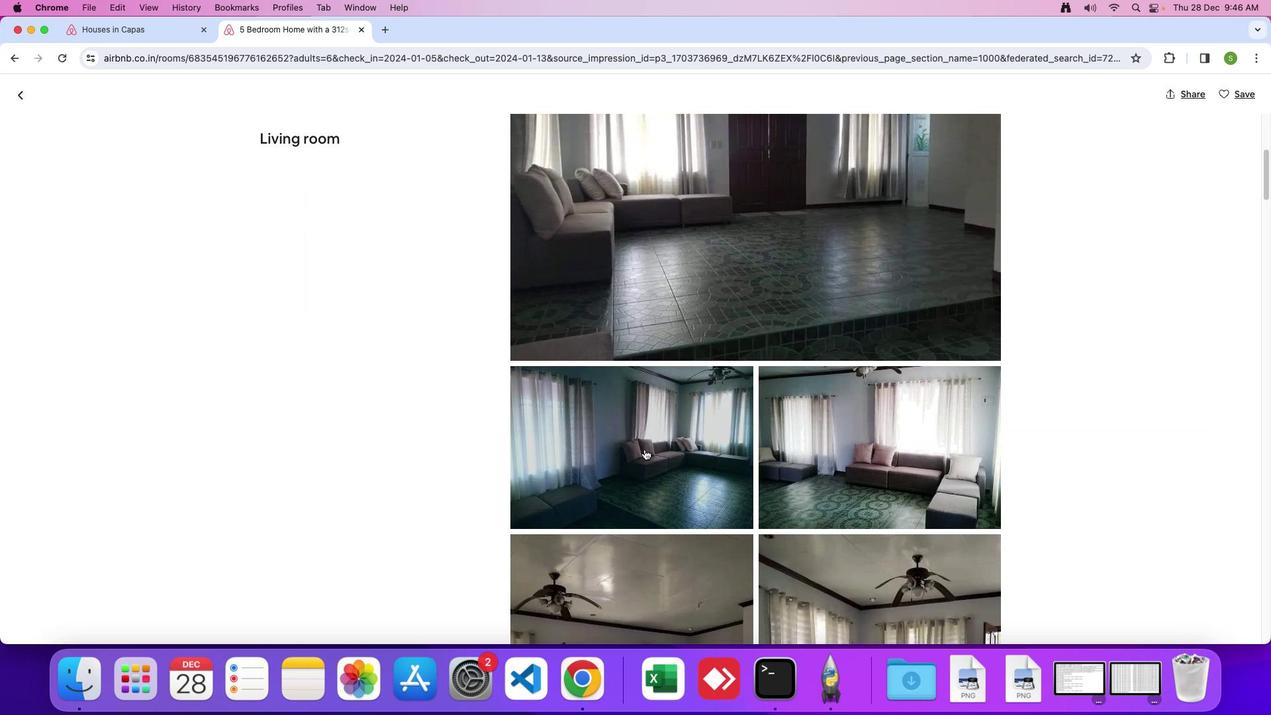 
Action: Mouse scrolled (642, 446) with delta (-1, -1)
Screenshot: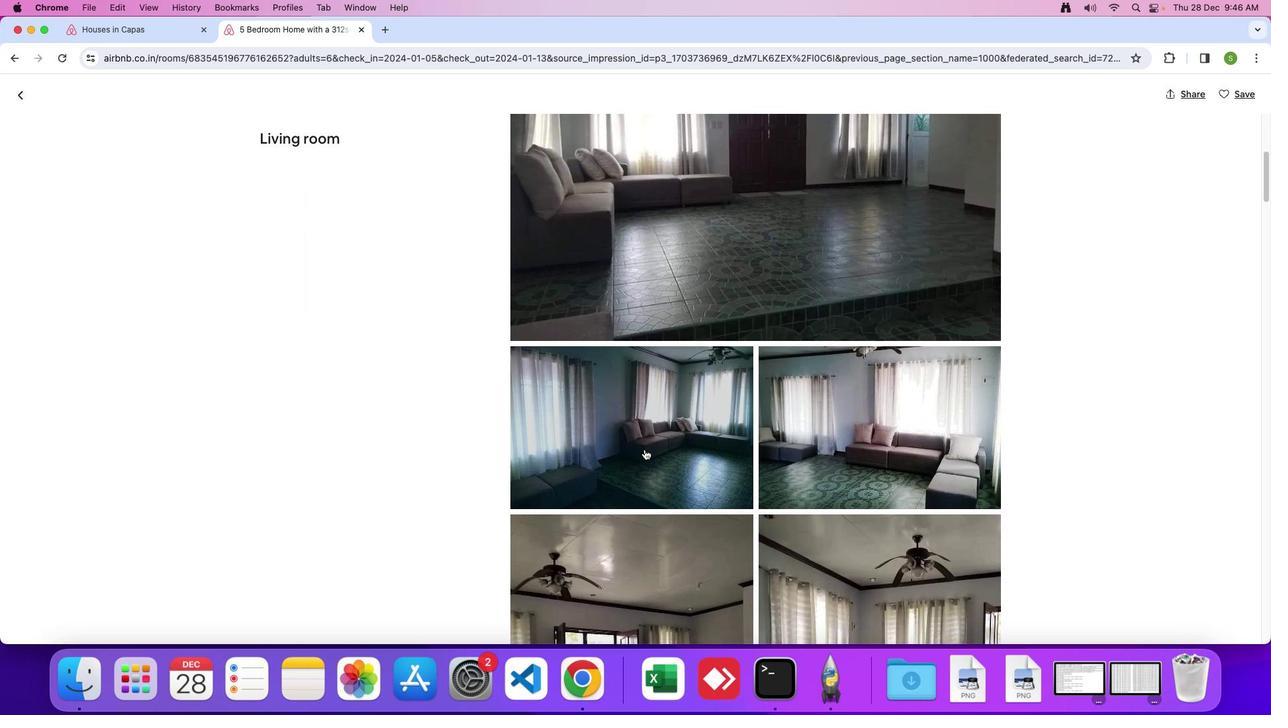 
Action: Mouse scrolled (642, 446) with delta (-1, -1)
Screenshot: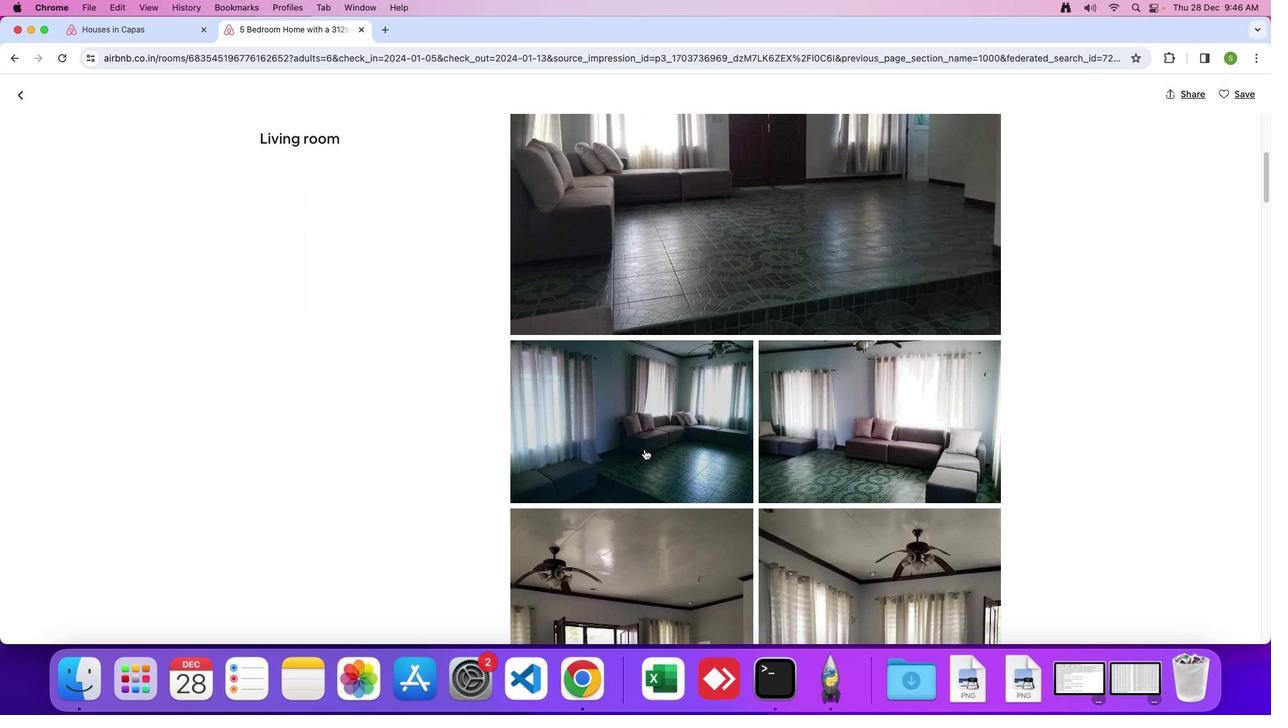 
Action: Mouse scrolled (642, 446) with delta (-1, -1)
Screenshot: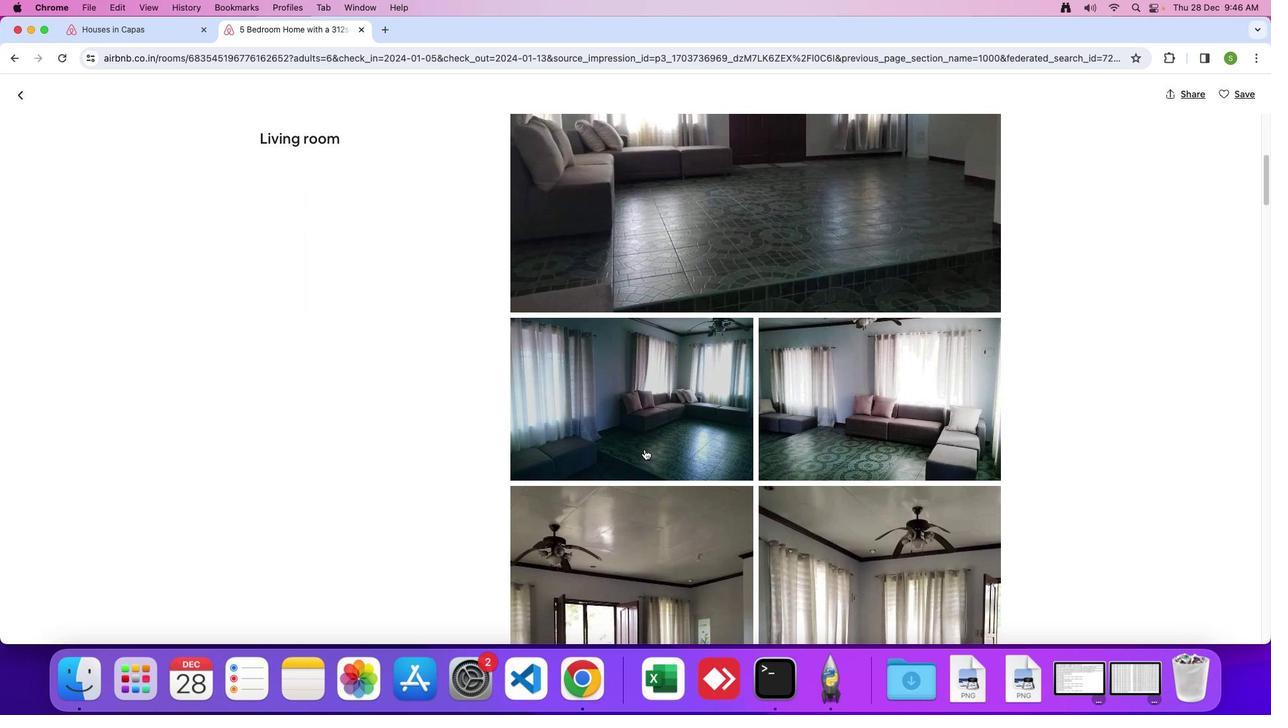 
Action: Mouse scrolled (642, 446) with delta (-1, -1)
Screenshot: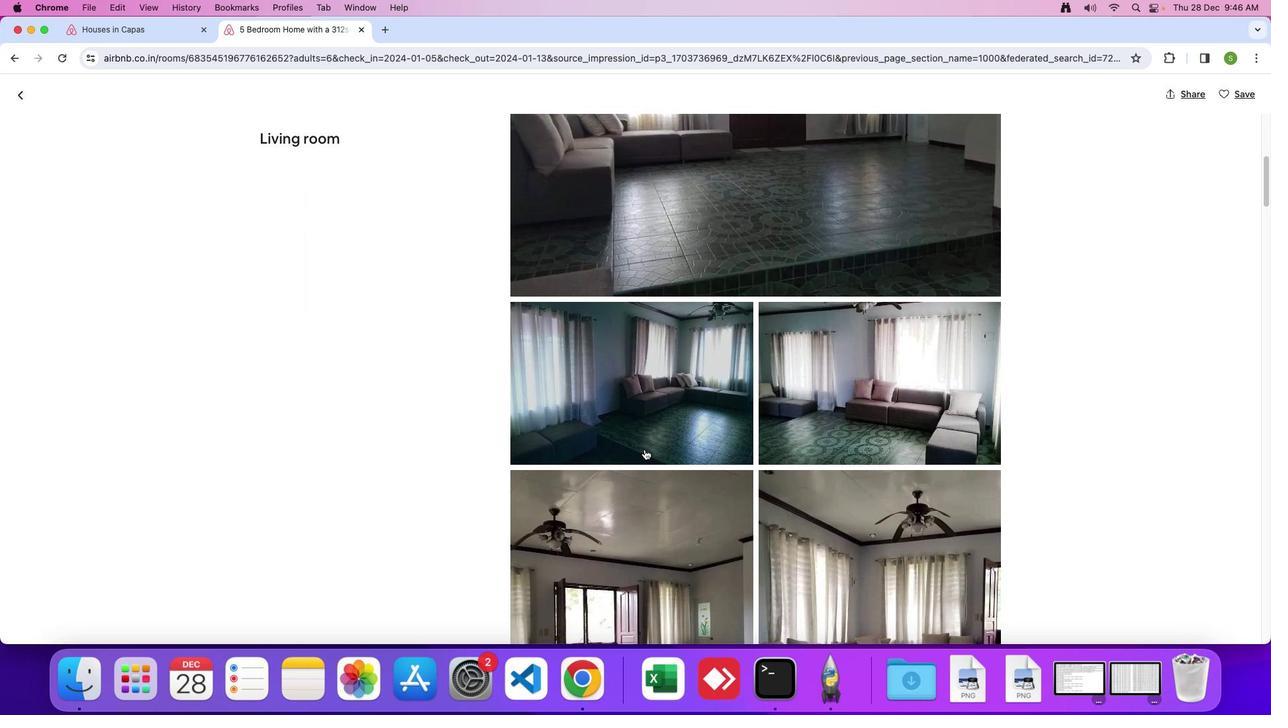 
Action: Mouse scrolled (642, 446) with delta (-1, -1)
Screenshot: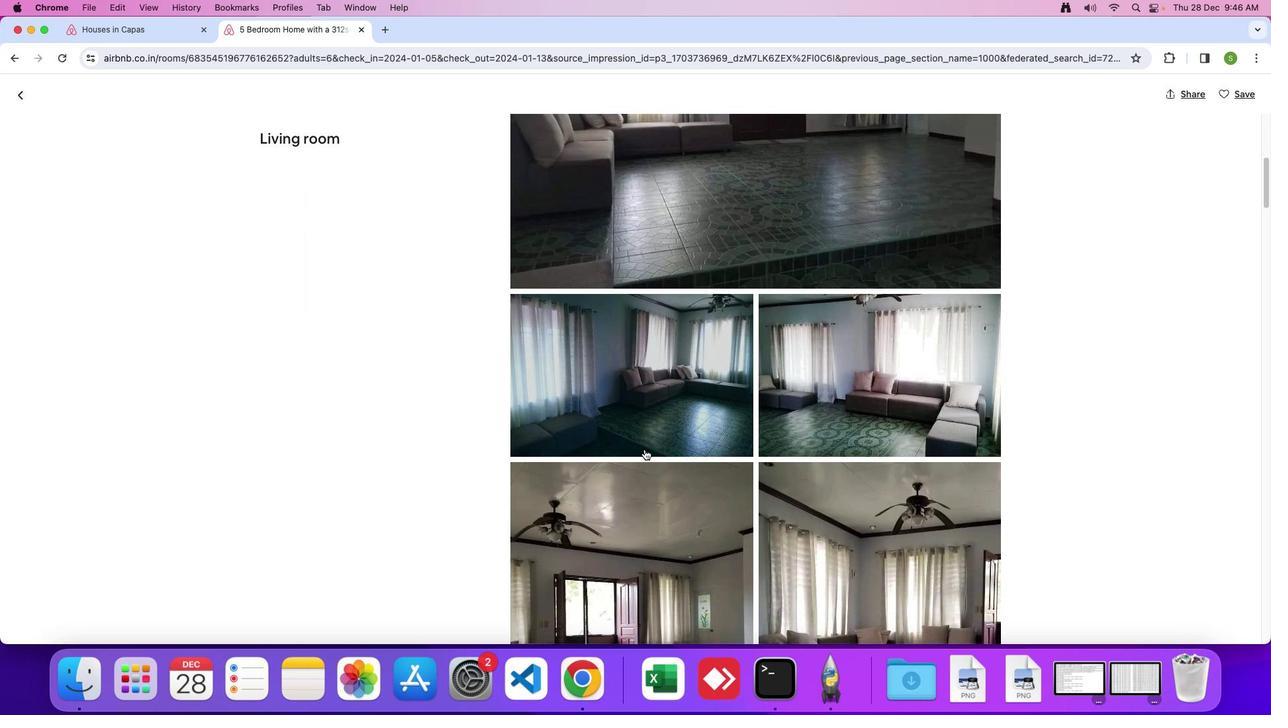 
Action: Mouse scrolled (642, 446) with delta (-1, -1)
Screenshot: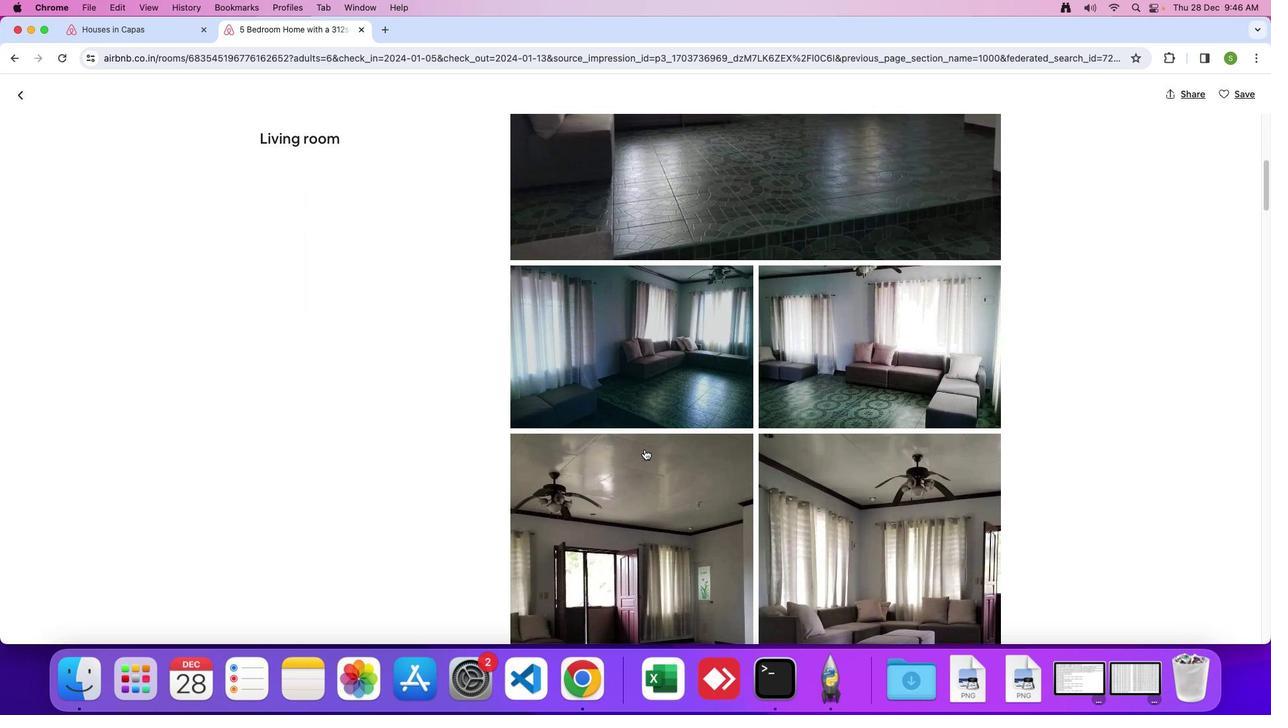 
Action: Mouse scrolled (642, 446) with delta (-1, -1)
Screenshot: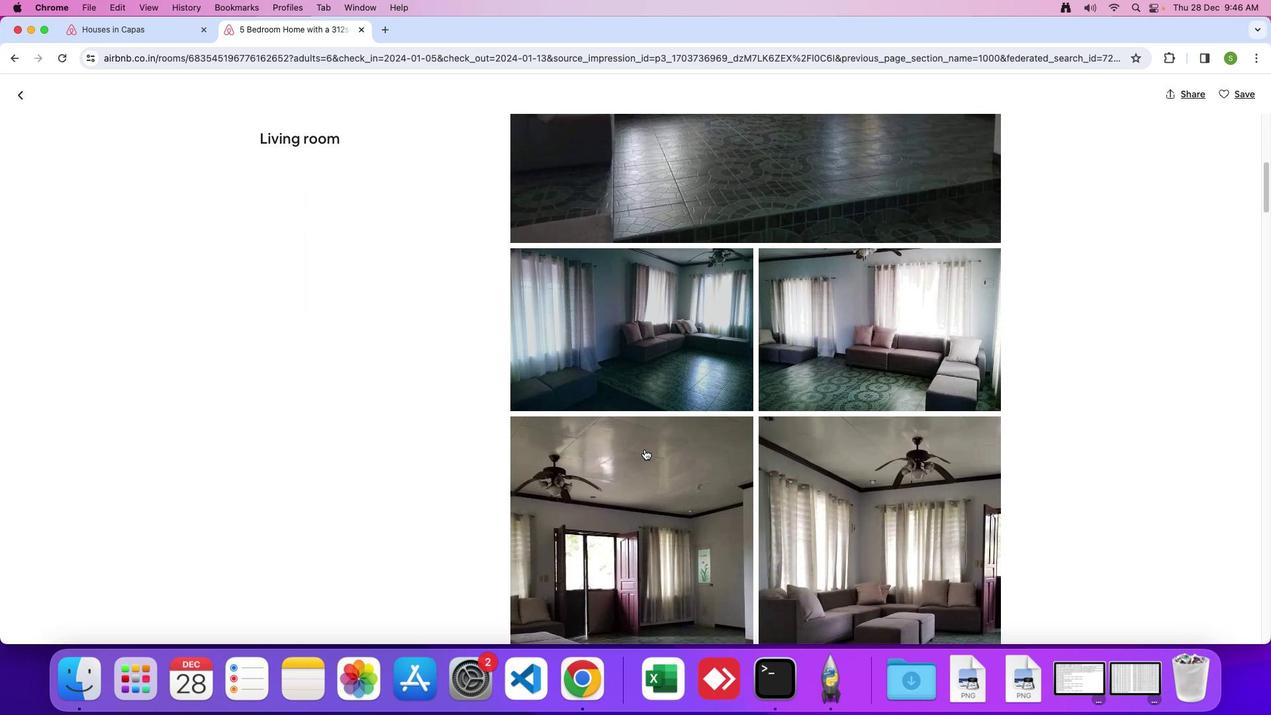
Action: Mouse scrolled (642, 446) with delta (-1, -1)
Screenshot: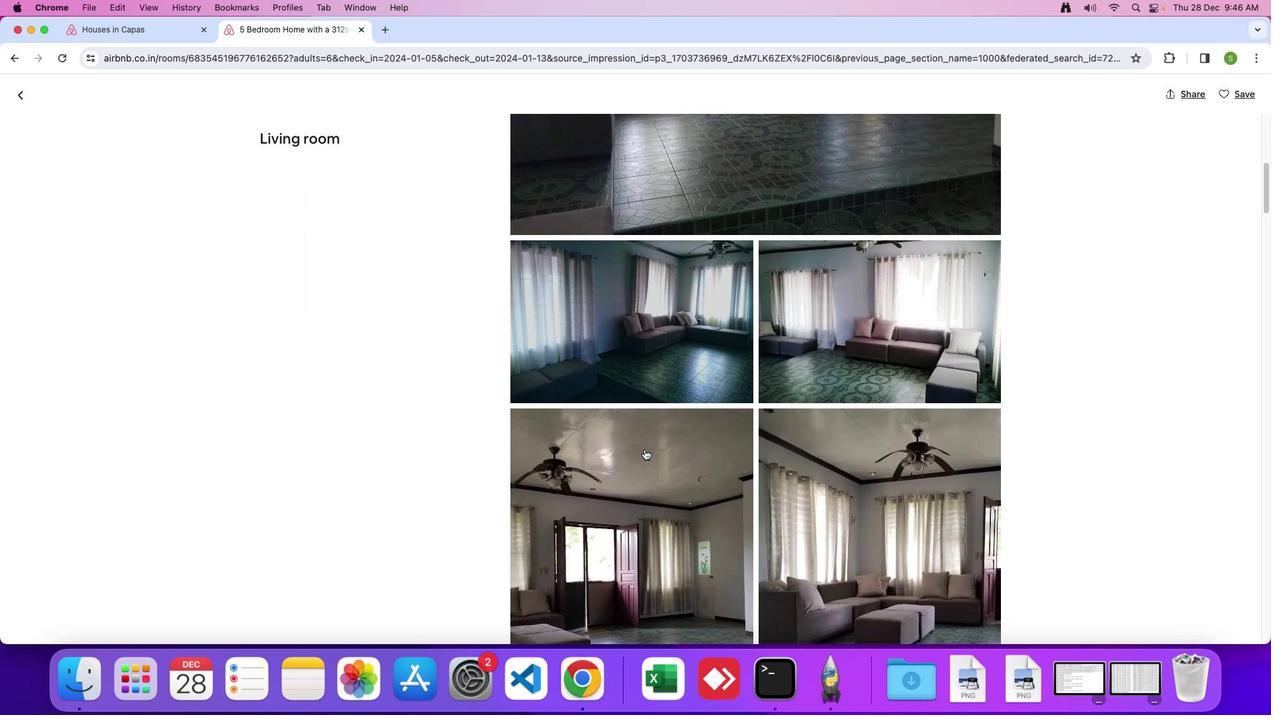 
Action: Mouse scrolled (642, 446) with delta (-1, -1)
Screenshot: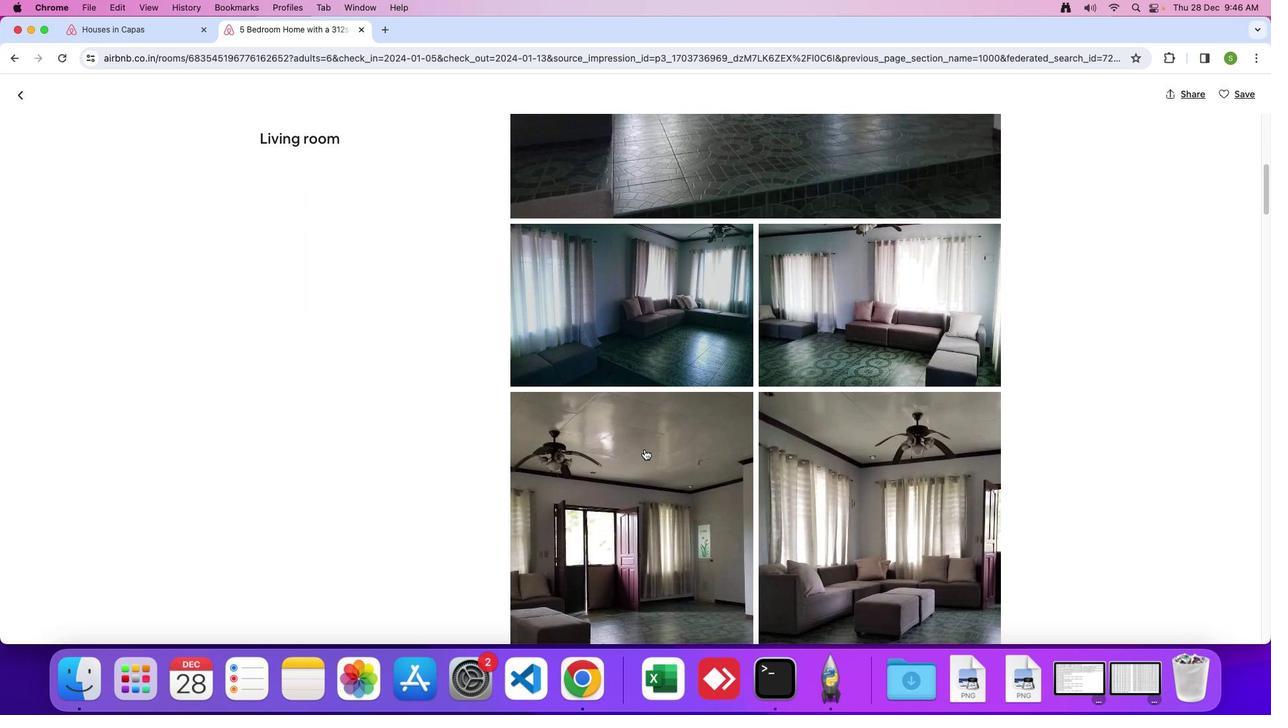 
Action: Mouse scrolled (642, 446) with delta (-1, -1)
Screenshot: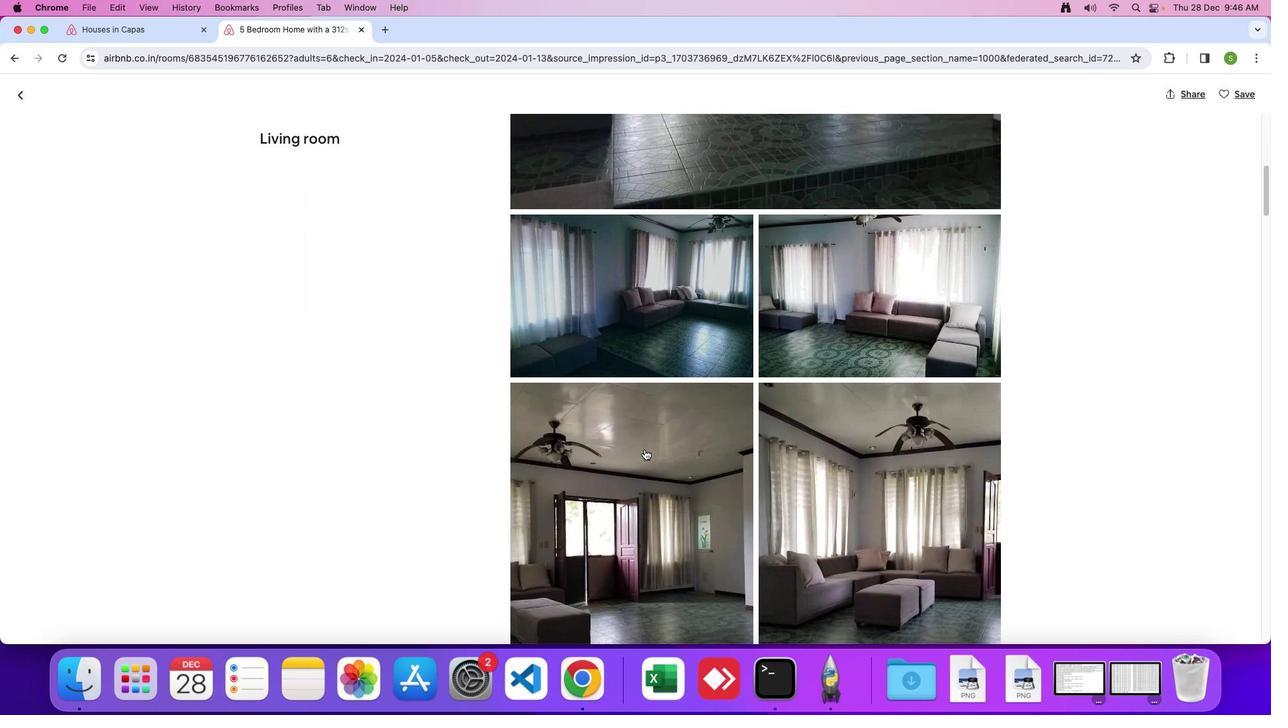 
Action: Mouse scrolled (642, 446) with delta (-1, -3)
Screenshot: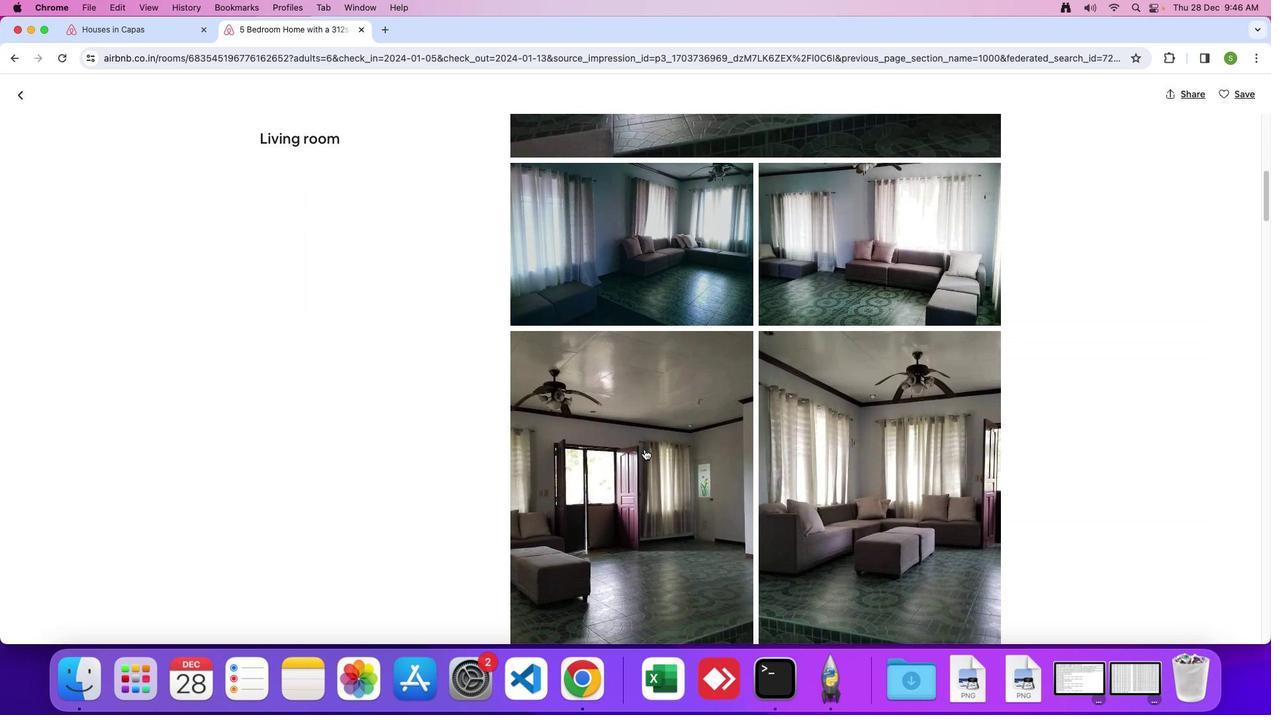 
Action: Mouse scrolled (642, 446) with delta (-1, -1)
Screenshot: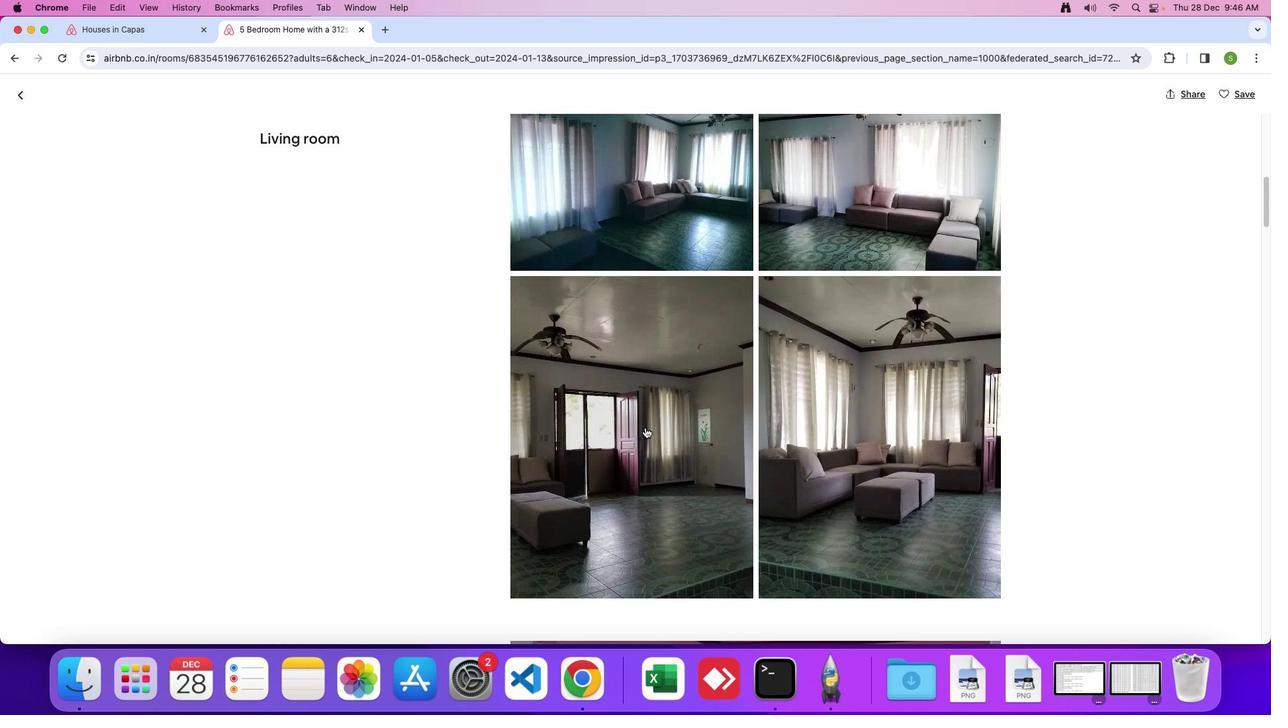 
Action: Mouse moved to (642, 439)
Screenshot: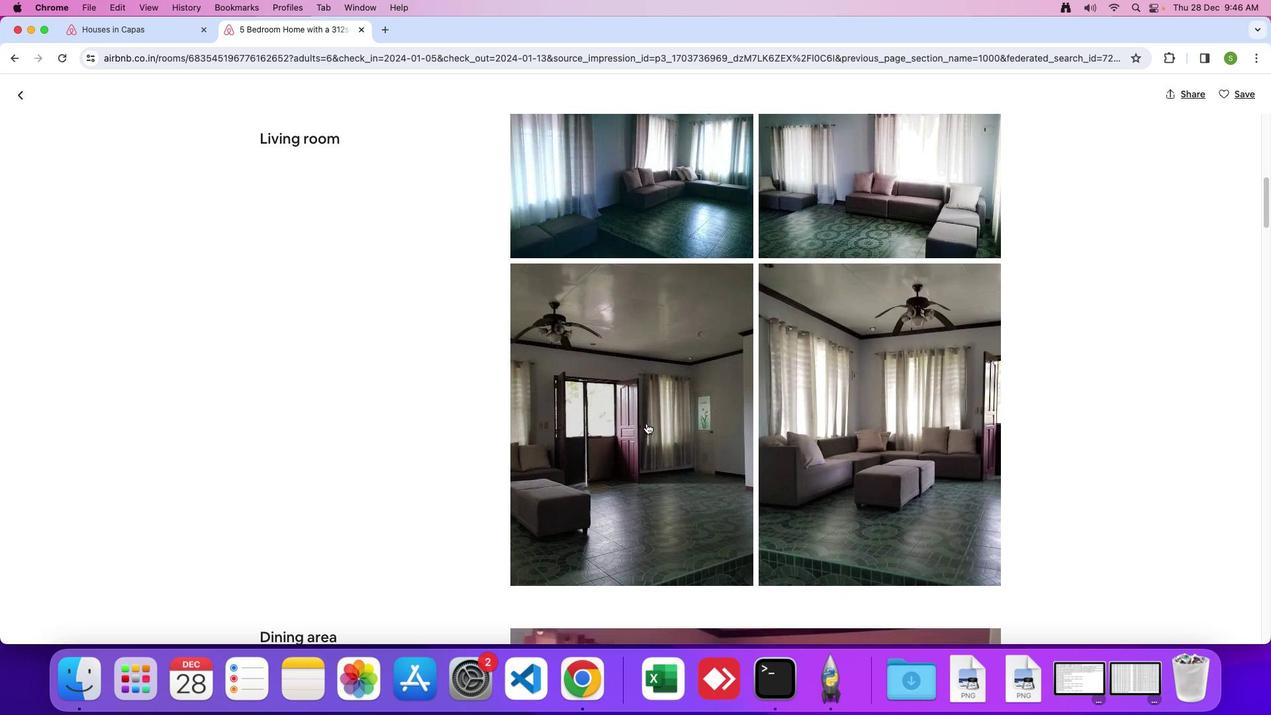 
Action: Mouse scrolled (642, 439) with delta (-1, -1)
Screenshot: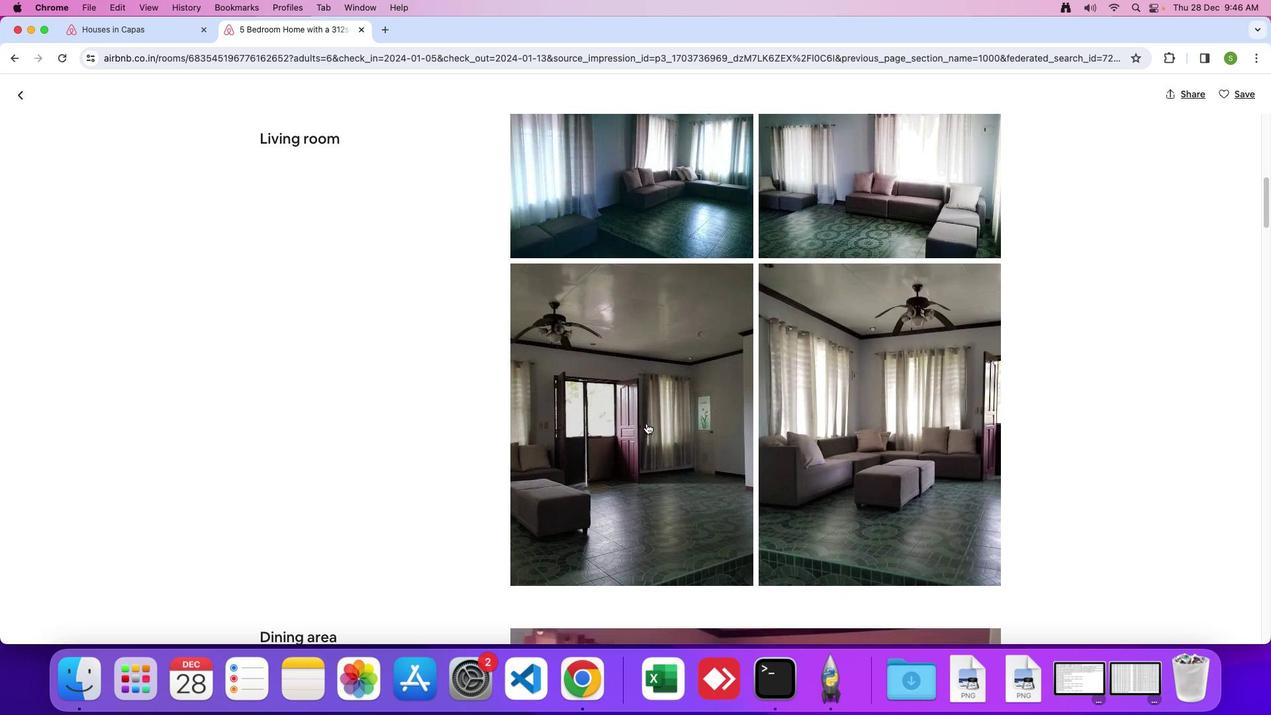 
Action: Mouse moved to (642, 425)
Screenshot: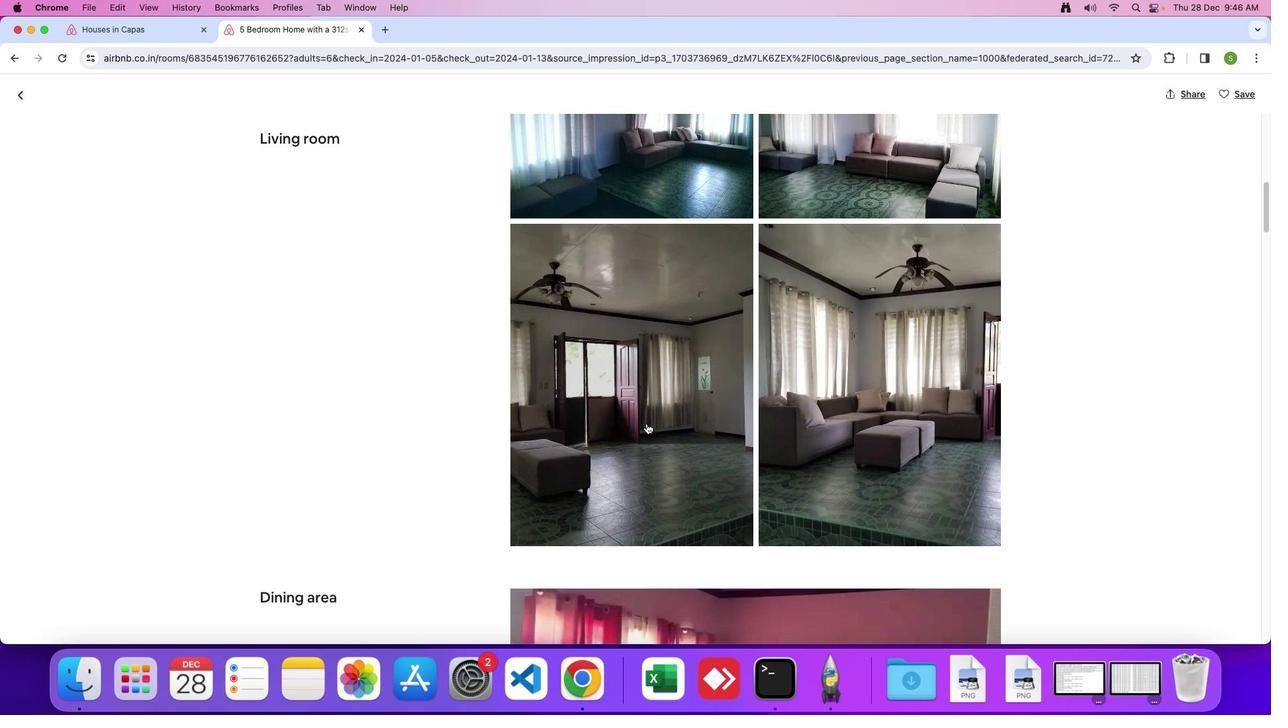 
Action: Mouse scrolled (642, 425) with delta (-1, -2)
Screenshot: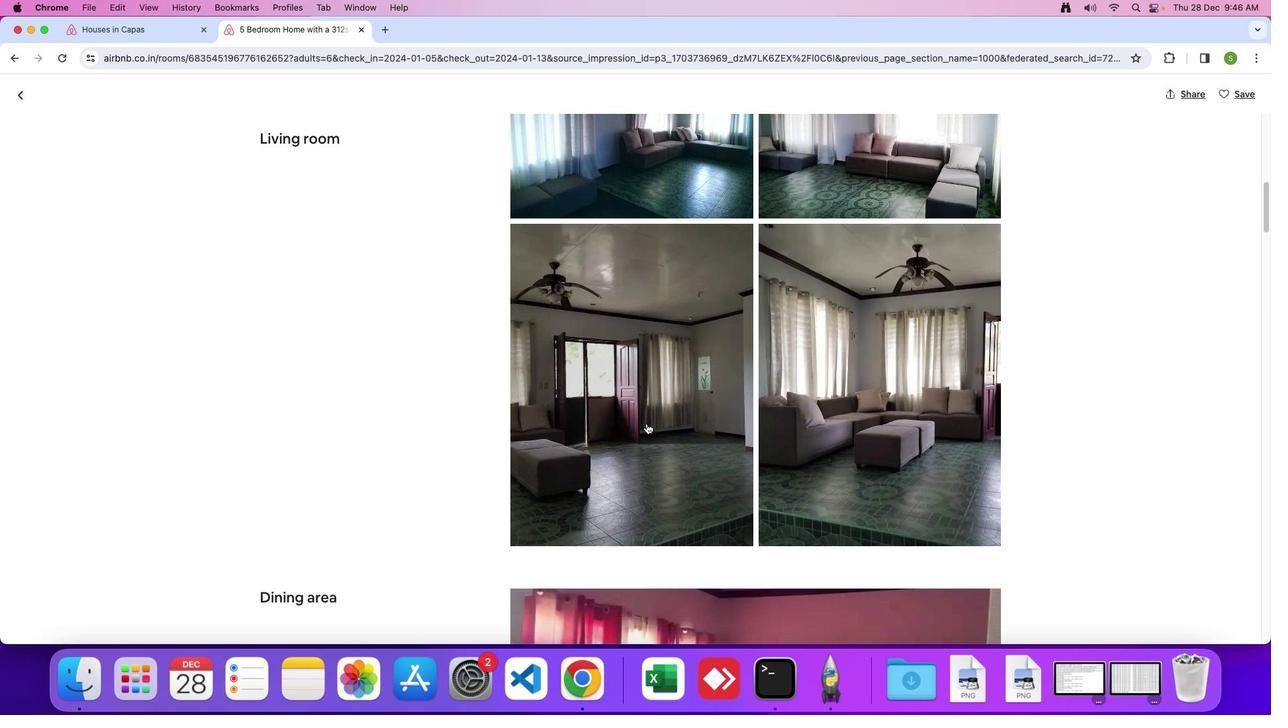 
Action: Mouse moved to (644, 421)
Screenshot: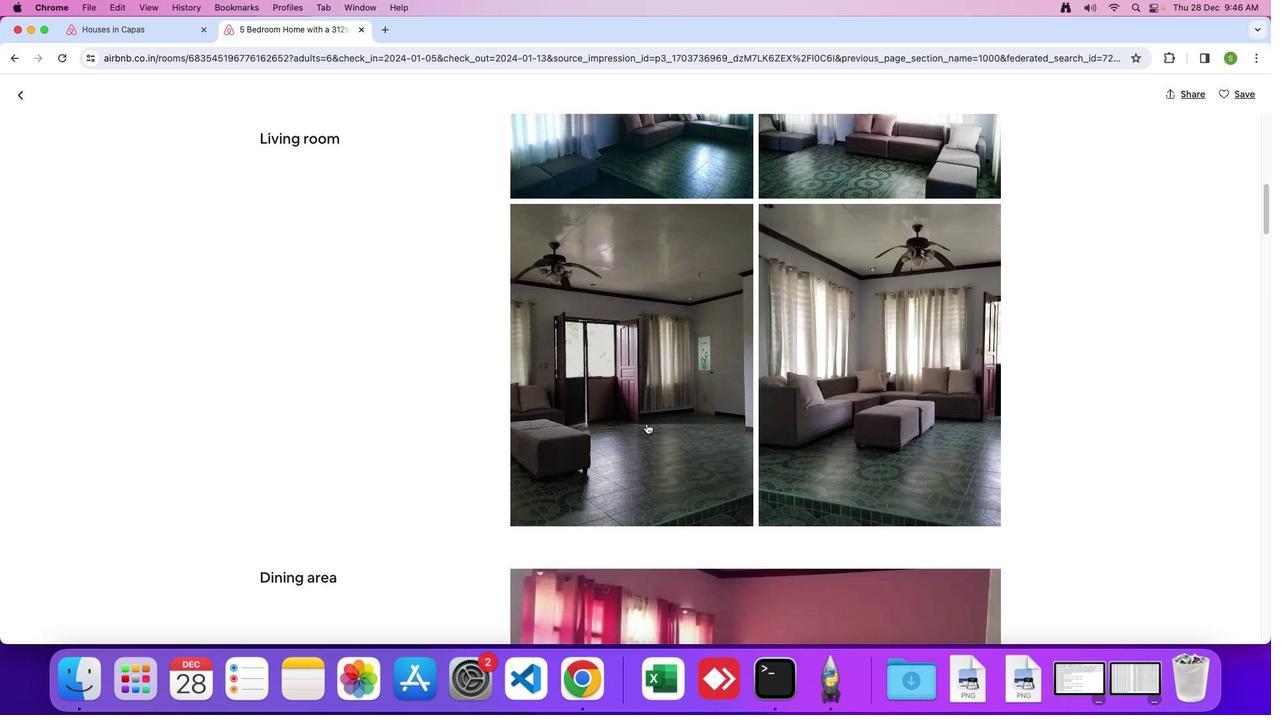 
Action: Mouse scrolled (644, 421) with delta (-1, -1)
Screenshot: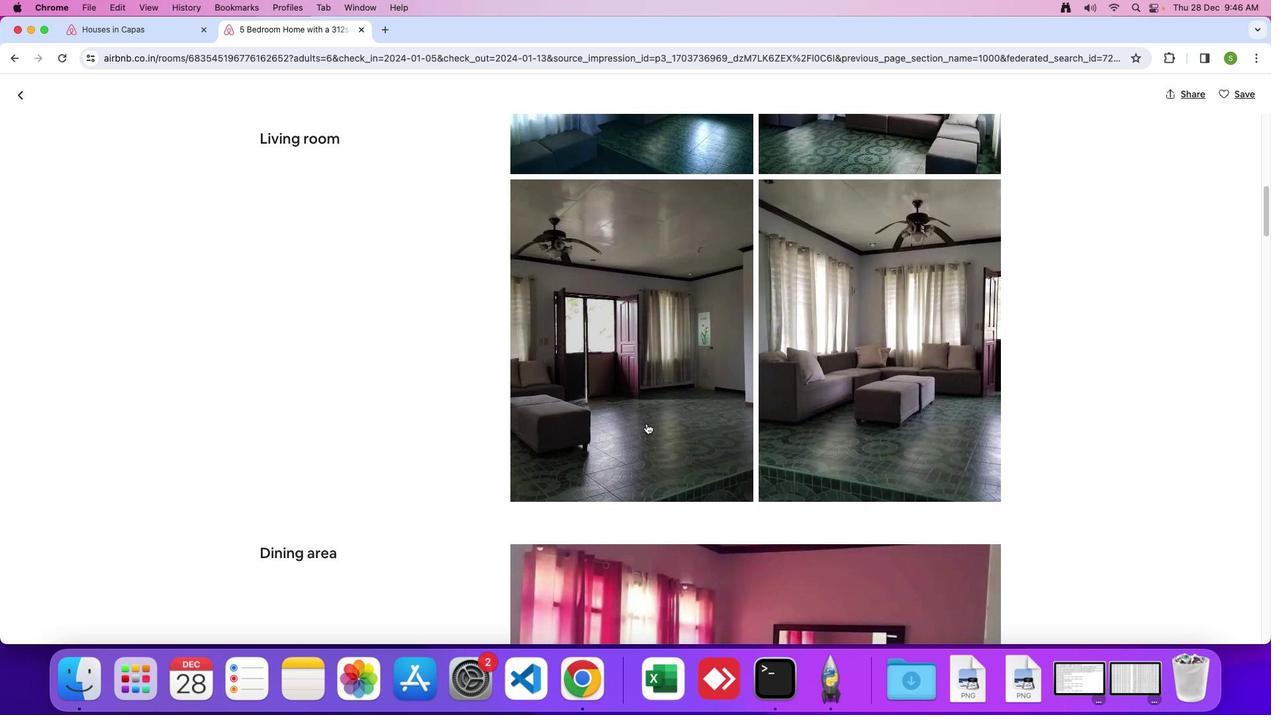 
Action: Mouse scrolled (644, 421) with delta (-1, -1)
Screenshot: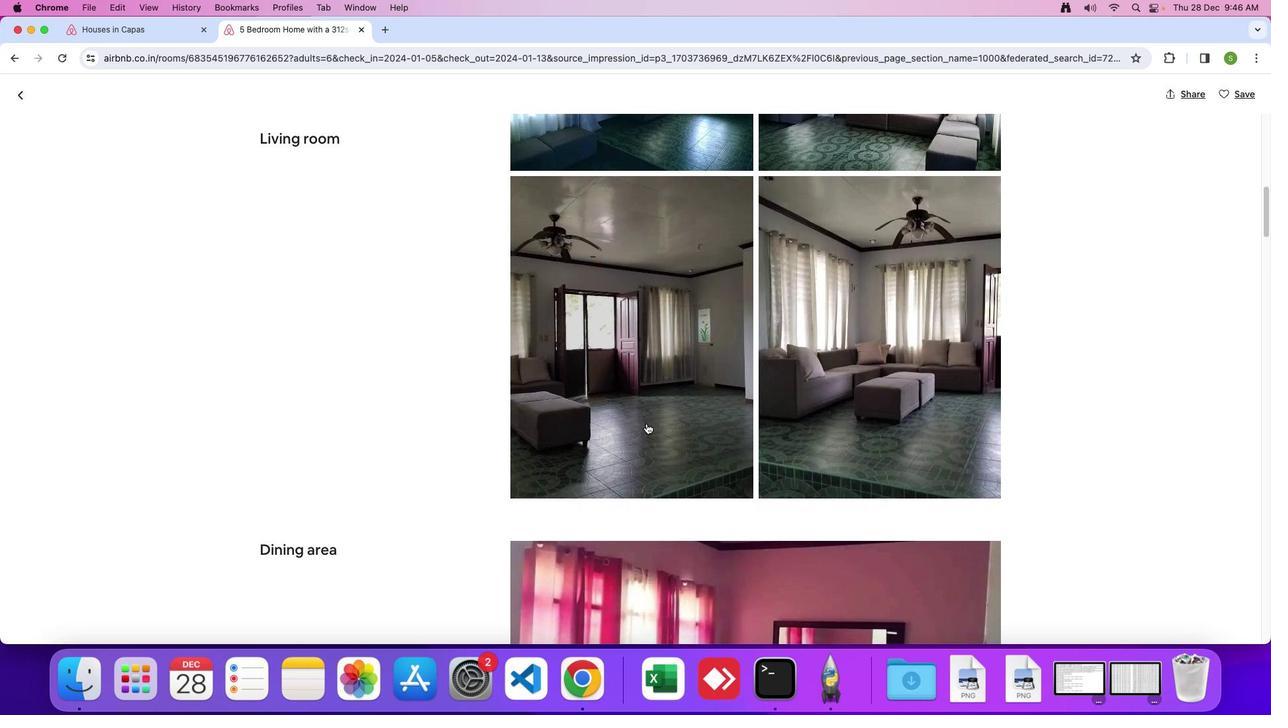 
Action: Mouse scrolled (644, 421) with delta (-1, -2)
Screenshot: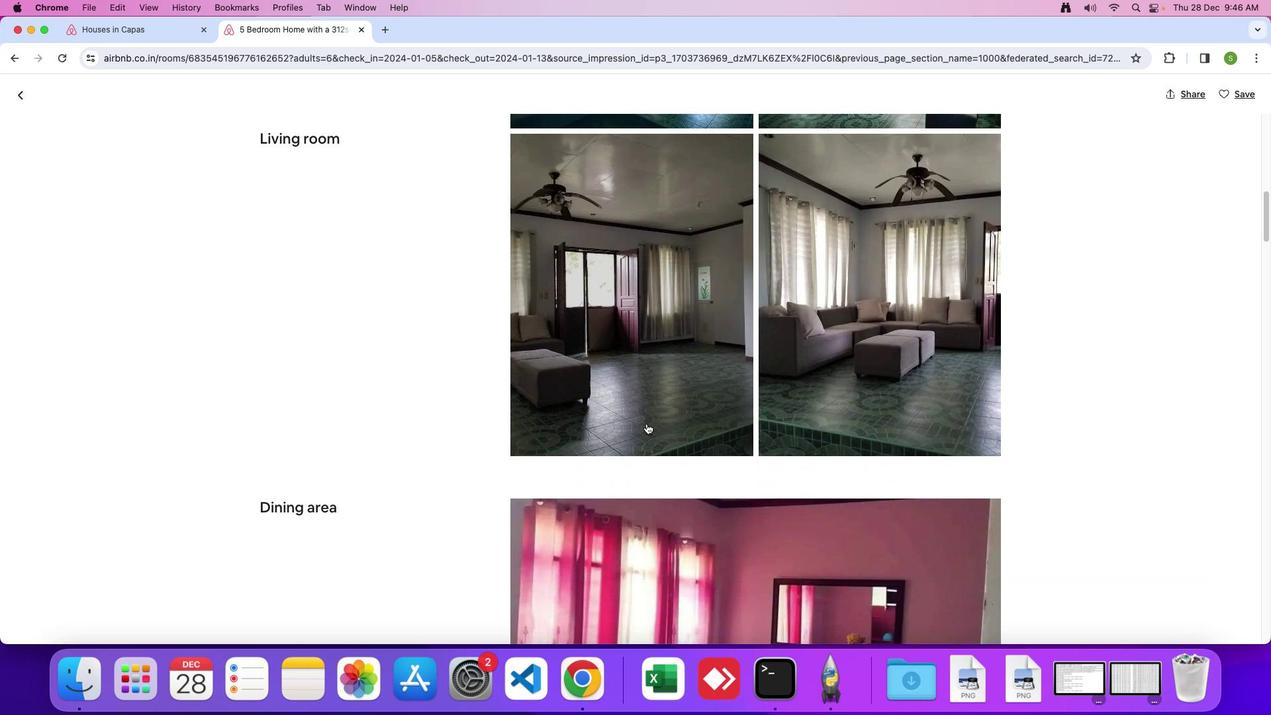 
Action: Mouse scrolled (644, 421) with delta (-1, -1)
Screenshot: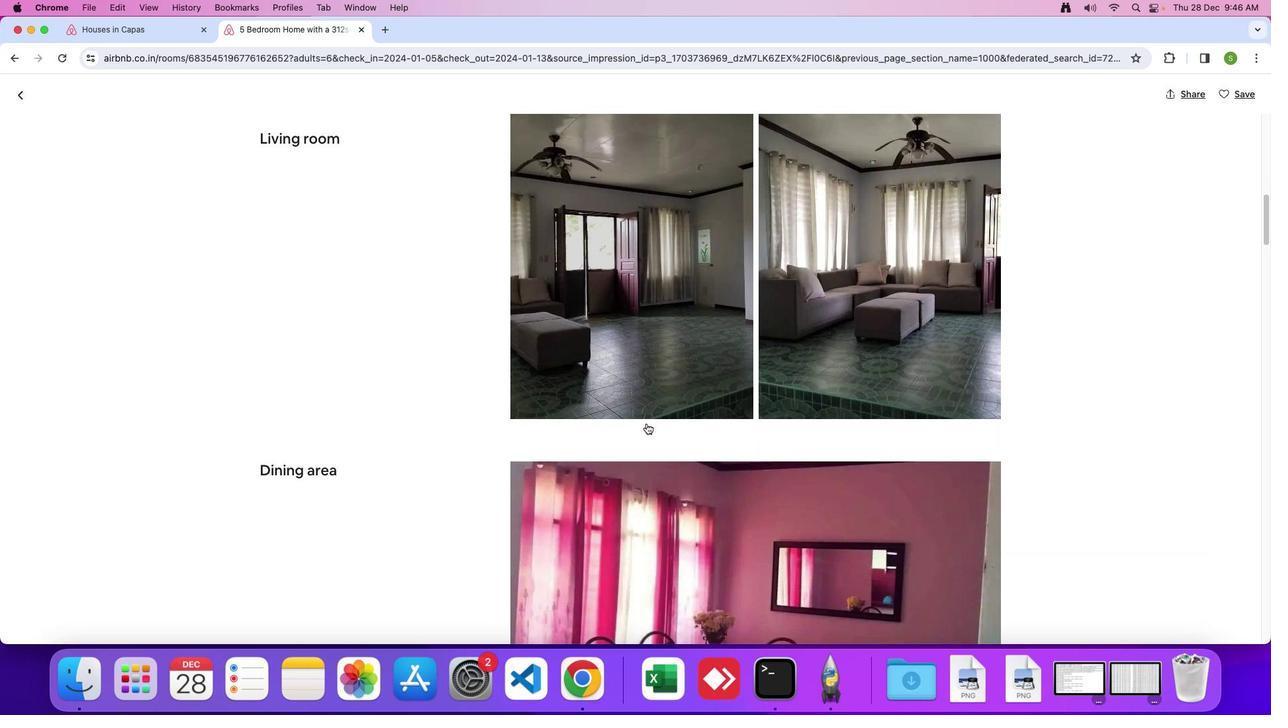 
Action: Mouse scrolled (644, 421) with delta (-1, -1)
Screenshot: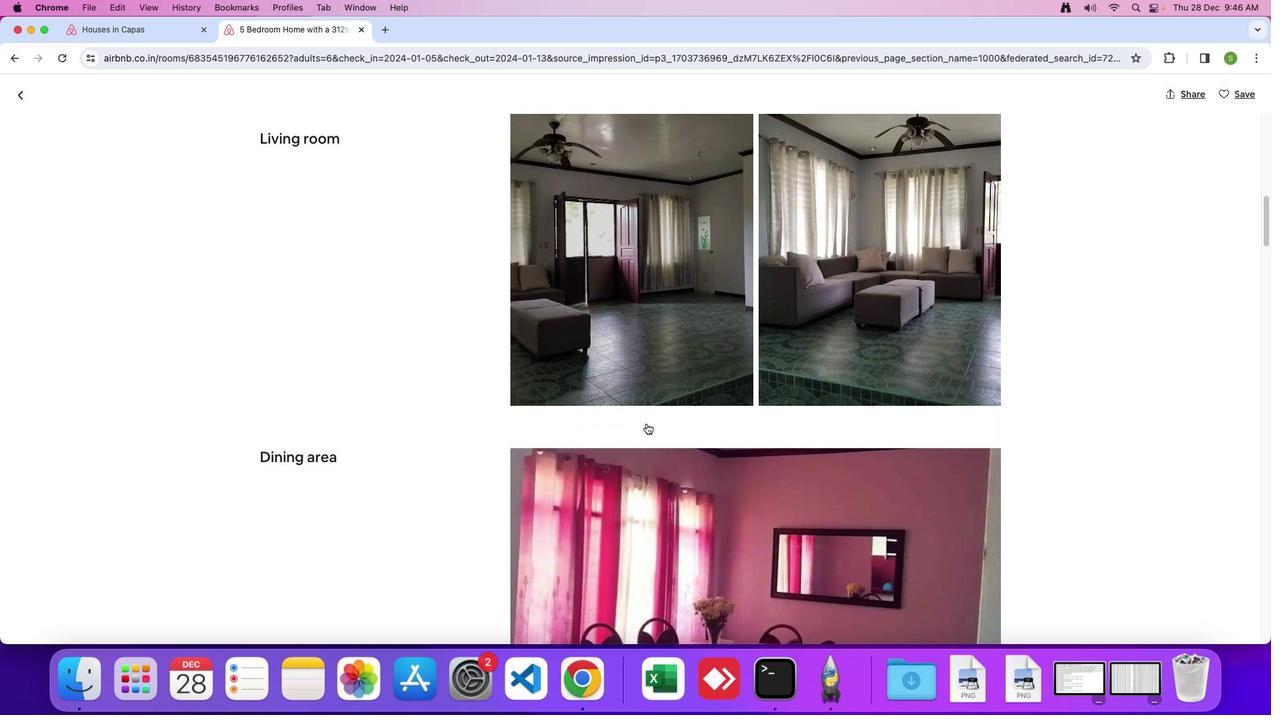 
Action: Mouse scrolled (644, 421) with delta (-1, -3)
Screenshot: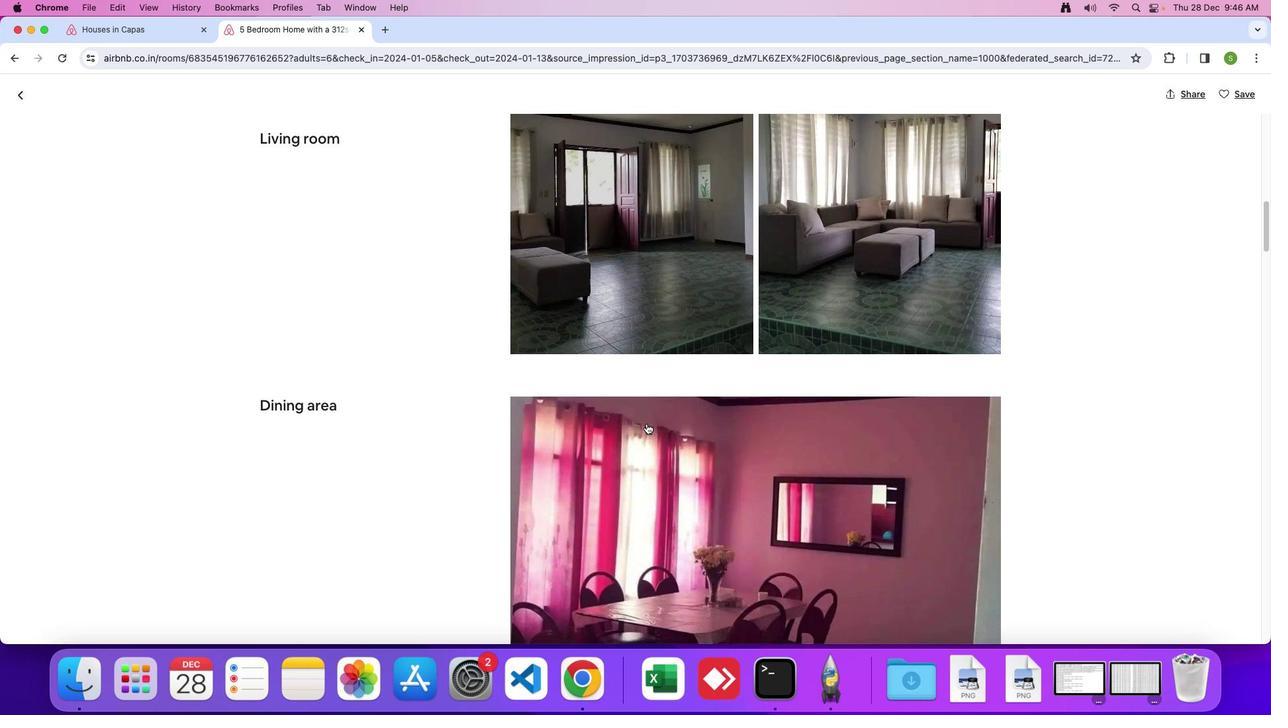 
Action: Mouse scrolled (644, 421) with delta (-1, -1)
Screenshot: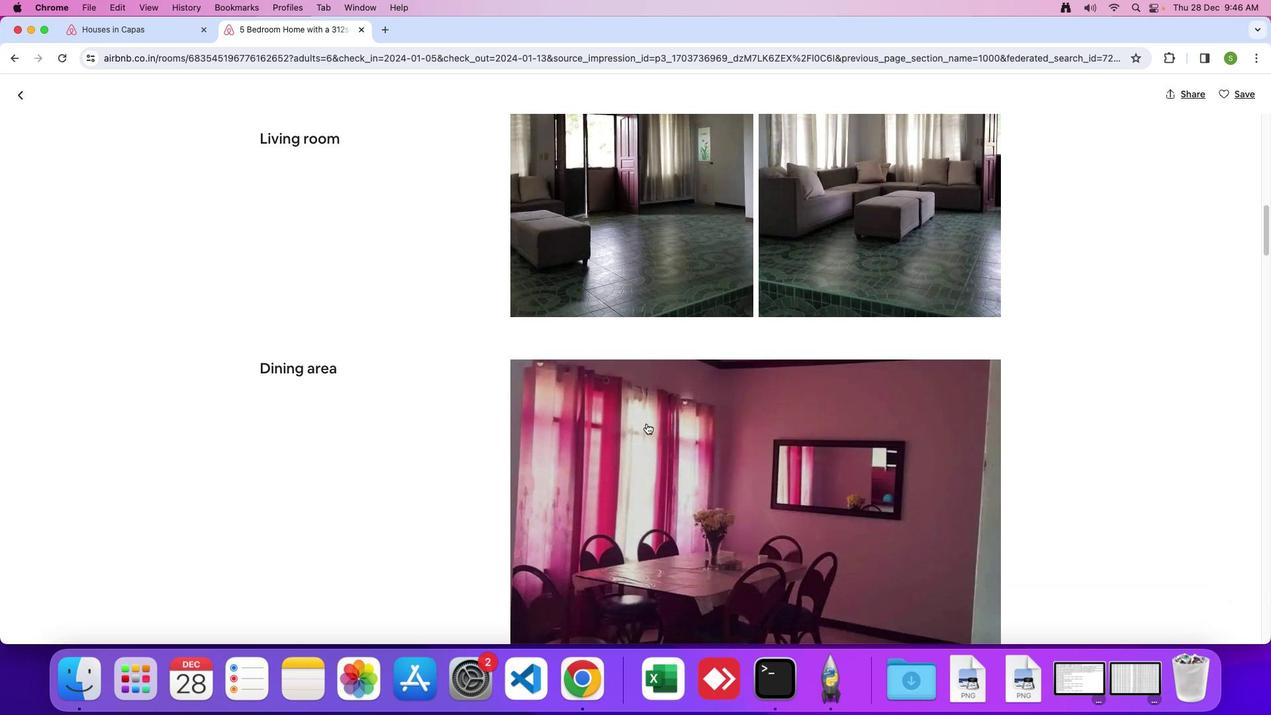
Action: Mouse scrolled (644, 421) with delta (-1, -1)
Screenshot: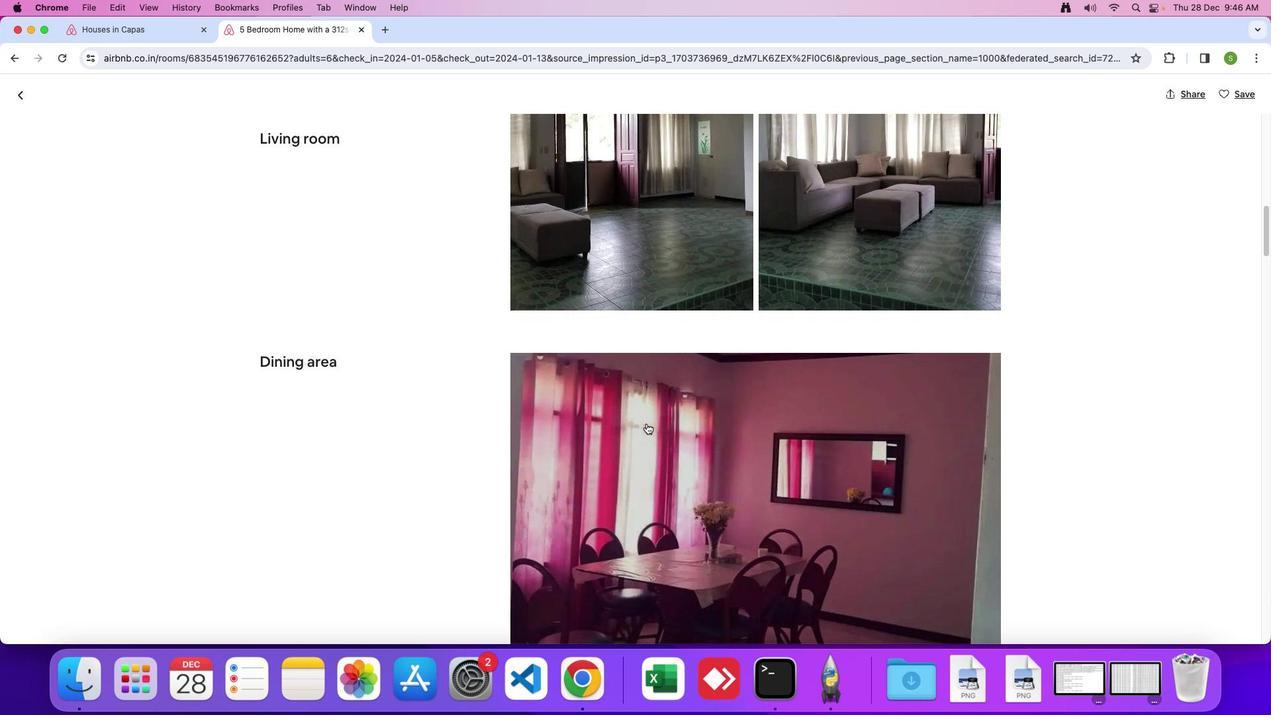 
Action: Mouse scrolled (644, 421) with delta (-1, -1)
Screenshot: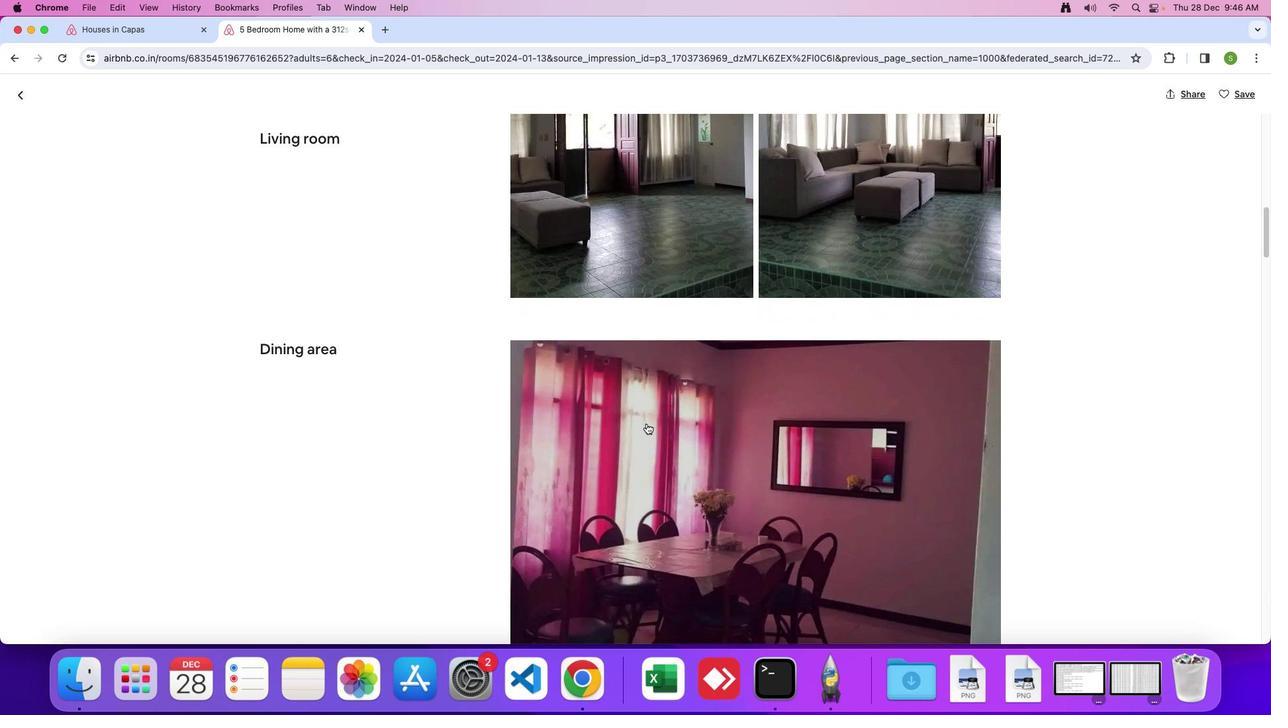 
Action: Mouse scrolled (644, 421) with delta (-1, -1)
Screenshot: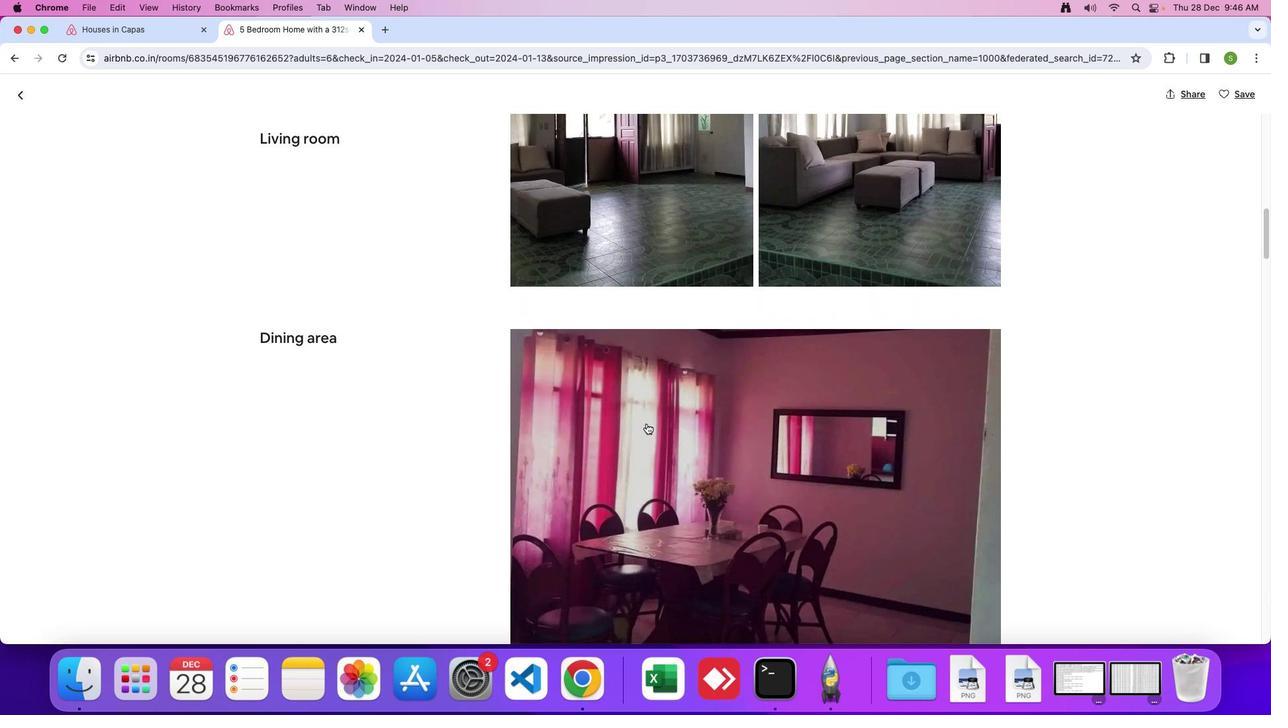 
Action: Mouse scrolled (644, 421) with delta (-1, -1)
Screenshot: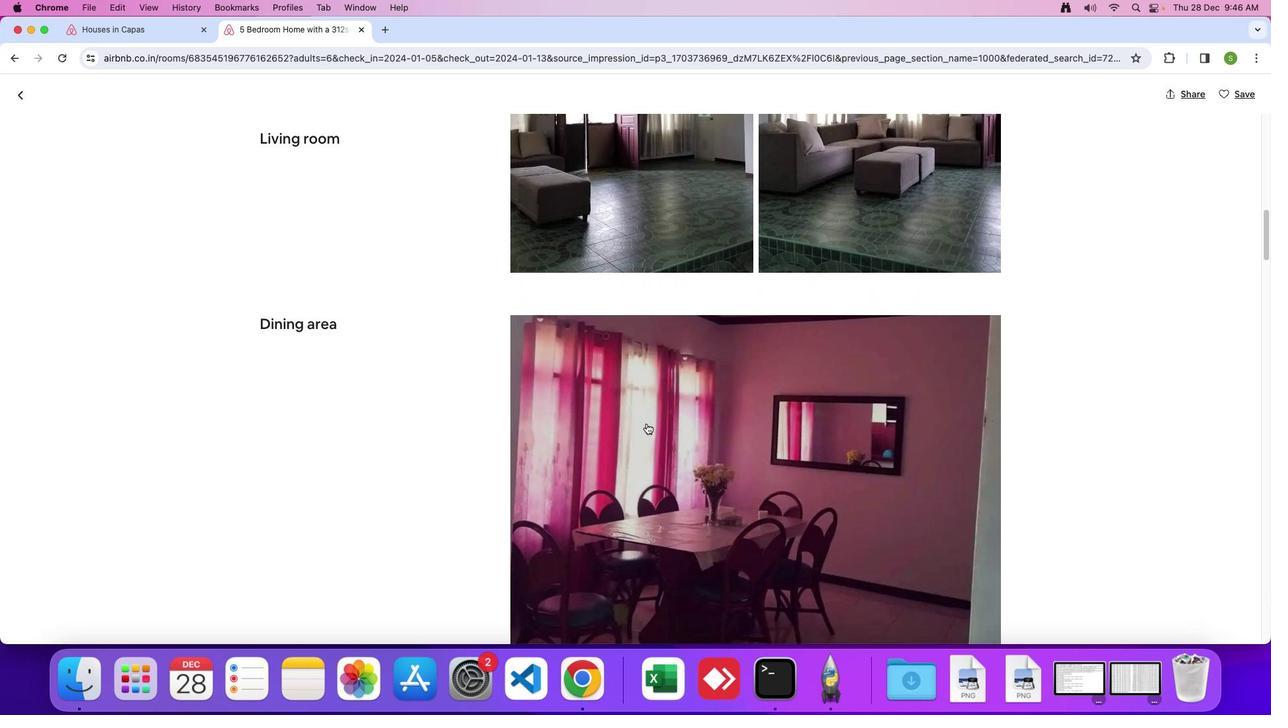 
Action: Mouse scrolled (644, 421) with delta (-1, -1)
Screenshot: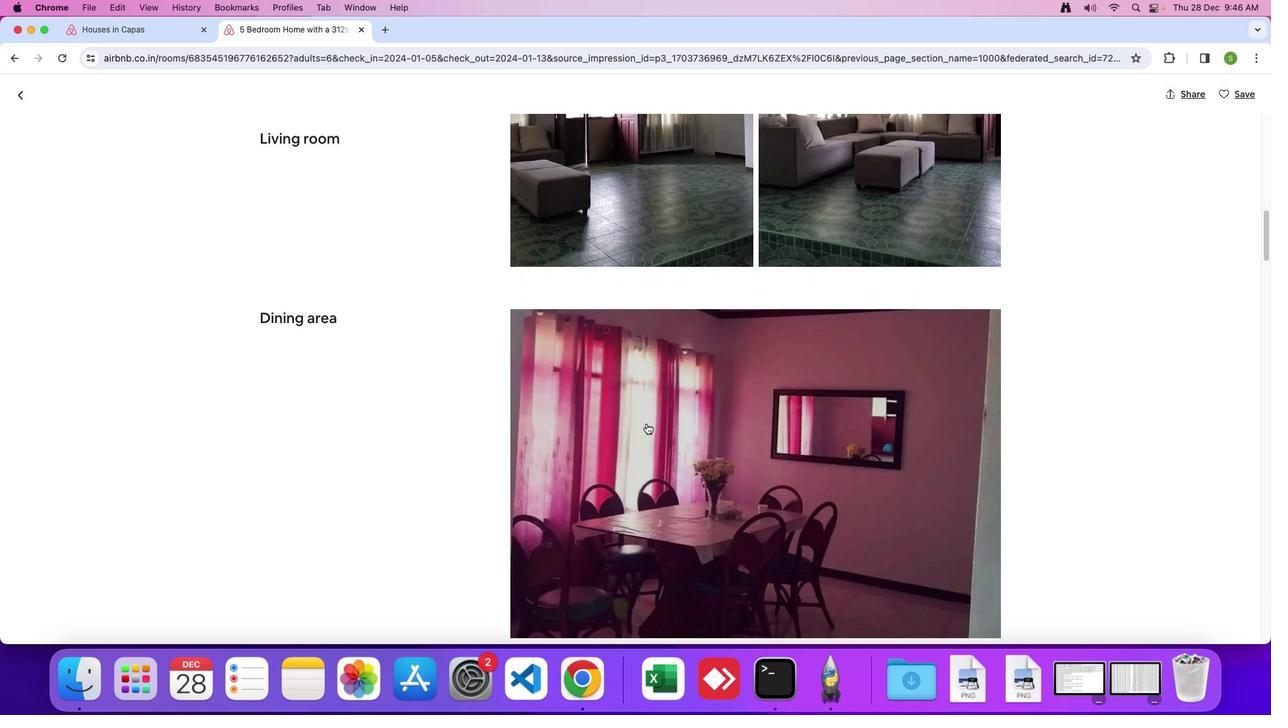 
Action: Mouse scrolled (644, 421) with delta (-1, -1)
Screenshot: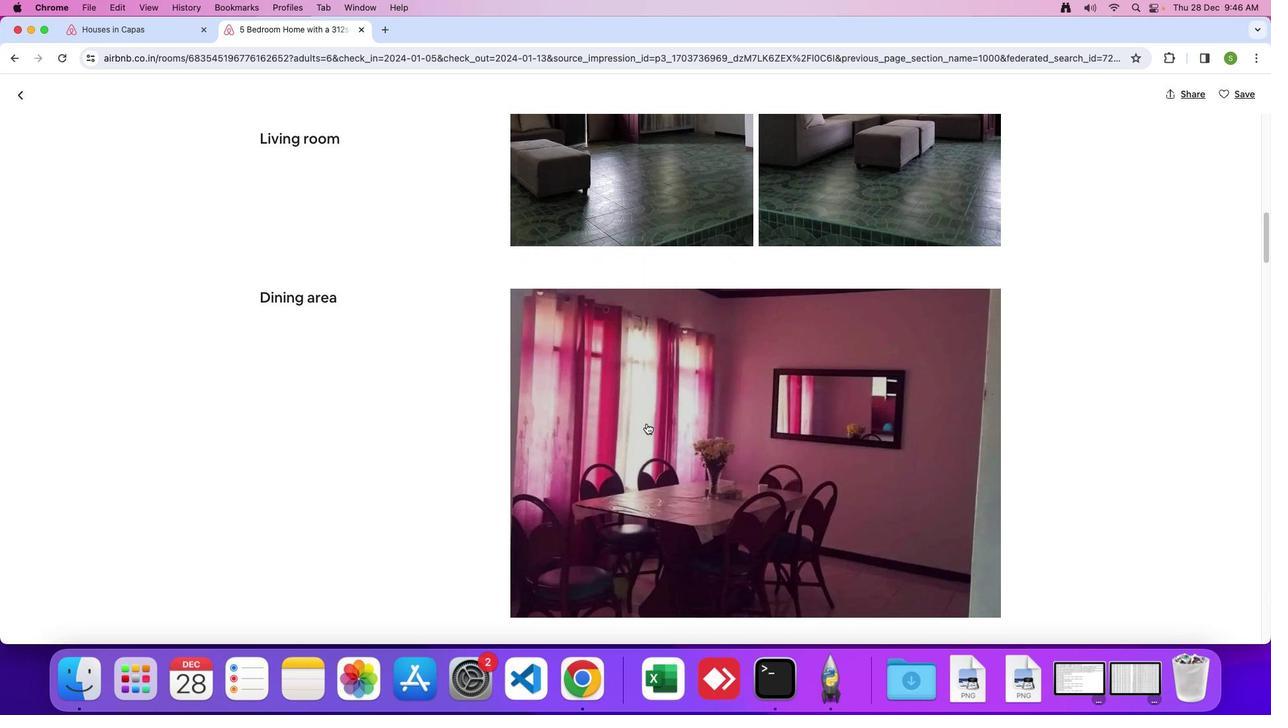 
Action: Mouse scrolled (644, 421) with delta (-1, -1)
Screenshot: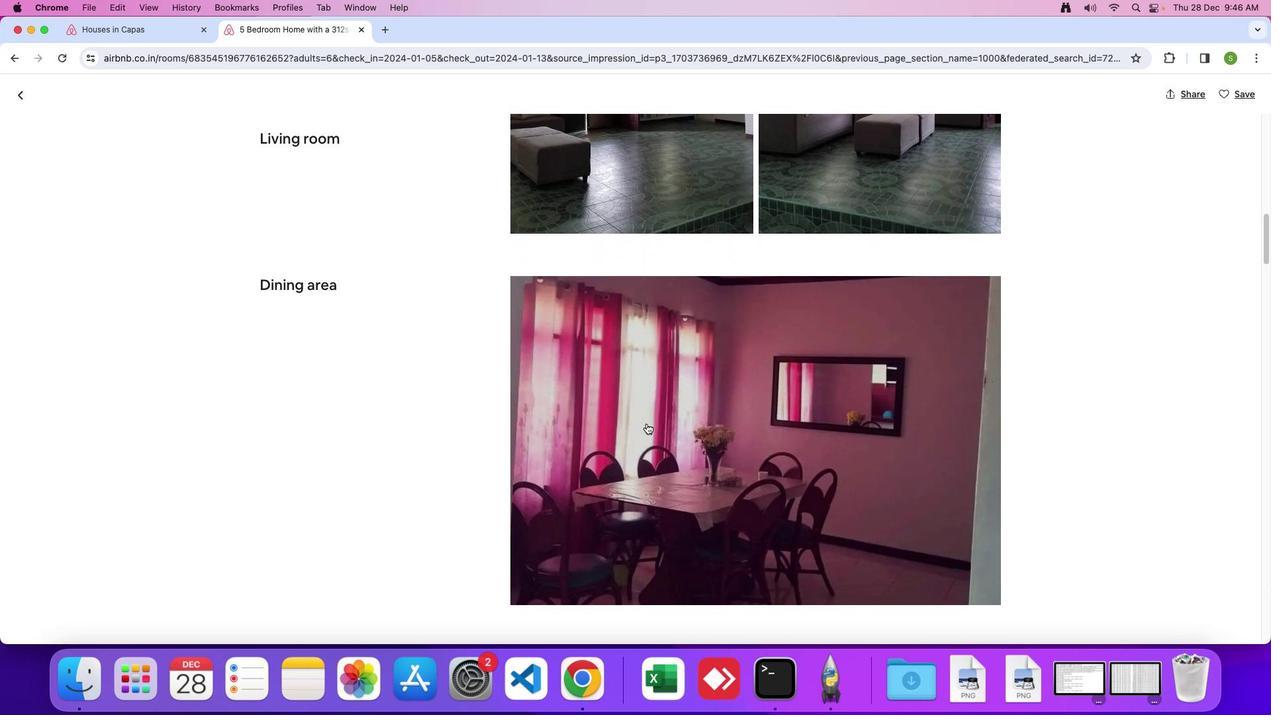 
Action: Mouse scrolled (644, 421) with delta (-1, -2)
Screenshot: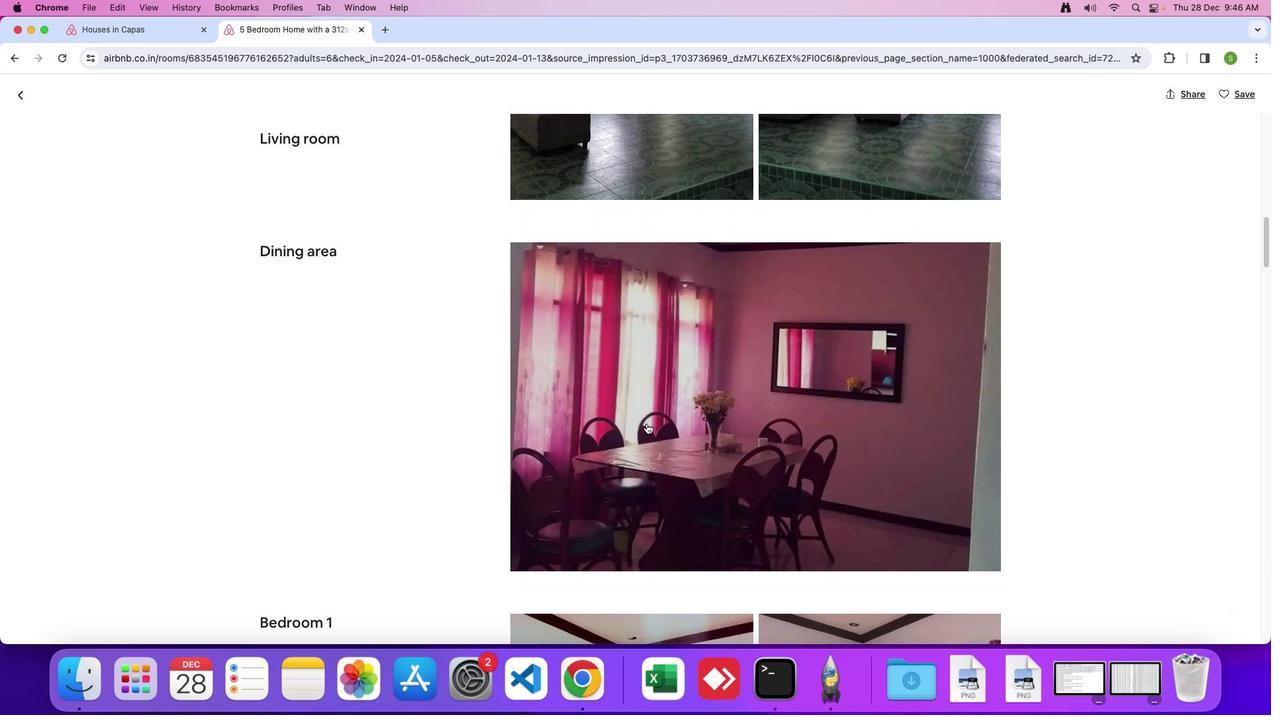 
Action: Mouse scrolled (644, 421) with delta (-1, -1)
Screenshot: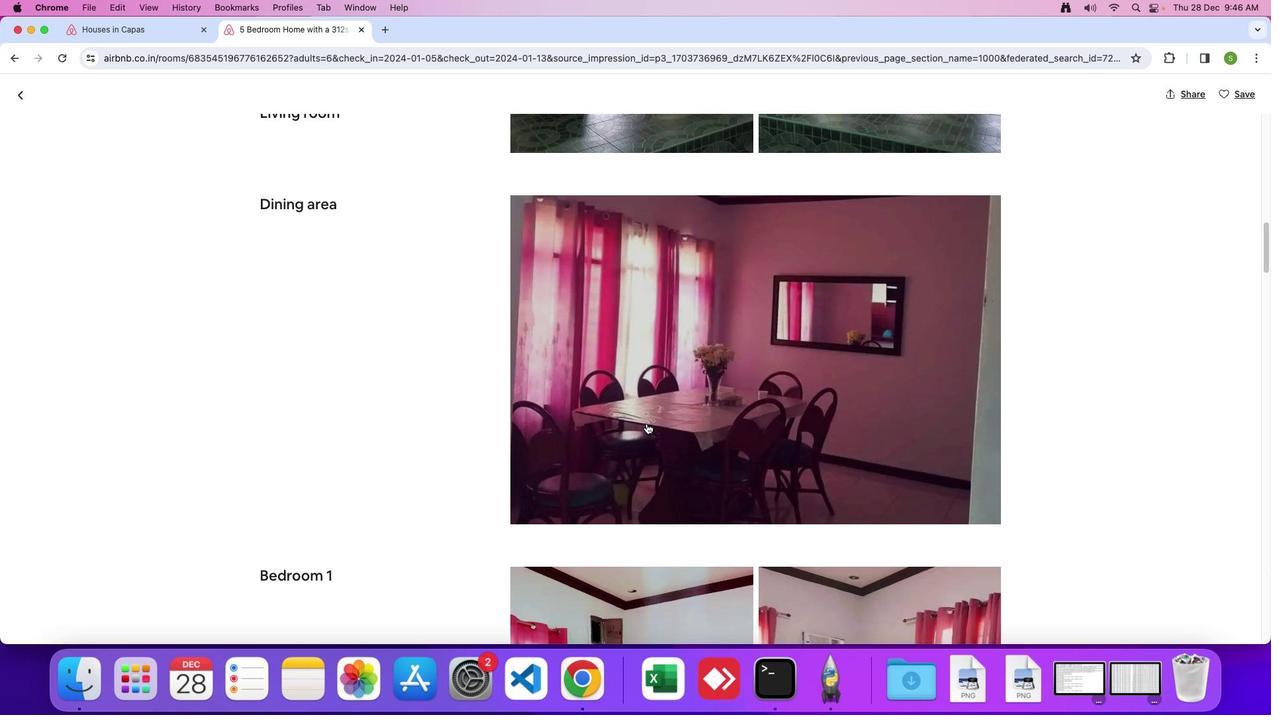 
Action: Mouse scrolled (644, 421) with delta (-1, -1)
Screenshot: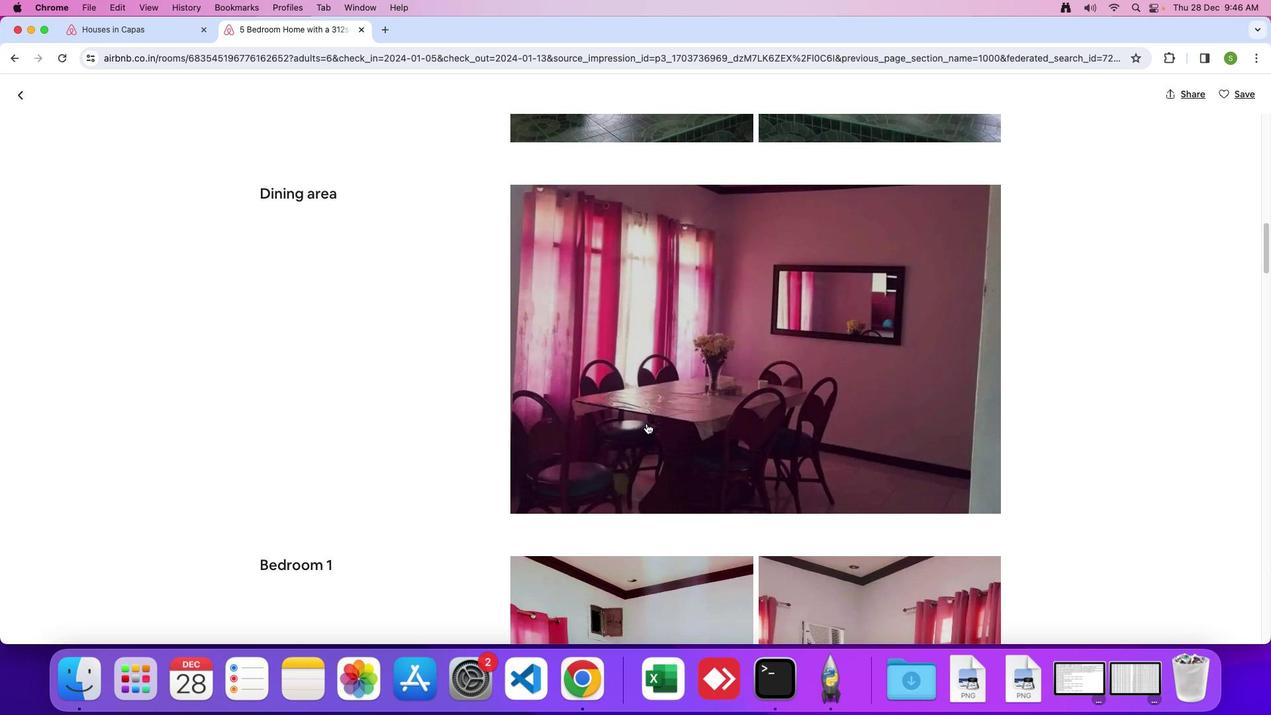
Action: Mouse scrolled (644, 421) with delta (-1, -1)
Screenshot: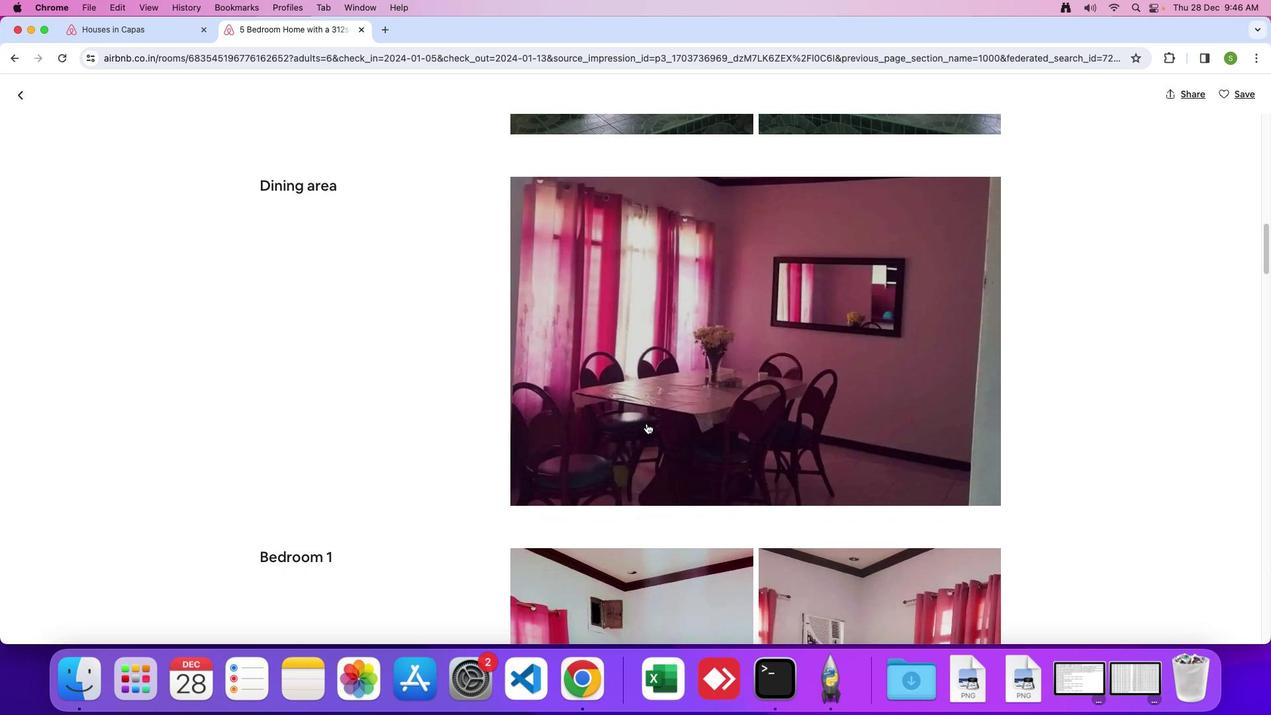 
Action: Mouse scrolled (644, 421) with delta (-1, -1)
Screenshot: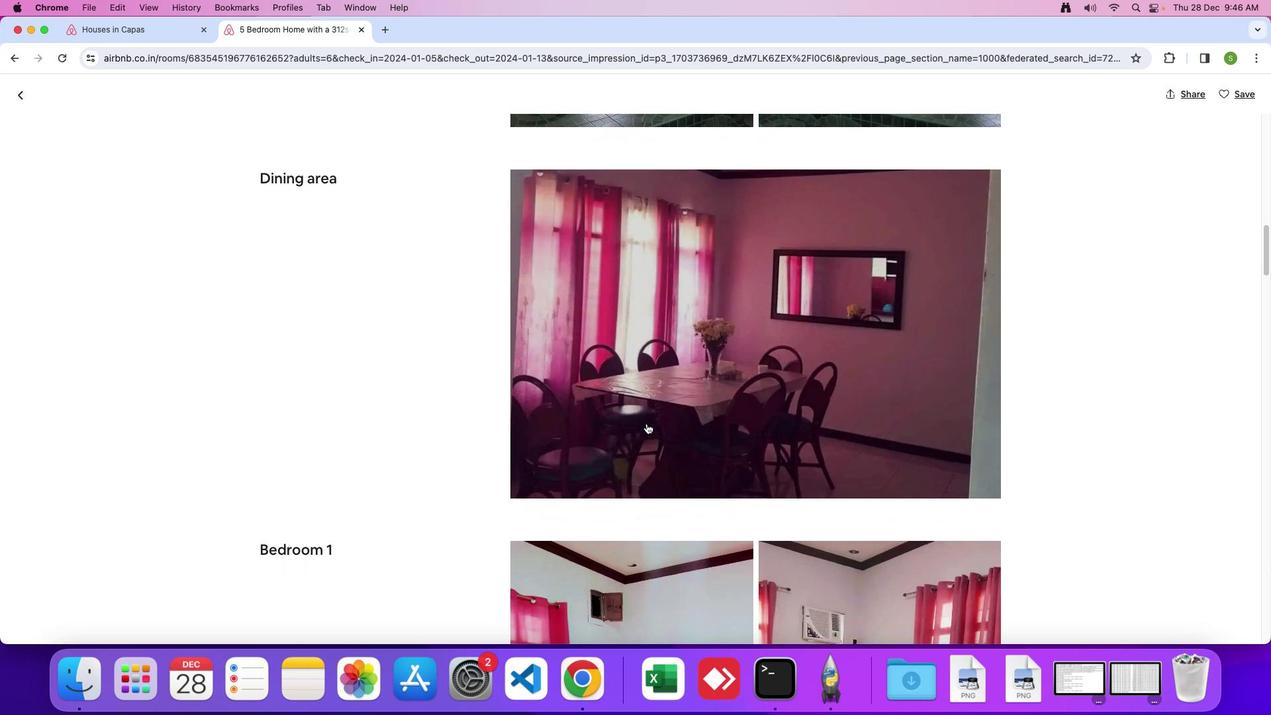 
Action: Mouse scrolled (644, 421) with delta (-1, -1)
Screenshot: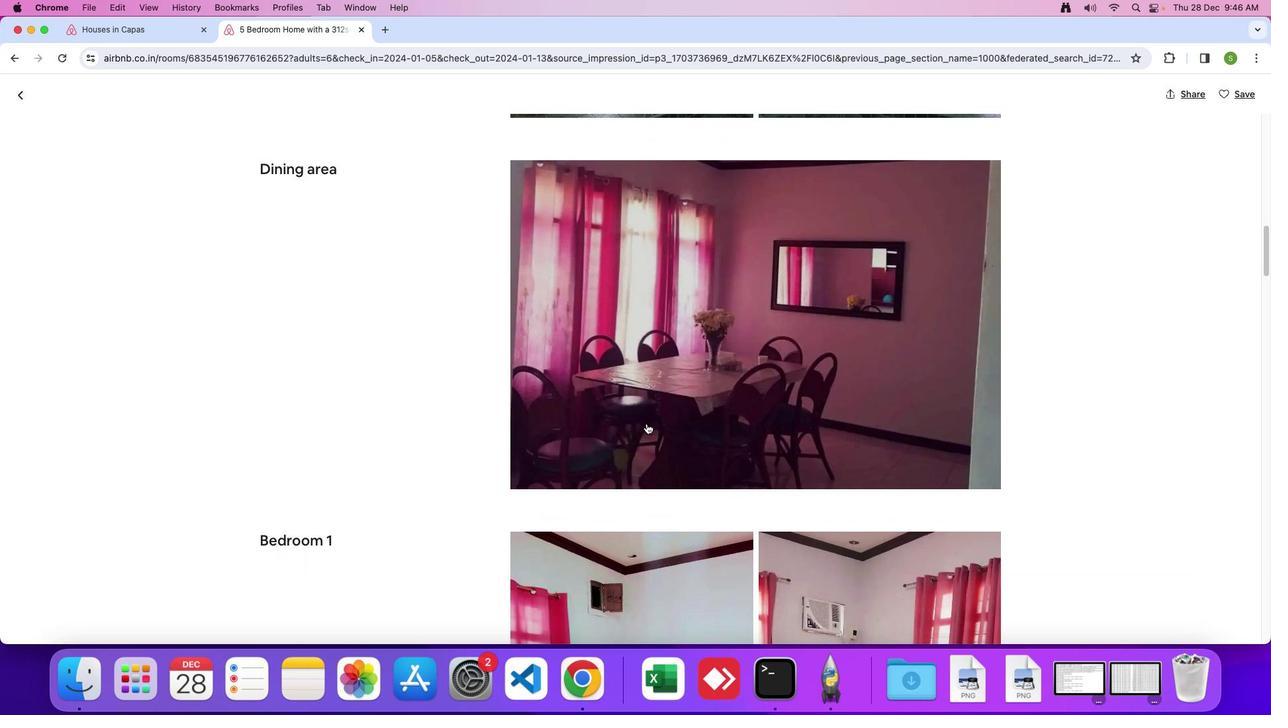 
Action: Mouse scrolled (644, 421) with delta (-1, -1)
Screenshot: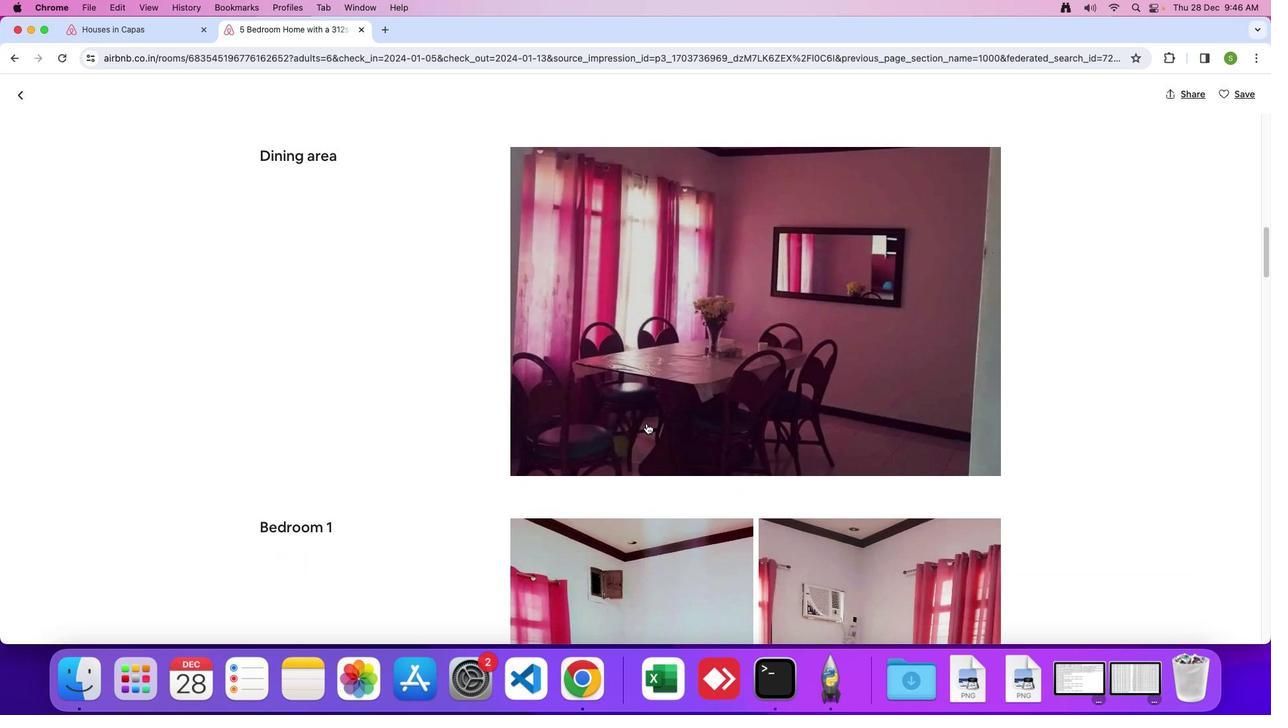 
Action: Mouse scrolled (644, 421) with delta (-1, -1)
Screenshot: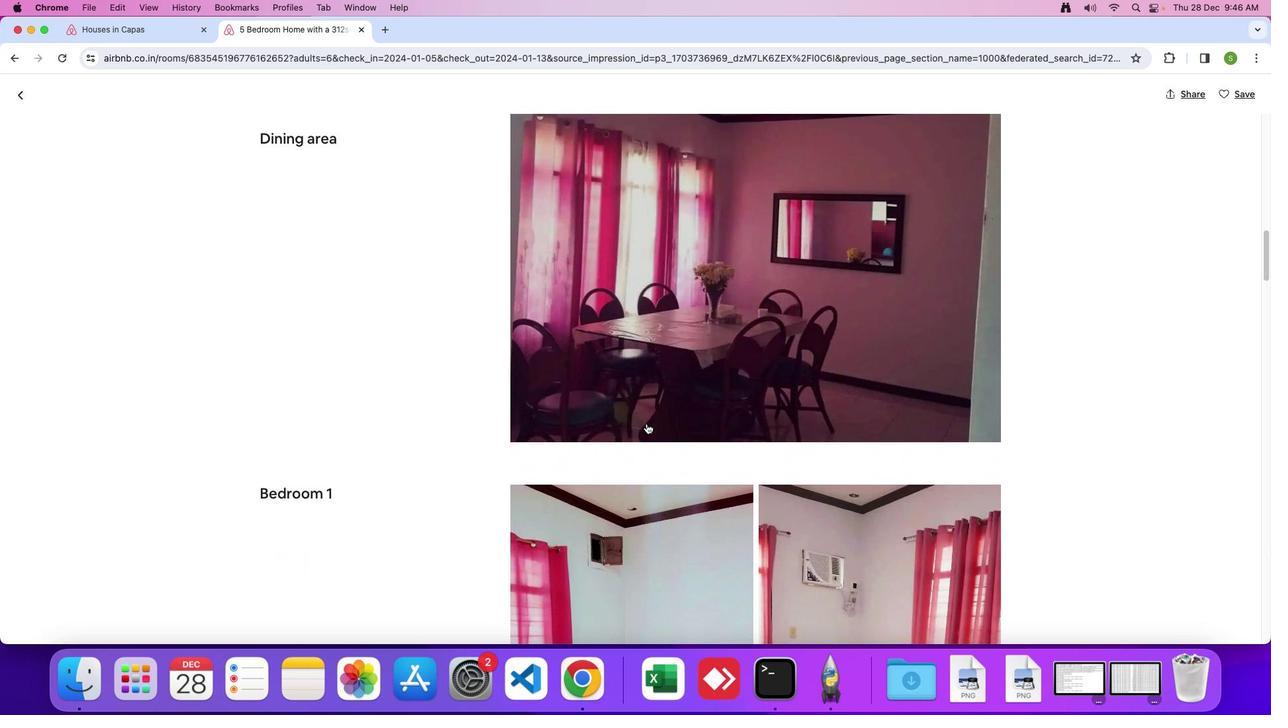 
Action: Mouse scrolled (644, 421) with delta (-1, -1)
Screenshot: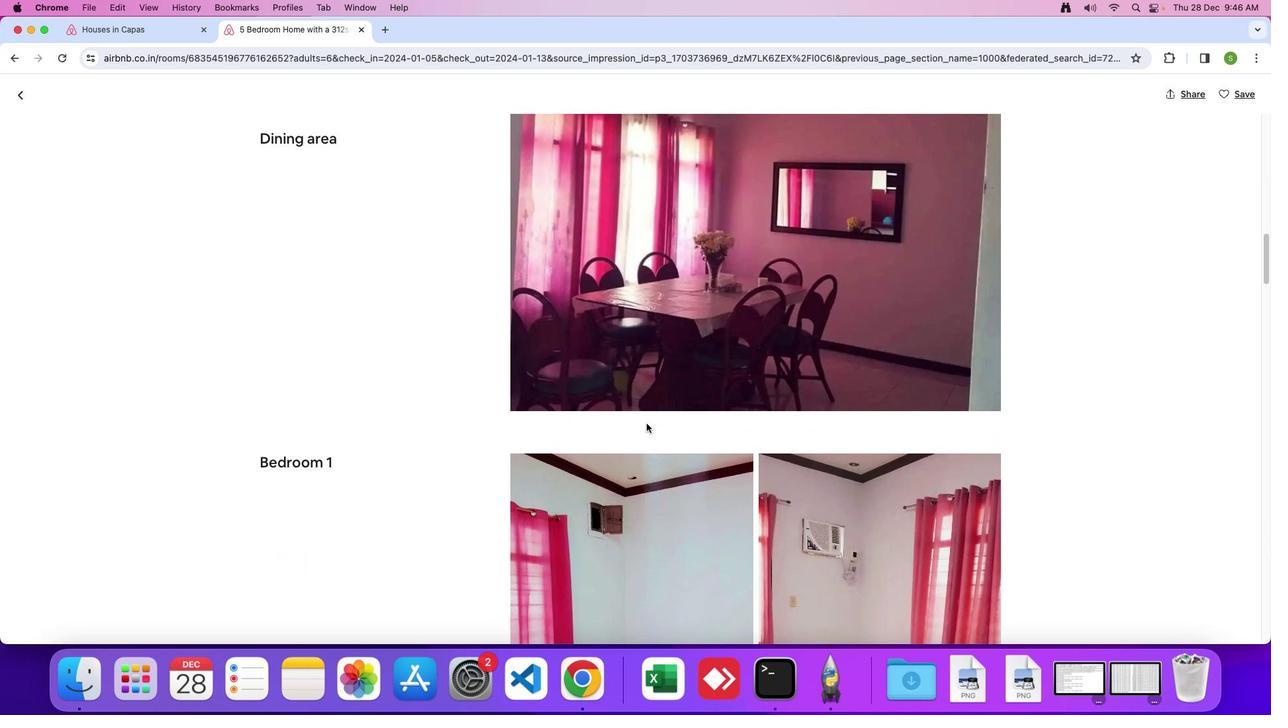 
Action: Mouse scrolled (644, 421) with delta (-1, -1)
Screenshot: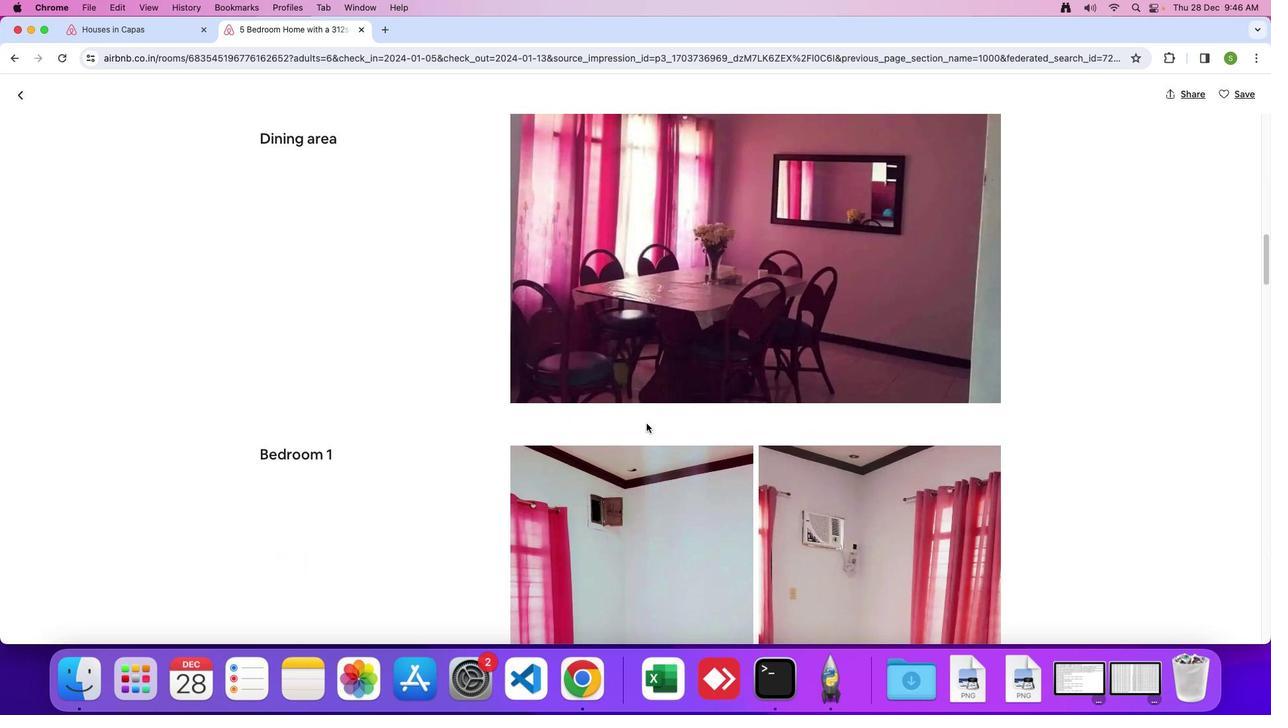 
Action: Mouse scrolled (644, 421) with delta (-1, -1)
Screenshot: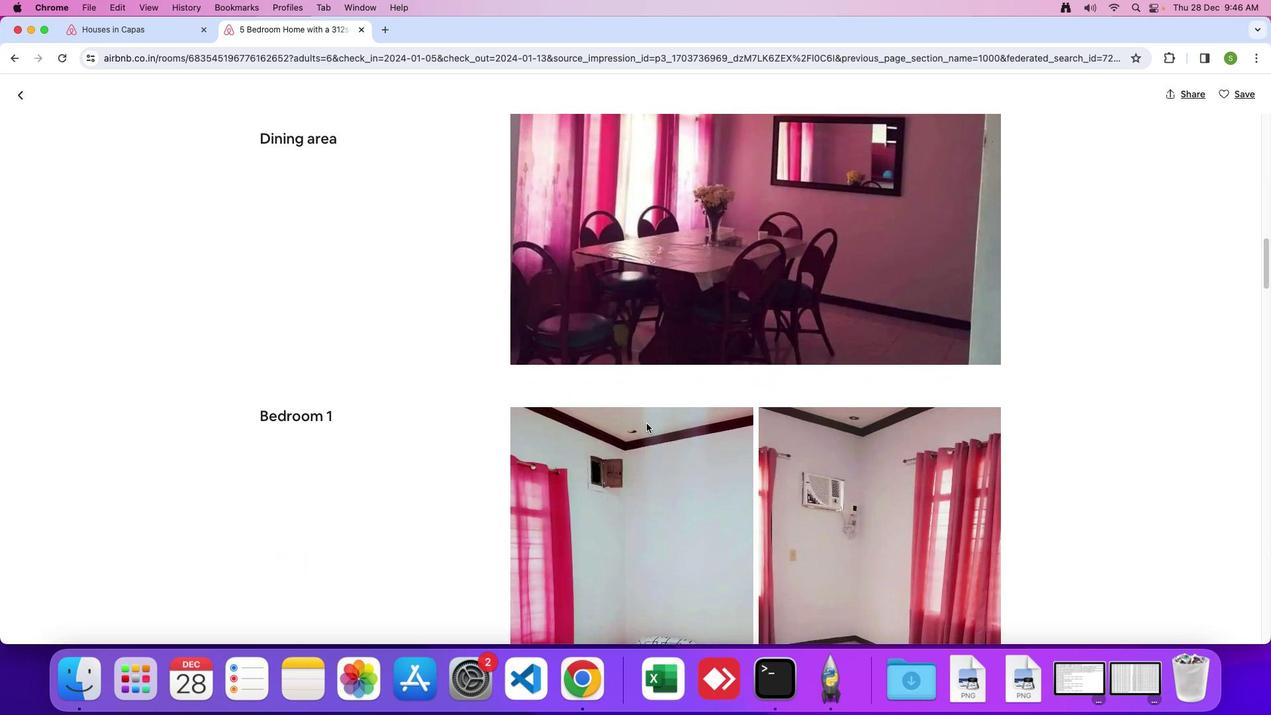 
Action: Mouse scrolled (644, 421) with delta (-1, -1)
Screenshot: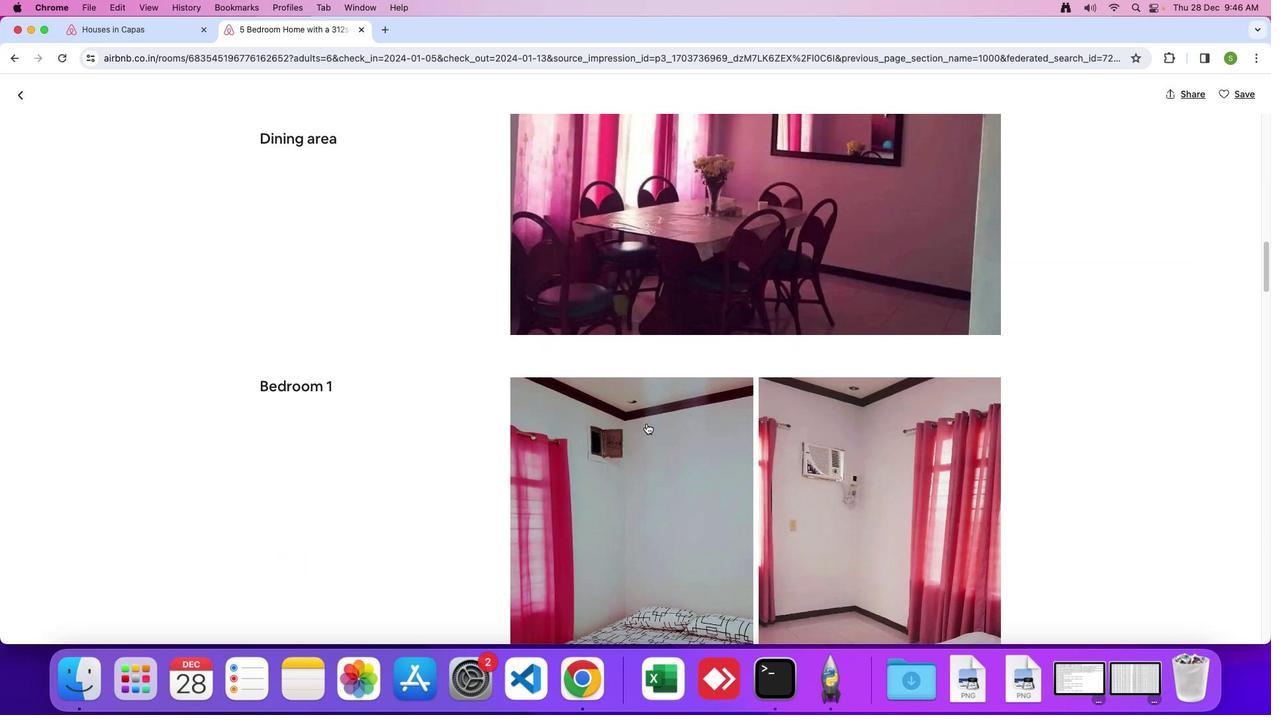
Action: Mouse scrolled (644, 421) with delta (-1, -1)
Screenshot: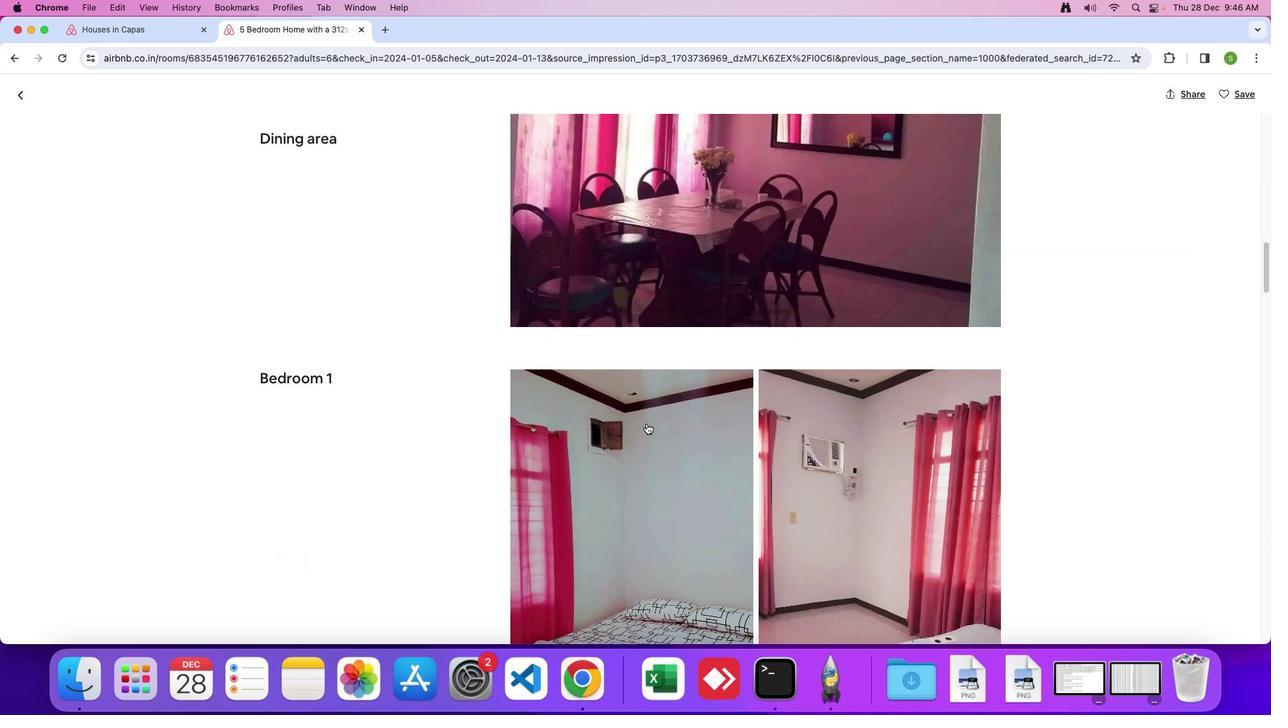 
Action: Mouse scrolled (644, 421) with delta (-1, -2)
Screenshot: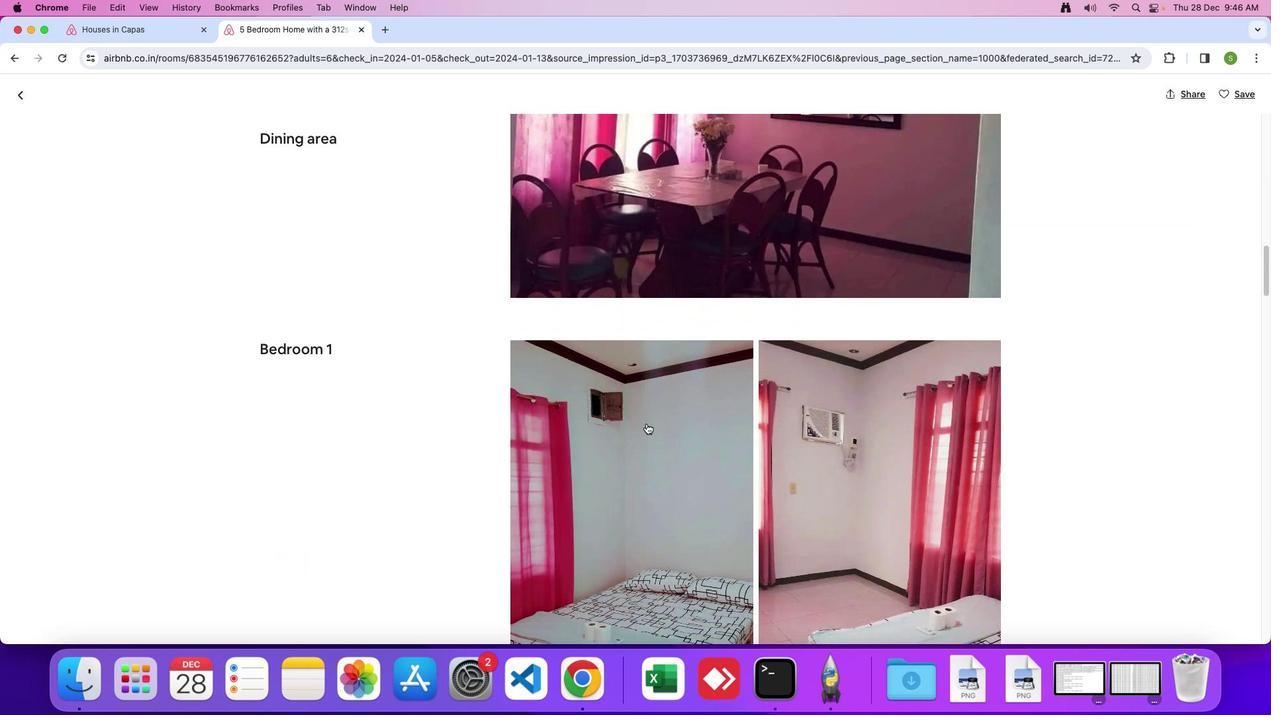 
Action: Mouse scrolled (644, 421) with delta (-1, -1)
Screenshot: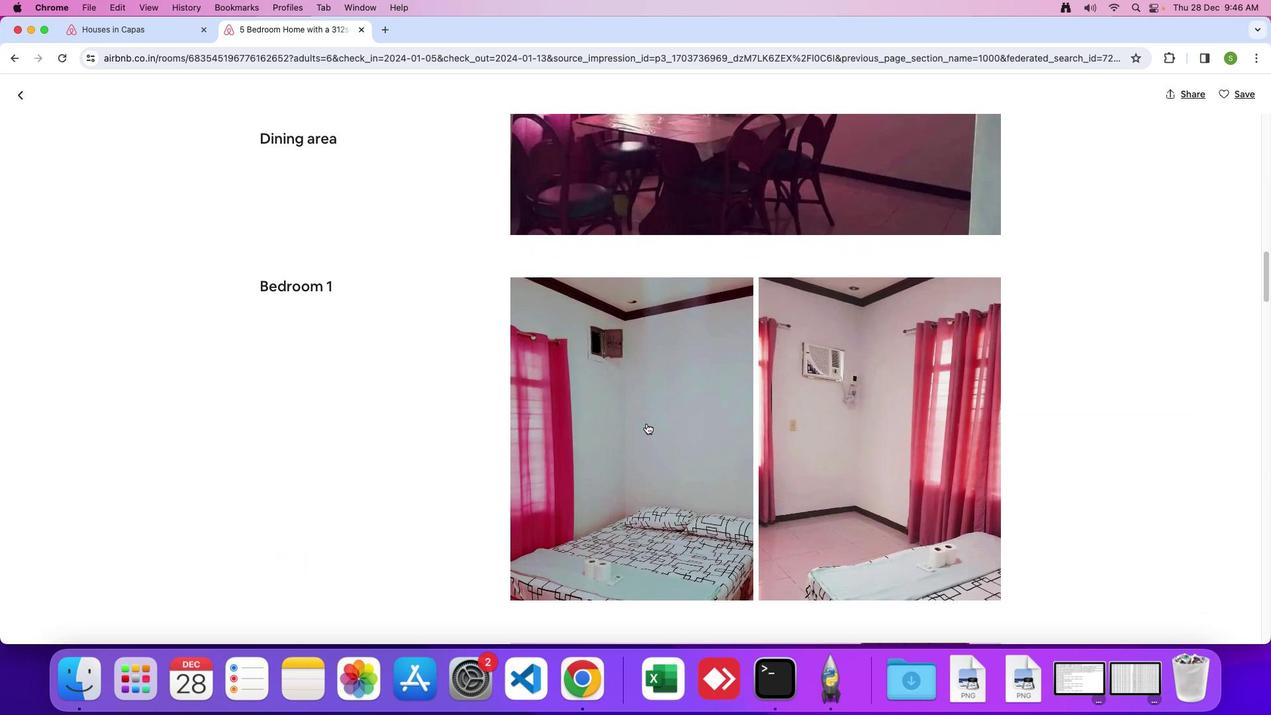 
Action: Mouse scrolled (644, 421) with delta (-1, -1)
Screenshot: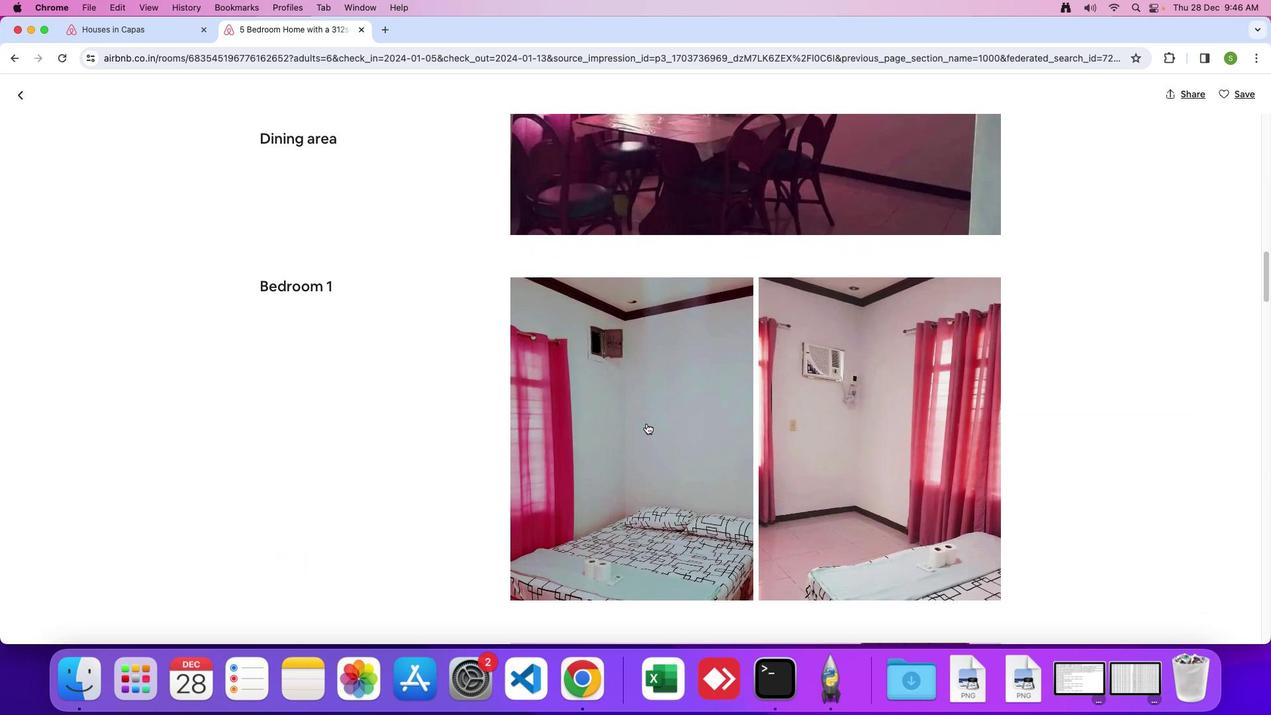 
Action: Mouse scrolled (644, 421) with delta (-1, -3)
Screenshot: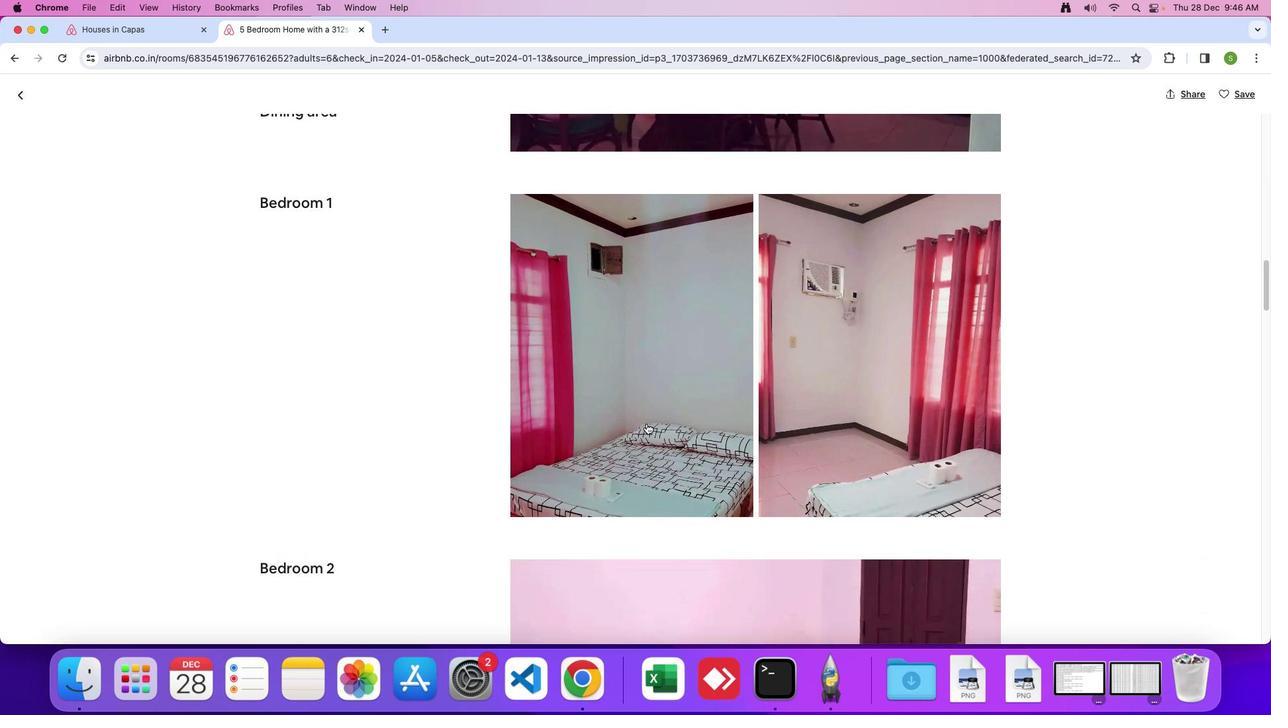 
Action: Mouse scrolled (644, 421) with delta (-1, -1)
Screenshot: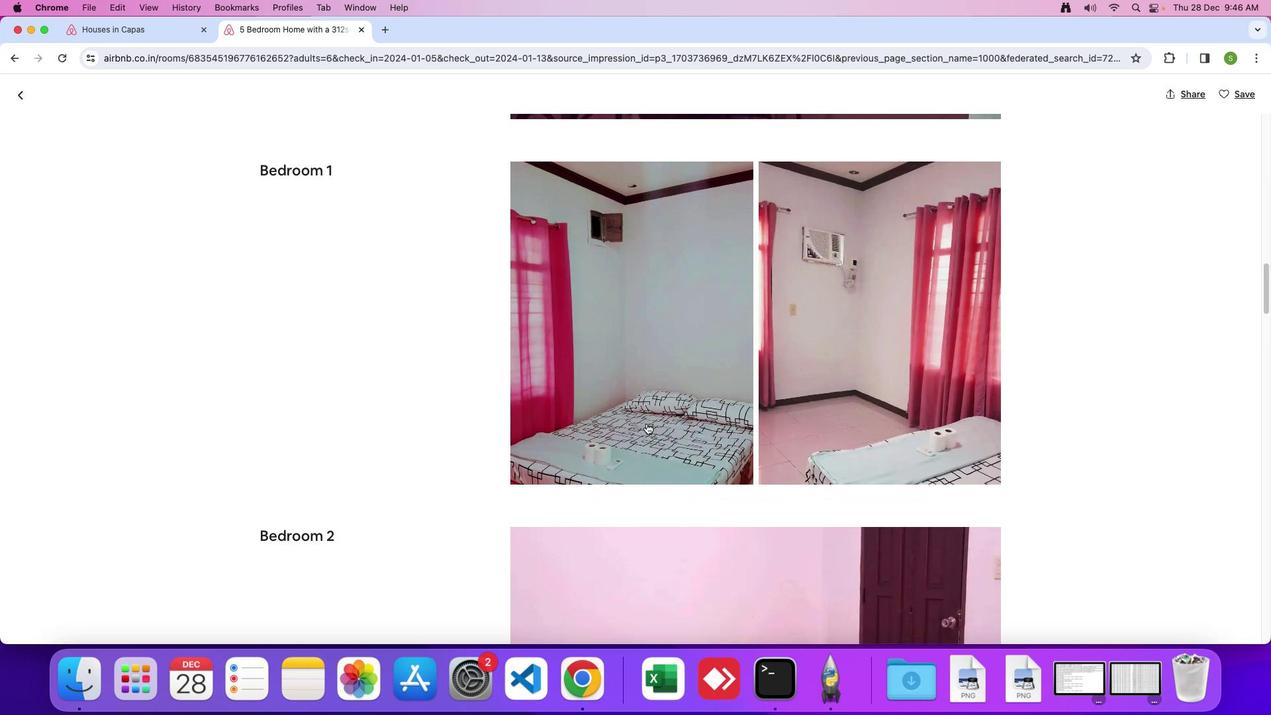
Action: Mouse scrolled (644, 421) with delta (-1, -1)
Screenshot: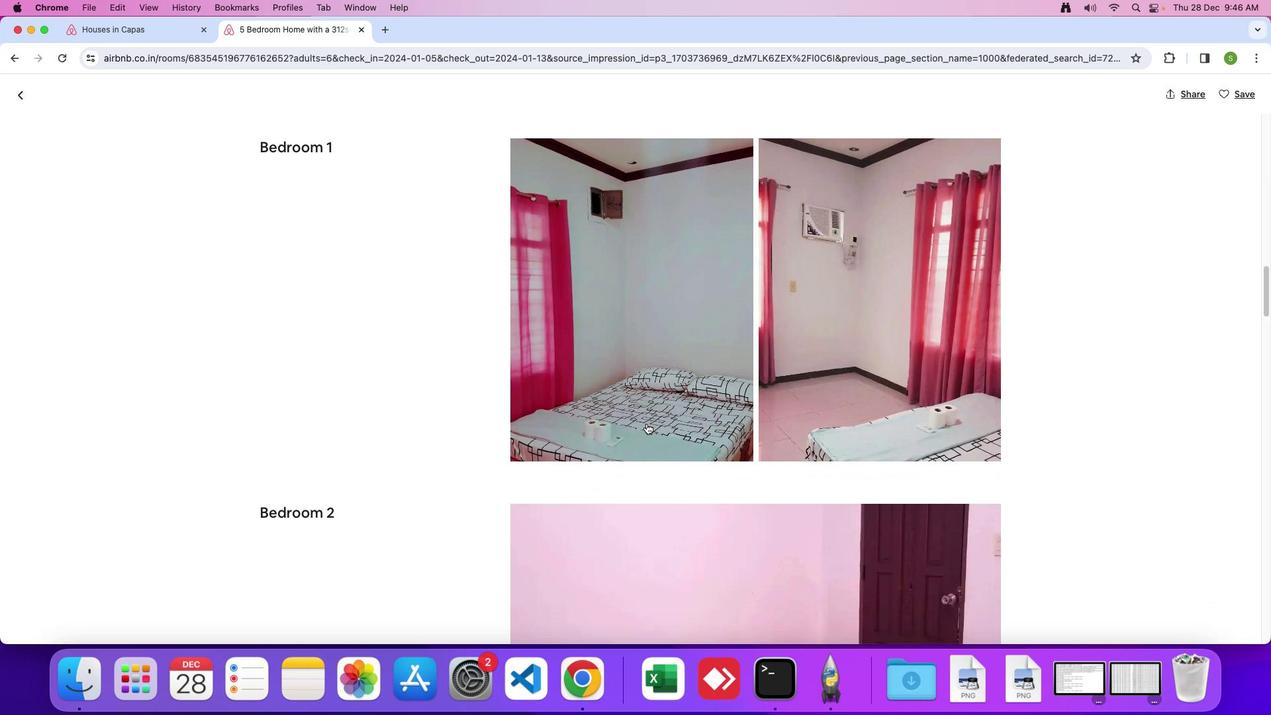 
Action: Mouse scrolled (644, 421) with delta (-1, -3)
Screenshot: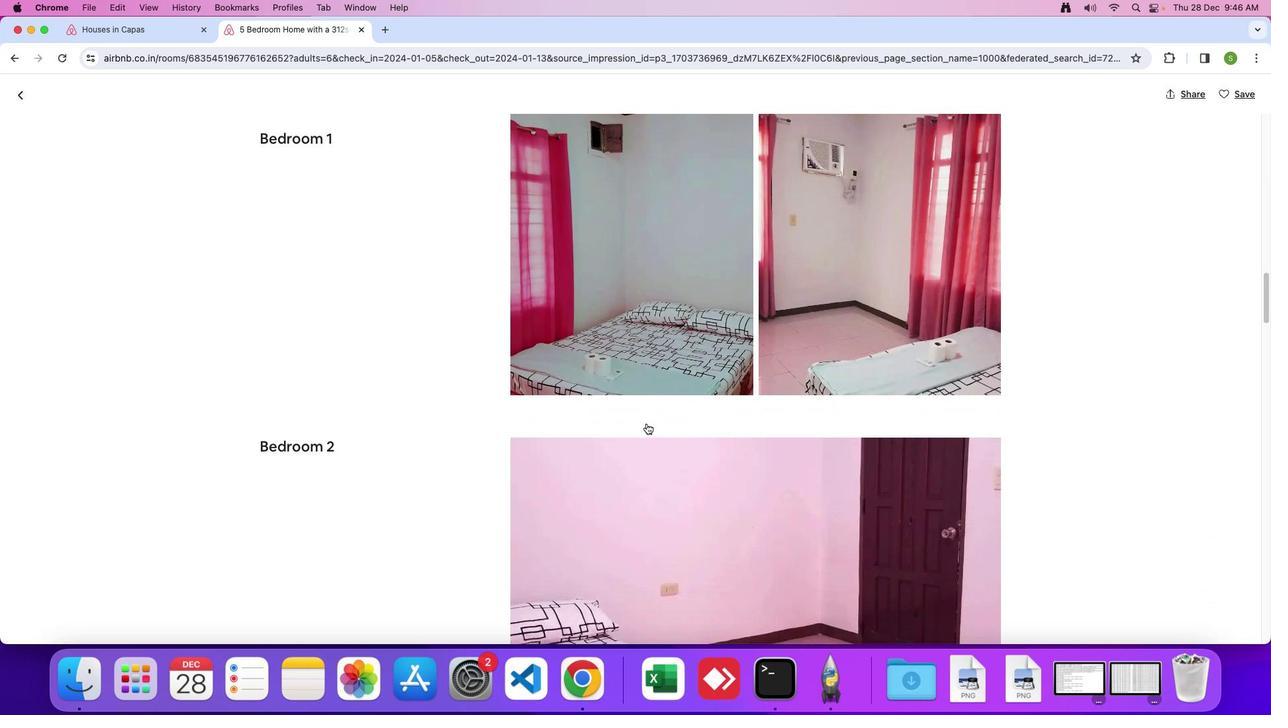 
Action: Mouse moved to (644, 417)
Screenshot: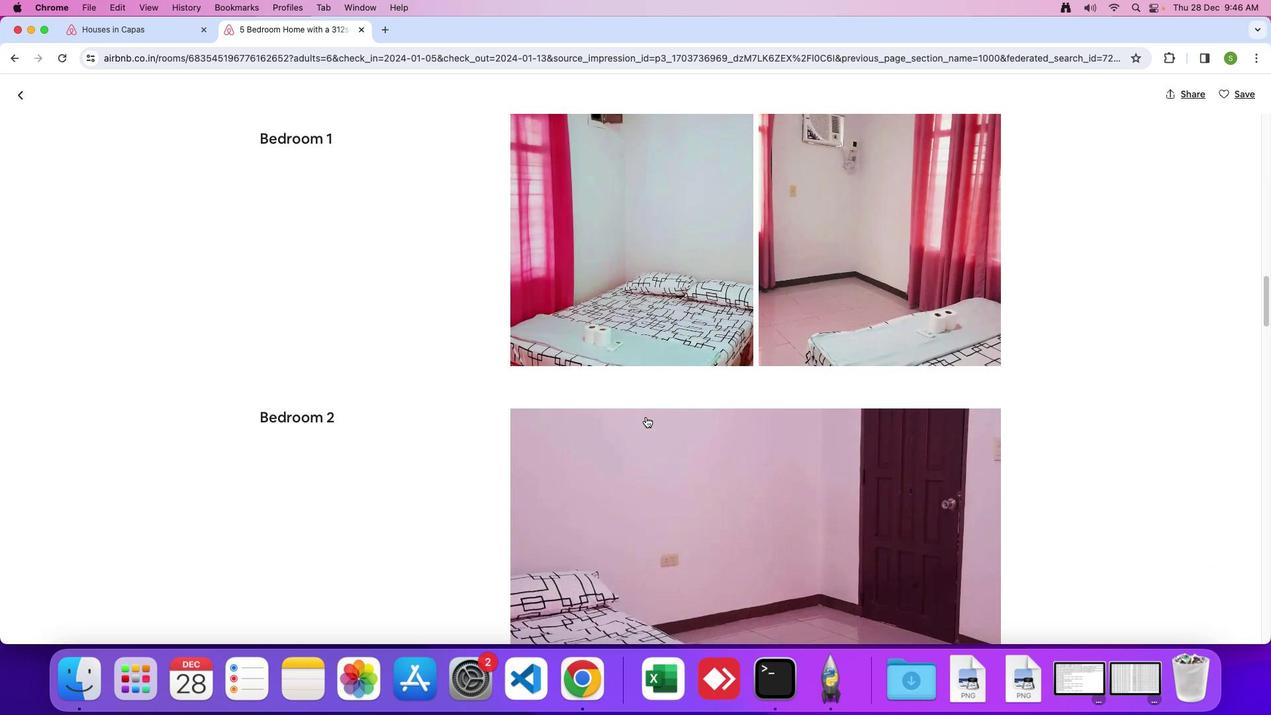 
Action: Mouse scrolled (644, 417) with delta (-1, -1)
Screenshot: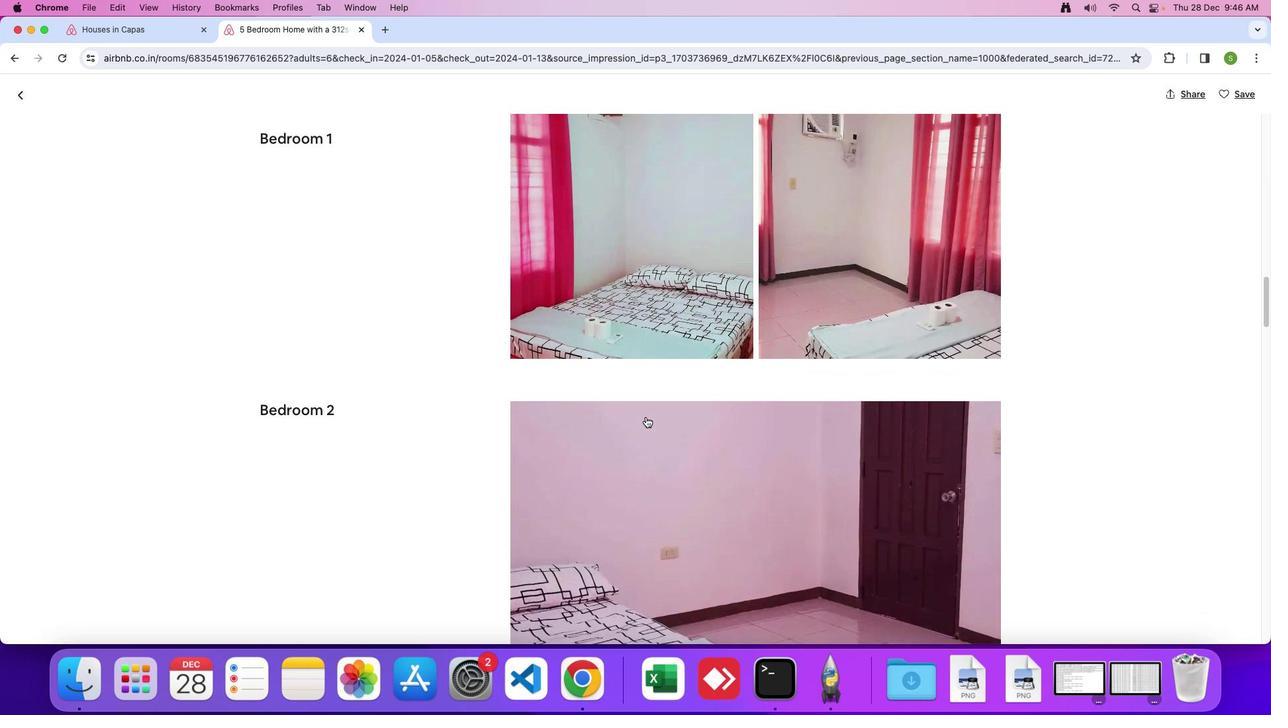 
Action: Mouse moved to (644, 416)
Screenshot: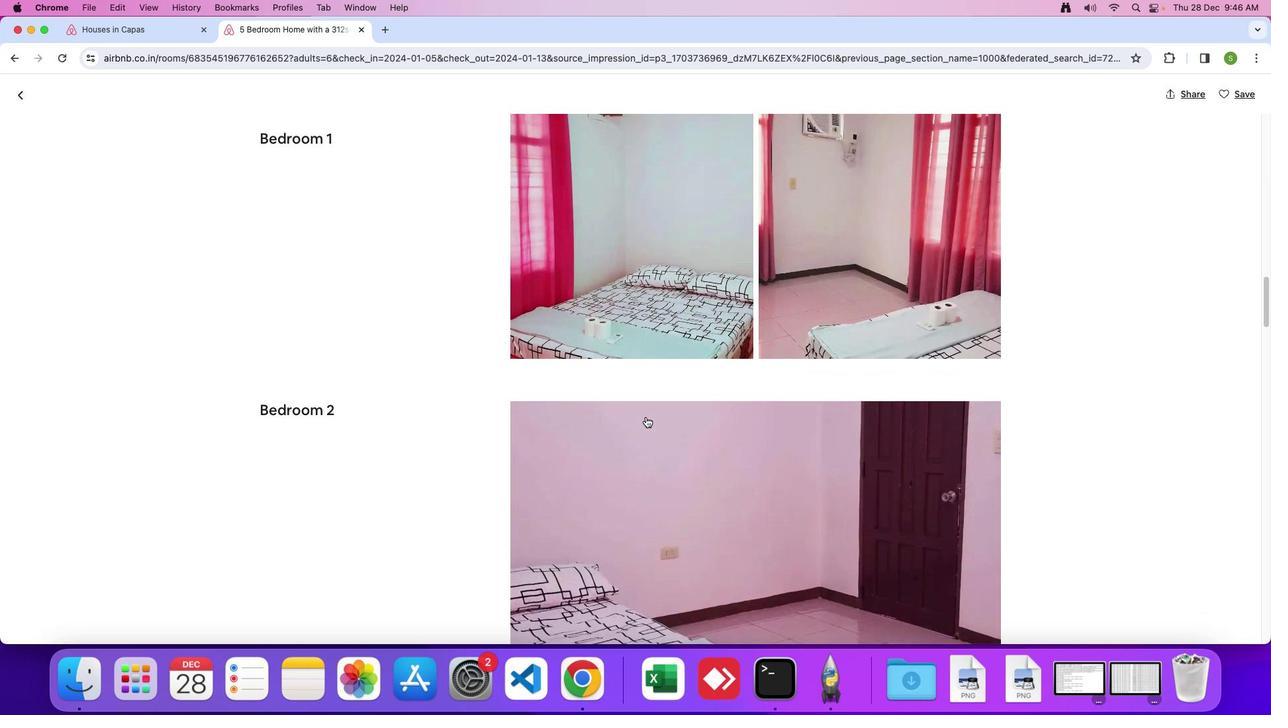
Action: Mouse scrolled (644, 416) with delta (-1, -1)
Screenshot: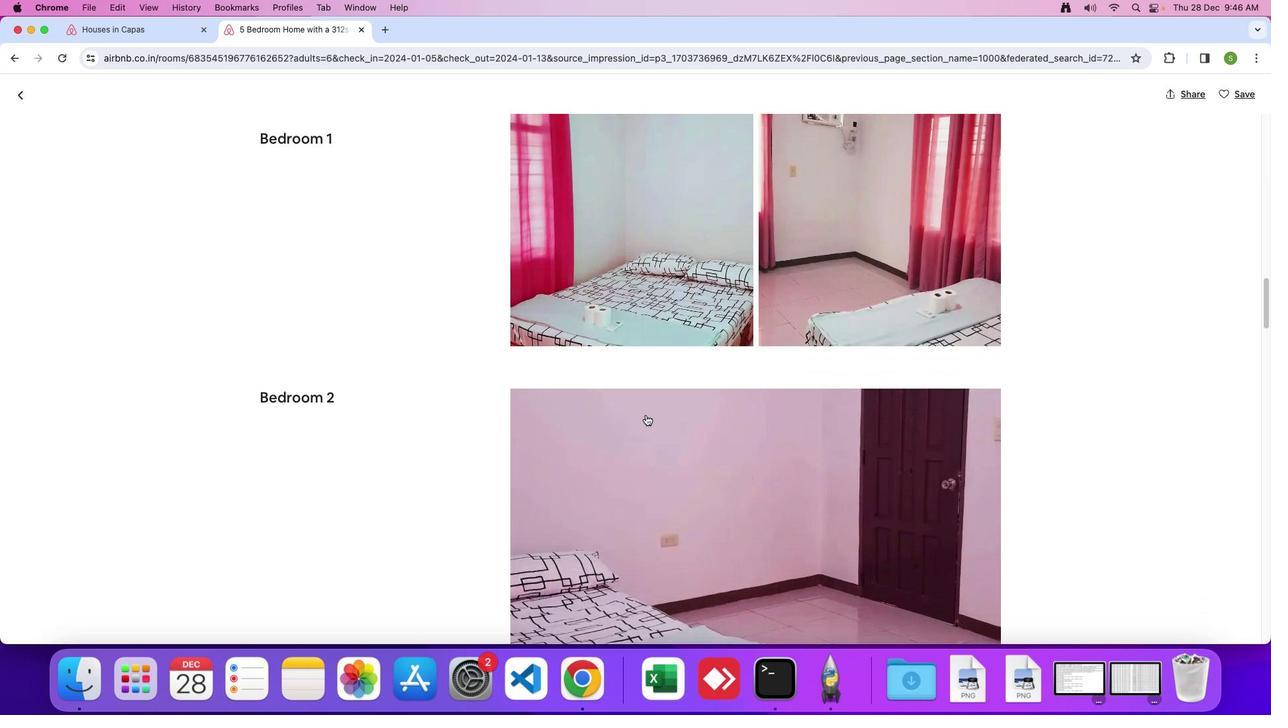 
Action: Mouse moved to (644, 415)
Screenshot: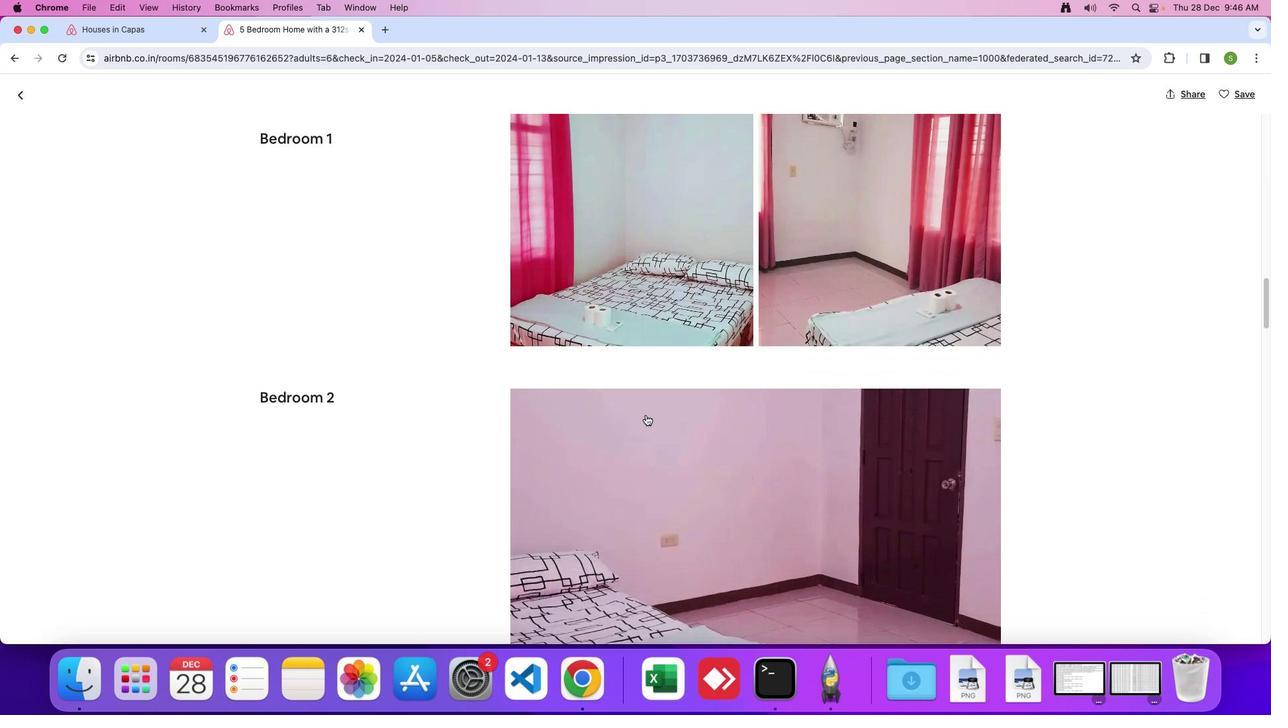 
Action: Mouse scrolled (644, 415) with delta (-1, -2)
Screenshot: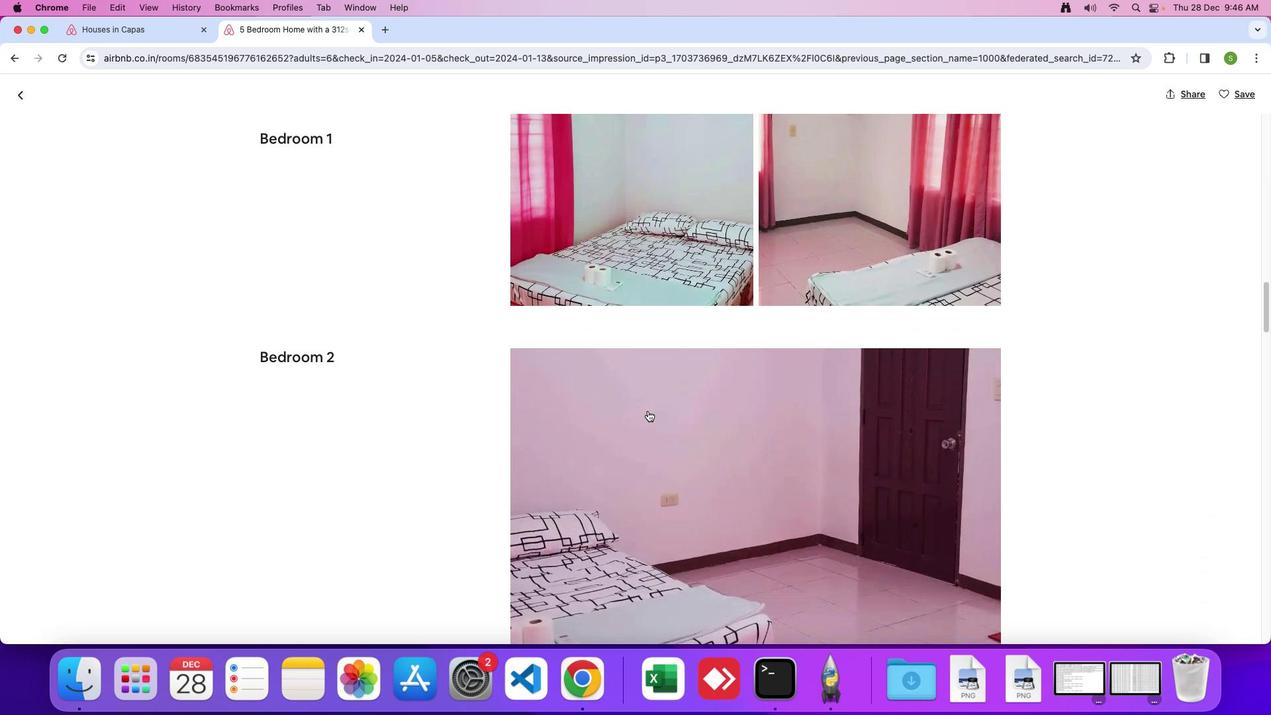 
Action: Mouse moved to (660, 399)
Screenshot: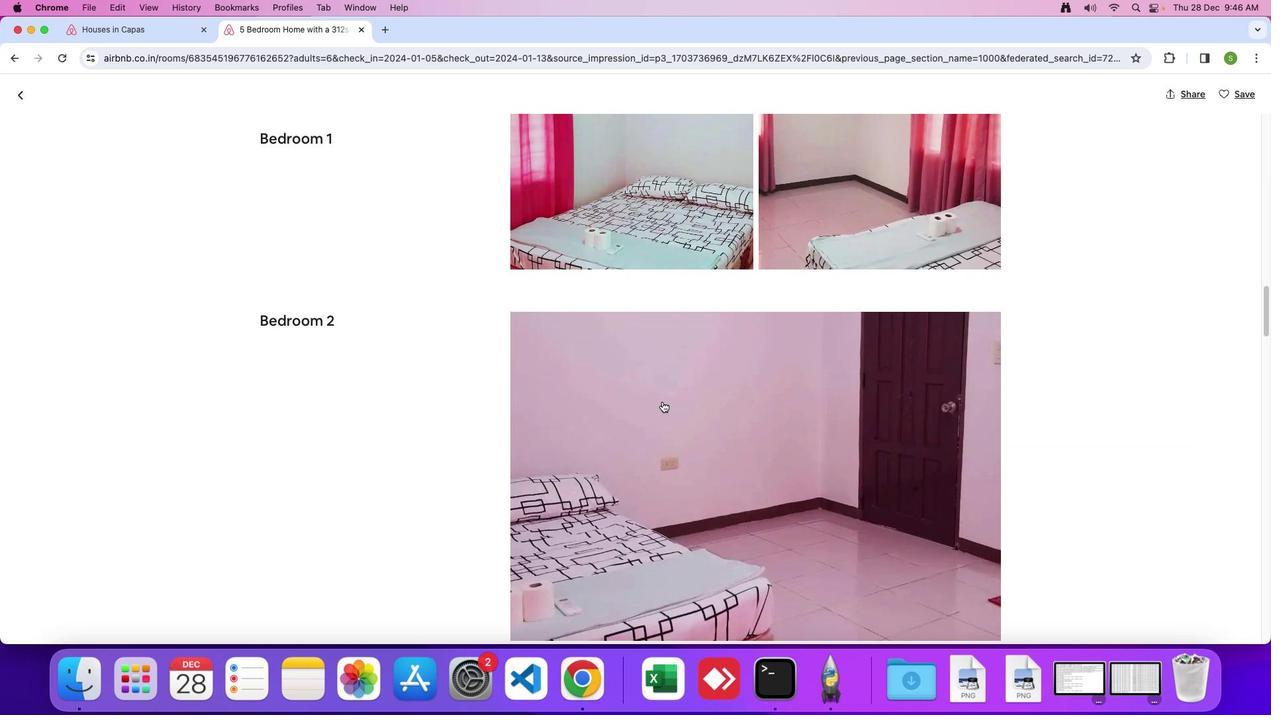 
Action: Mouse scrolled (660, 399) with delta (-1, -1)
Screenshot: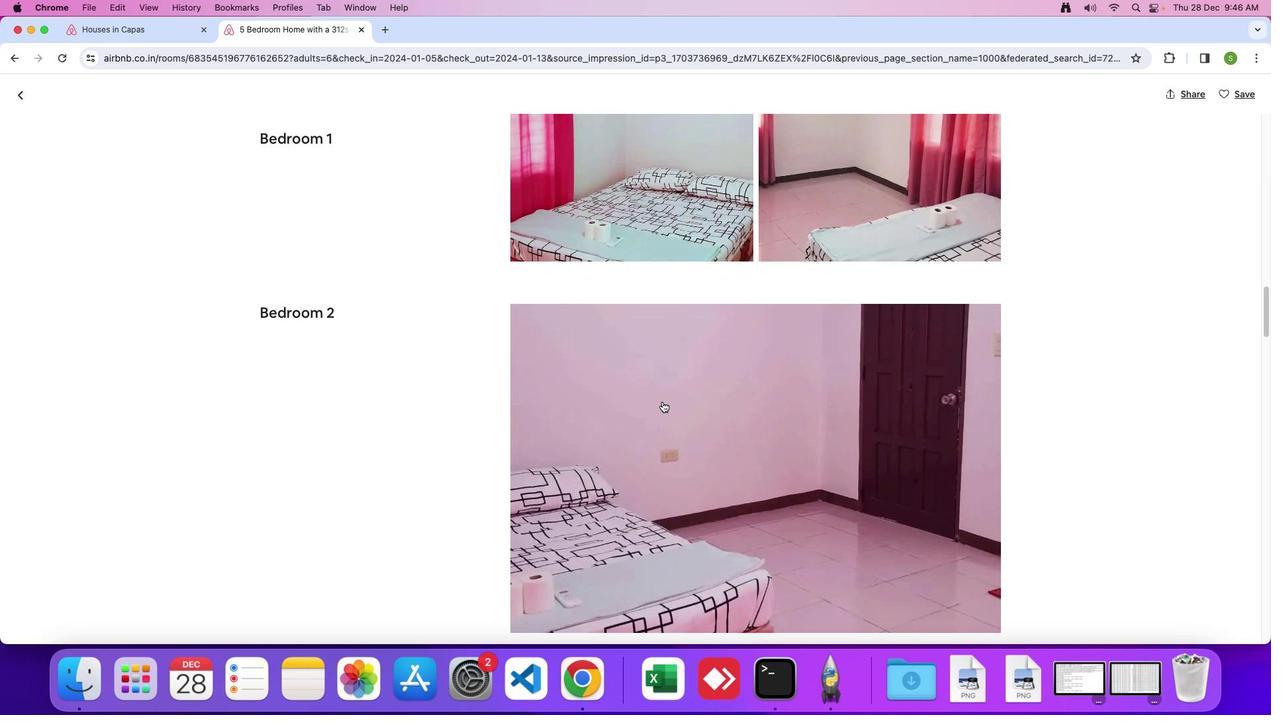 
Action: Mouse scrolled (660, 399) with delta (-1, -1)
Screenshot: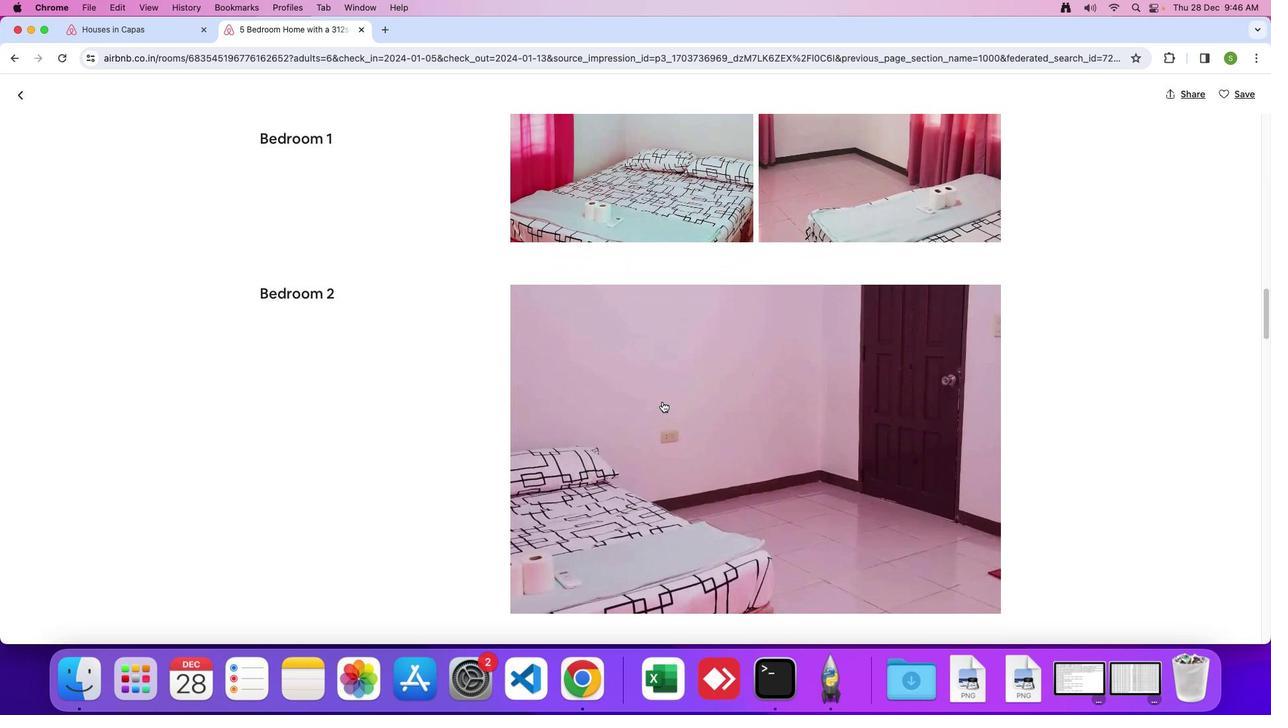 
Action: Mouse scrolled (660, 399) with delta (-1, -3)
Screenshot: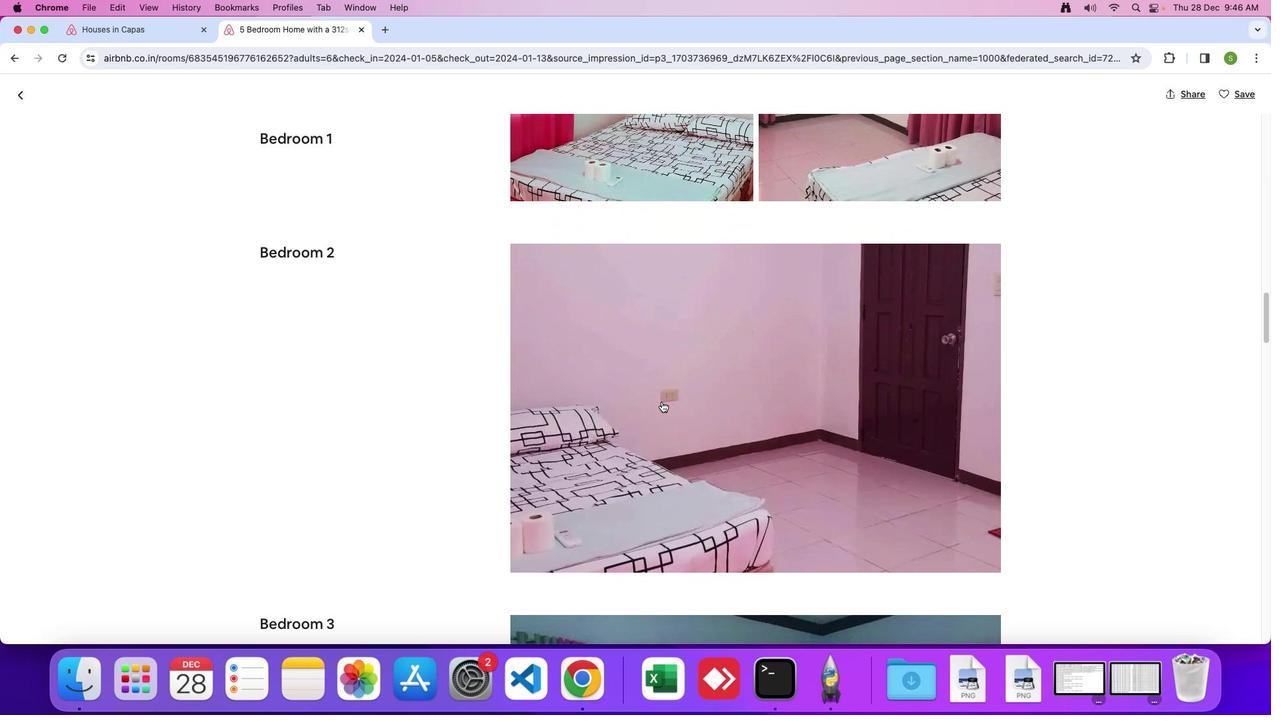 
Action: Mouse moved to (657, 405)
Screenshot: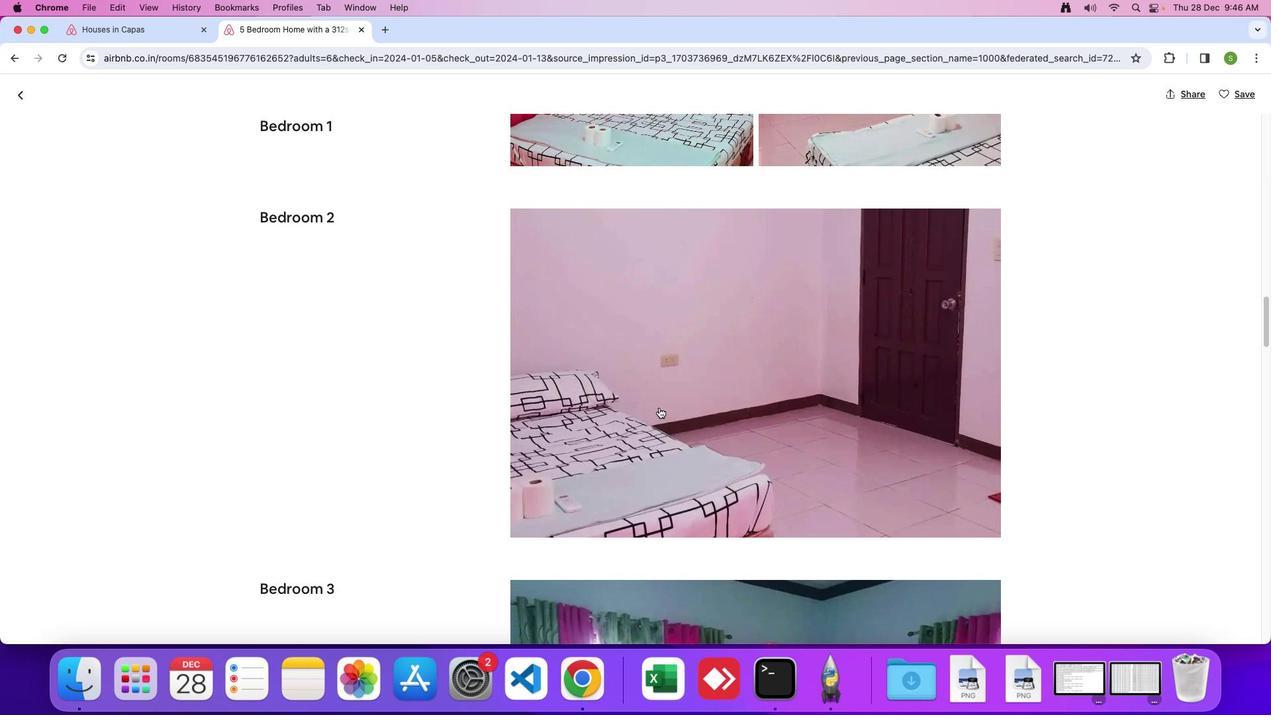 
Action: Mouse scrolled (657, 405) with delta (-1, -1)
Screenshot: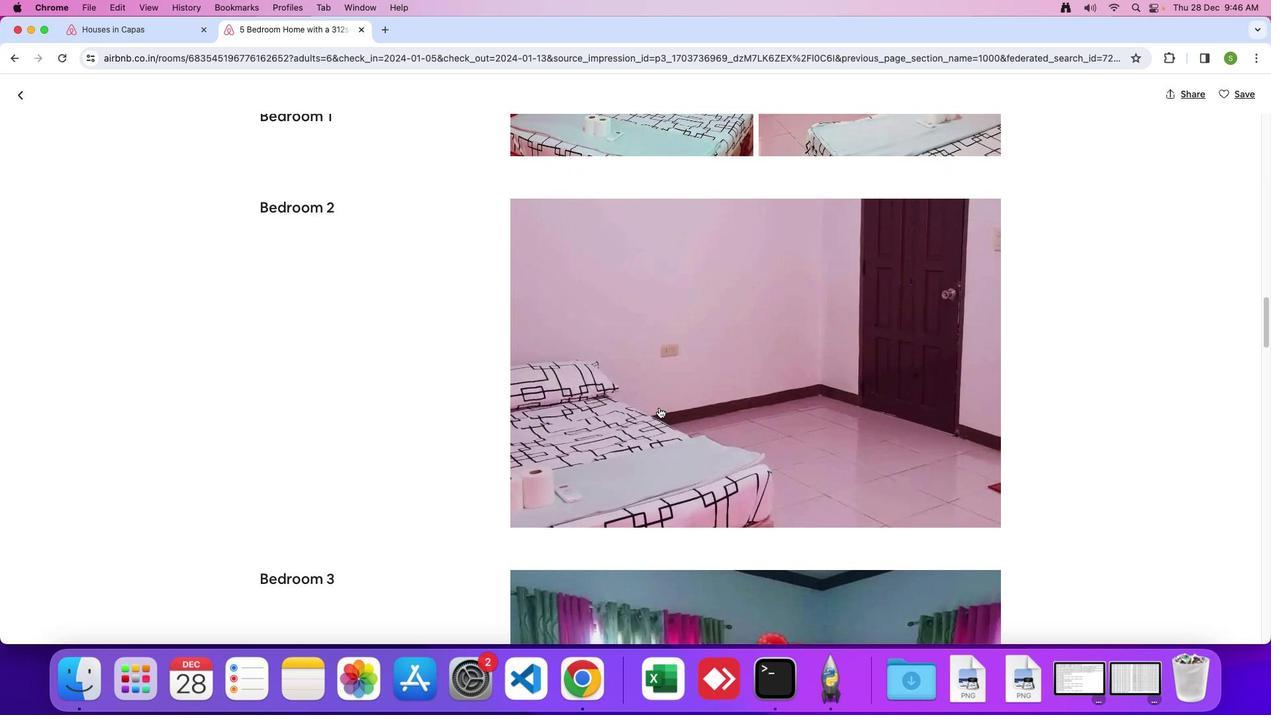 
Action: Mouse moved to (657, 405)
Screenshot: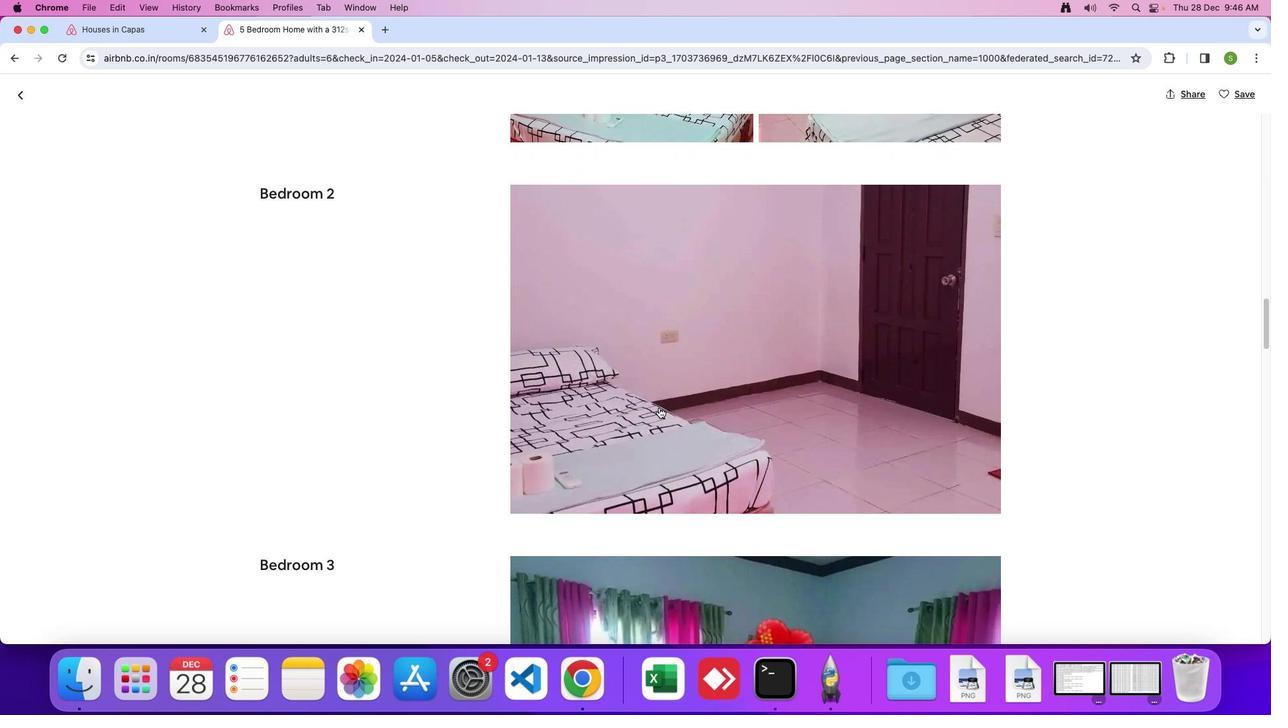 
Action: Mouse scrolled (657, 405) with delta (-1, -1)
Screenshot: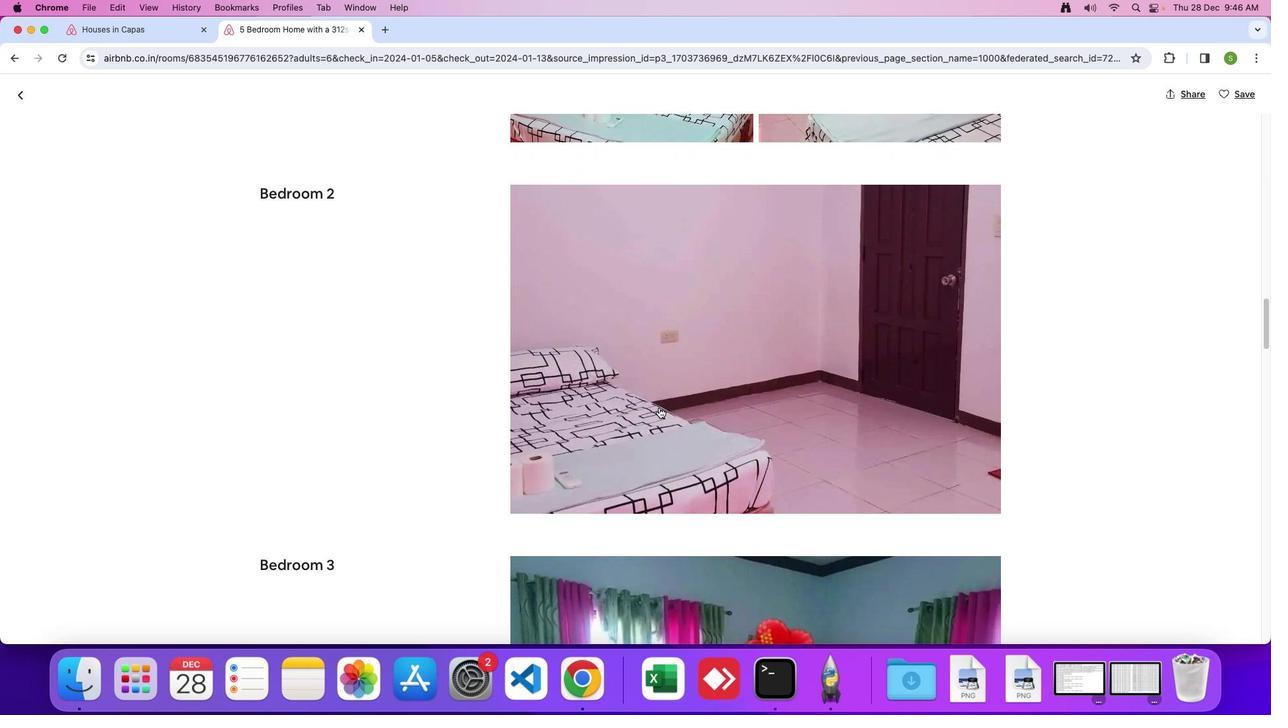 
Action: Mouse scrolled (657, 405) with delta (-1, -3)
Screenshot: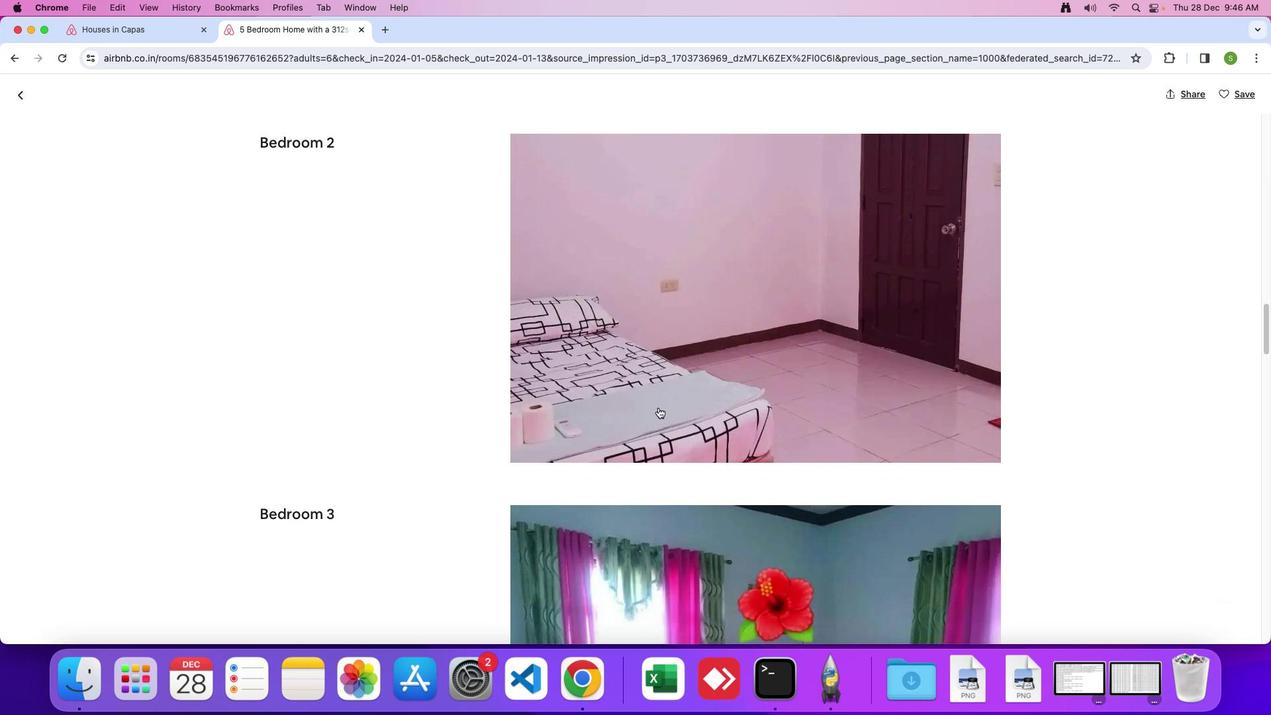
Action: Mouse moved to (654, 408)
Screenshot: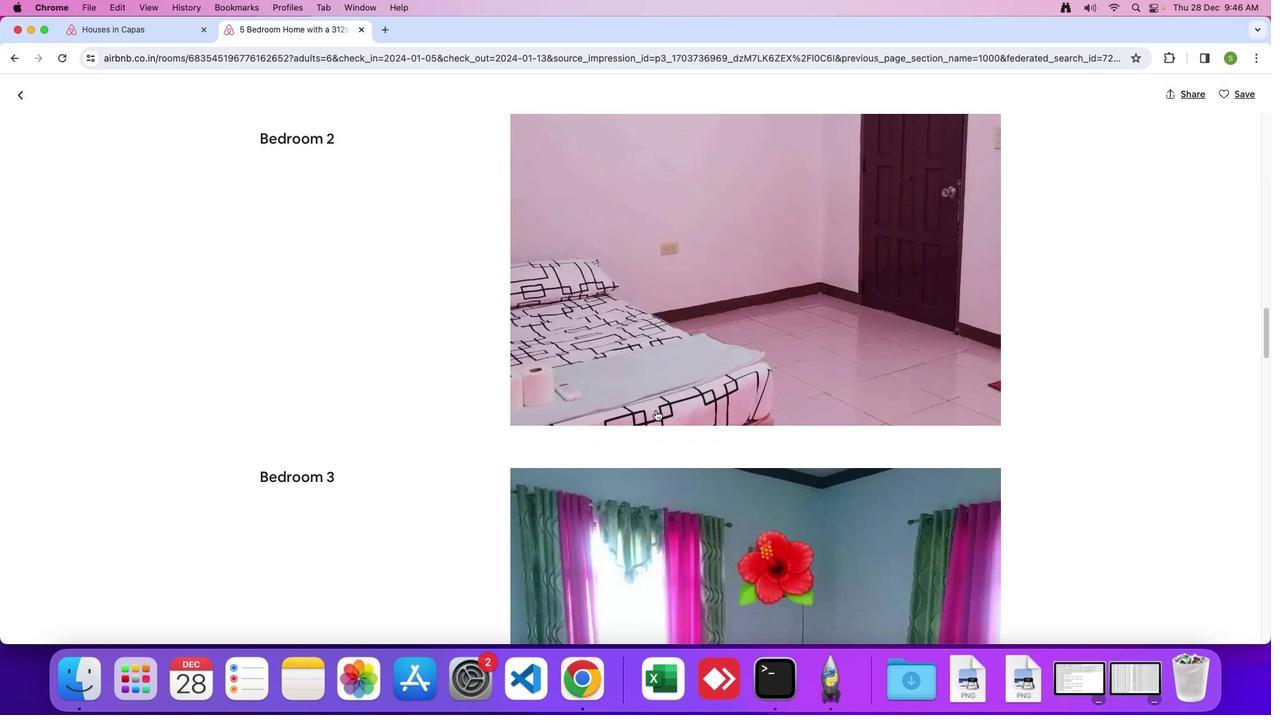 
Action: Mouse scrolled (654, 408) with delta (-1, -1)
Screenshot: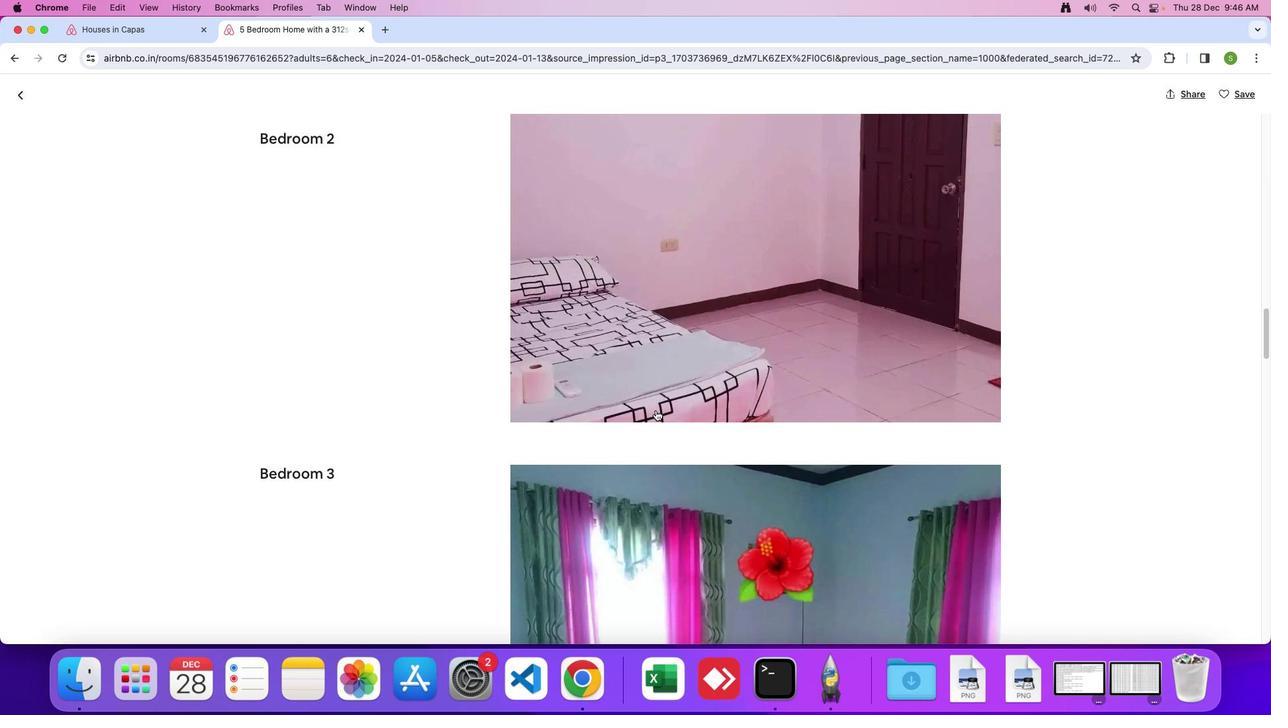 
Action: Mouse scrolled (654, 408) with delta (-1, -1)
Screenshot: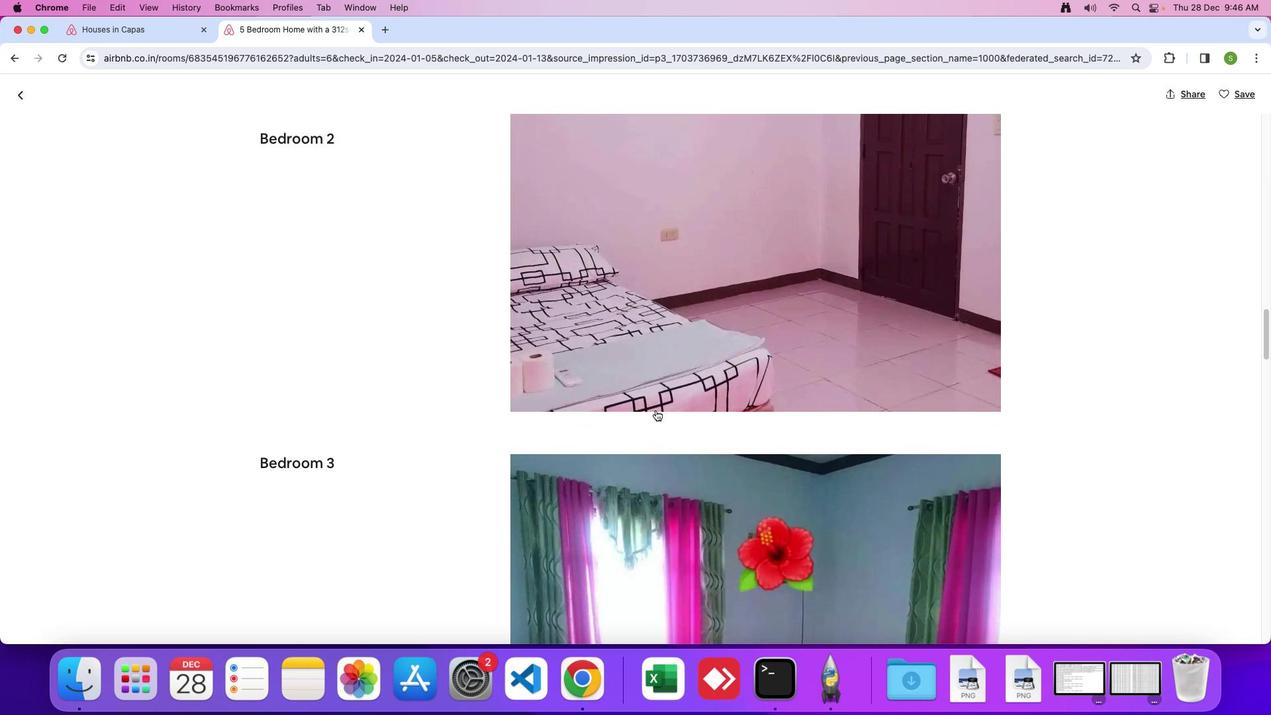 
Action: Mouse scrolled (654, 408) with delta (-1, -1)
Screenshot: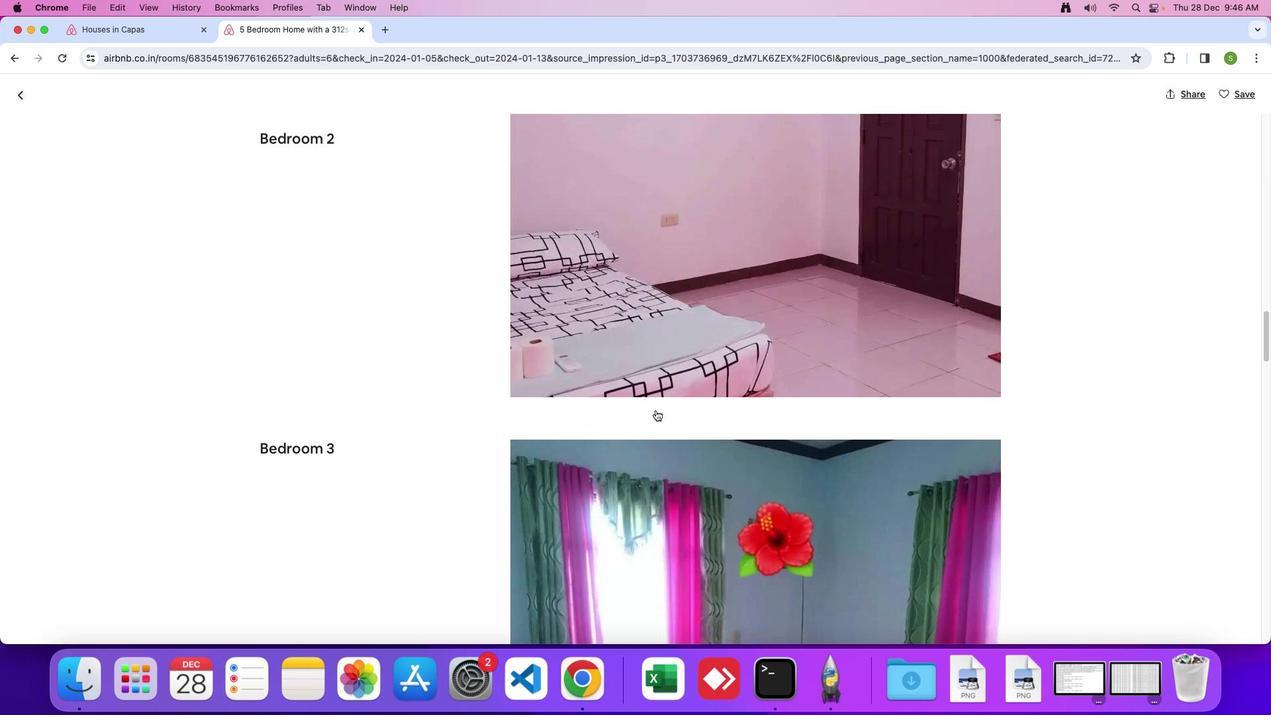 
Action: Mouse scrolled (654, 408) with delta (-1, -1)
Screenshot: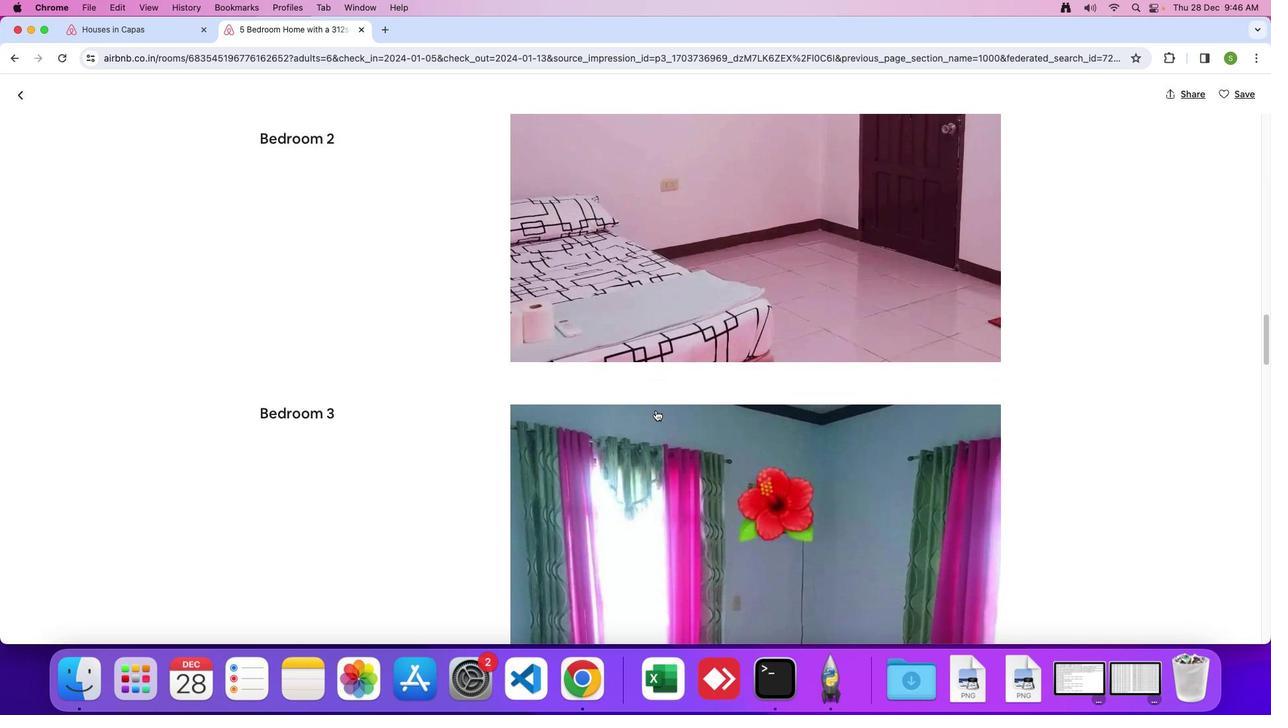 
Action: Mouse scrolled (654, 408) with delta (-1, -3)
Screenshot: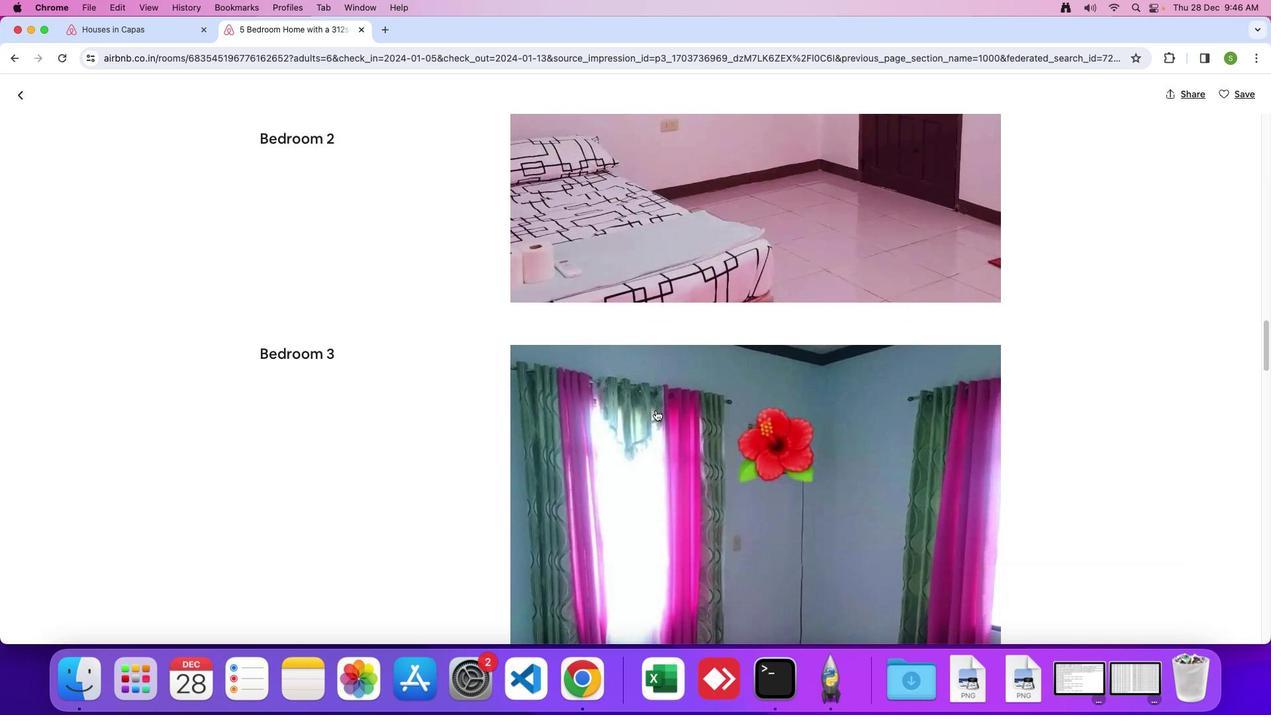 
Action: Mouse moved to (654, 407)
Screenshot: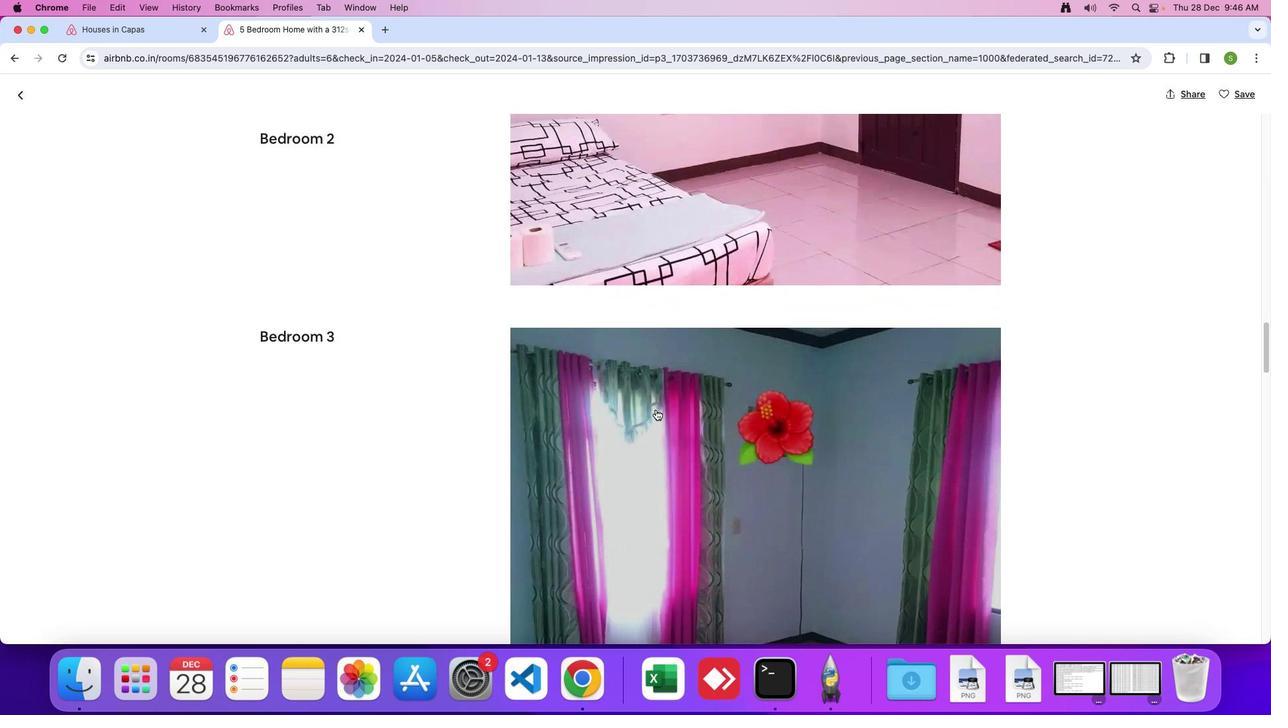 
Action: Mouse scrolled (654, 407) with delta (-1, -1)
Screenshot: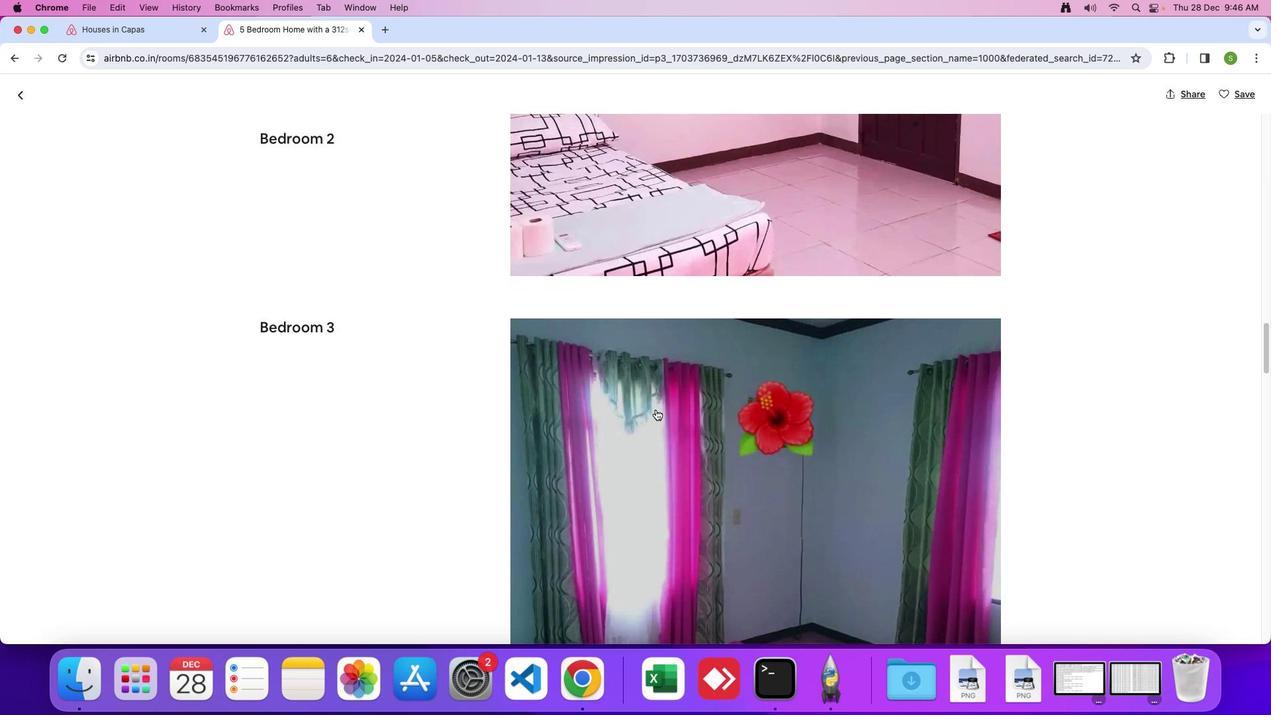 
Action: Mouse scrolled (654, 407) with delta (-1, -1)
Screenshot: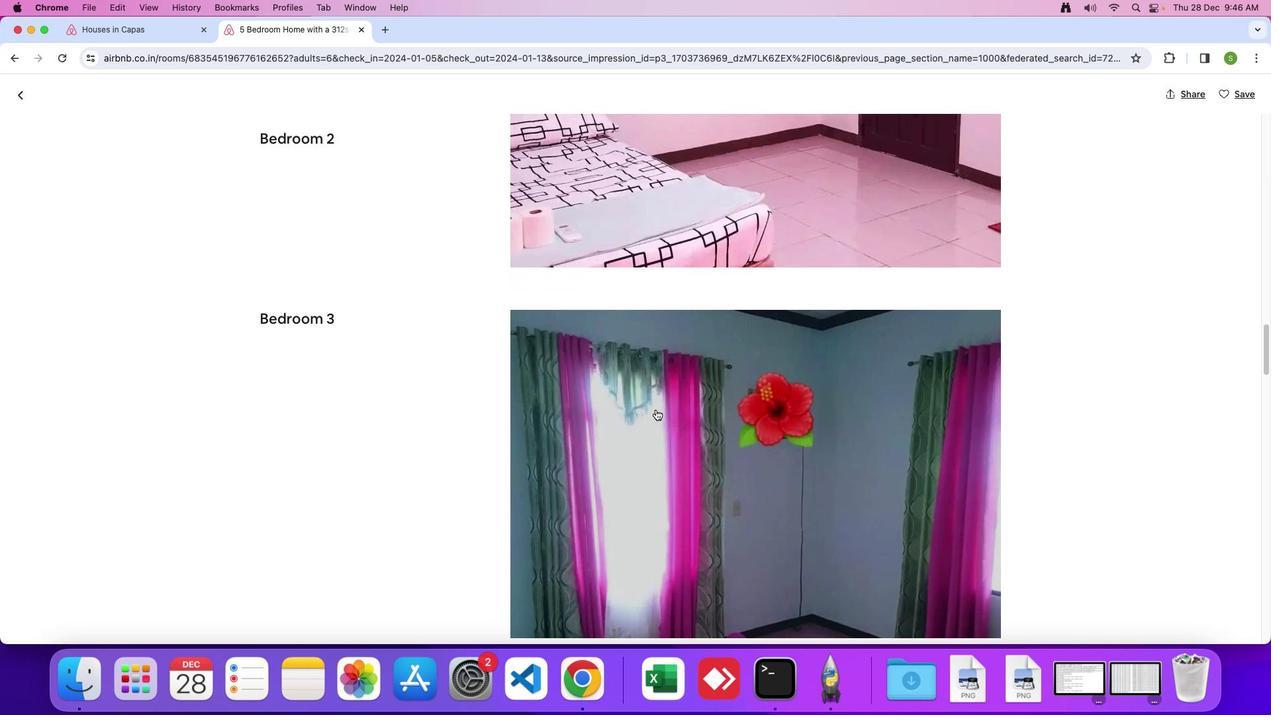 
Action: Mouse scrolled (654, 407) with delta (-1, -2)
Screenshot: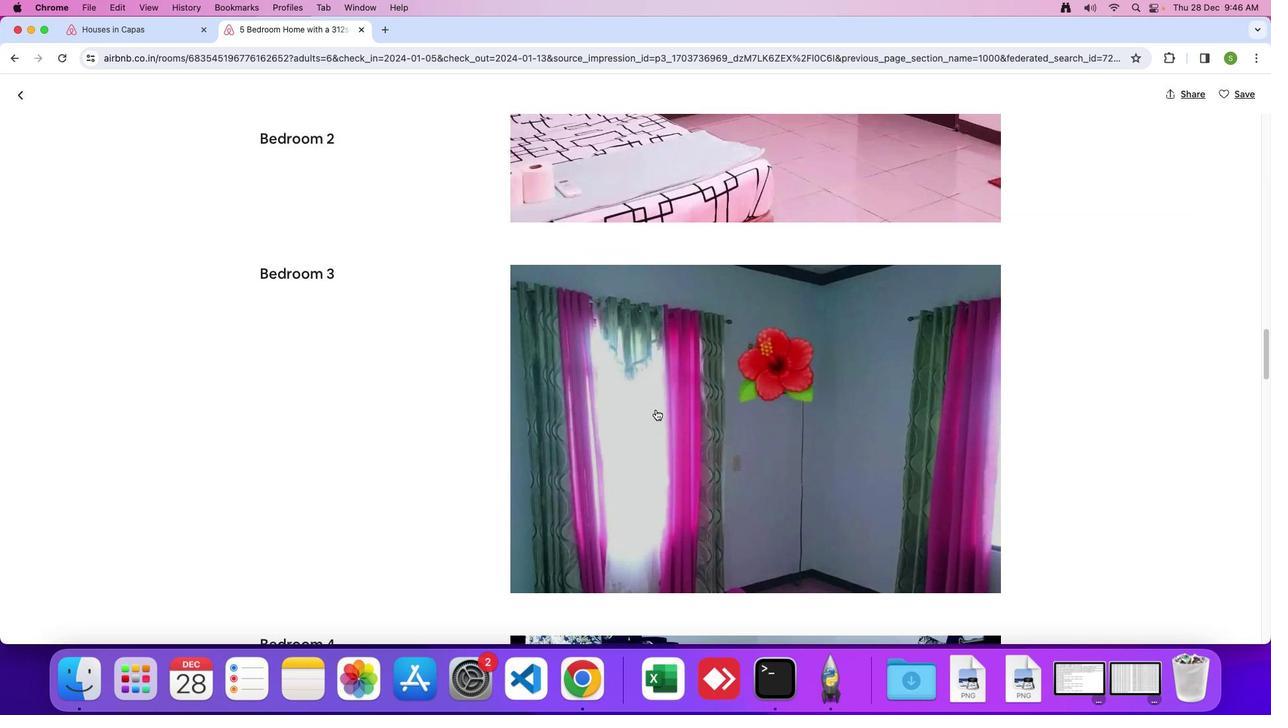 
Action: Mouse scrolled (654, 407) with delta (-1, -1)
Screenshot: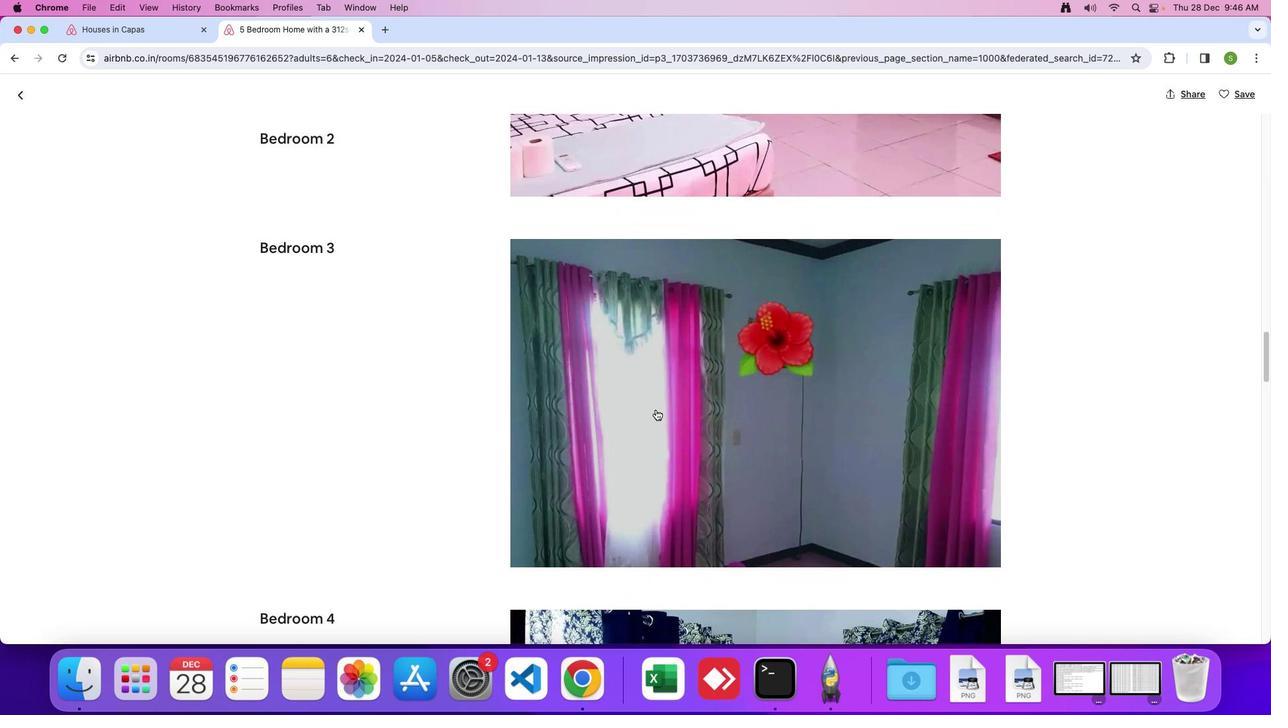 
Action: Mouse scrolled (654, 407) with delta (-1, -1)
Screenshot: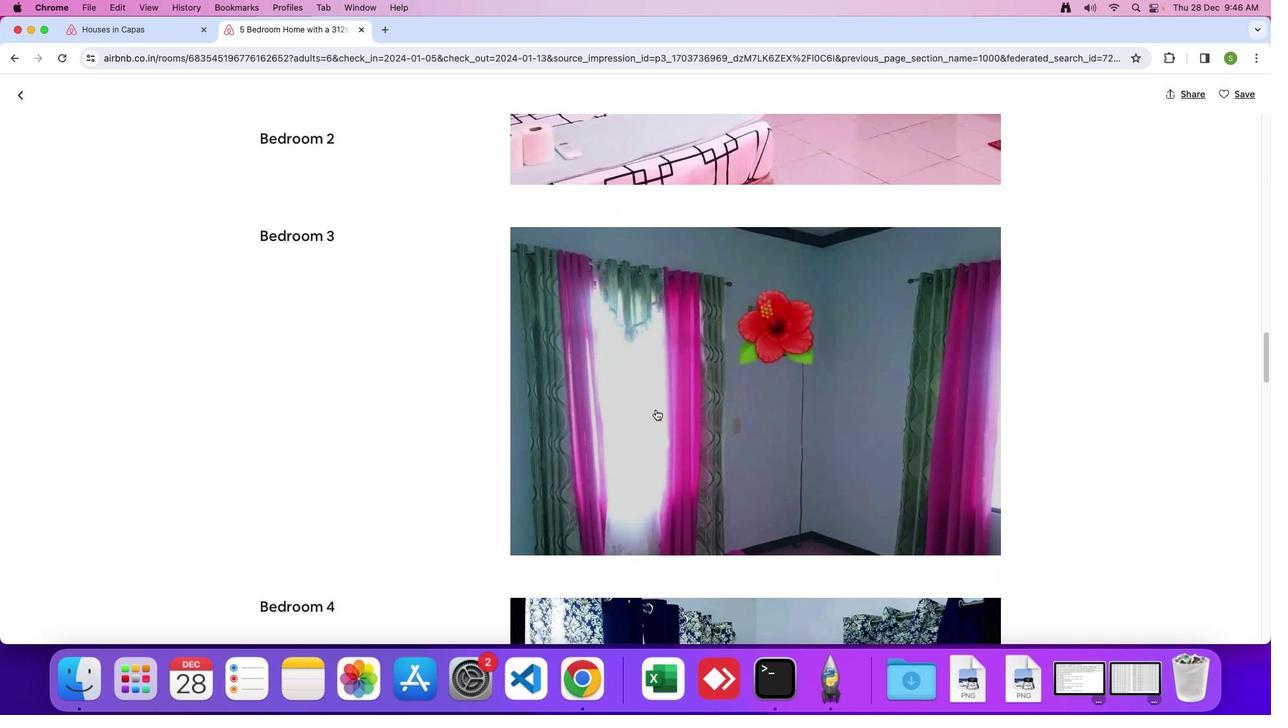 
Action: Mouse scrolled (654, 407) with delta (-1, -1)
Screenshot: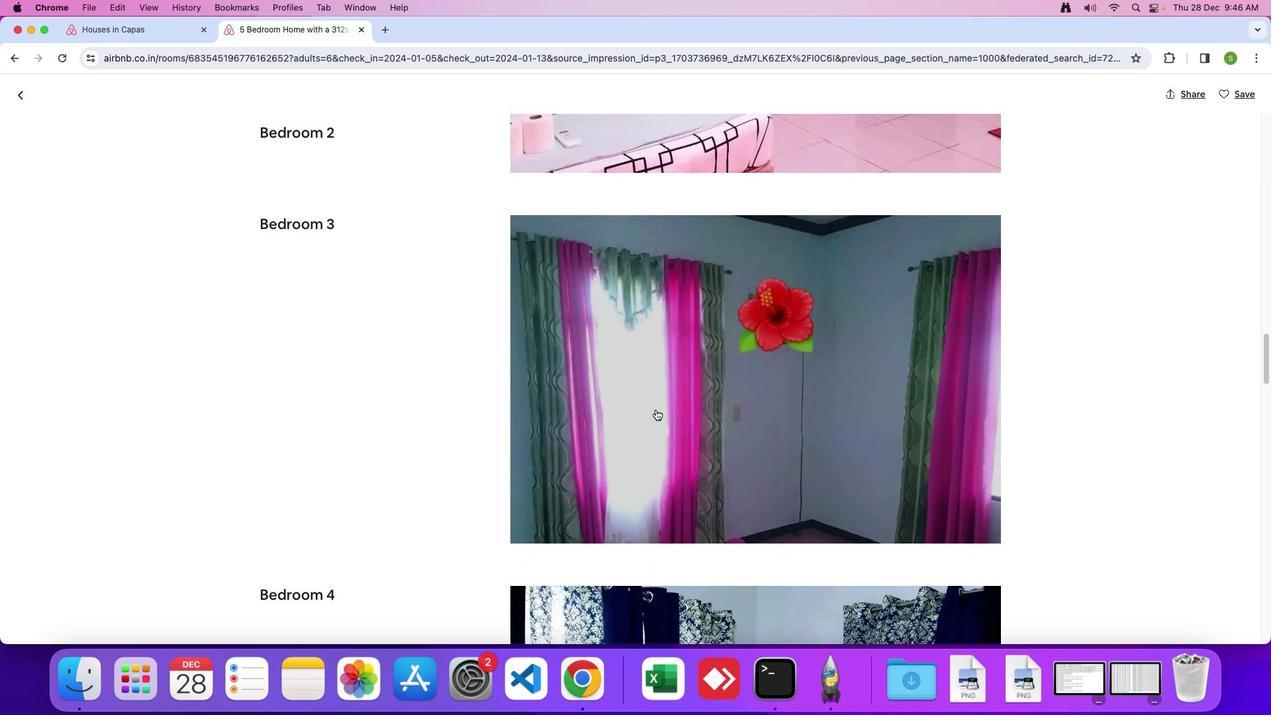 
Action: Mouse scrolled (654, 407) with delta (-1, -1)
Screenshot: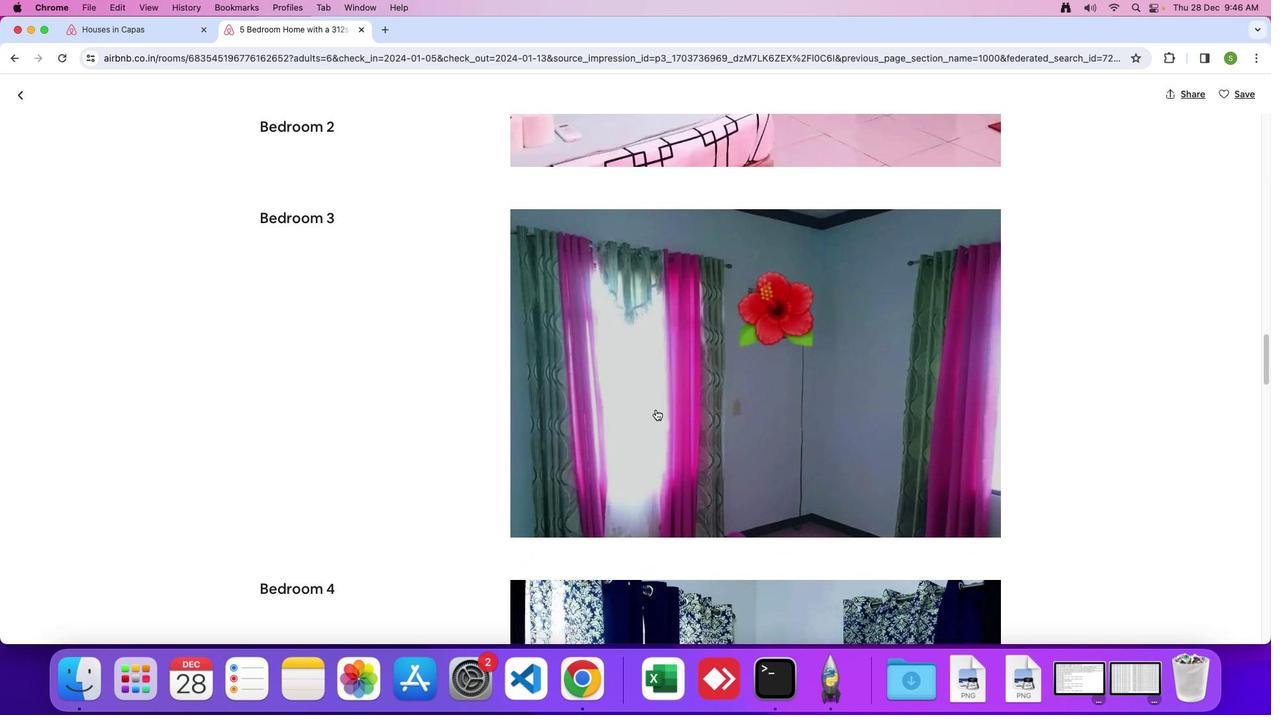 
Action: Mouse scrolled (654, 407) with delta (-1, -2)
Screenshot: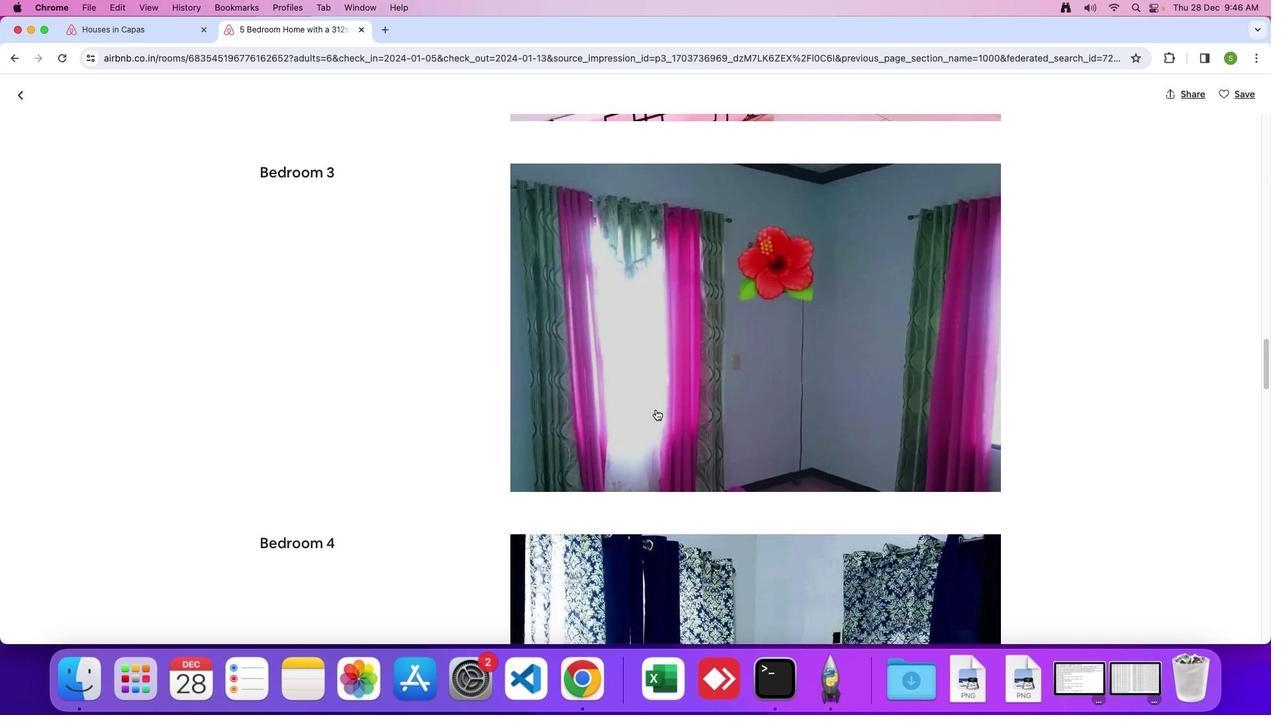 
Action: Mouse scrolled (654, 407) with delta (-1, -1)
Screenshot: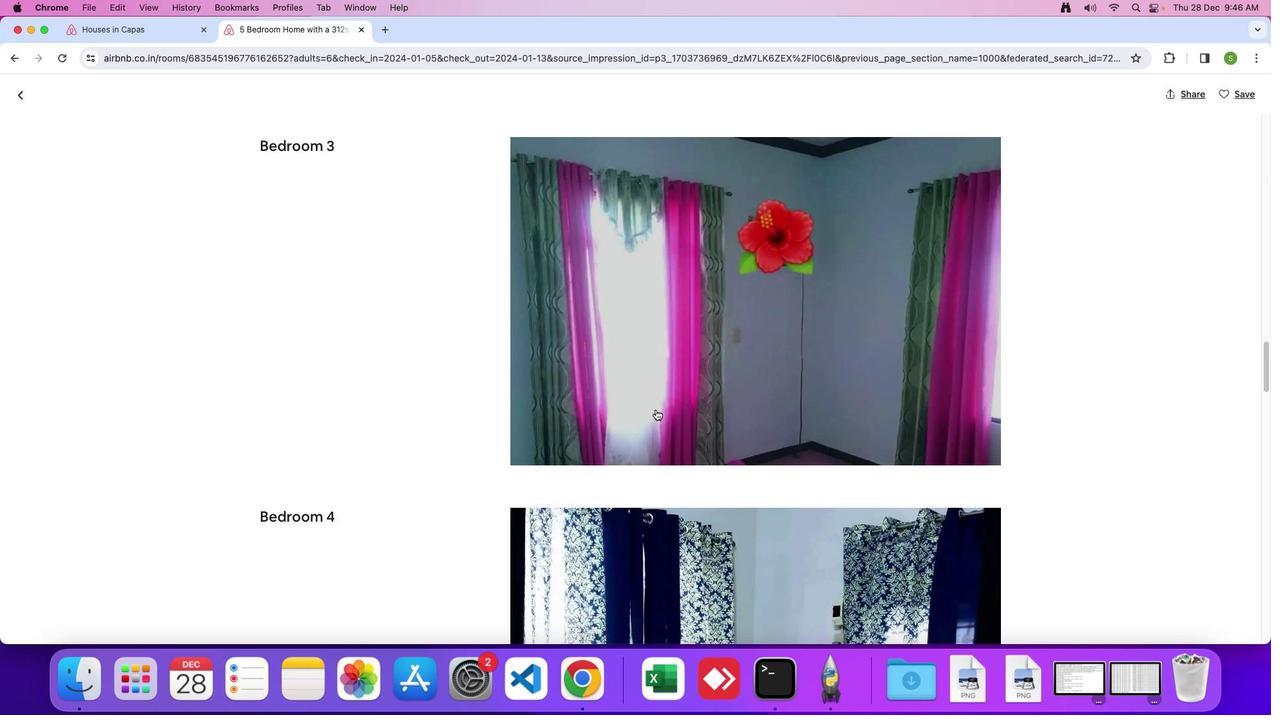 
Action: Mouse scrolled (654, 407) with delta (-1, -1)
Screenshot: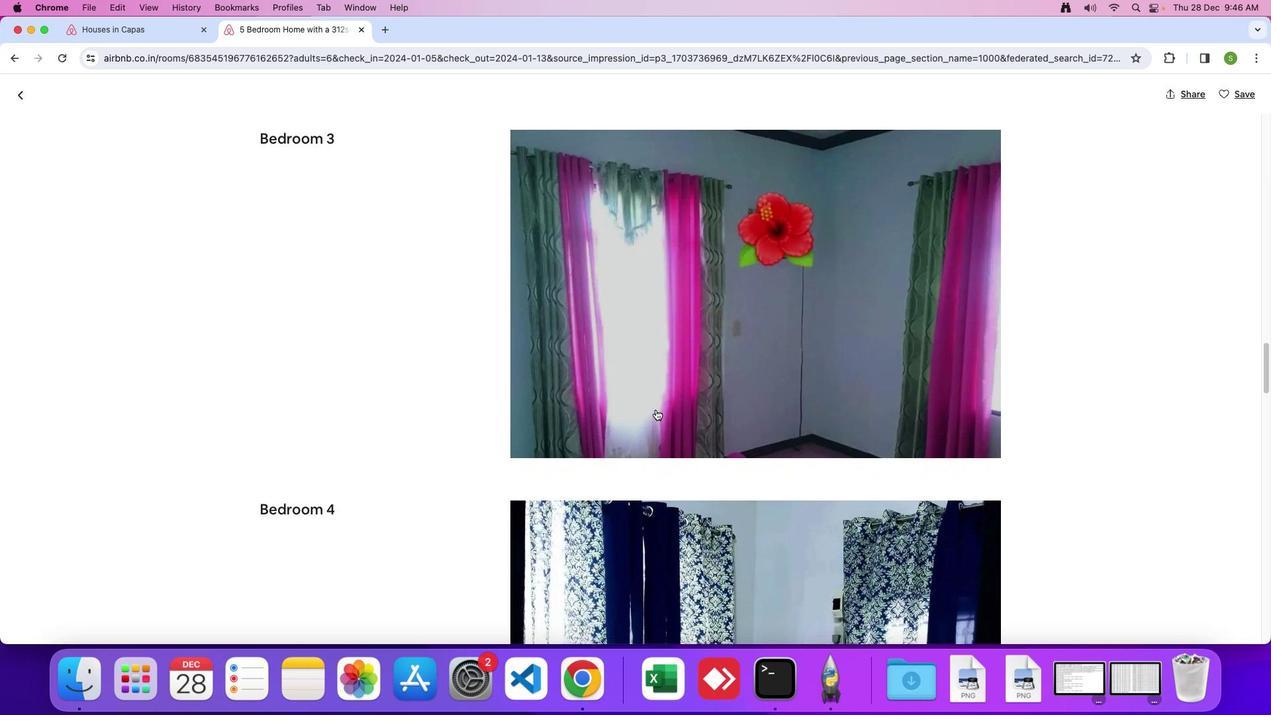 
Action: Mouse scrolled (654, 407) with delta (-1, -1)
Screenshot: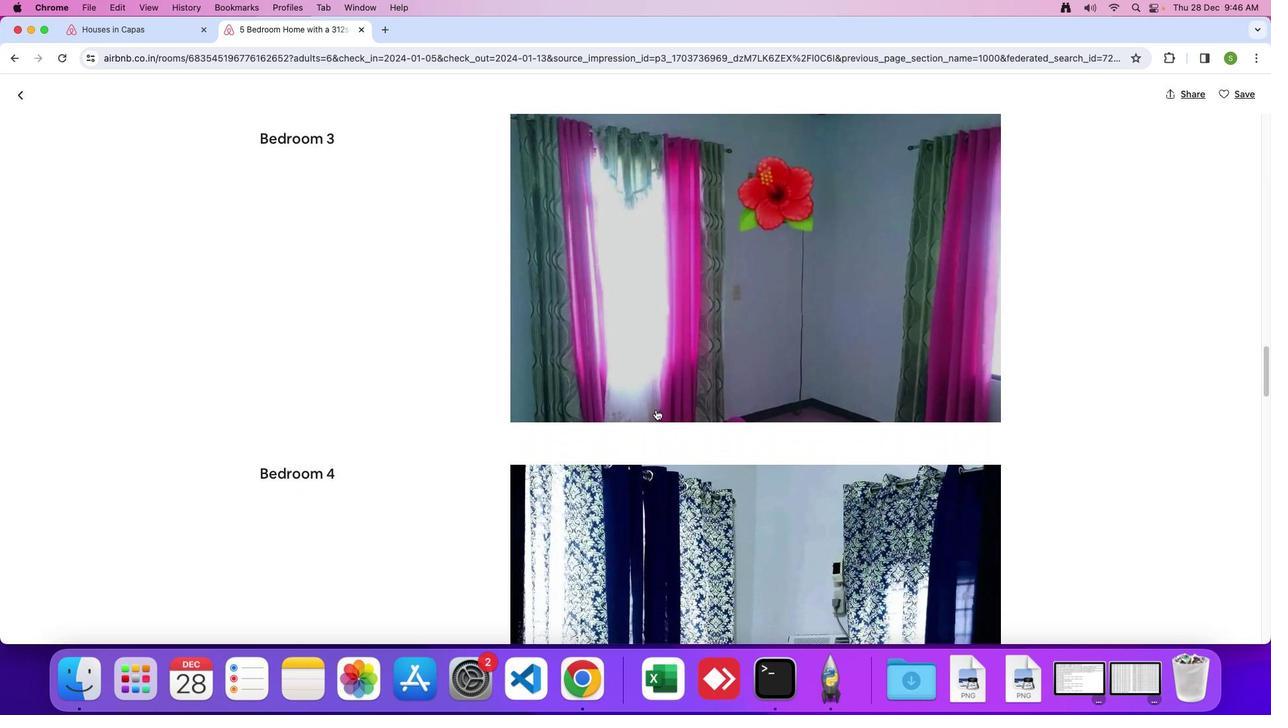 
Action: Mouse scrolled (654, 407) with delta (-1, -1)
Screenshot: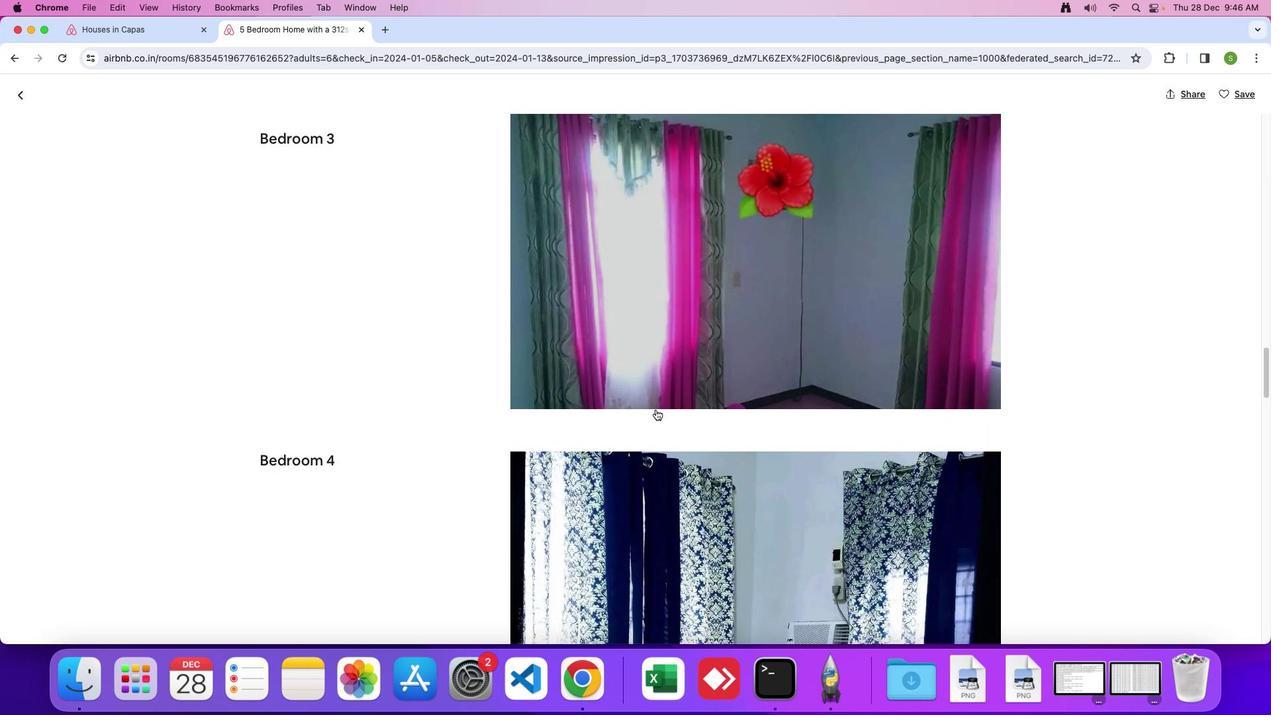 
Action: Mouse scrolled (654, 407) with delta (-1, -1)
Screenshot: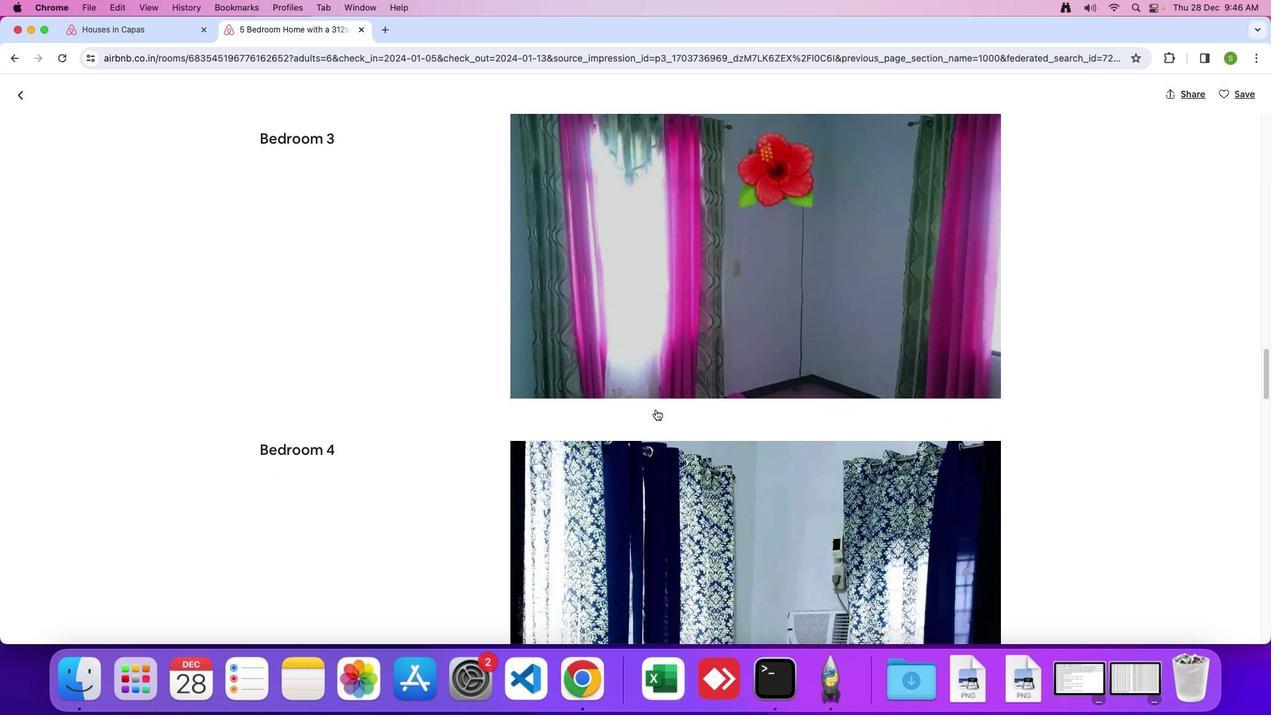 
Action: Mouse scrolled (654, 407) with delta (-1, -1)
Screenshot: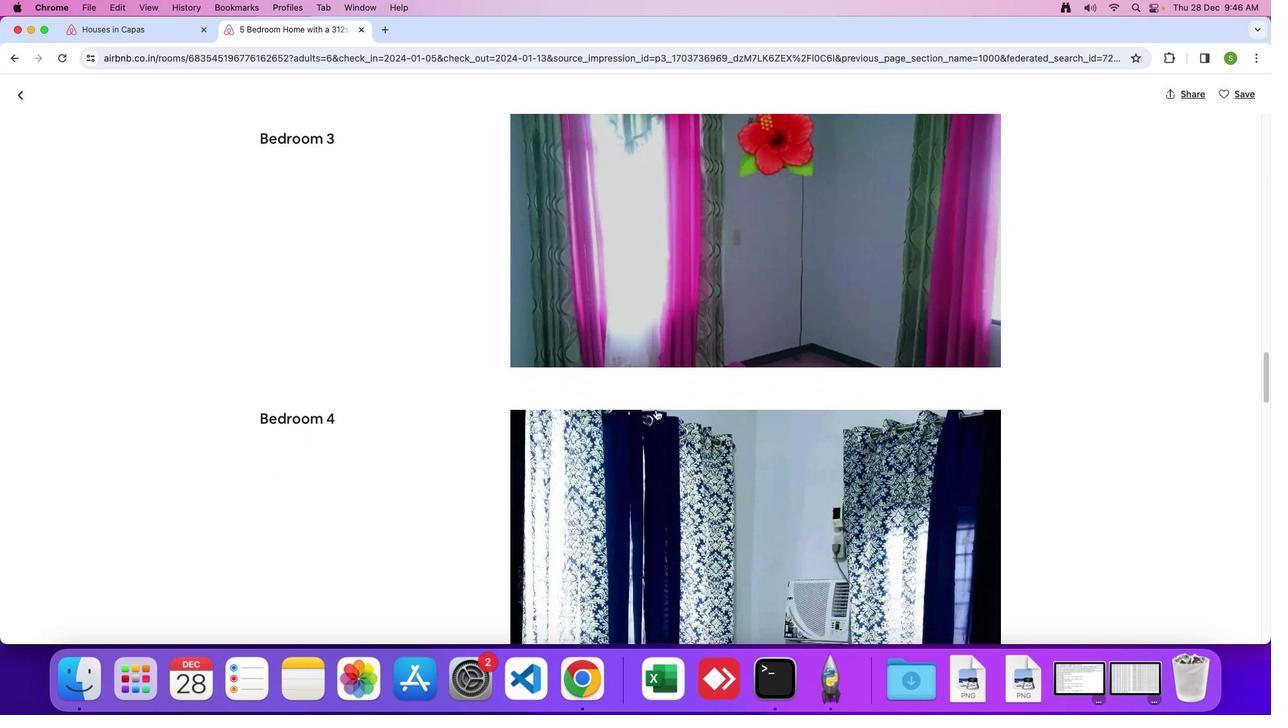 
Action: Mouse scrolled (654, 407) with delta (-1, -1)
Screenshot: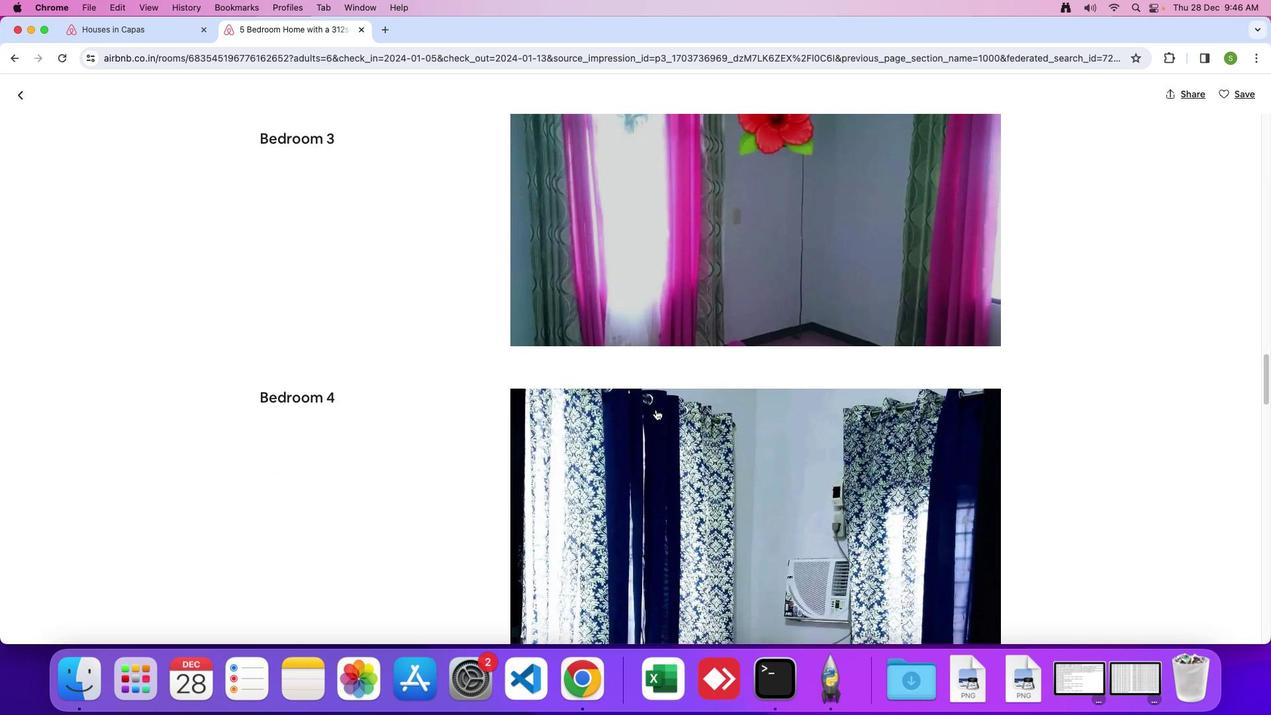 
Action: Mouse scrolled (654, 407) with delta (-1, -1)
Screenshot: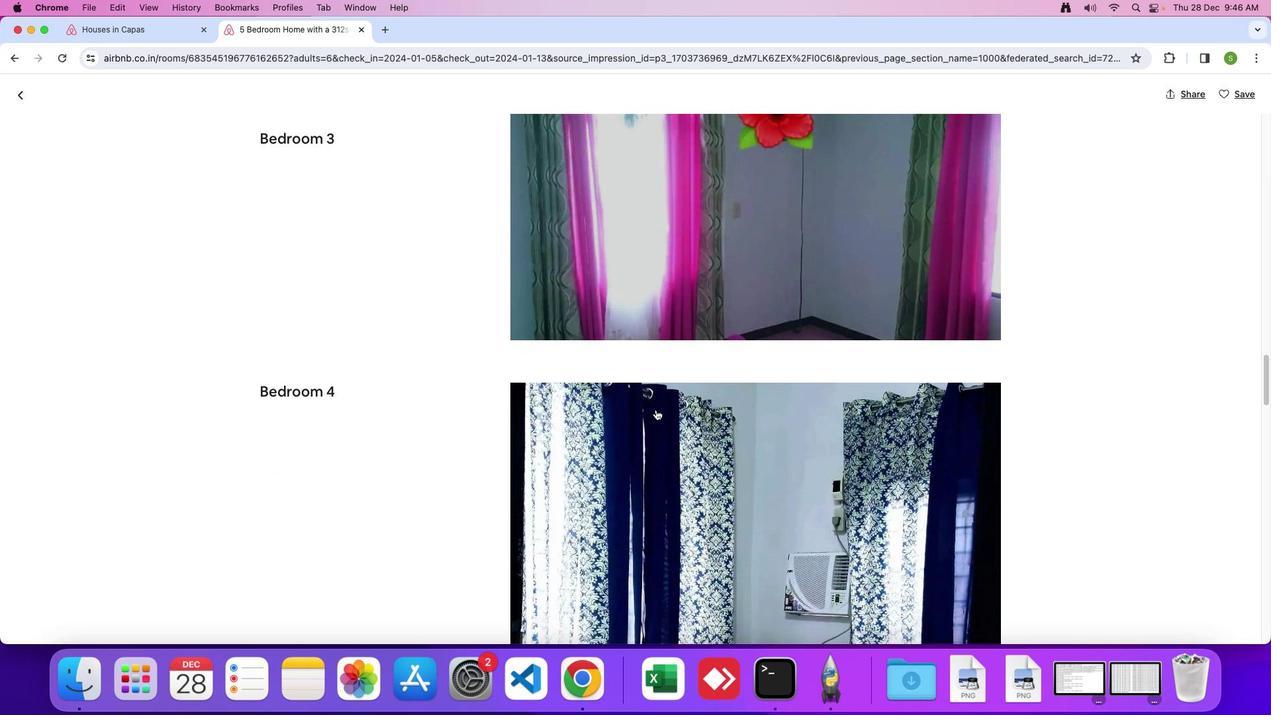 
Action: Mouse scrolled (654, 407) with delta (-1, -1)
Screenshot: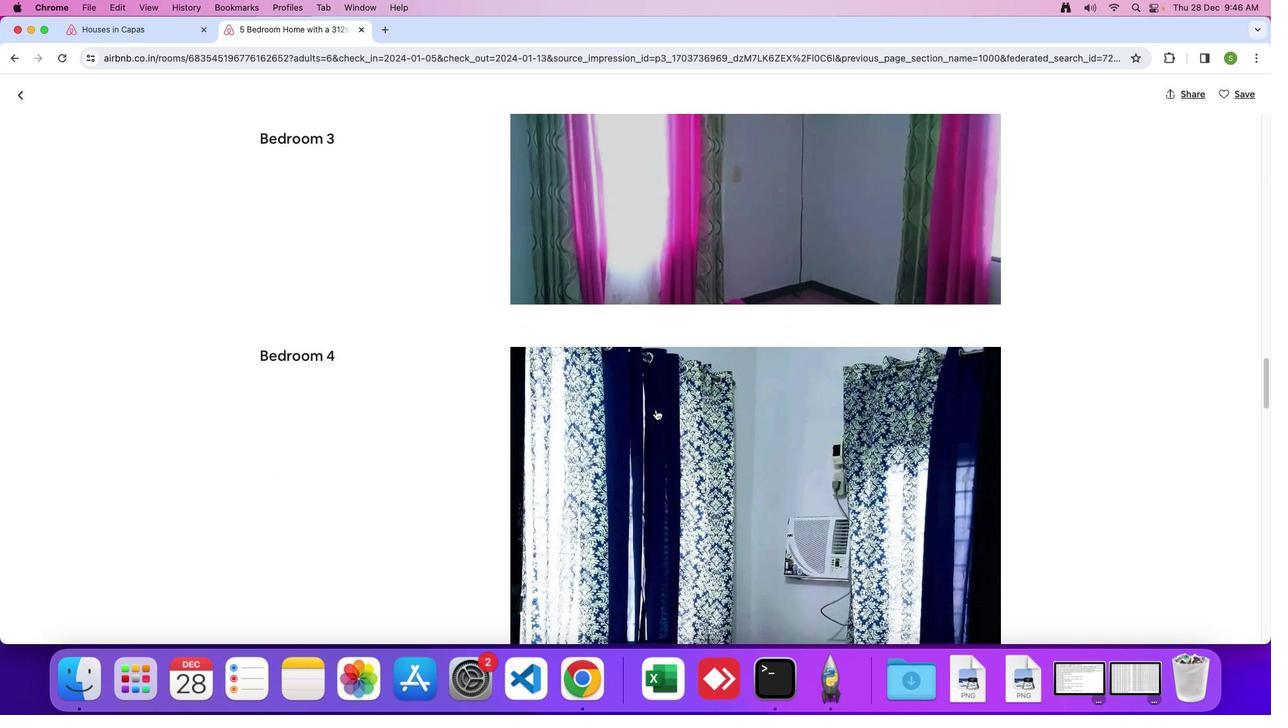 
Action: Mouse scrolled (654, 407) with delta (-1, -1)
Screenshot: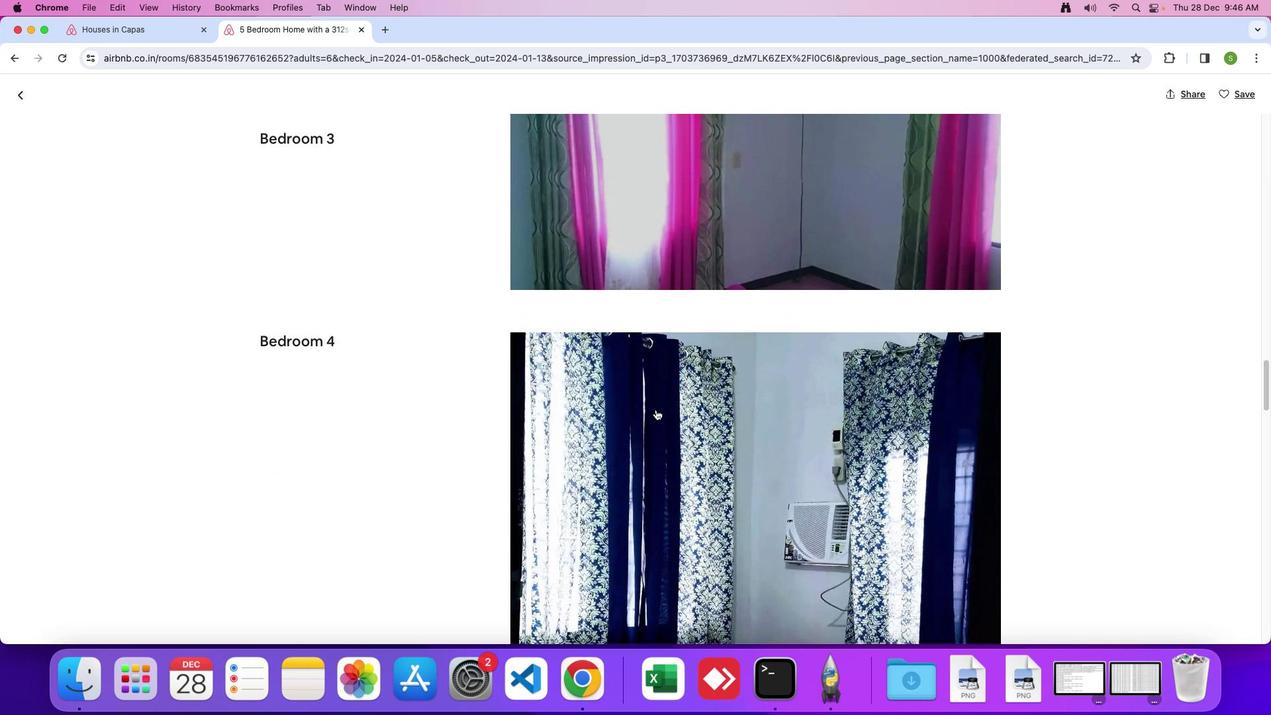 
Action: Mouse scrolled (654, 407) with delta (-1, -1)
Screenshot: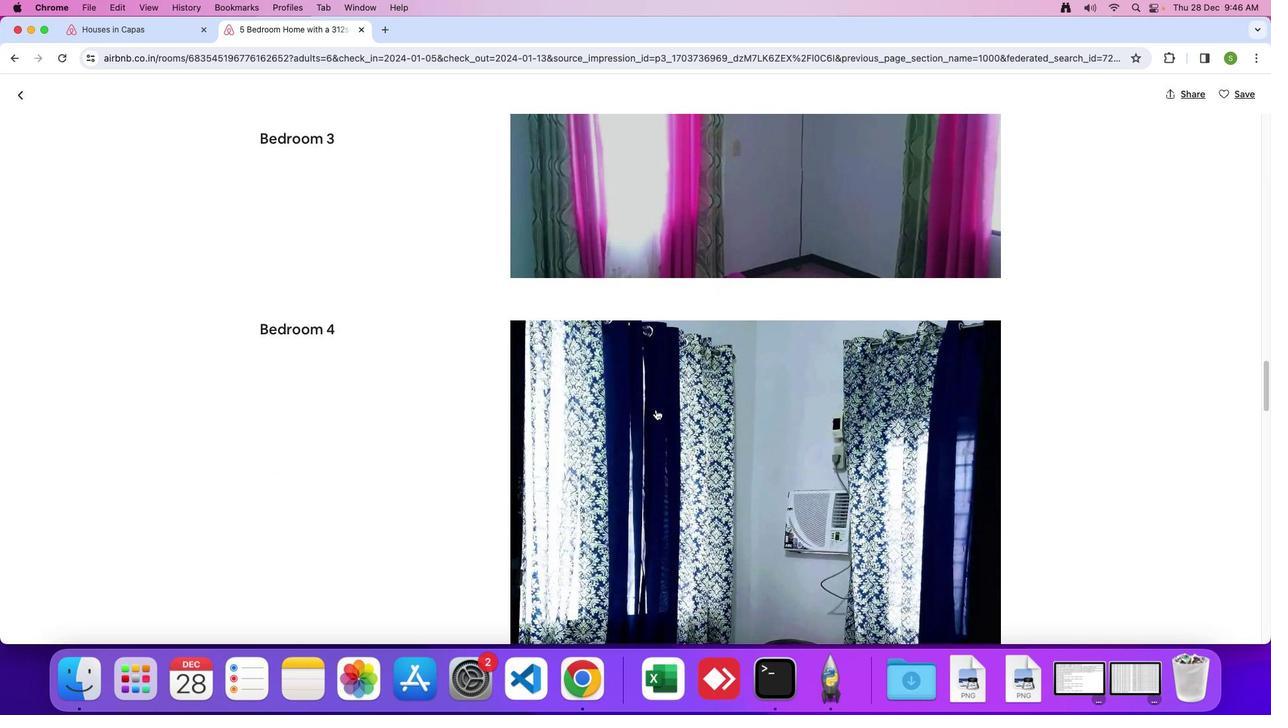 
Action: Mouse scrolled (654, 407) with delta (-1, -1)
Screenshot: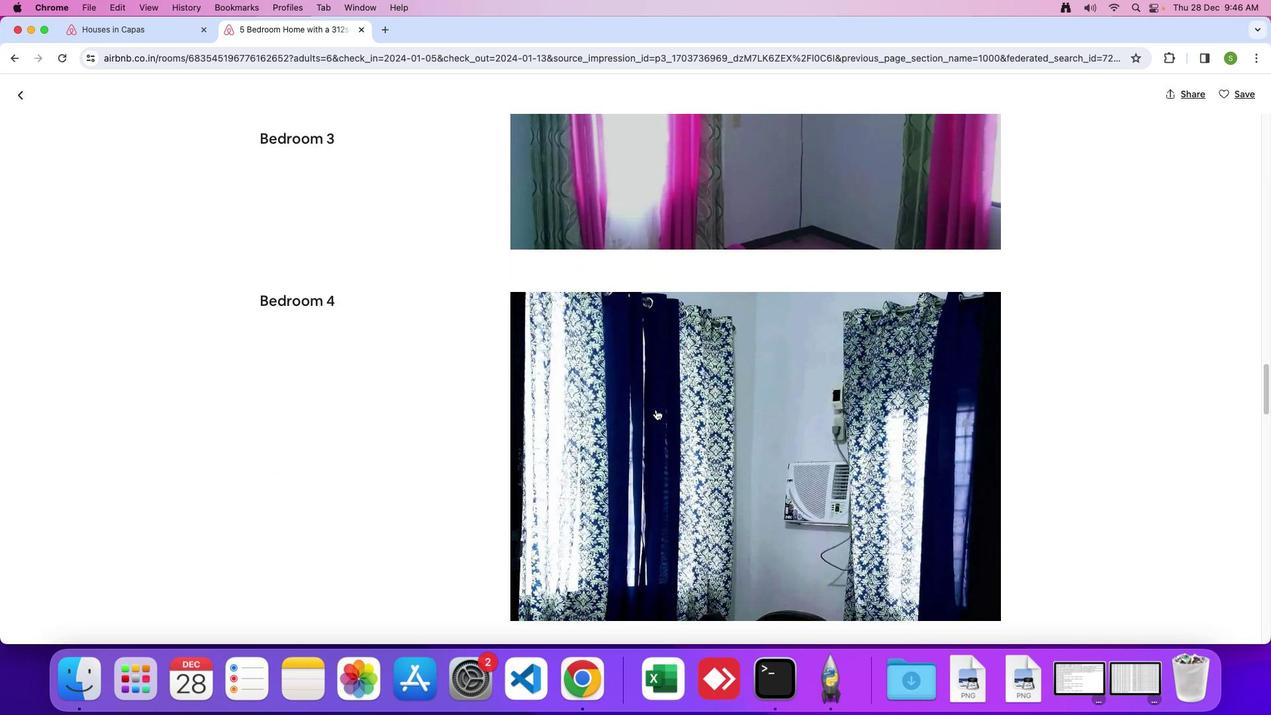 
Action: Mouse scrolled (654, 407) with delta (-1, -1)
Screenshot: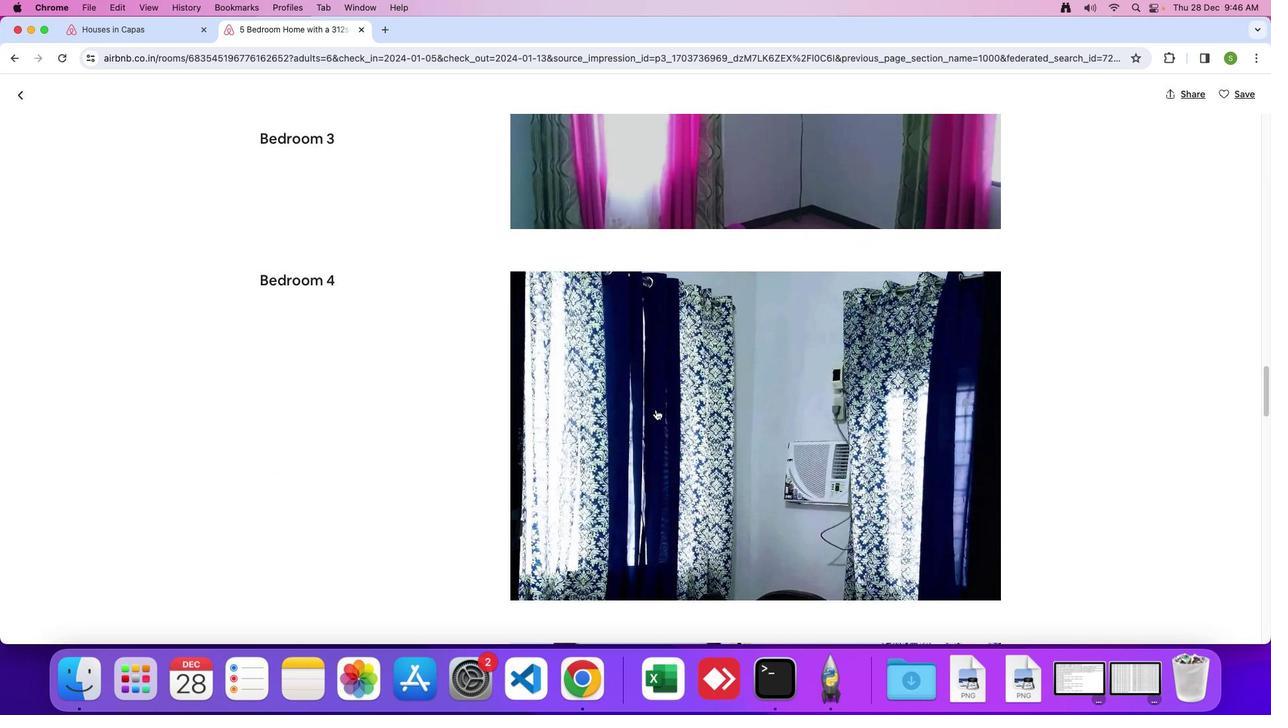 
Action: Mouse scrolled (654, 407) with delta (-1, -1)
Screenshot: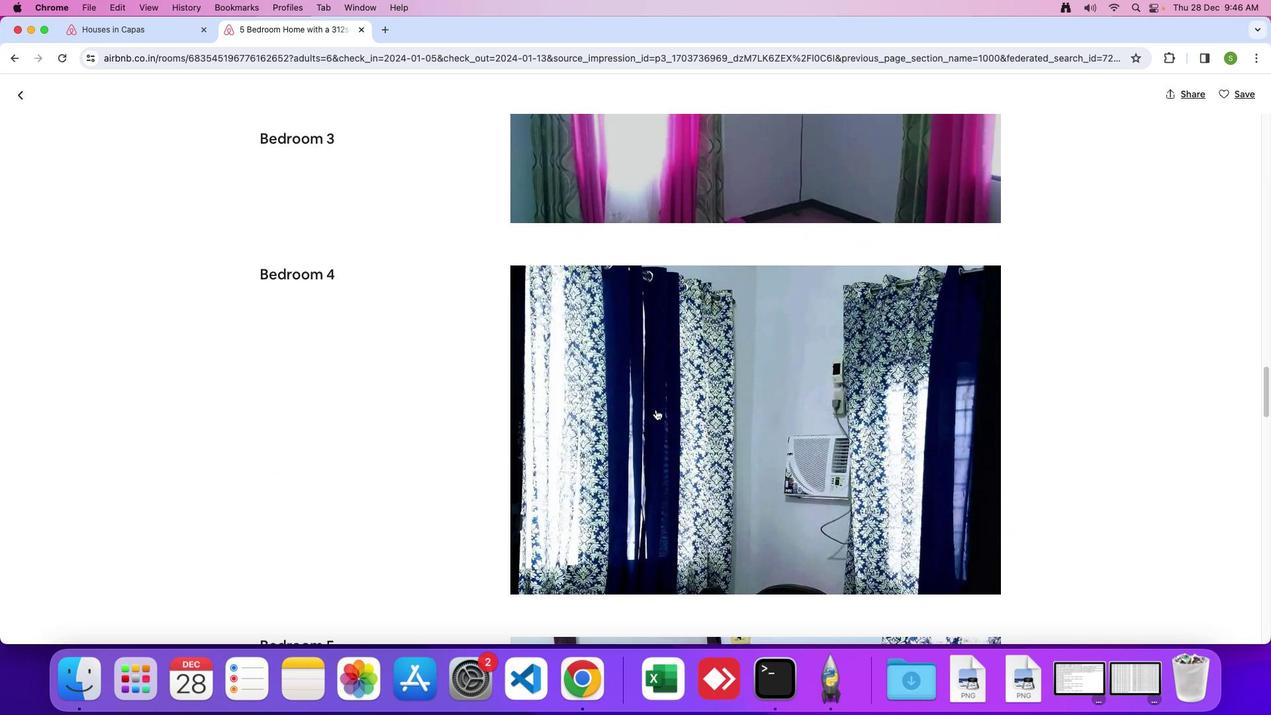 
Action: Mouse scrolled (654, 407) with delta (-1, -1)
Screenshot: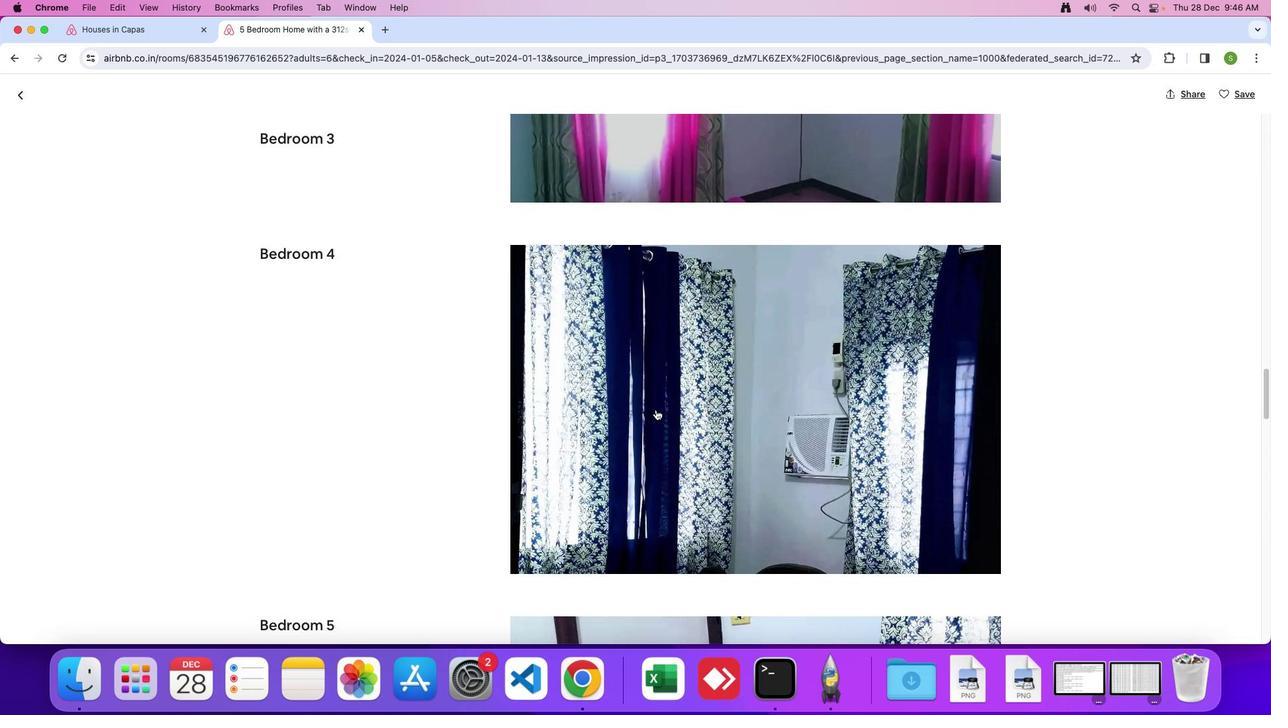 
Action: Mouse scrolled (654, 407) with delta (-1, -1)
Screenshot: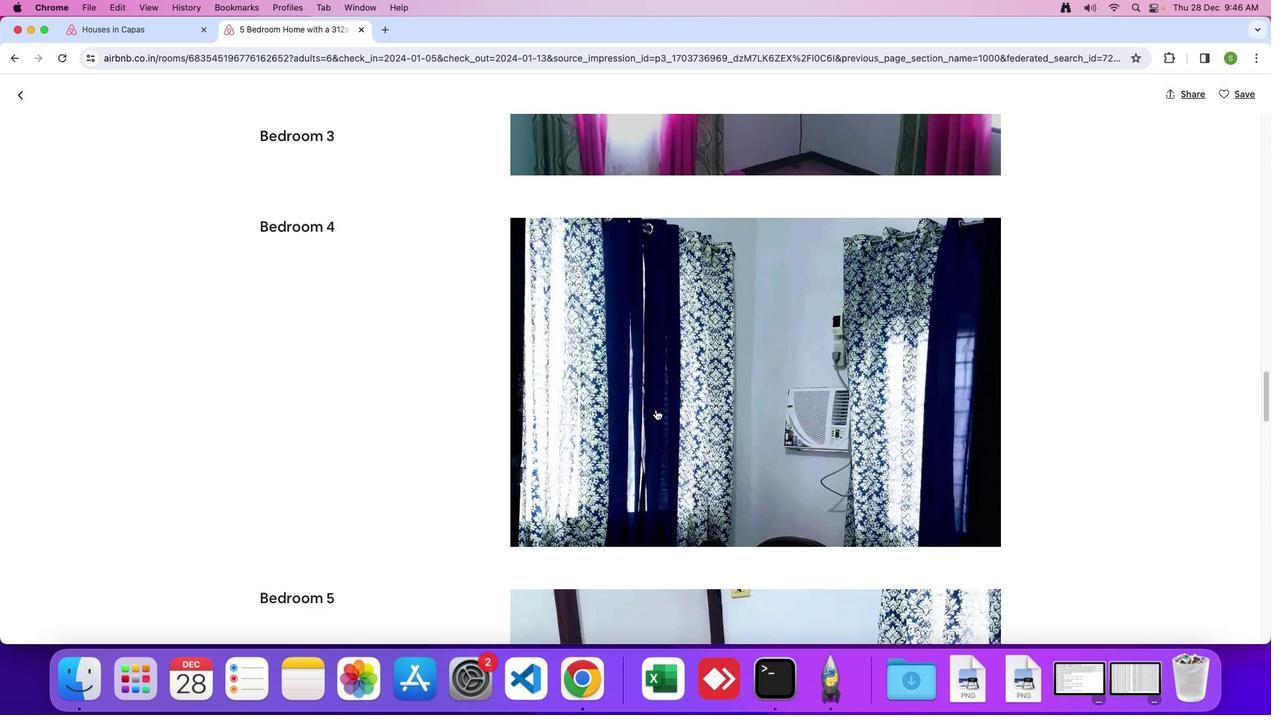
Action: Mouse scrolled (654, 407) with delta (-1, -3)
Screenshot: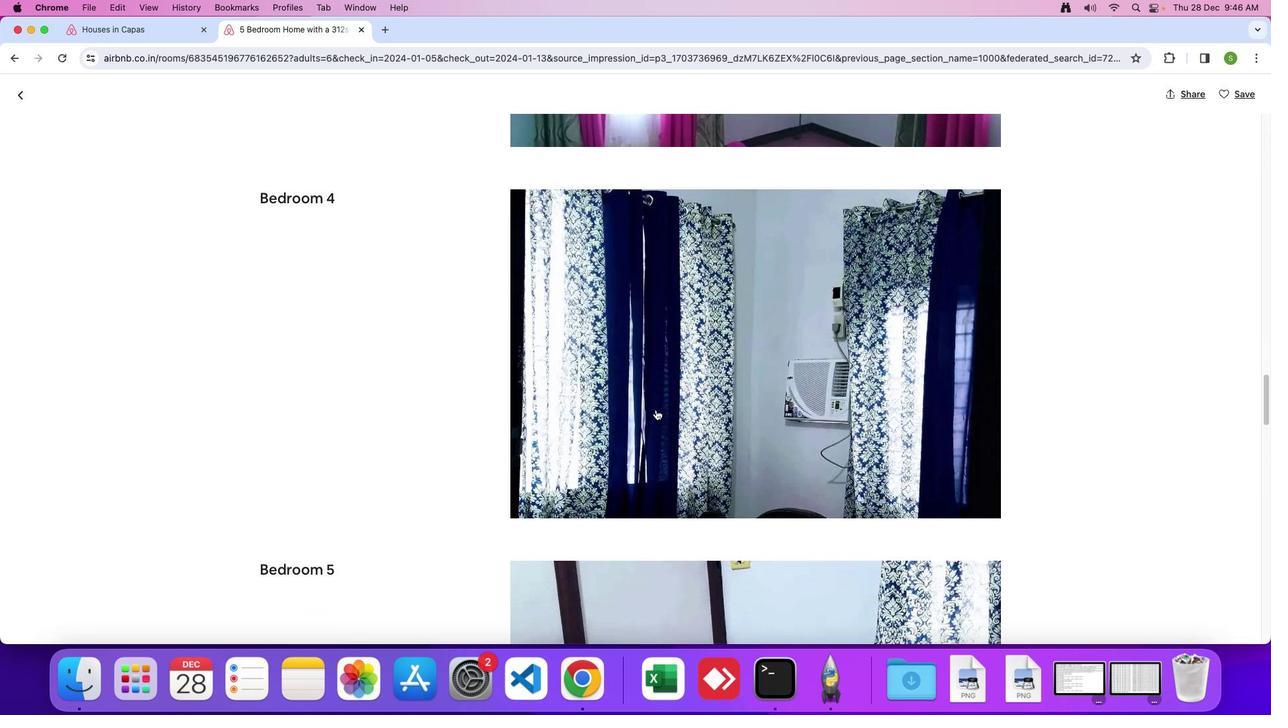 
Action: Mouse scrolled (654, 407) with delta (-1, -1)
Screenshot: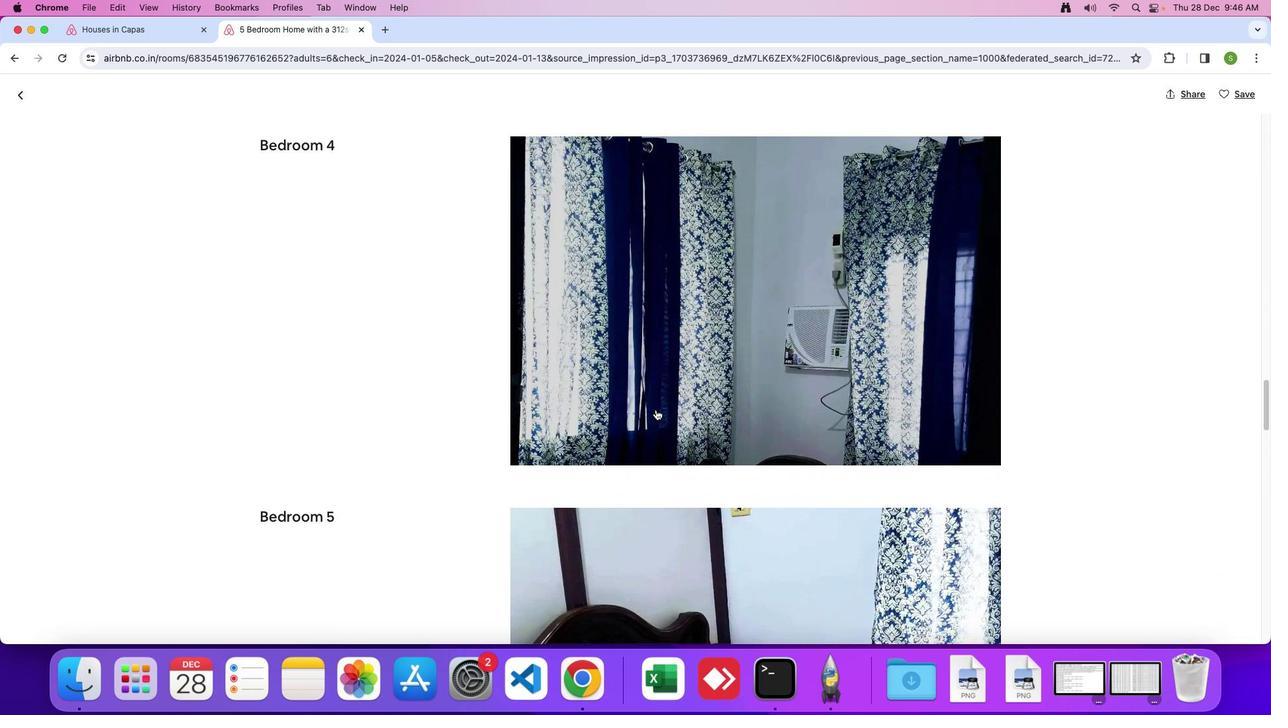 
Action: Mouse scrolled (654, 407) with delta (-1, -1)
Screenshot: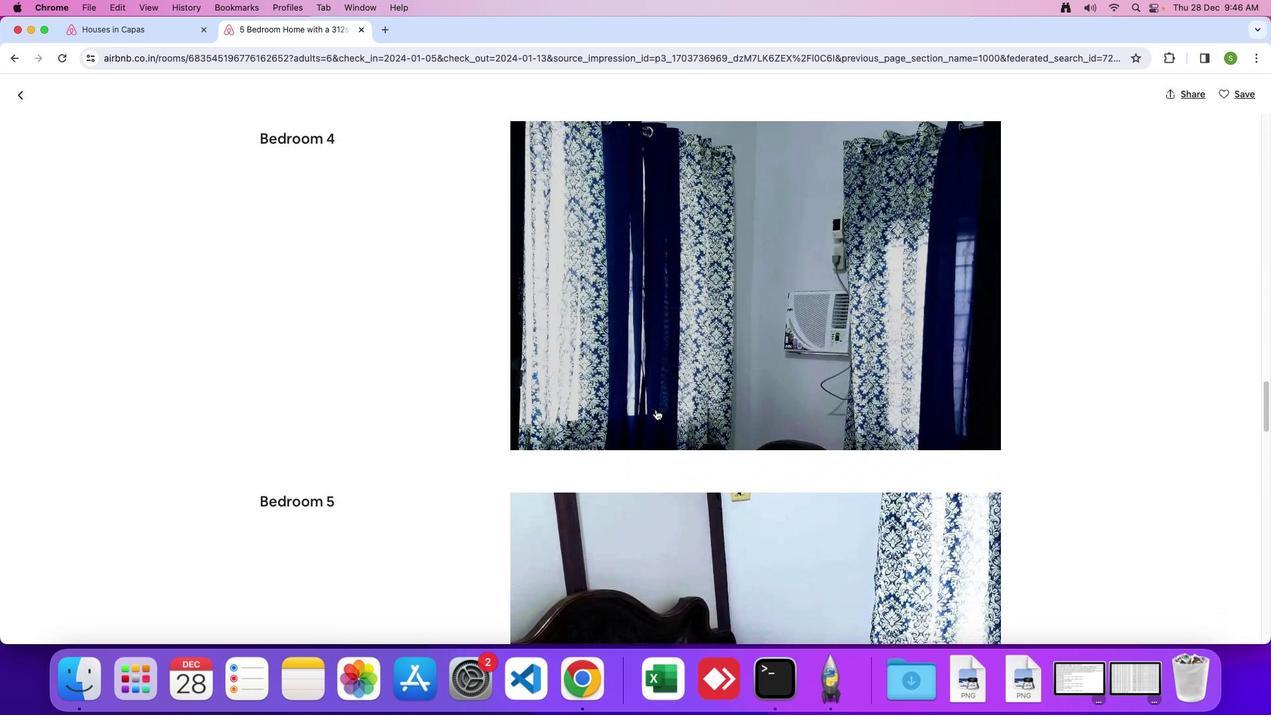 
Action: Mouse scrolled (654, 407) with delta (-1, -3)
Screenshot: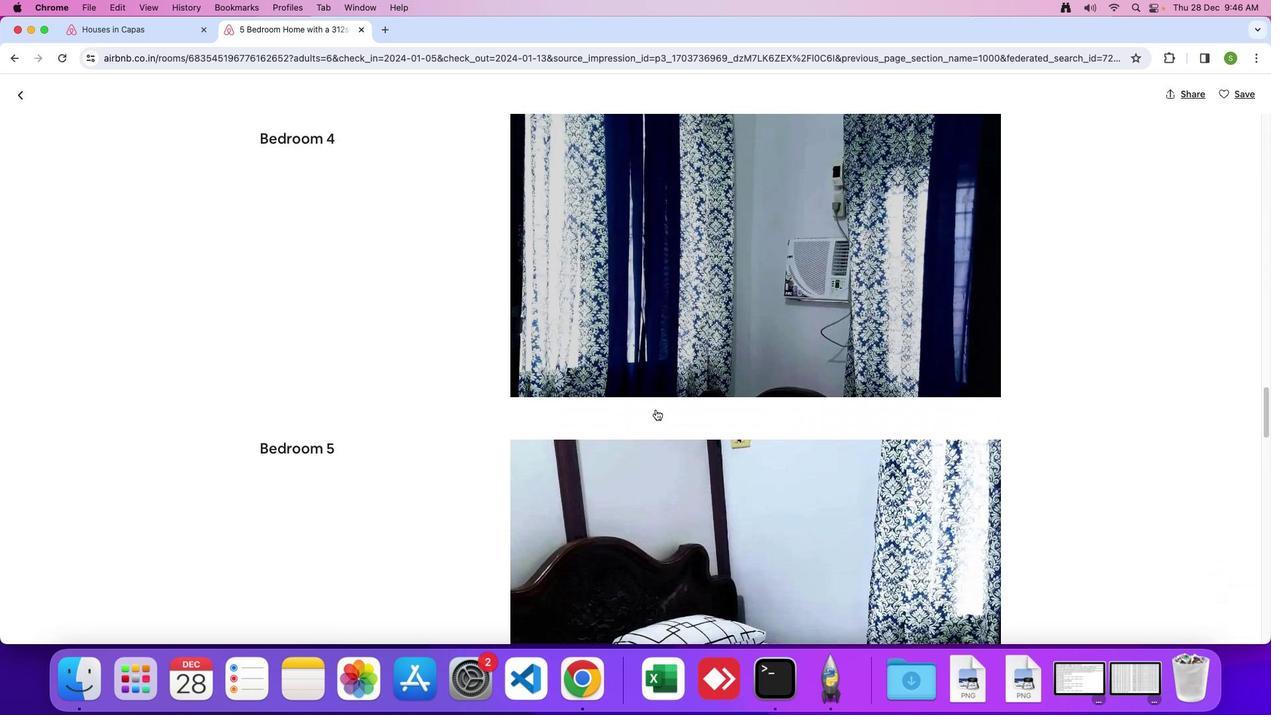 
Action: Mouse scrolled (654, 407) with delta (-1, -1)
Screenshot: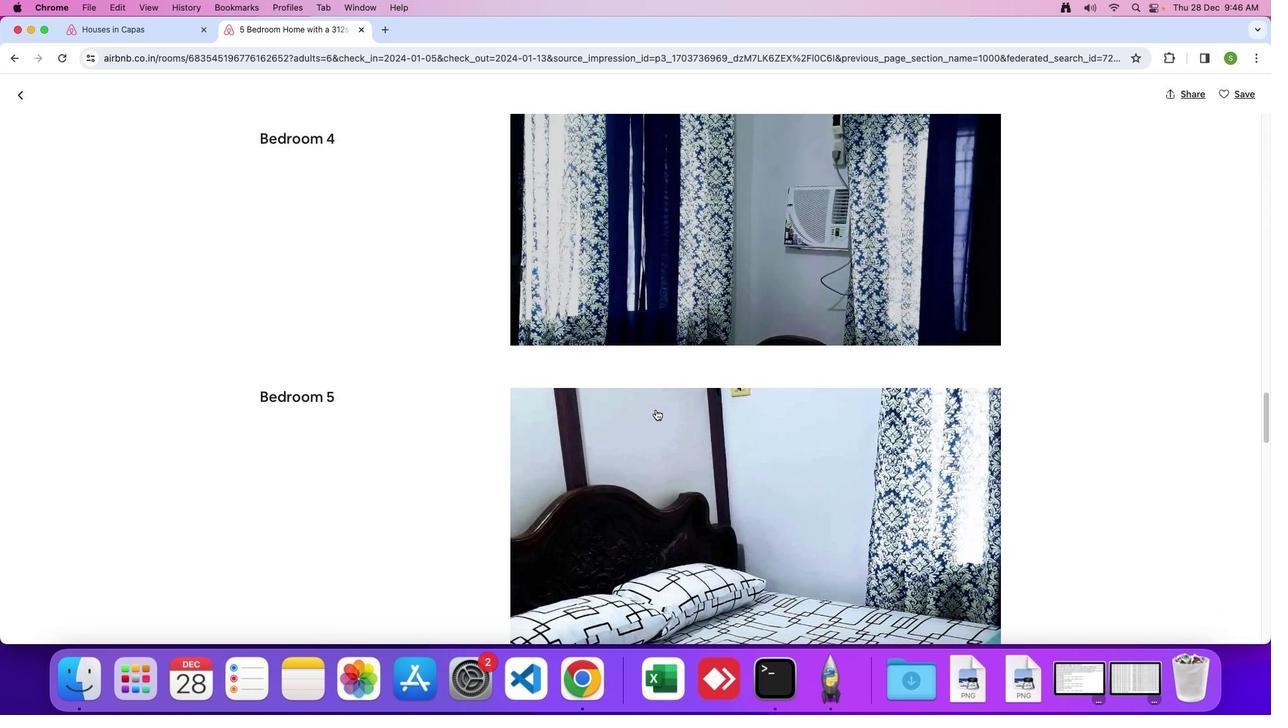
Action: Mouse scrolled (654, 407) with delta (-1, -1)
Screenshot: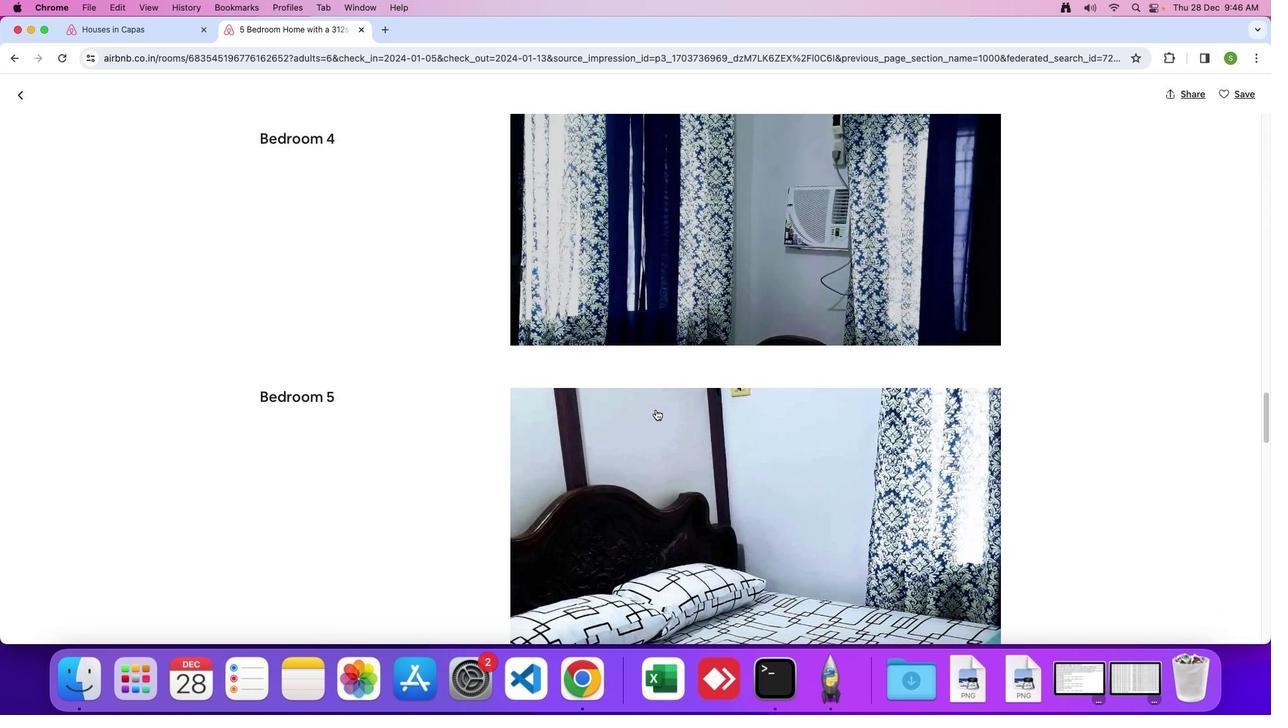 
Action: Mouse scrolled (654, 407) with delta (-1, -1)
